 Task: 1.4.5  Create matrix report for objects
Action: Mouse moved to (23, 83)
Screenshot: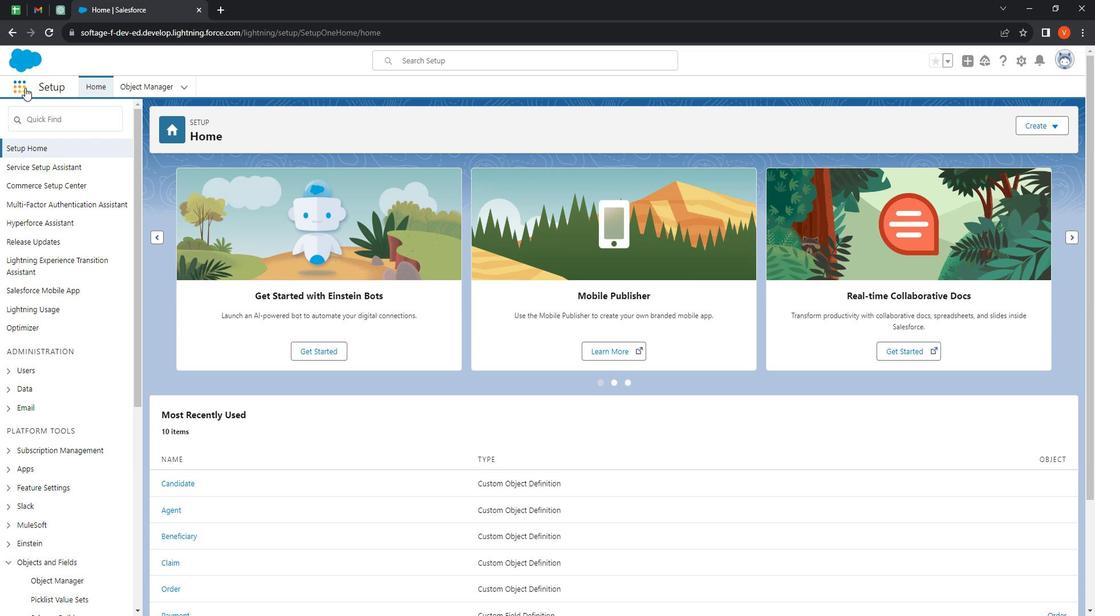 
Action: Mouse pressed left at (23, 83)
Screenshot: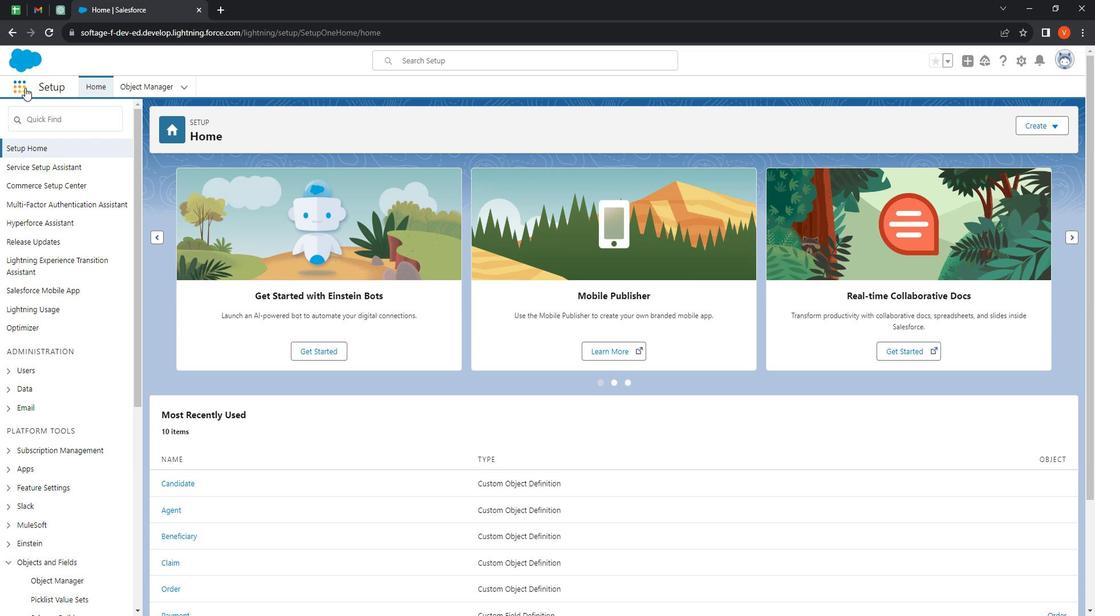
Action: Mouse moved to (32, 285)
Screenshot: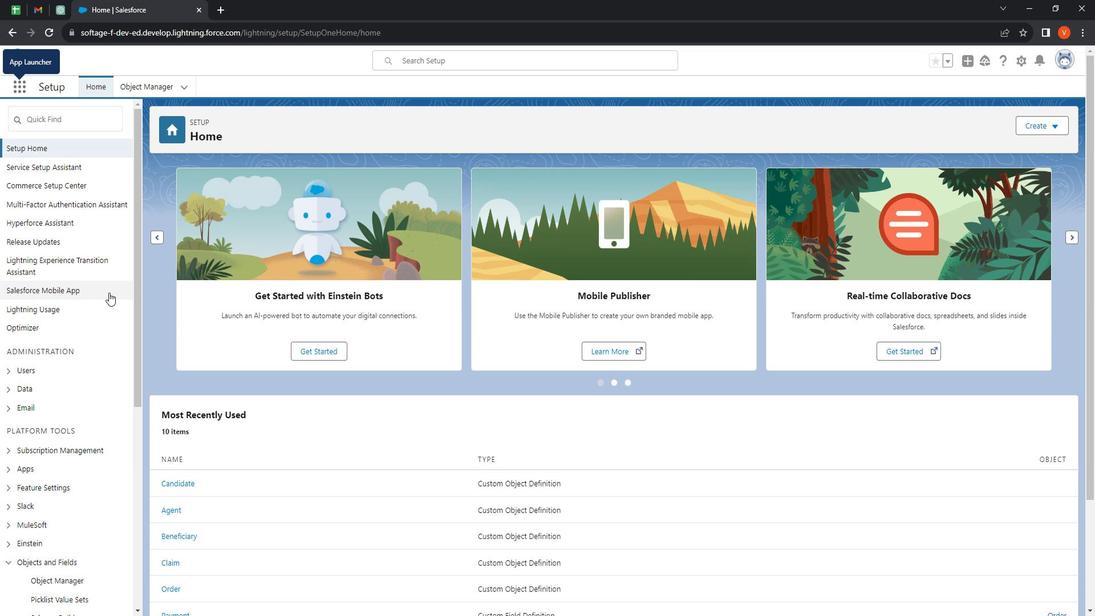 
Action: Mouse pressed left at (32, 285)
Screenshot: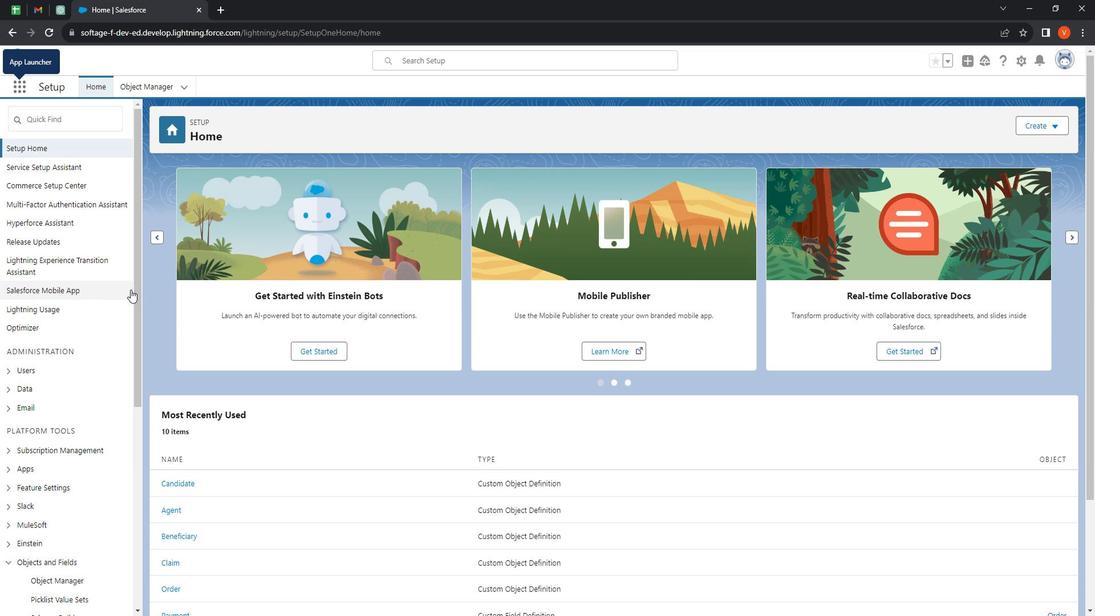 
Action: Mouse moved to (775, 417)
Screenshot: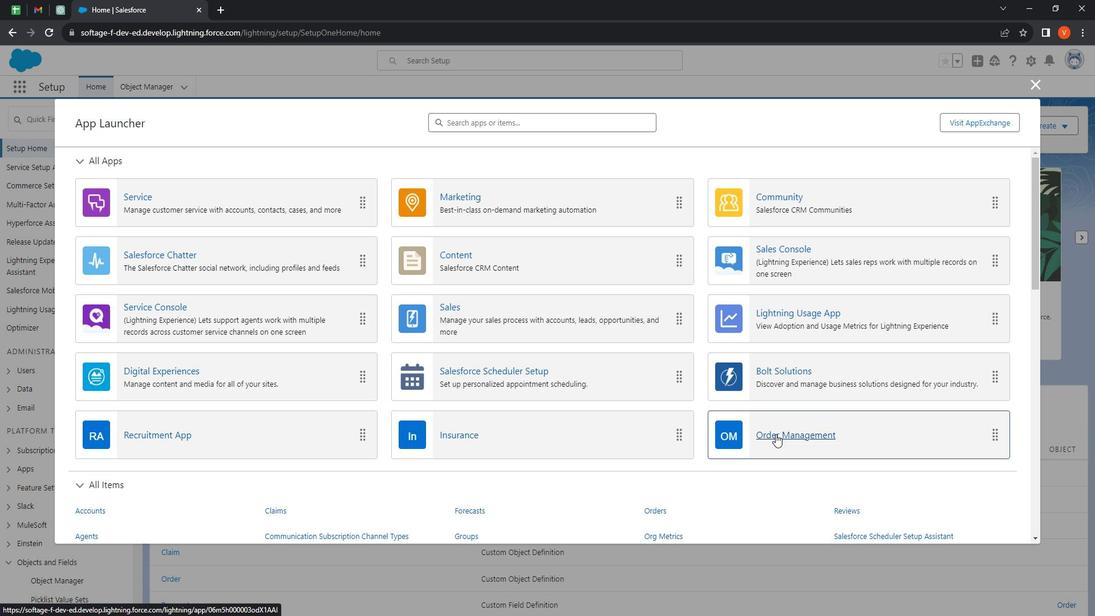 
Action: Mouse pressed left at (775, 417)
Screenshot: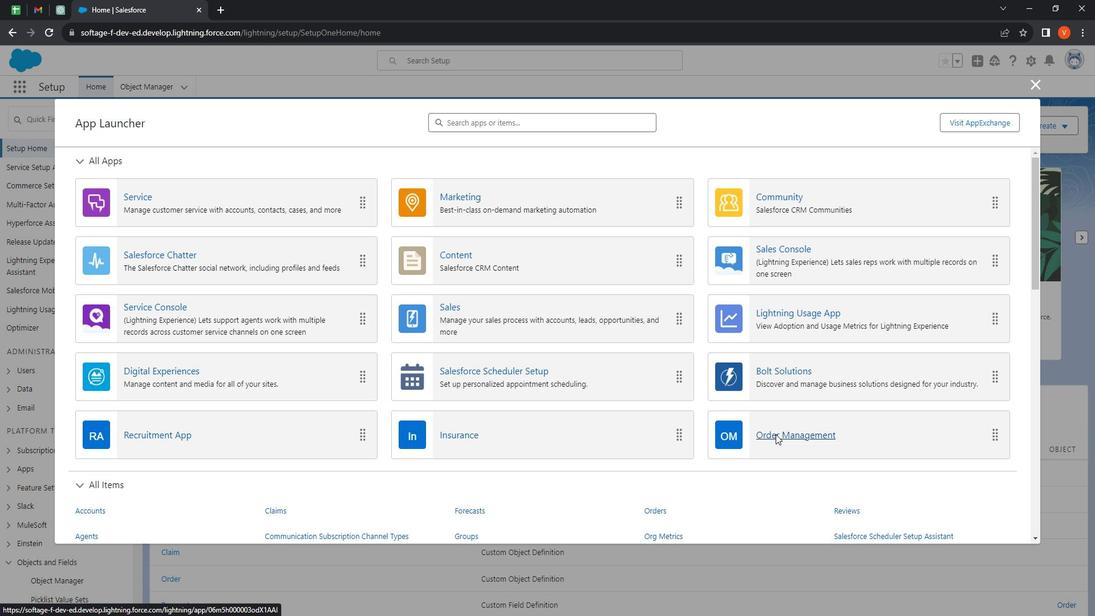 
Action: Mouse moved to (361, 82)
Screenshot: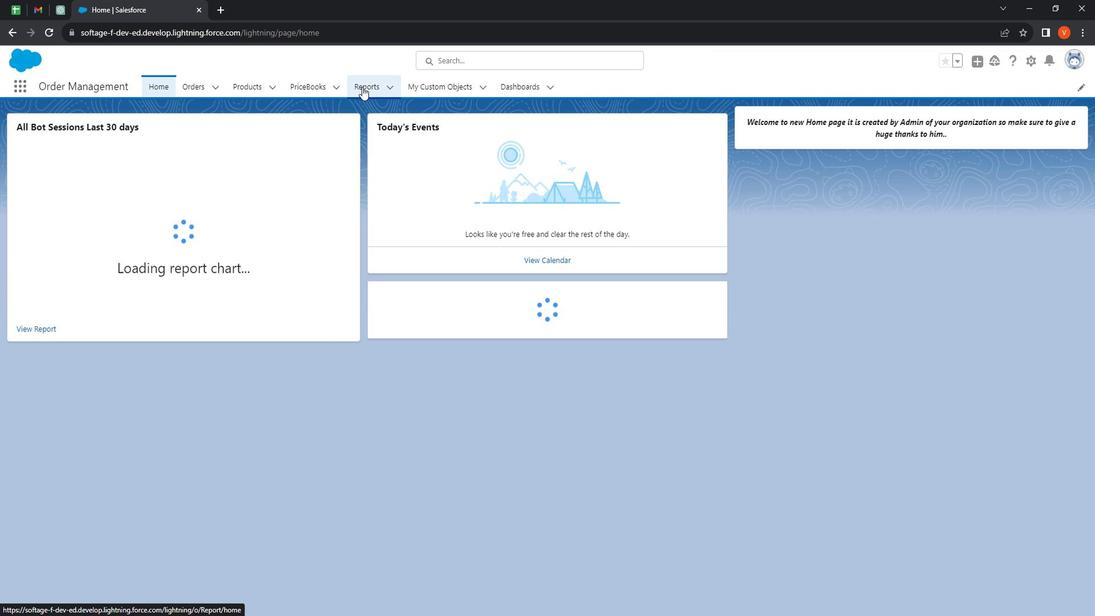 
Action: Mouse pressed left at (361, 82)
Screenshot: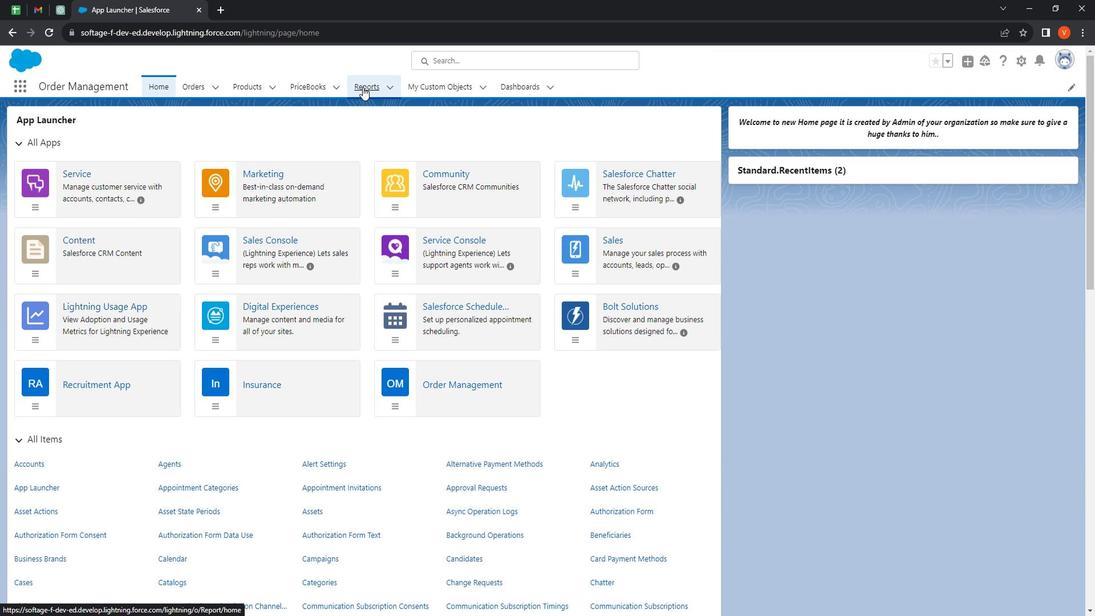 
Action: Mouse moved to (972, 123)
Screenshot: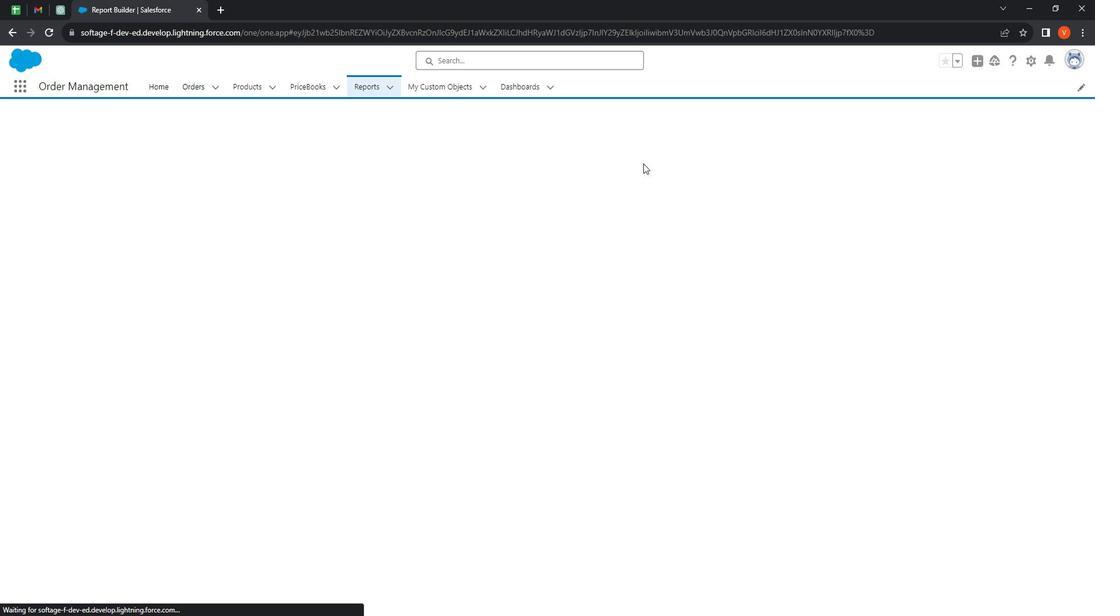 
Action: Mouse pressed left at (972, 123)
Screenshot: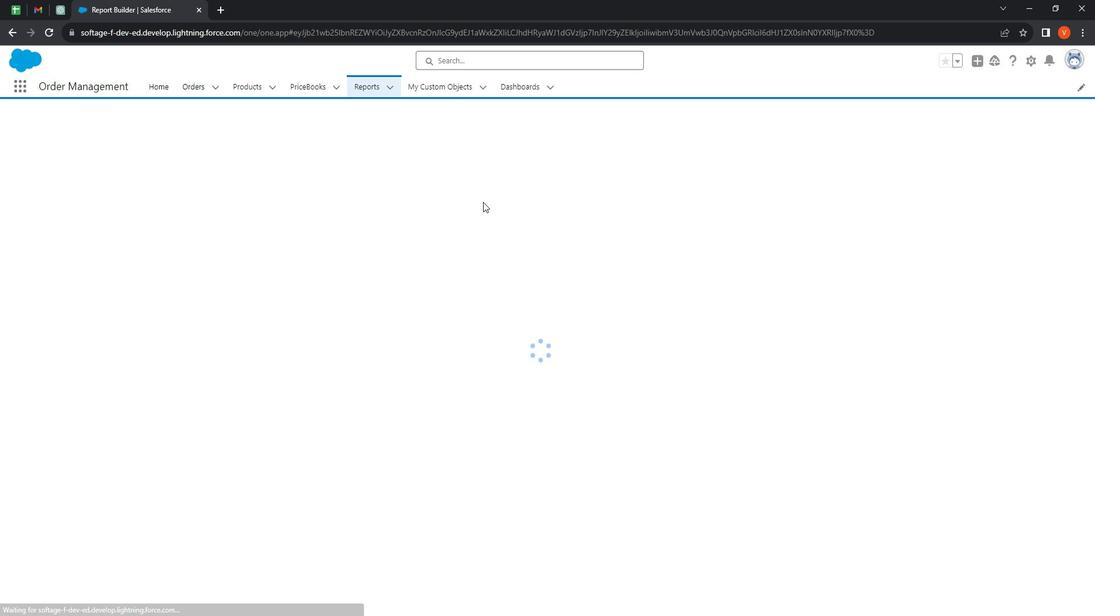 
Action: Mouse moved to (280, 210)
Screenshot: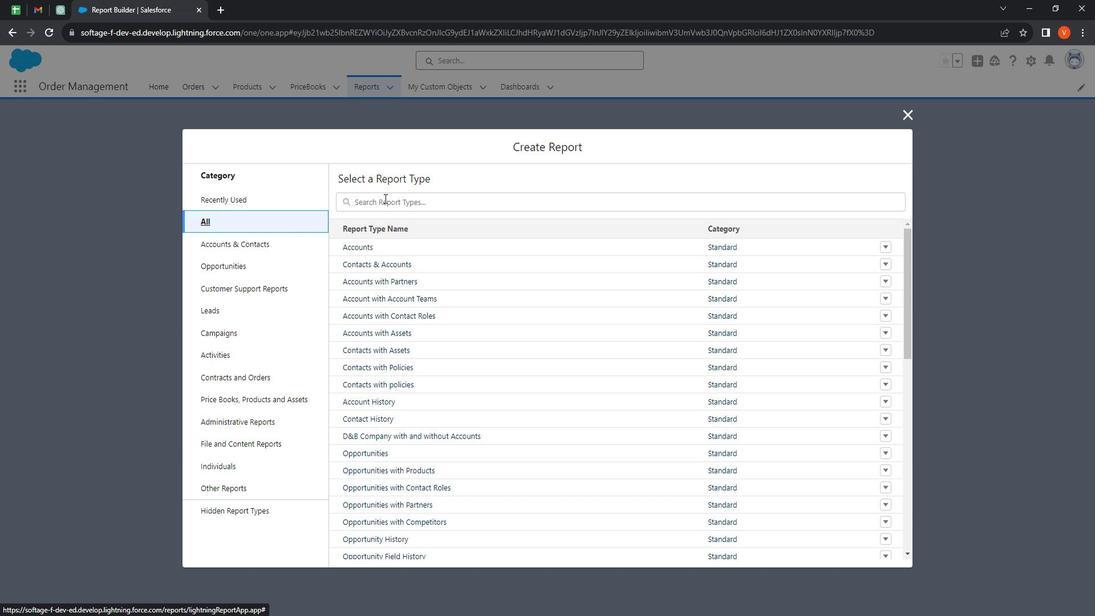 
Action: Mouse pressed left at (280, 210)
Screenshot: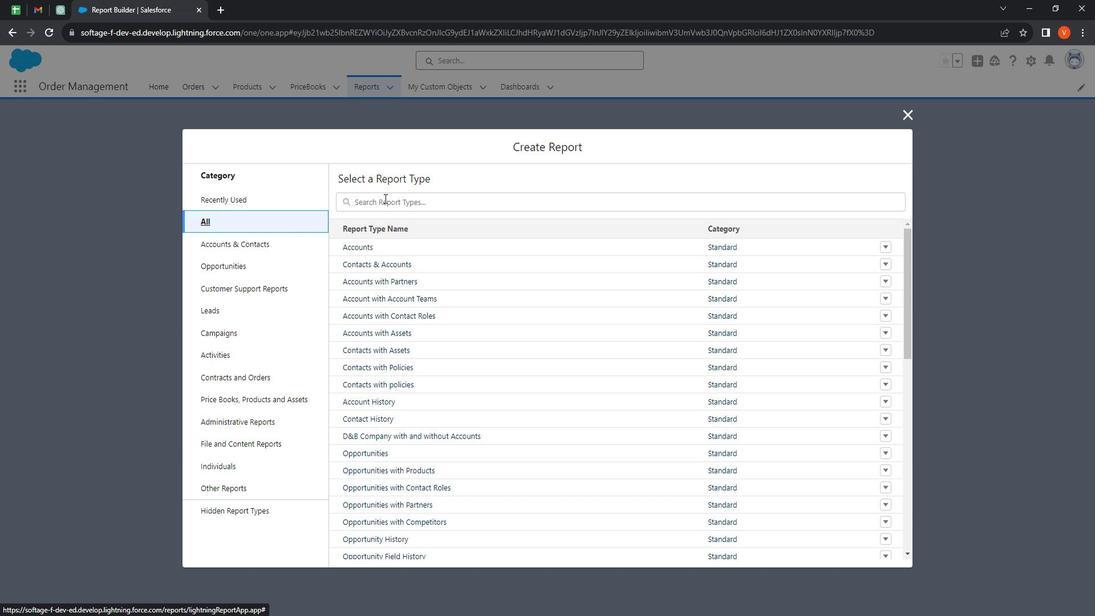 
Action: Mouse moved to (383, 190)
Screenshot: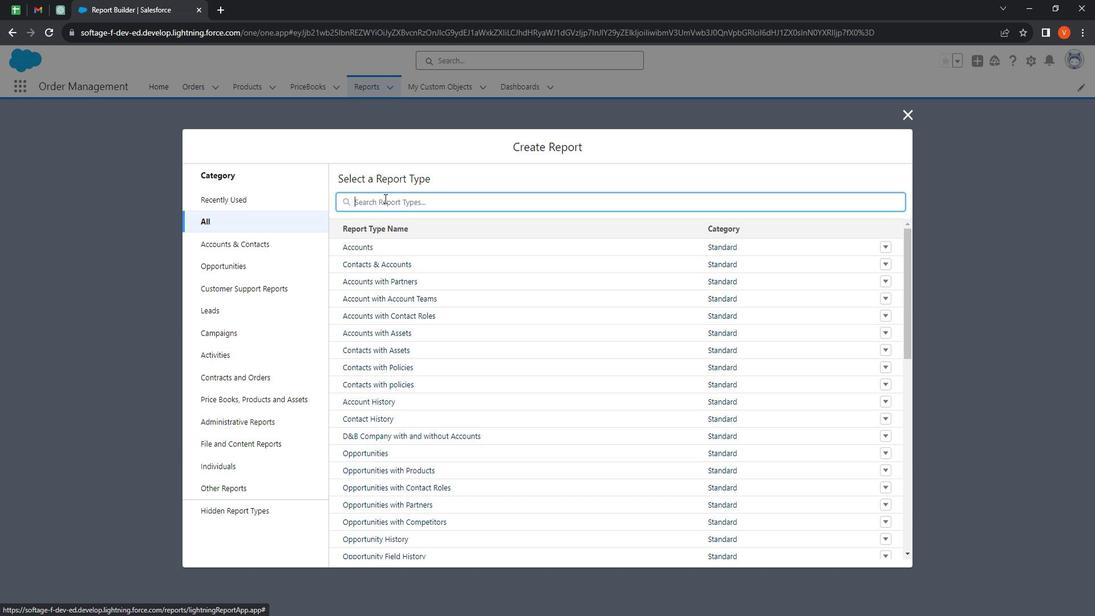 
Action: Mouse pressed left at (383, 190)
Screenshot: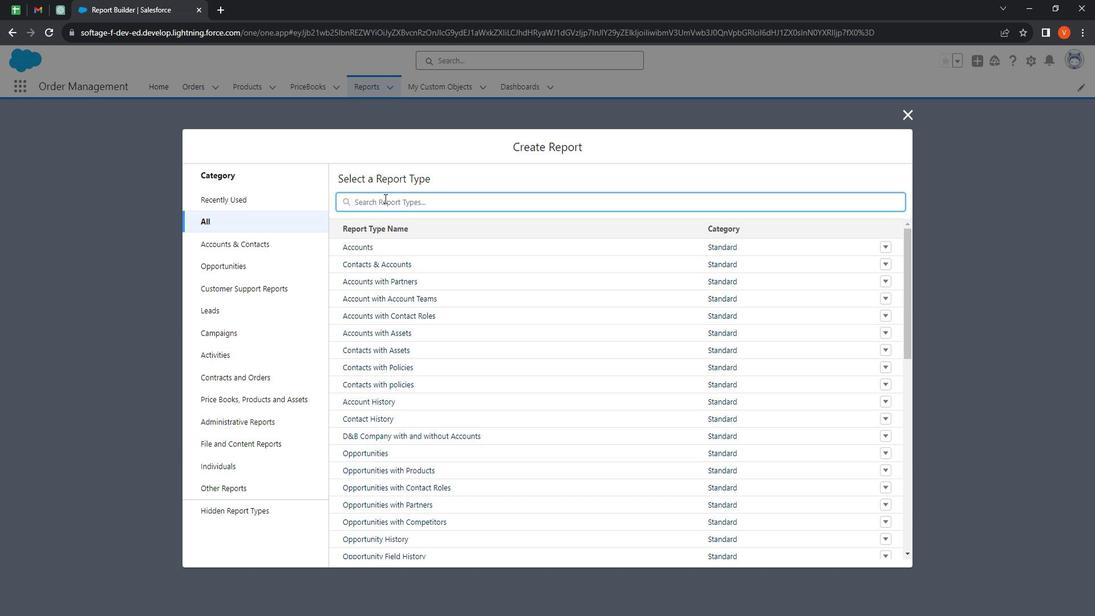 
Action: Key pressed order
Screenshot: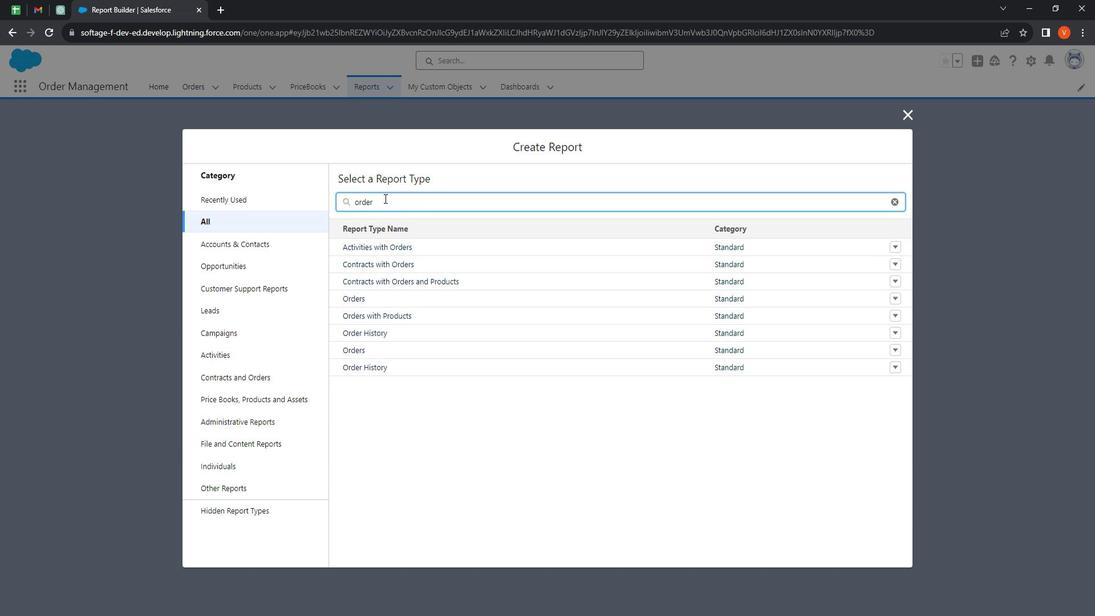 
Action: Mouse moved to (364, 287)
Screenshot: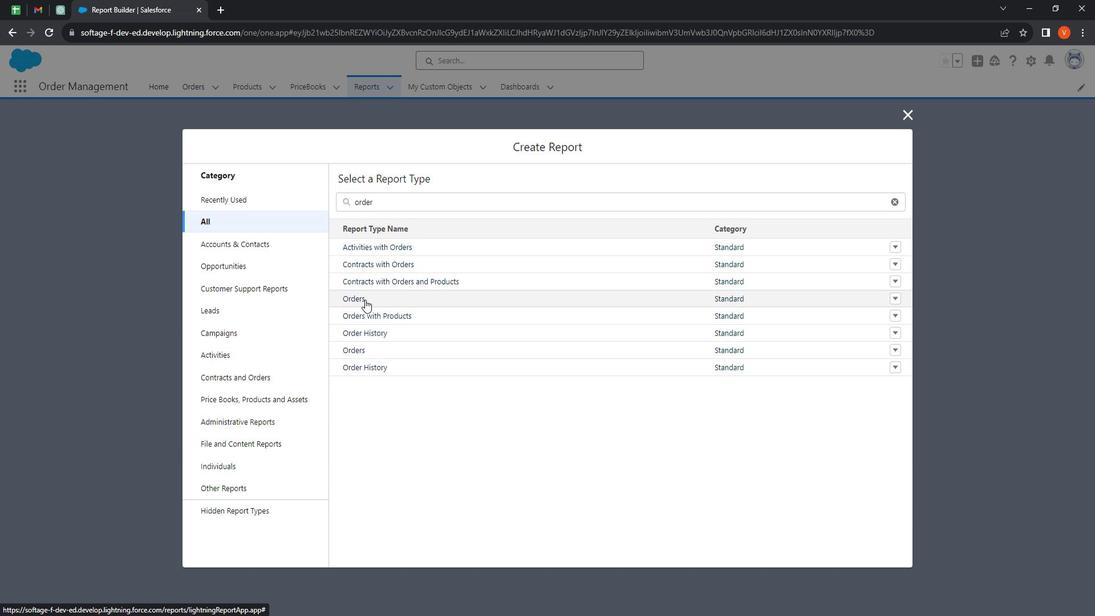 
Action: Mouse pressed left at (364, 287)
Screenshot: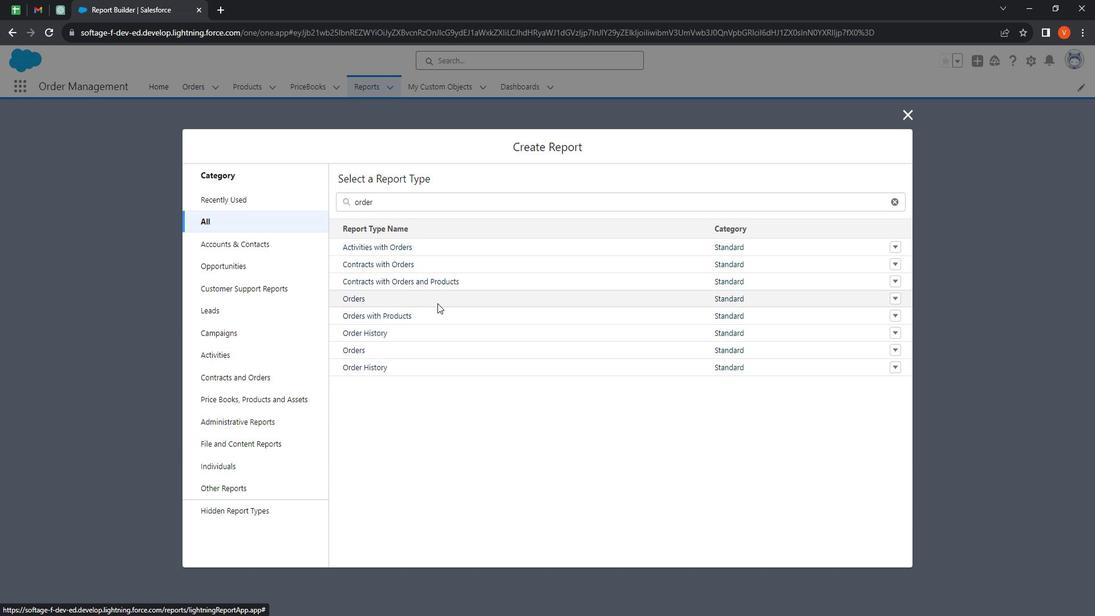 
Action: Mouse moved to (415, 336)
Screenshot: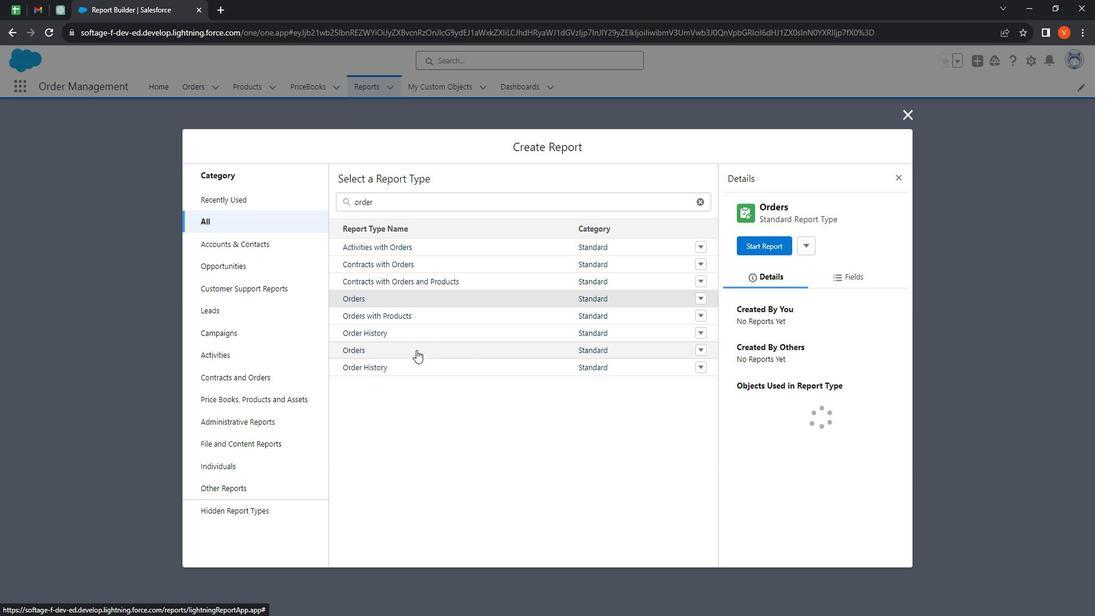 
Action: Mouse pressed left at (415, 336)
Screenshot: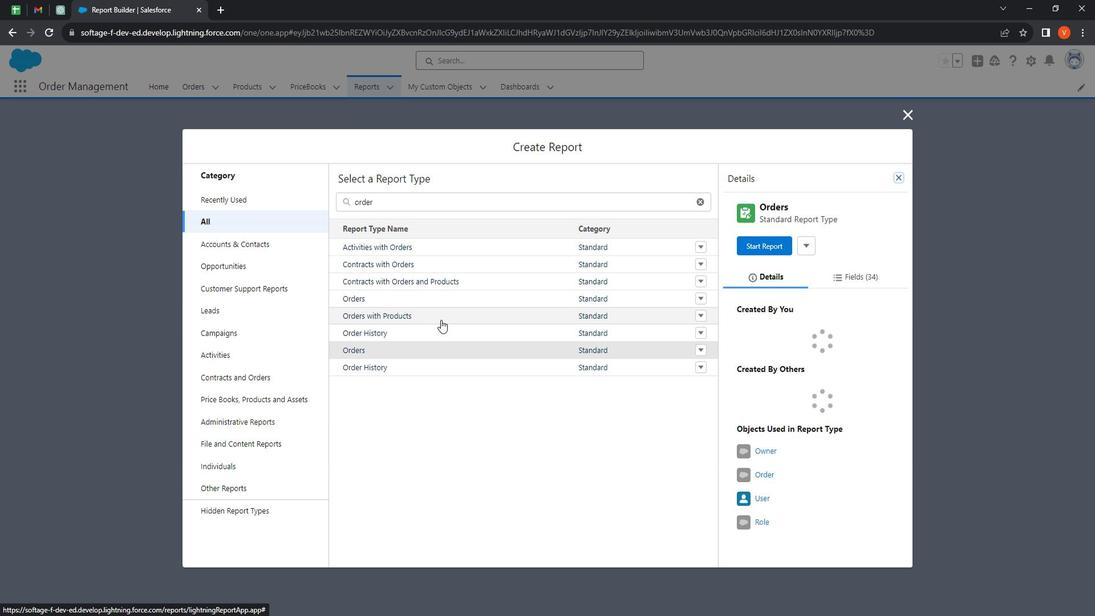 
Action: Mouse moved to (774, 238)
Screenshot: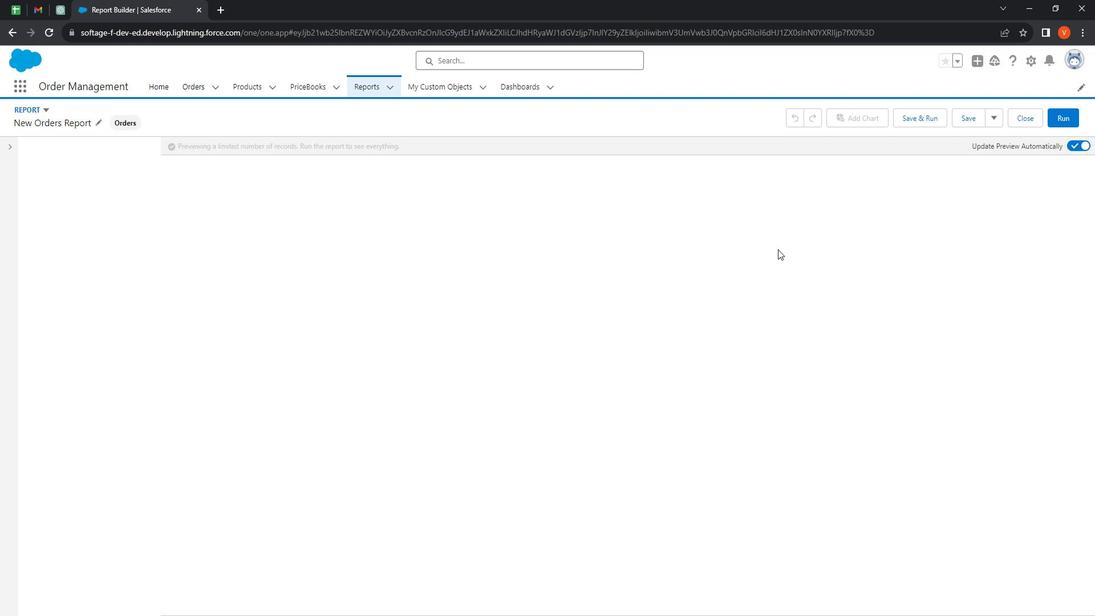 
Action: Mouse pressed left at (774, 238)
Screenshot: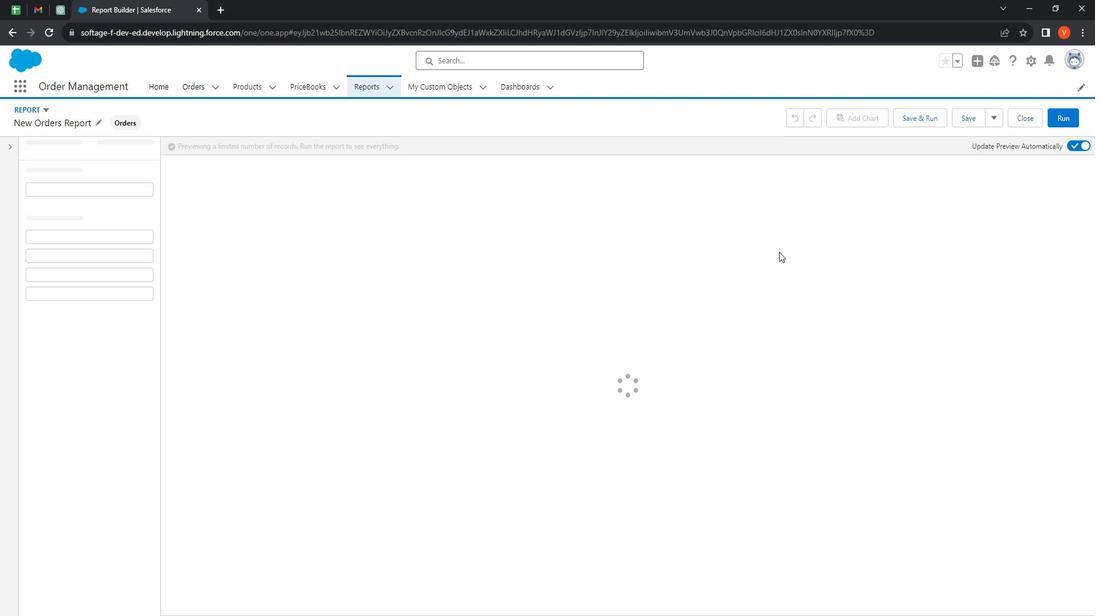 
Action: Mouse moved to (85, 200)
Screenshot: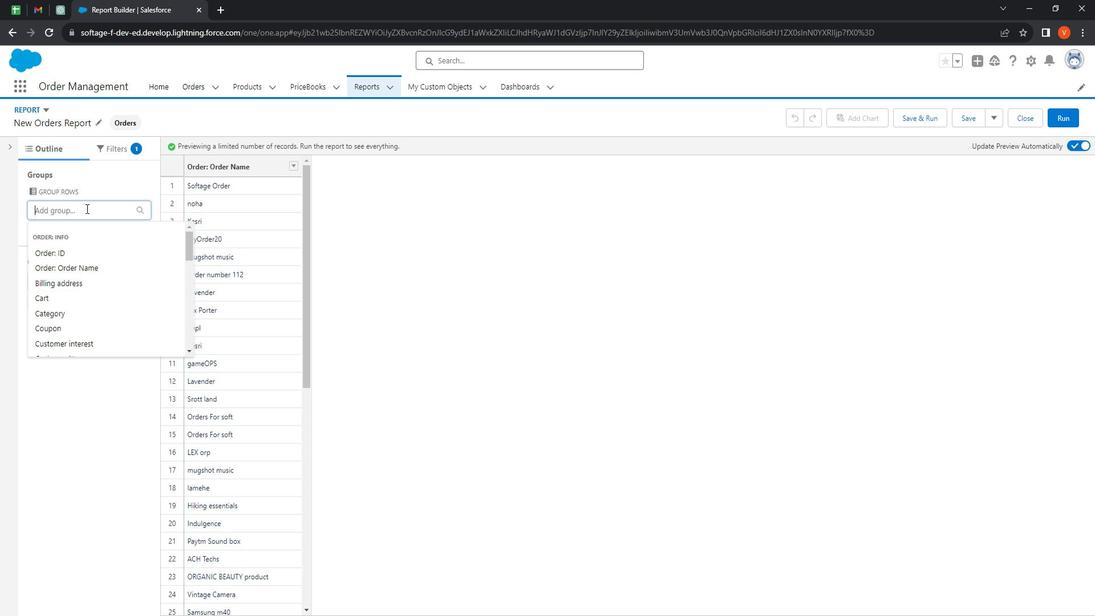 
Action: Mouse pressed left at (85, 200)
Screenshot: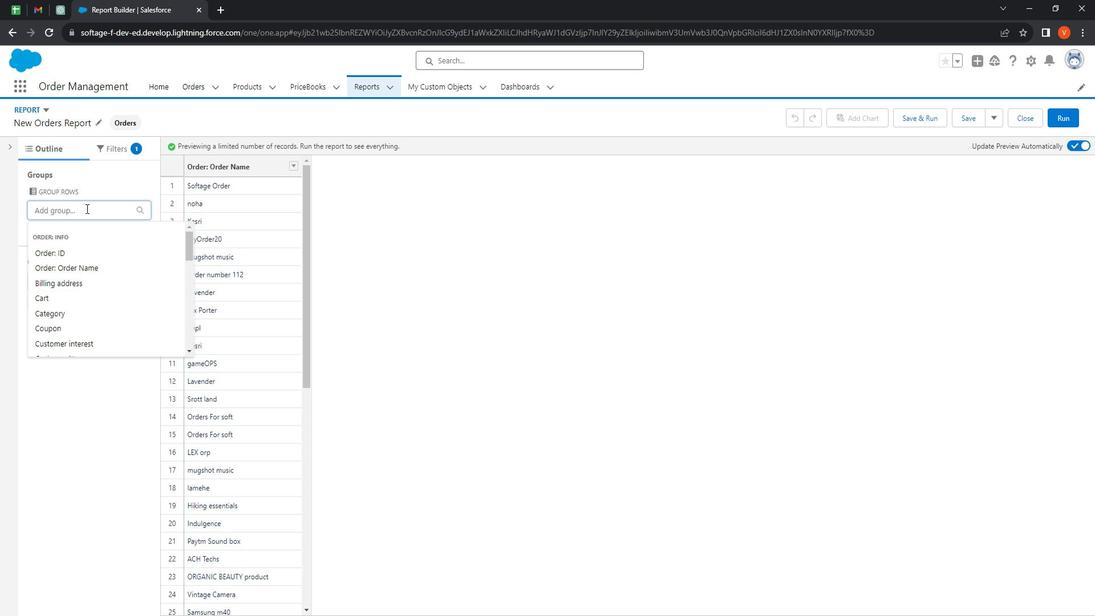 
Action: Mouse moved to (103, 309)
Screenshot: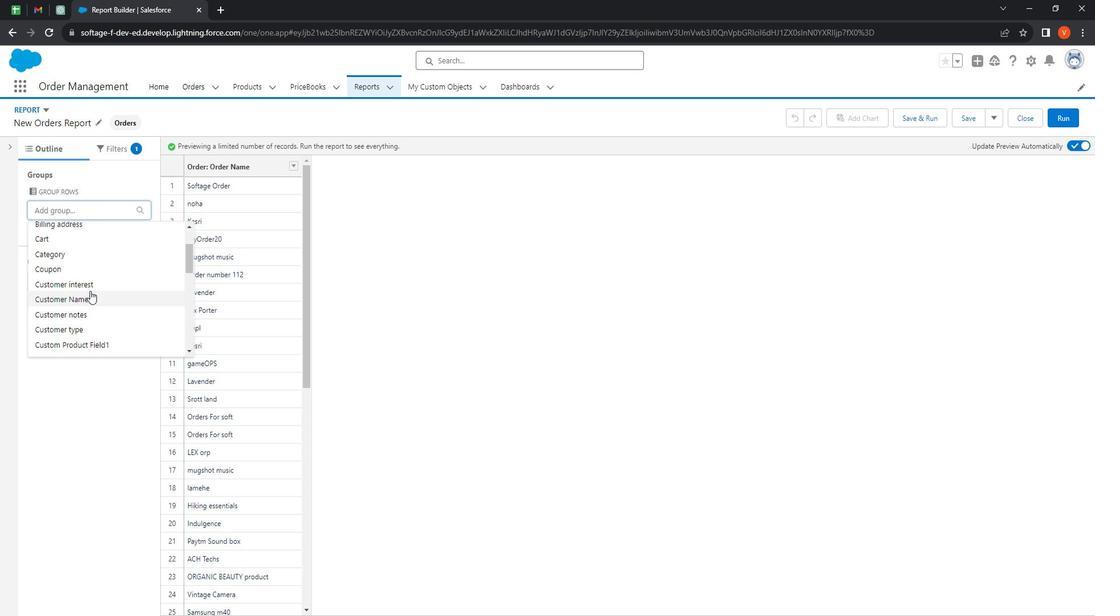 
Action: Mouse scrolled (103, 309) with delta (0, 0)
Screenshot: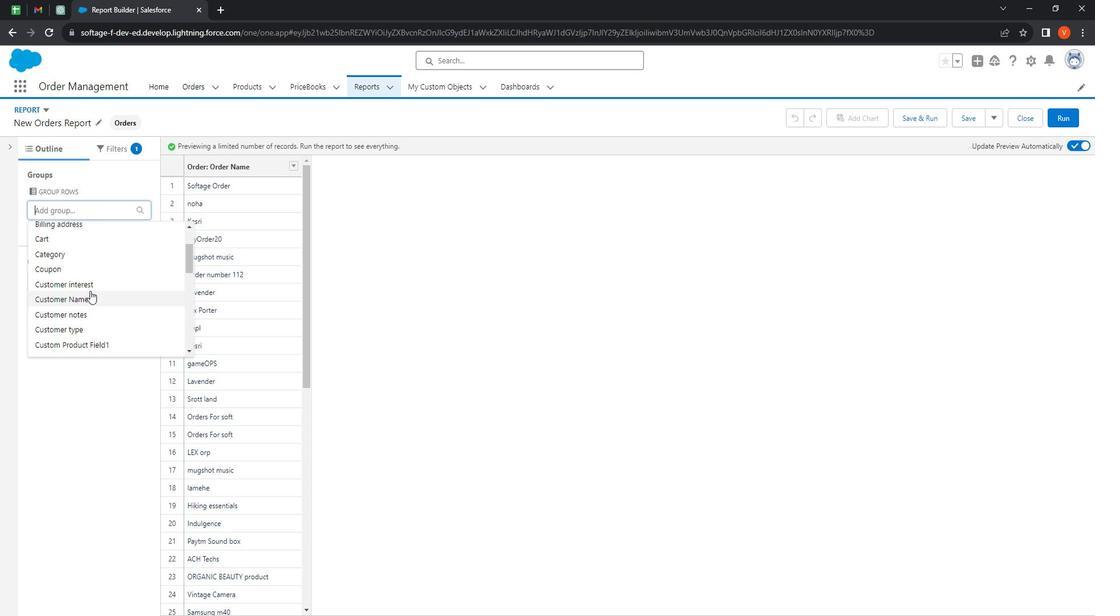 
Action: Mouse moved to (114, 289)
Screenshot: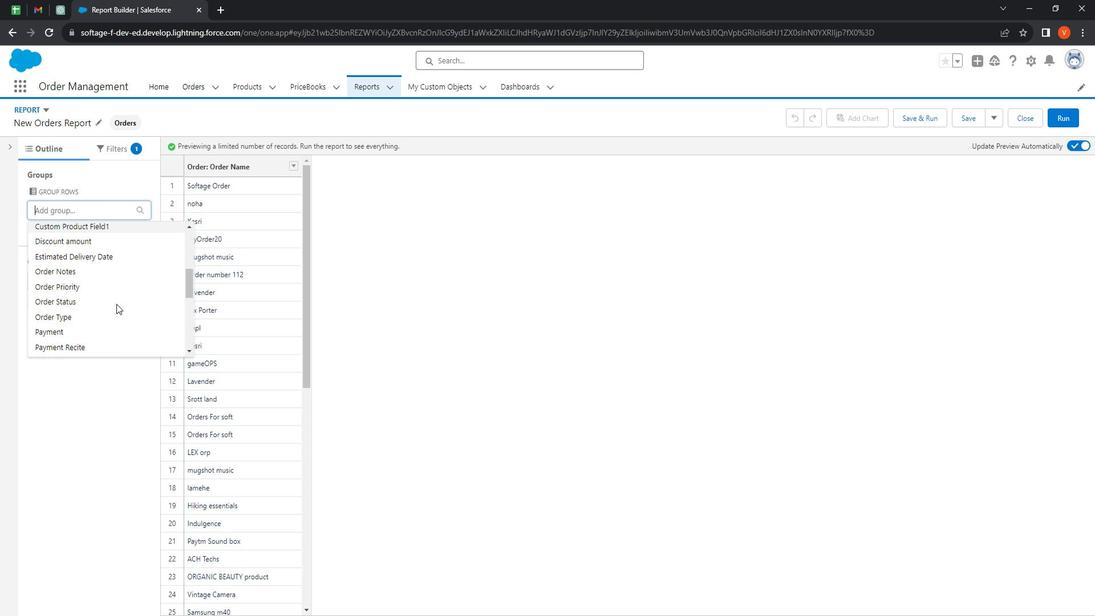 
Action: Mouse scrolled (114, 288) with delta (0, 0)
Screenshot: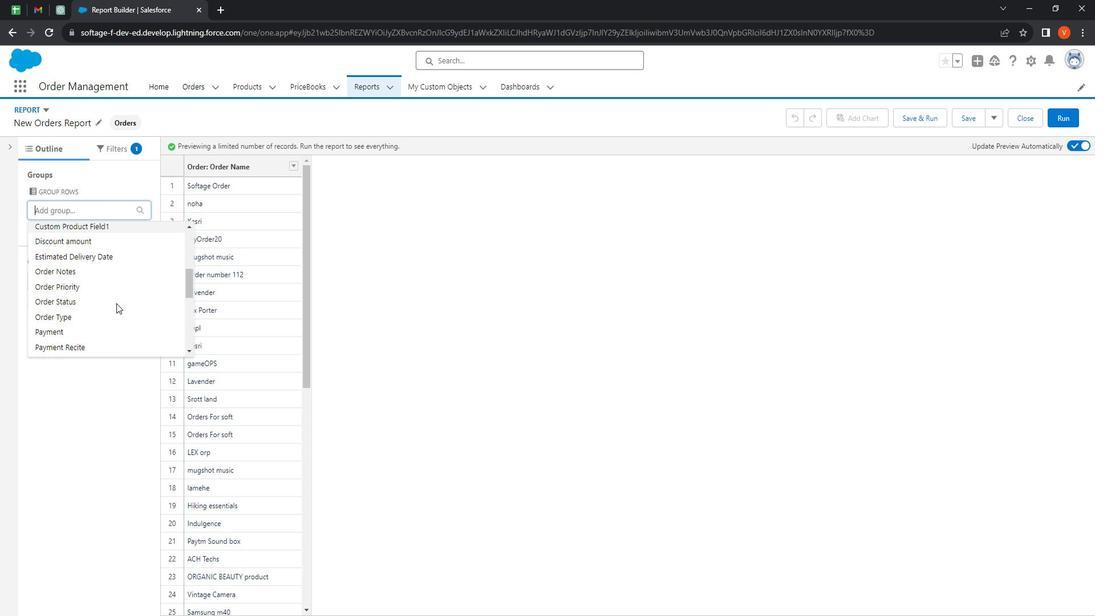 
Action: Mouse moved to (115, 291)
Screenshot: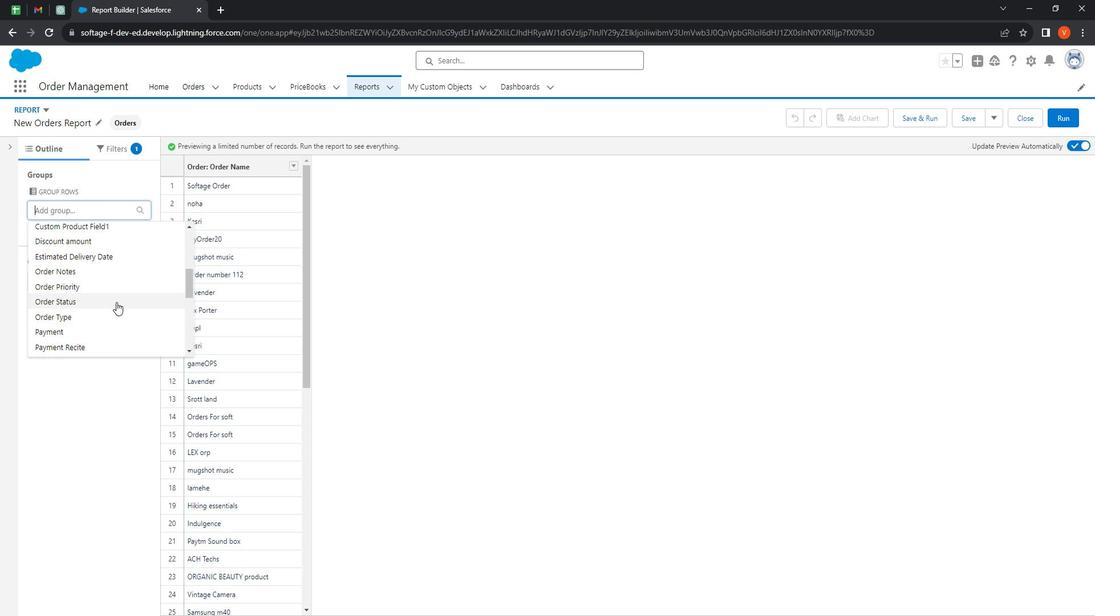 
Action: Mouse scrolled (115, 291) with delta (0, 0)
Screenshot: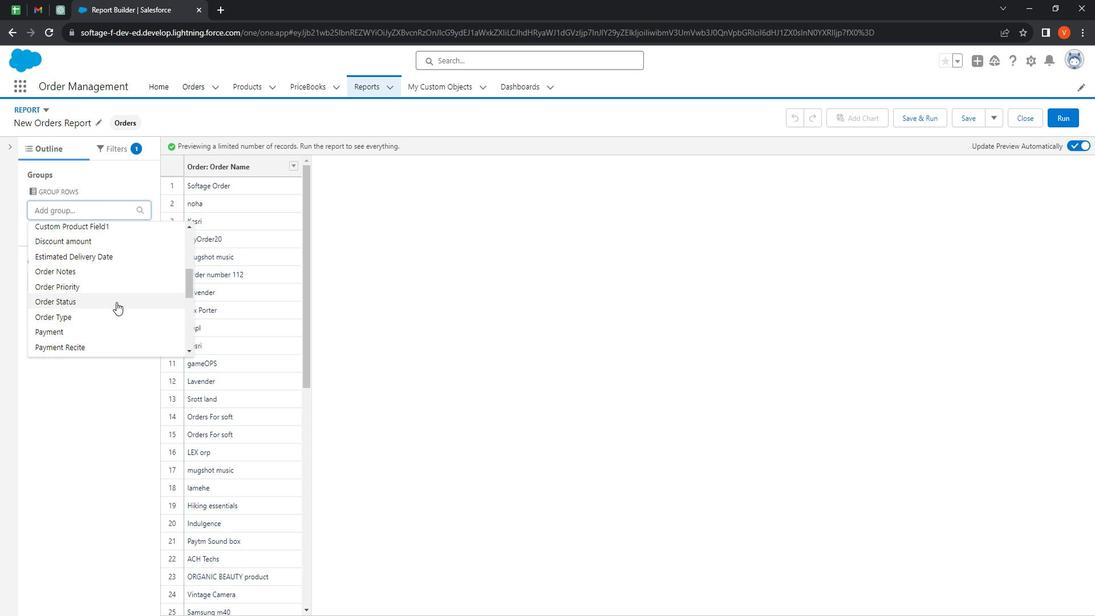
Action: Mouse moved to (115, 289)
Screenshot: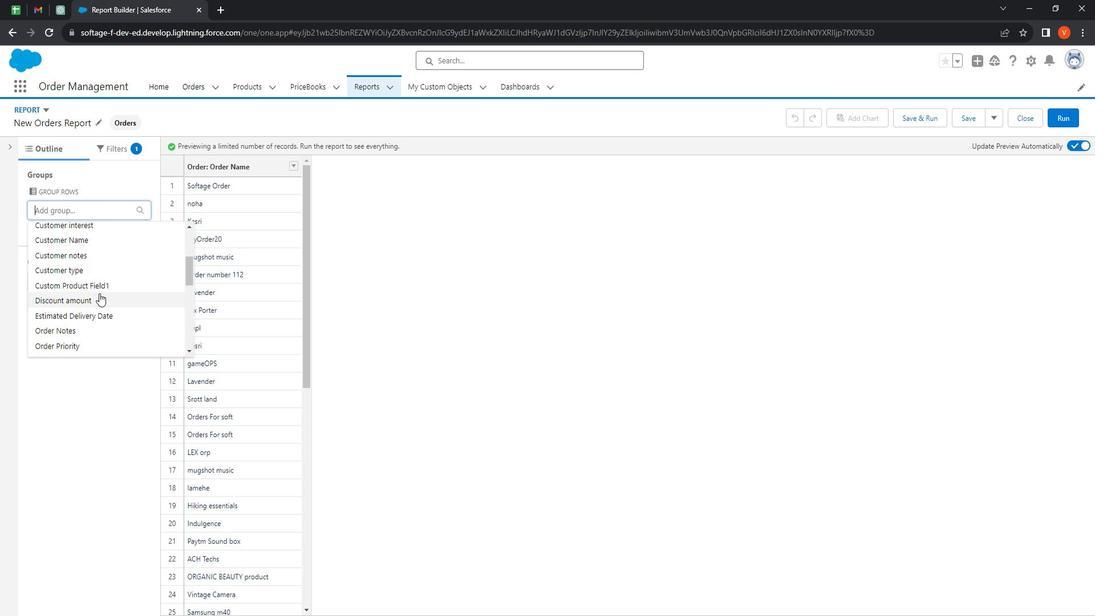 
Action: Mouse scrolled (115, 290) with delta (0, 0)
Screenshot: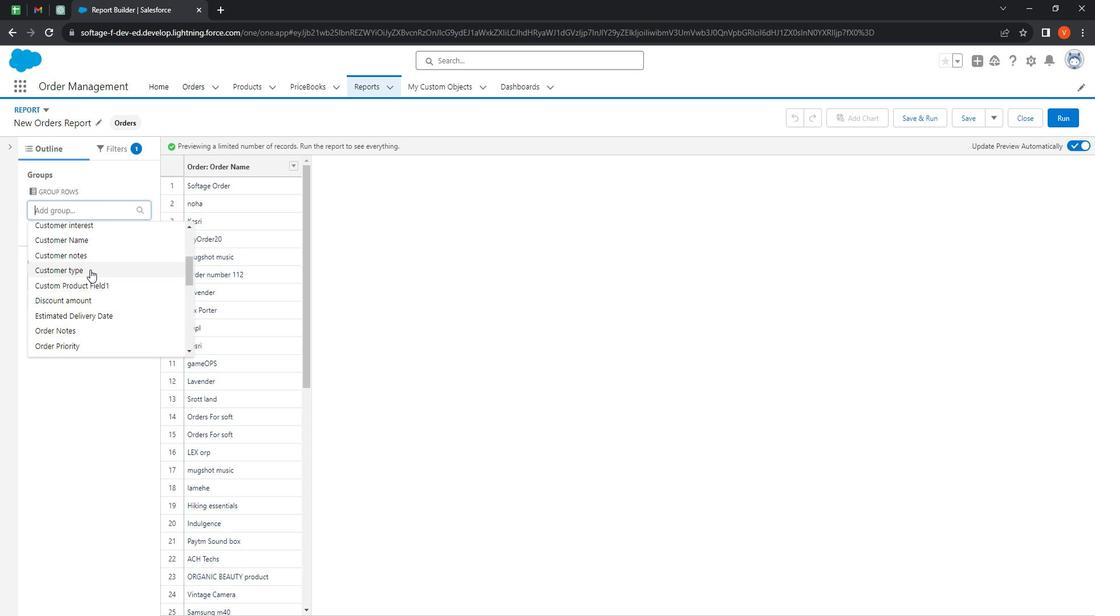 
Action: Mouse moved to (95, 254)
Screenshot: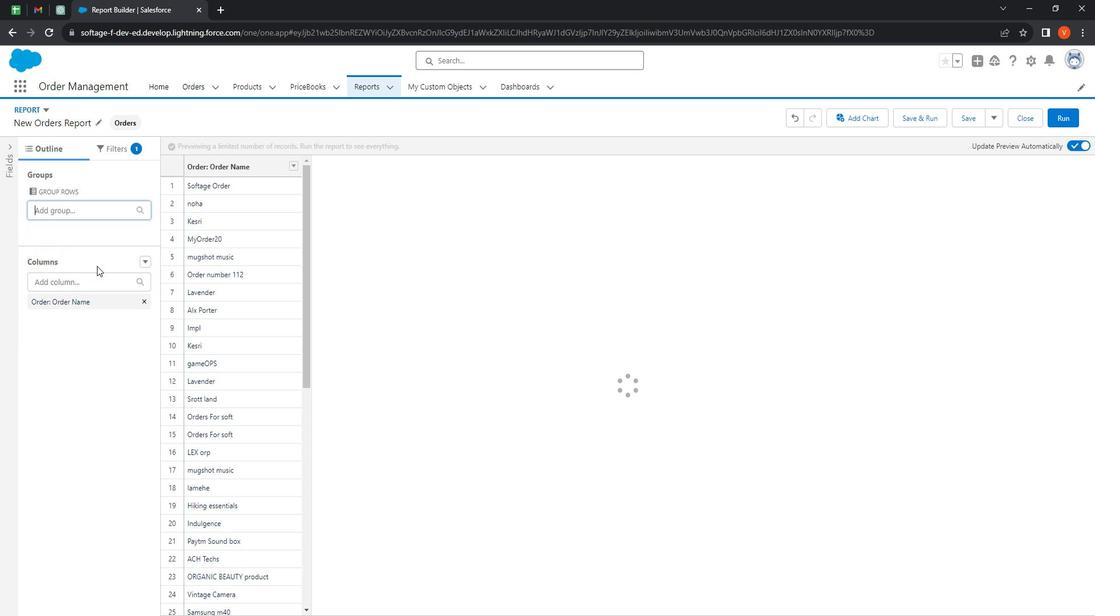 
Action: Mouse pressed left at (95, 254)
Screenshot: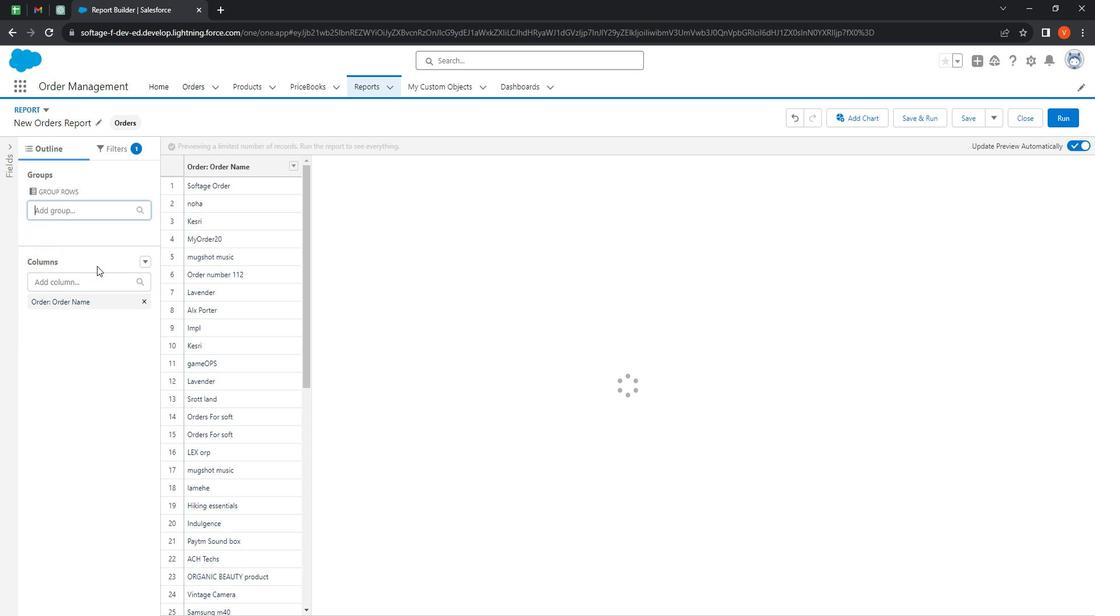 
Action: Mouse moved to (144, 220)
Screenshot: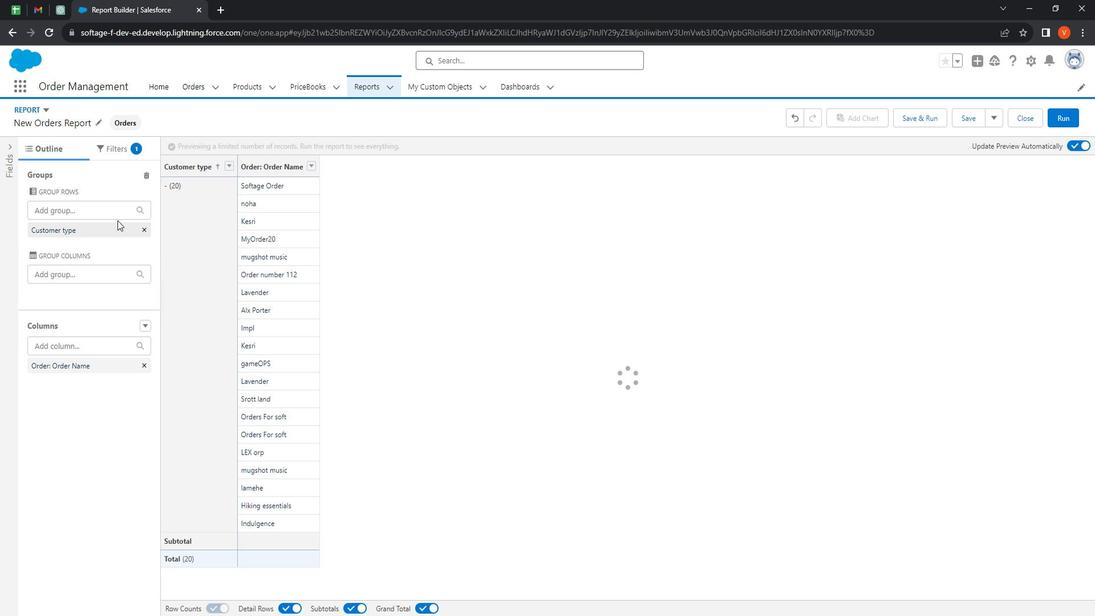 
Action: Mouse pressed left at (144, 220)
Screenshot: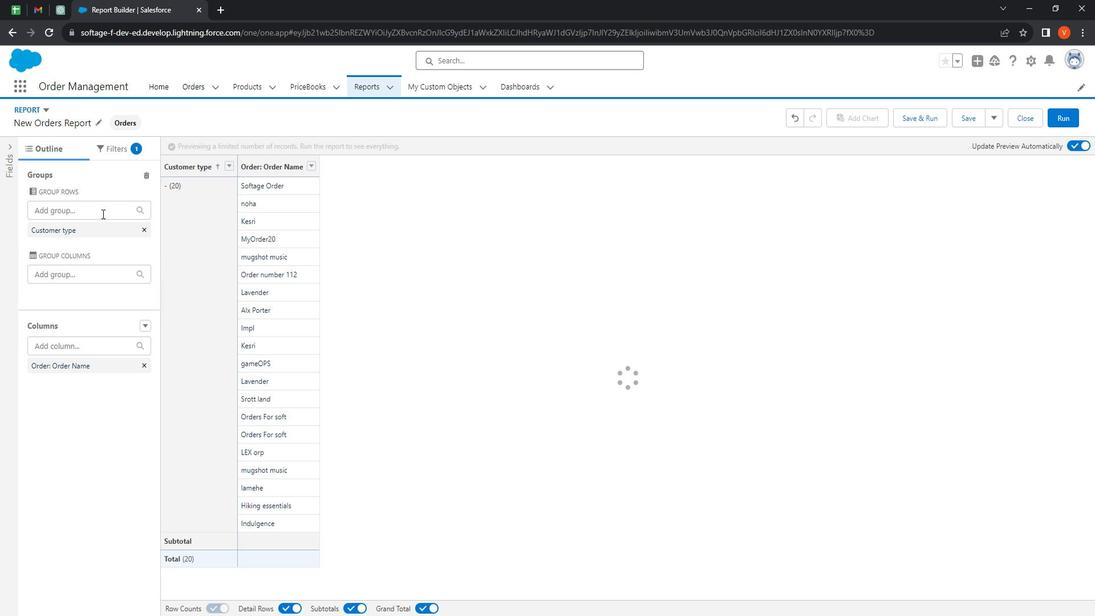 
Action: Mouse moved to (100, 204)
Screenshot: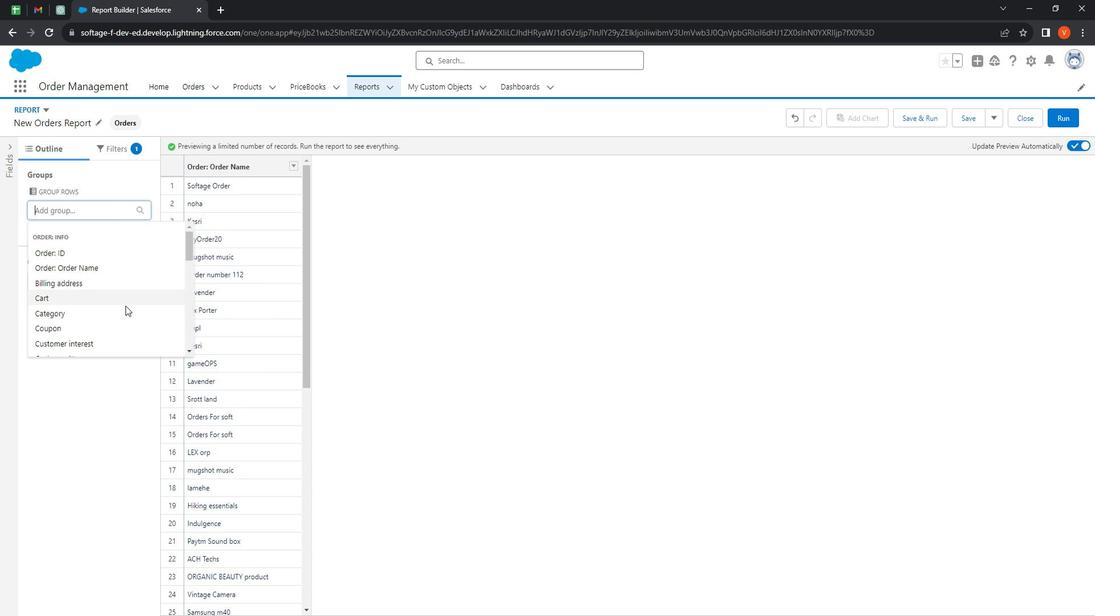 
Action: Mouse pressed left at (100, 204)
Screenshot: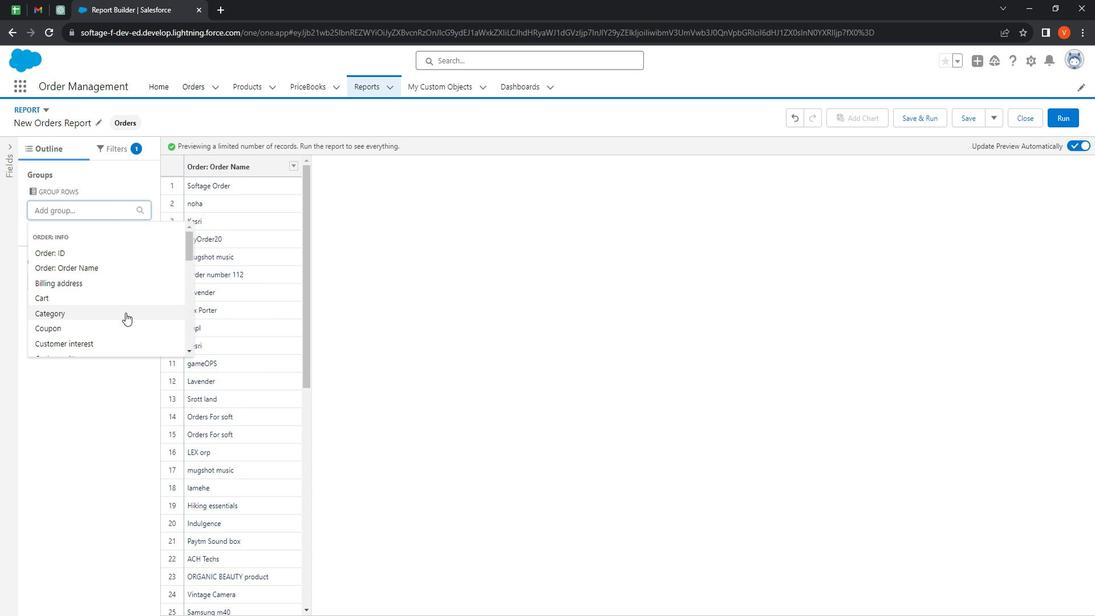 
Action: Mouse moved to (124, 300)
Screenshot: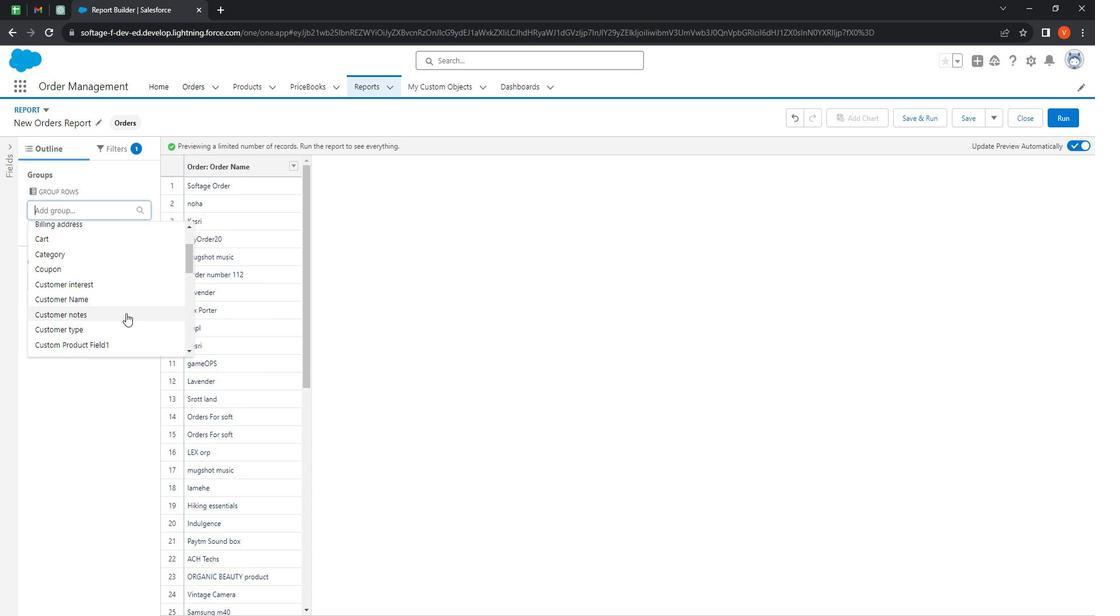 
Action: Mouse scrolled (124, 299) with delta (0, 0)
Screenshot: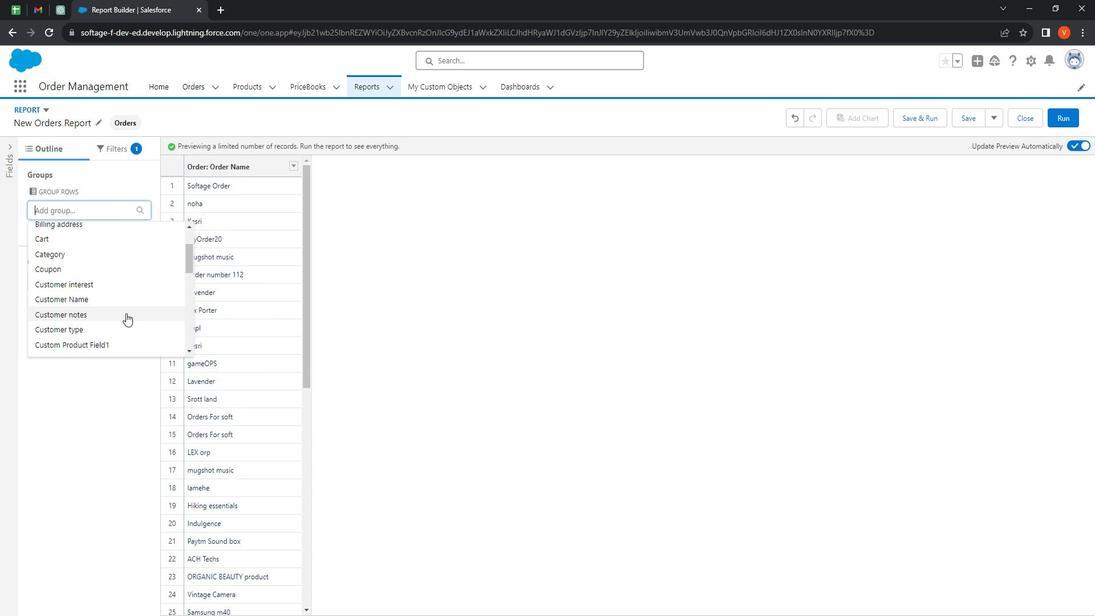 
Action: Mouse moved to (125, 300)
Screenshot: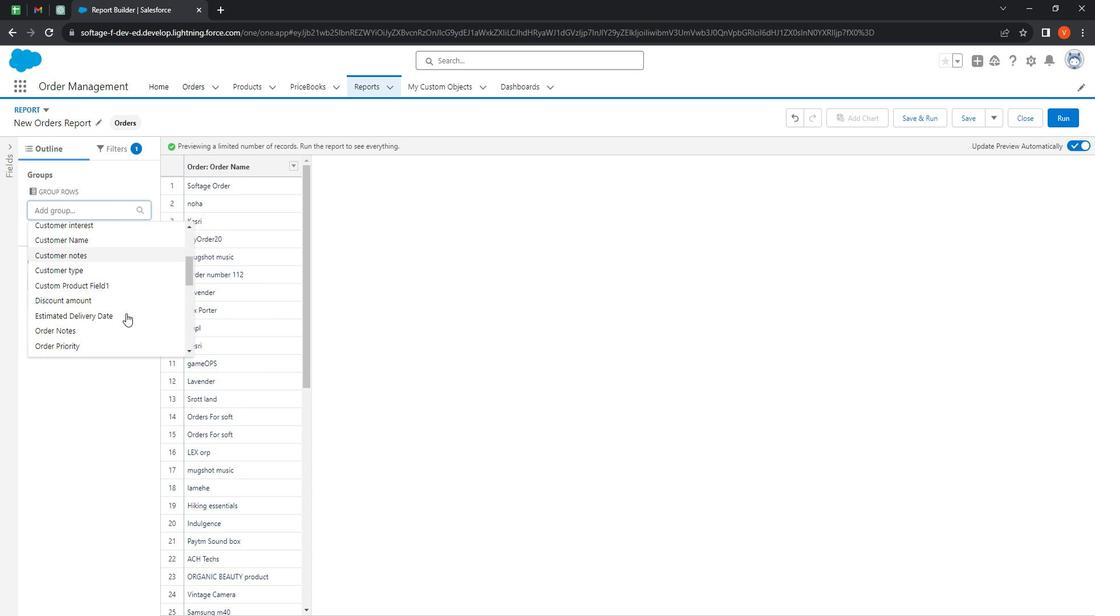 
Action: Mouse scrolled (125, 300) with delta (0, 0)
Screenshot: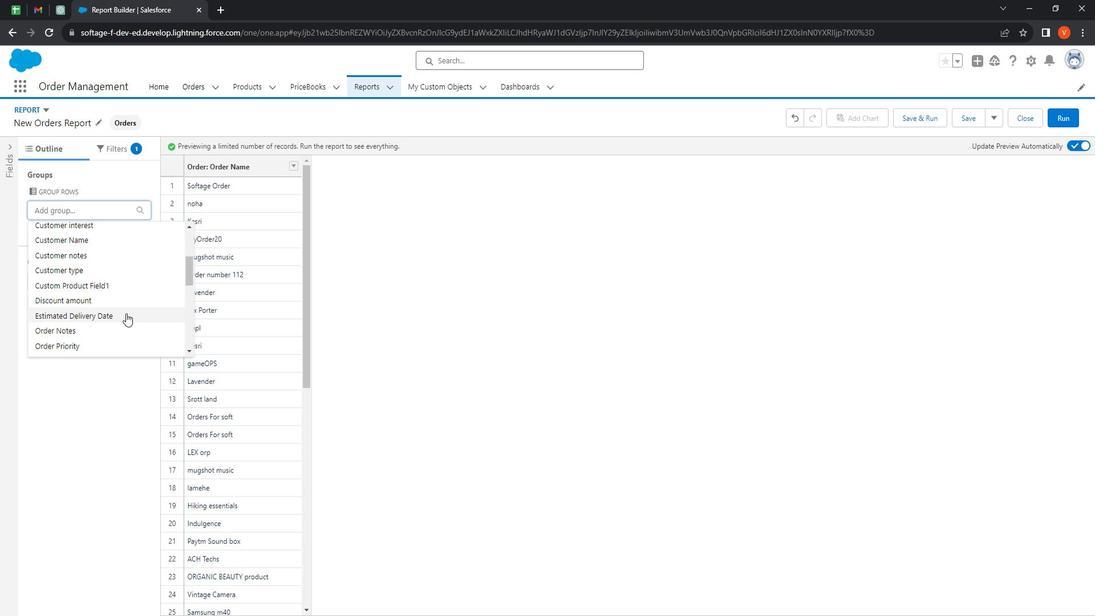 
Action: Mouse moved to (105, 289)
Screenshot: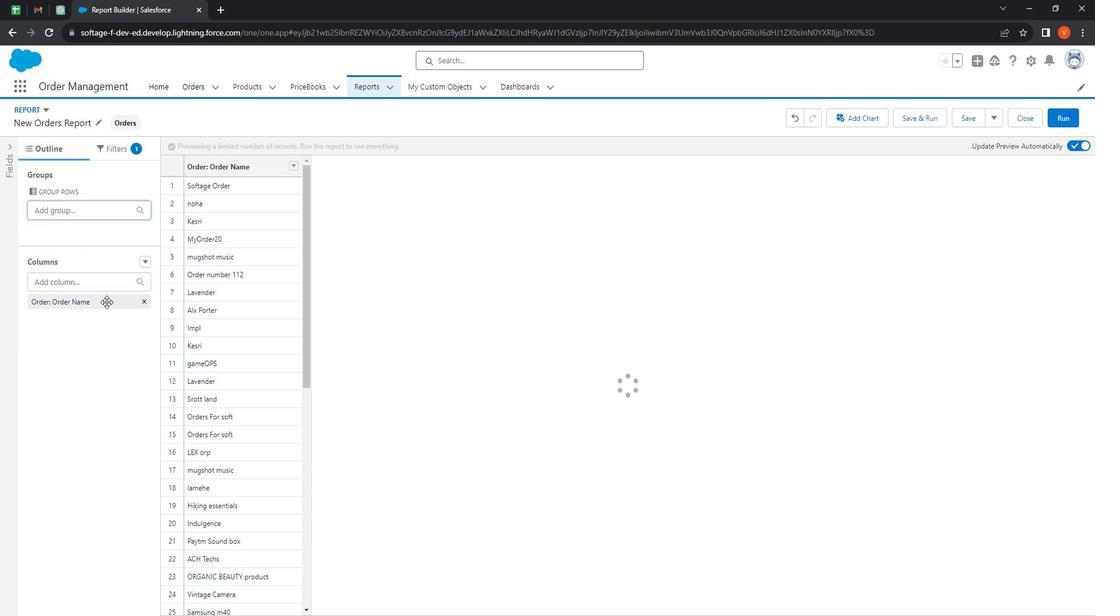 
Action: Mouse pressed left at (105, 289)
Screenshot: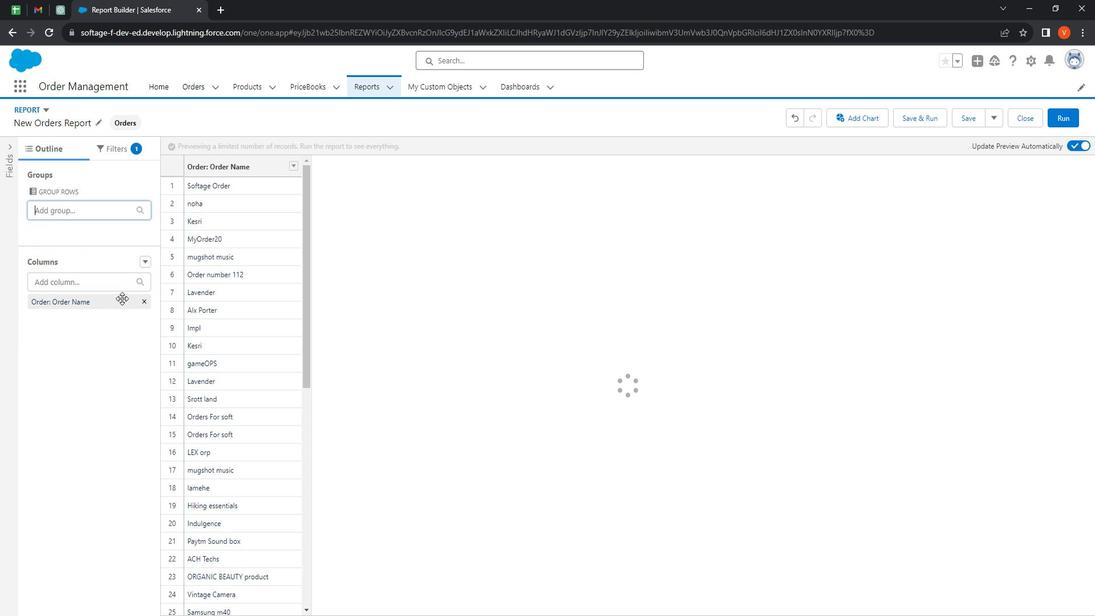 
Action: Mouse moved to (140, 222)
Screenshot: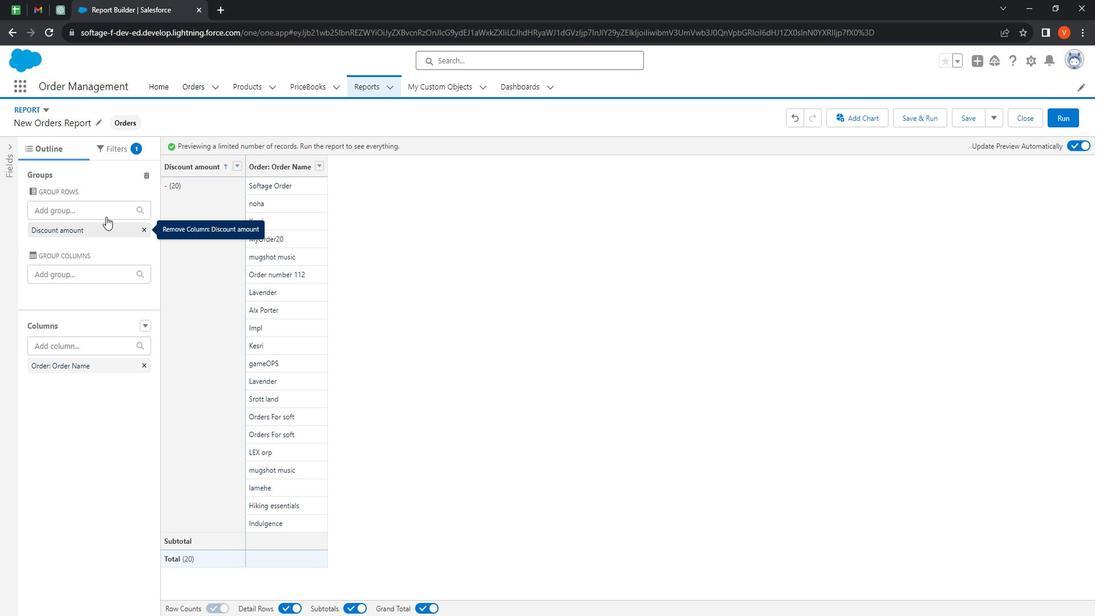 
Action: Mouse pressed left at (140, 222)
Screenshot: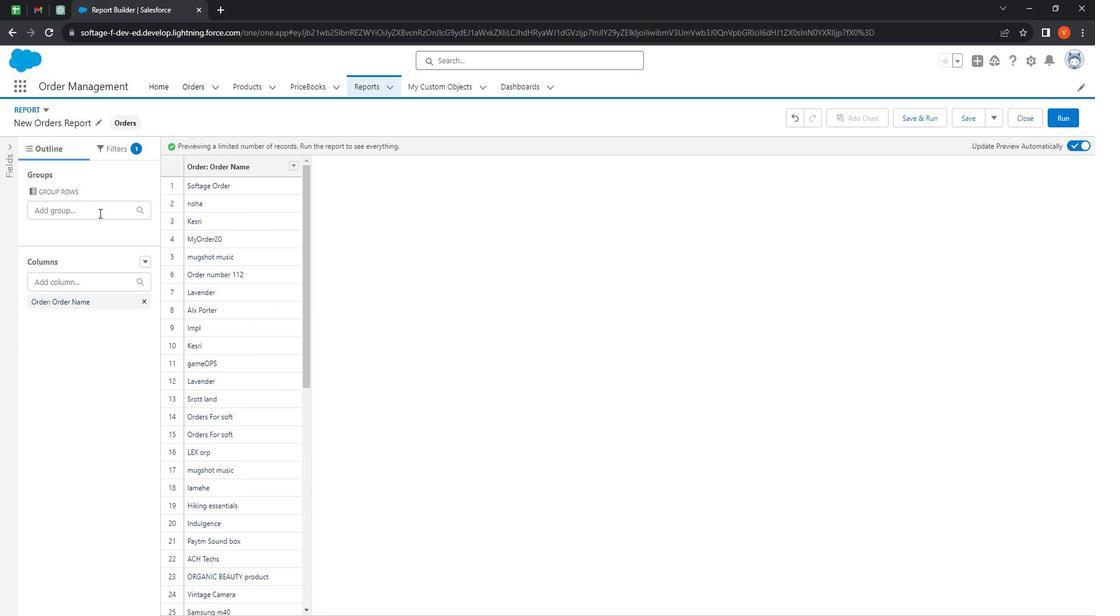 
Action: Mouse moved to (89, 203)
Screenshot: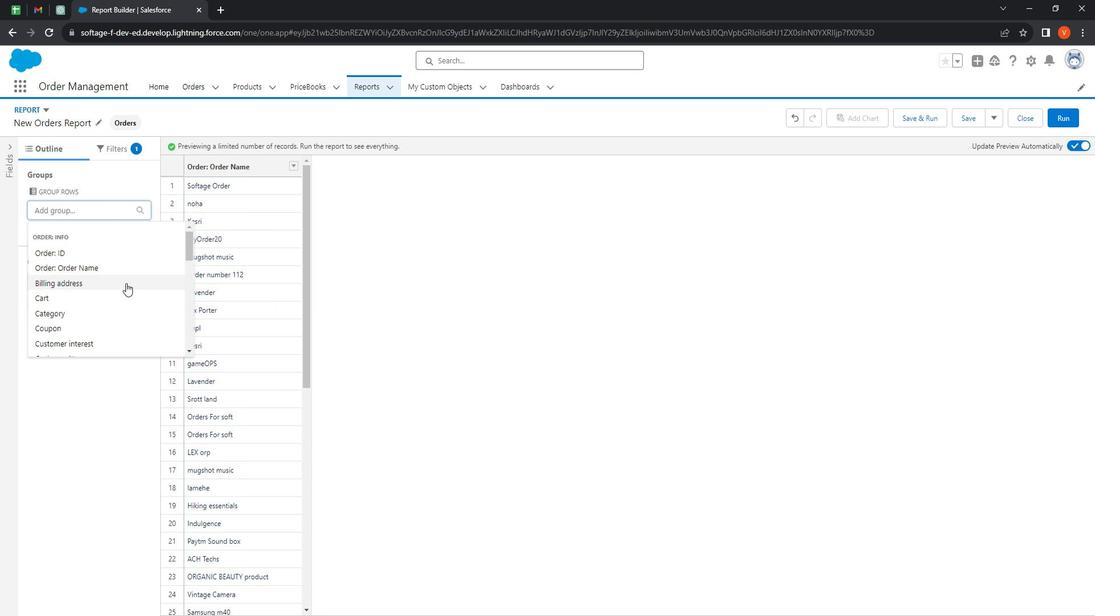 
Action: Mouse pressed left at (89, 203)
Screenshot: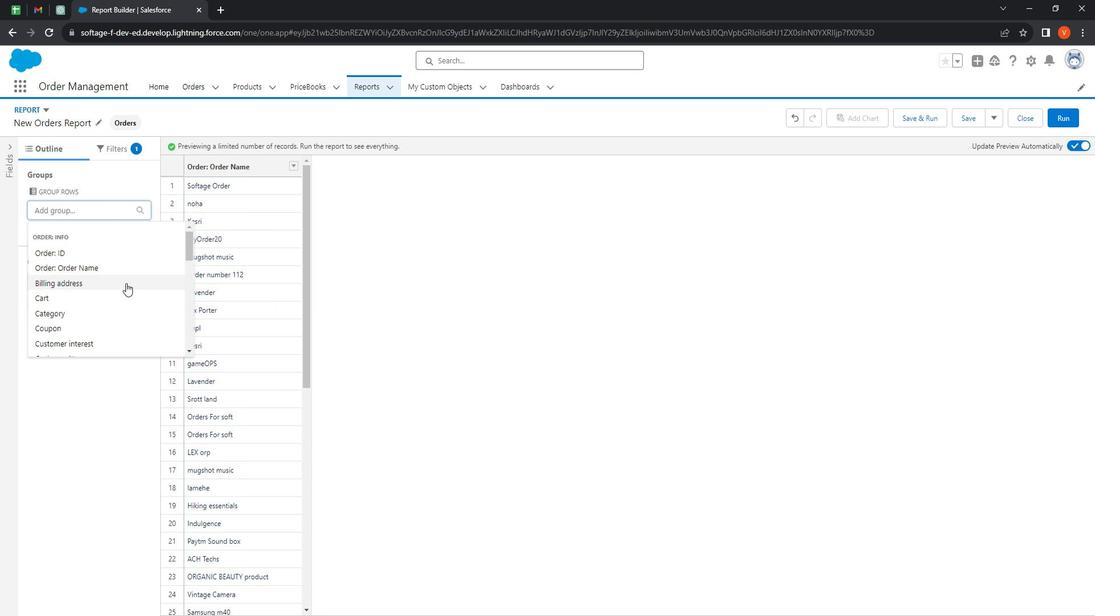 
Action: Mouse moved to (125, 275)
Screenshot: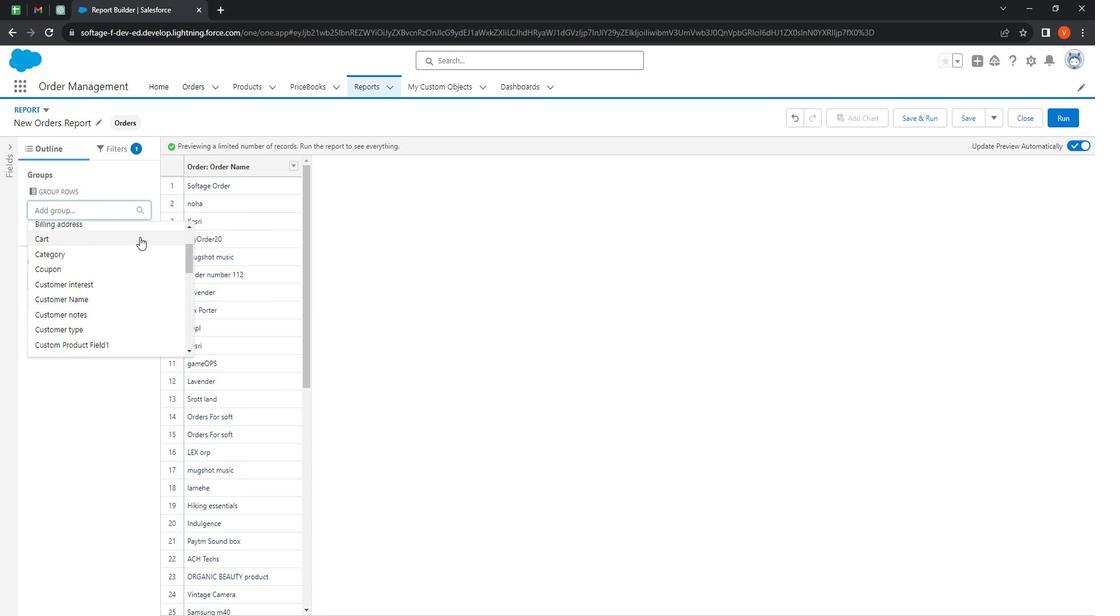 
Action: Mouse scrolled (125, 275) with delta (0, 0)
Screenshot: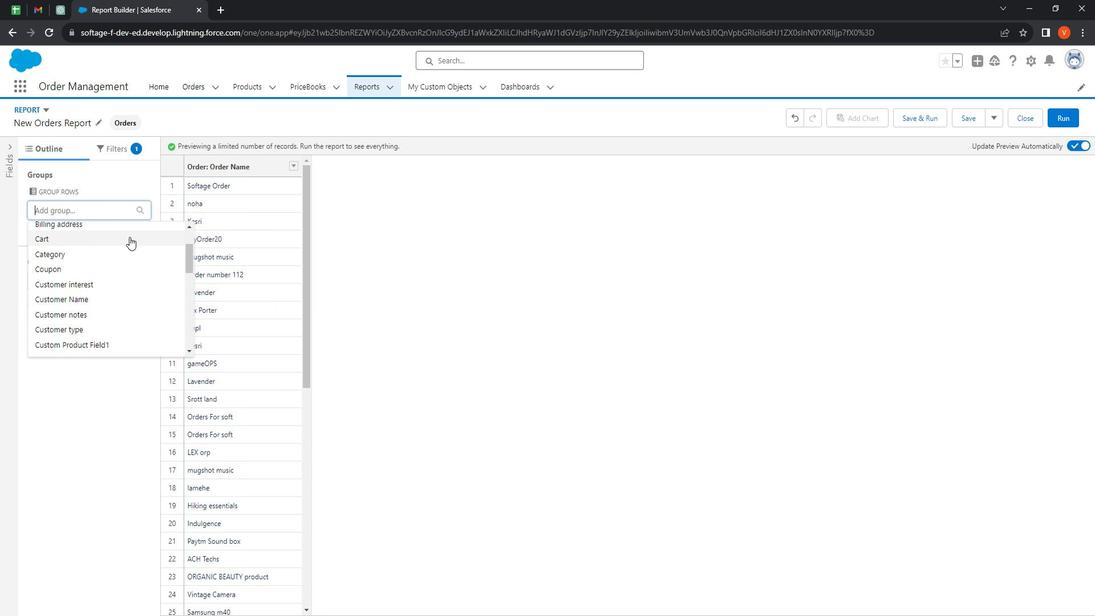 
Action: Mouse moved to (188, 247)
Screenshot: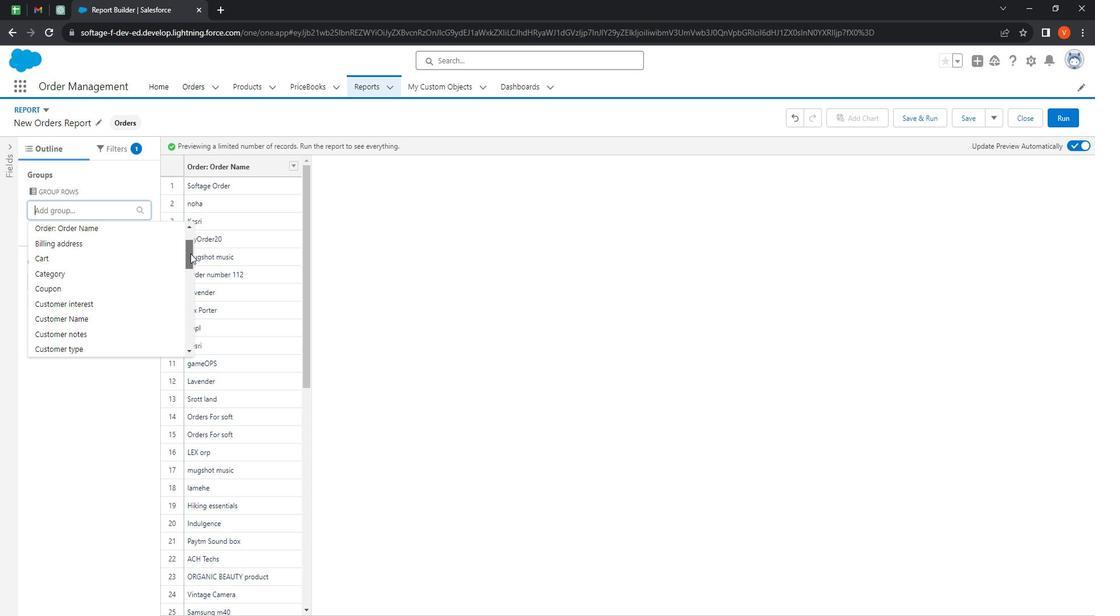 
Action: Mouse pressed left at (188, 247)
Screenshot: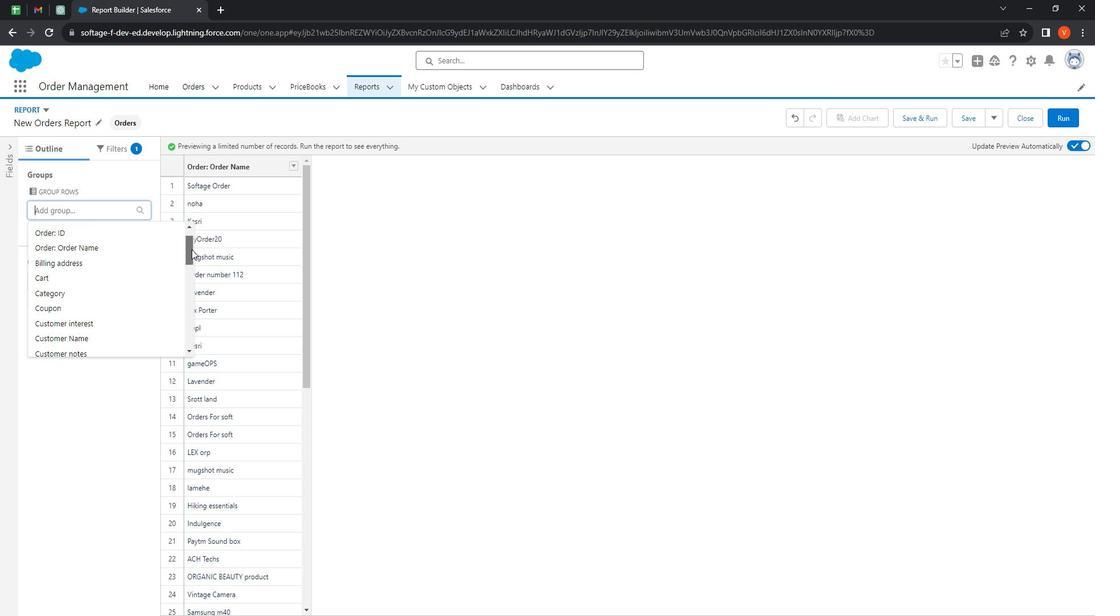 
Action: Mouse moved to (95, 228)
Screenshot: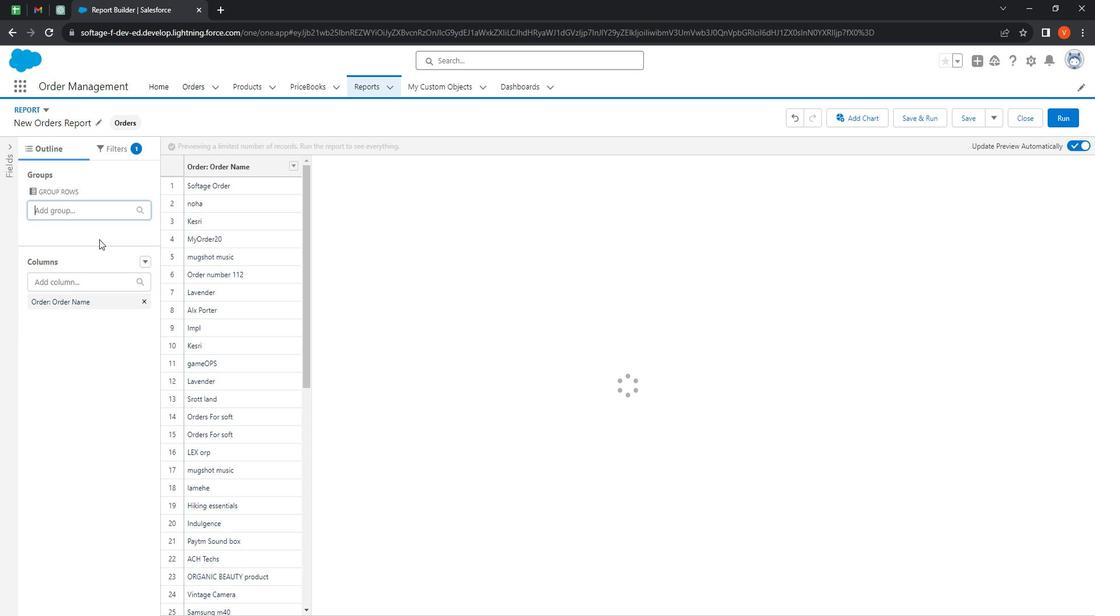 
Action: Mouse pressed left at (95, 228)
Screenshot: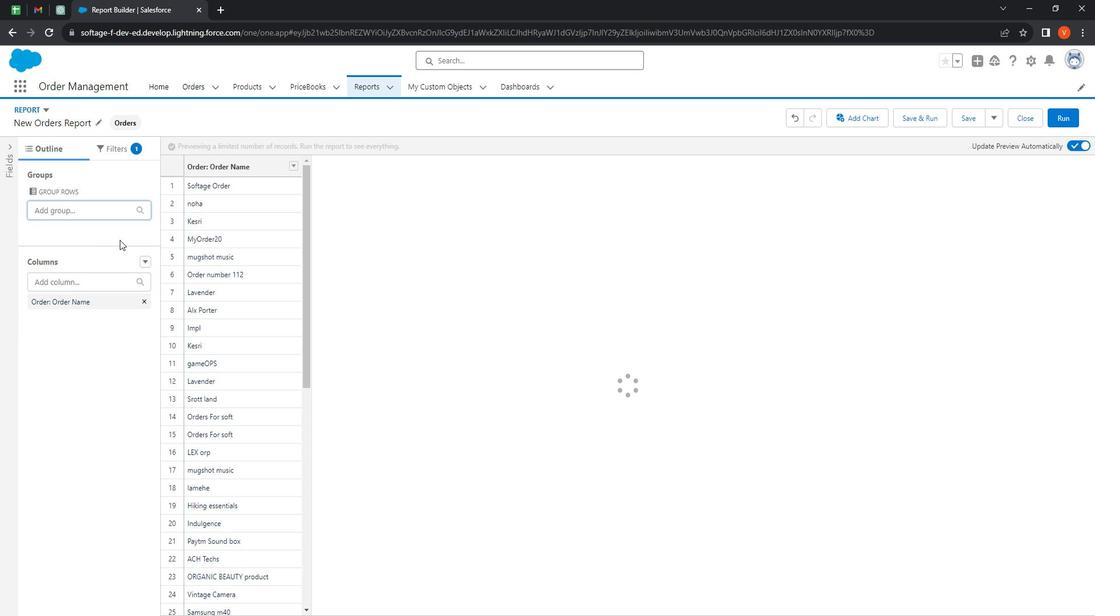 
Action: Mouse moved to (102, 260)
Screenshot: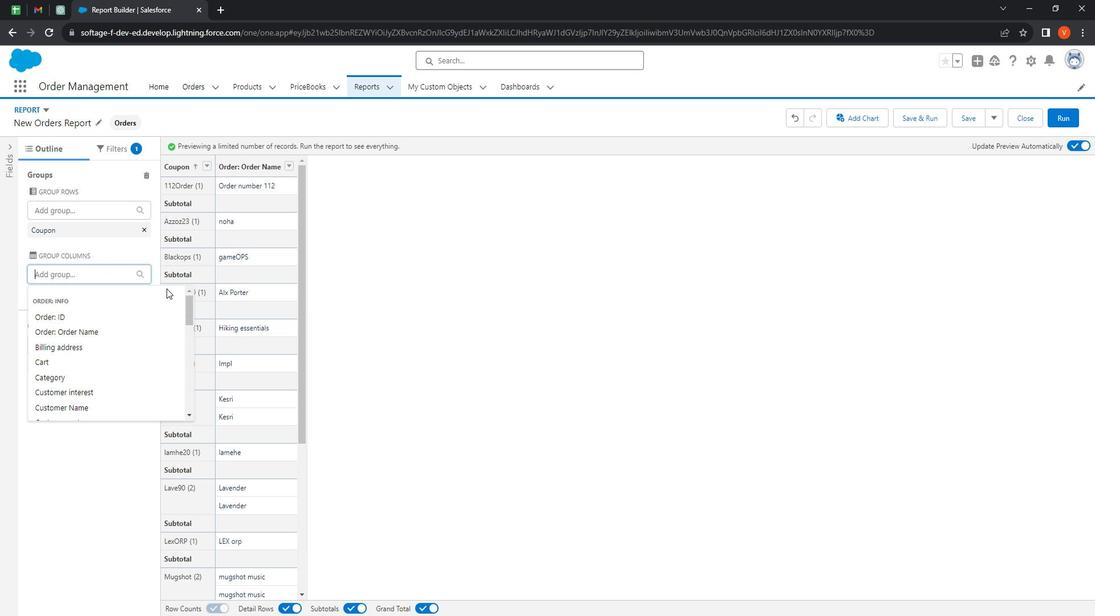 
Action: Mouse pressed left at (102, 260)
Screenshot: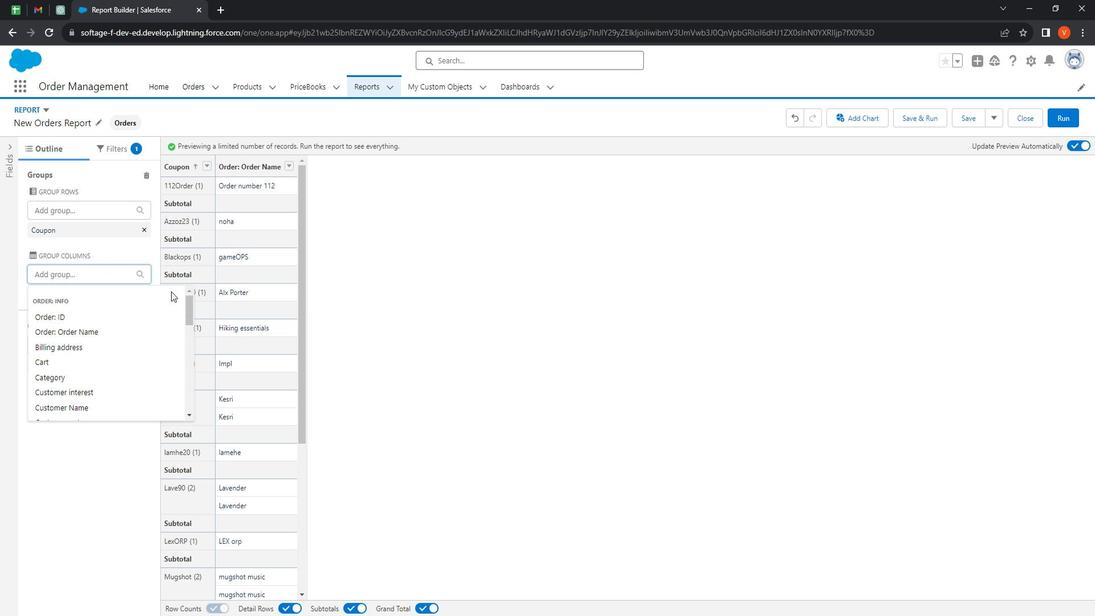
Action: Mouse moved to (189, 292)
Screenshot: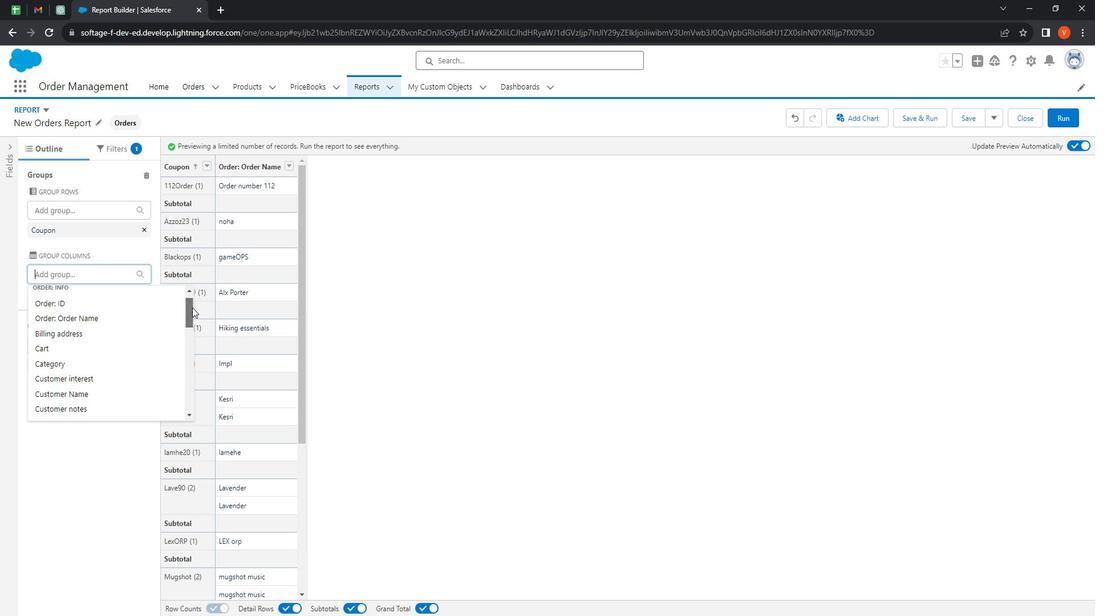 
Action: Mouse pressed left at (189, 292)
Screenshot: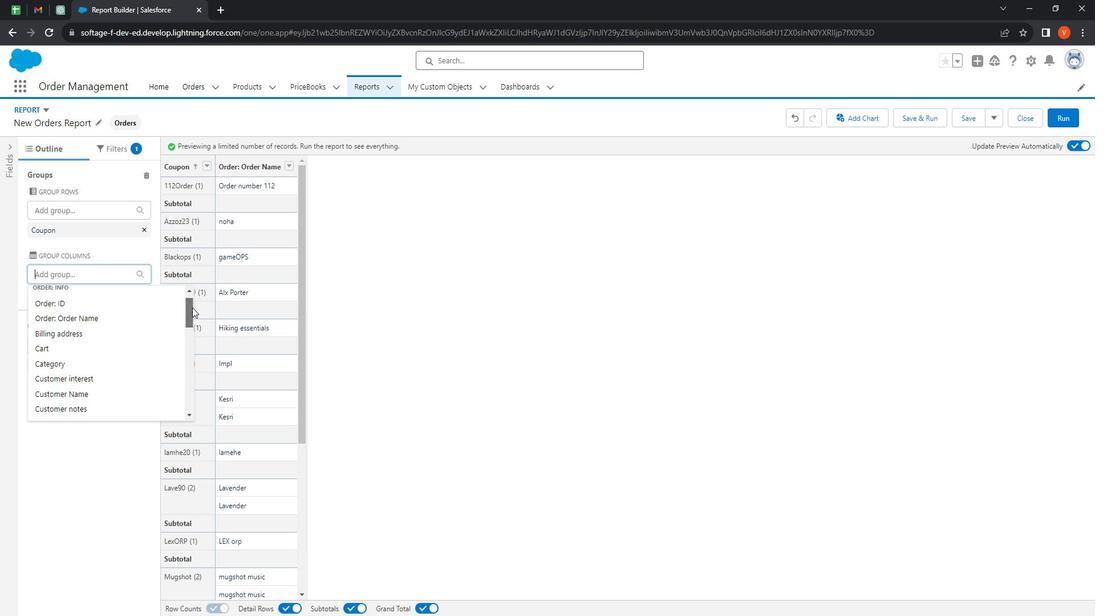 
Action: Mouse moved to (109, 351)
Screenshot: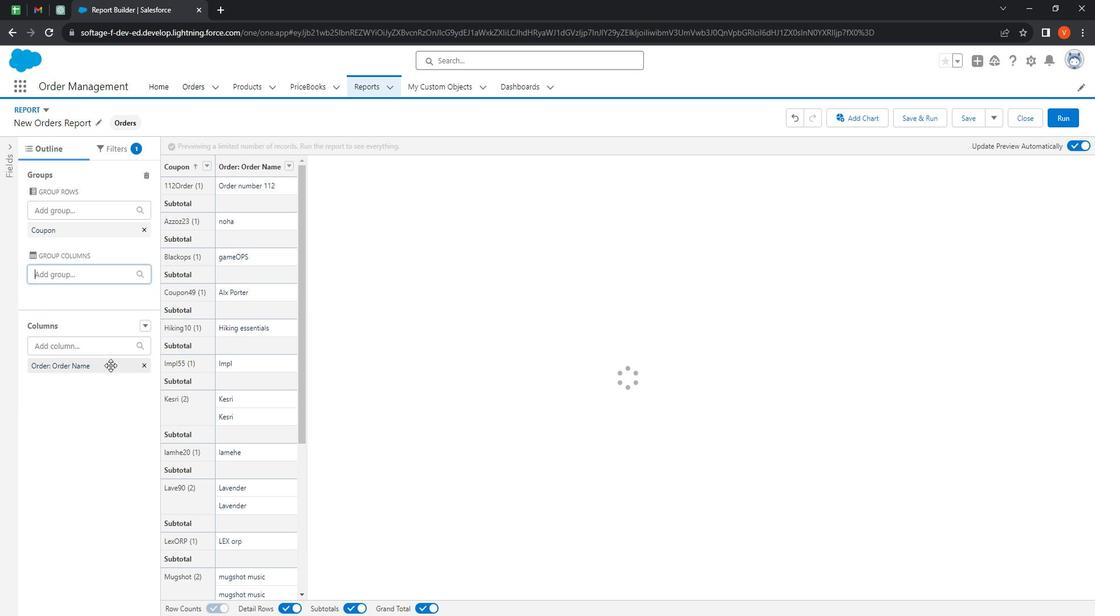 
Action: Mouse pressed left at (109, 351)
Screenshot: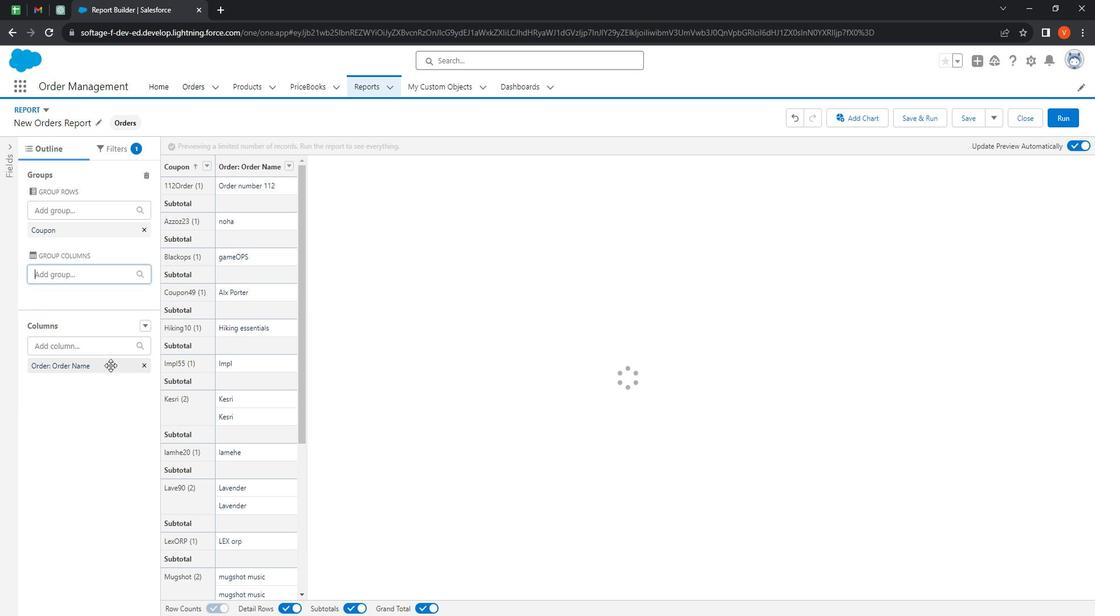 
Action: Mouse moved to (275, 273)
Screenshot: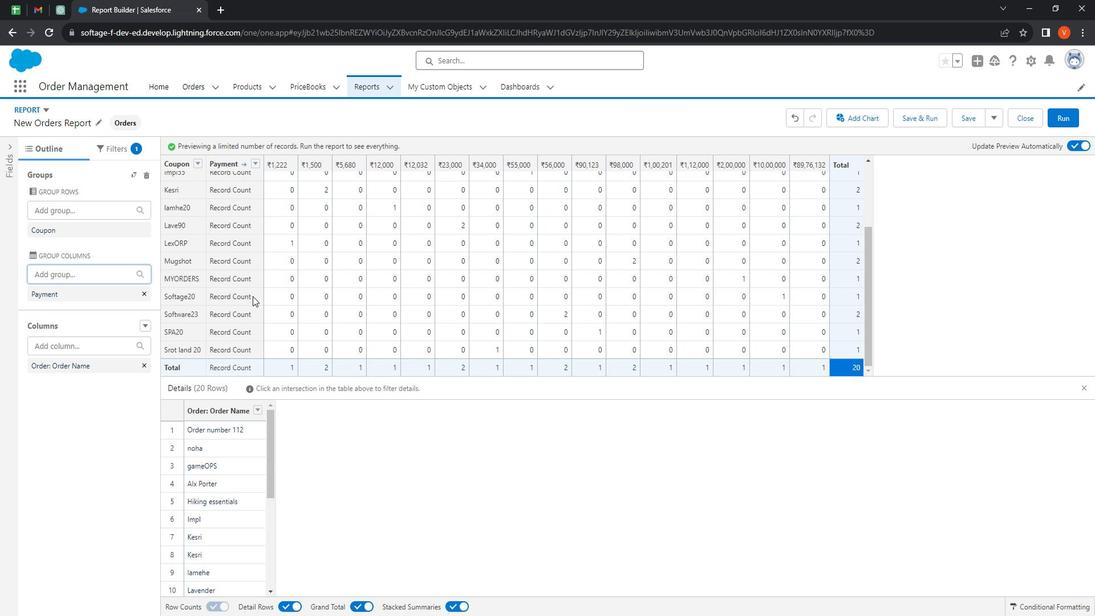
Action: Mouse scrolled (275, 272) with delta (0, 0)
Screenshot: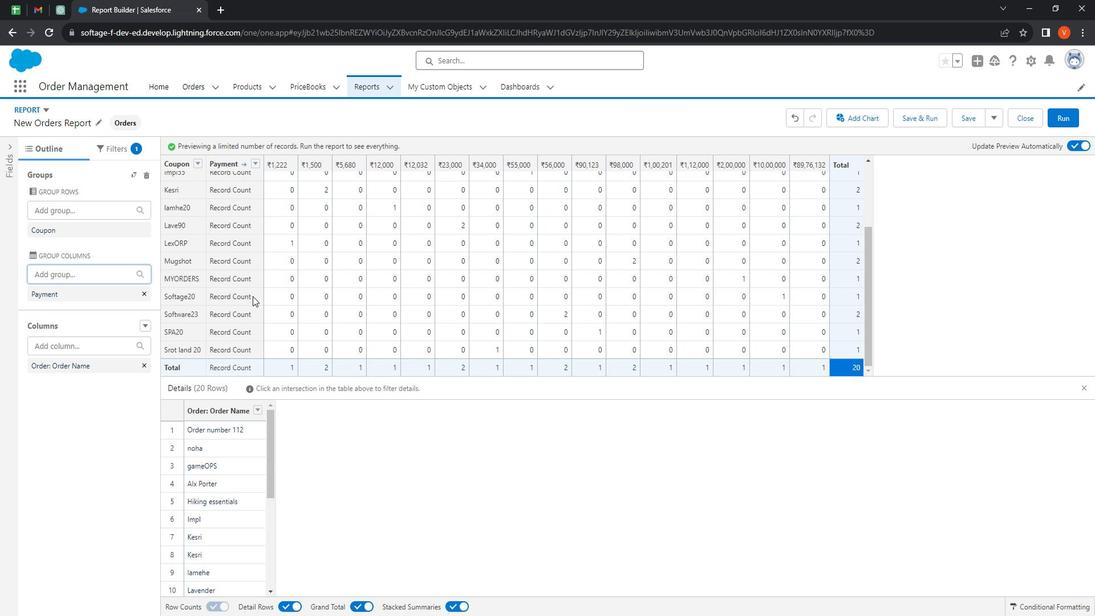 
Action: Mouse moved to (271, 273)
Screenshot: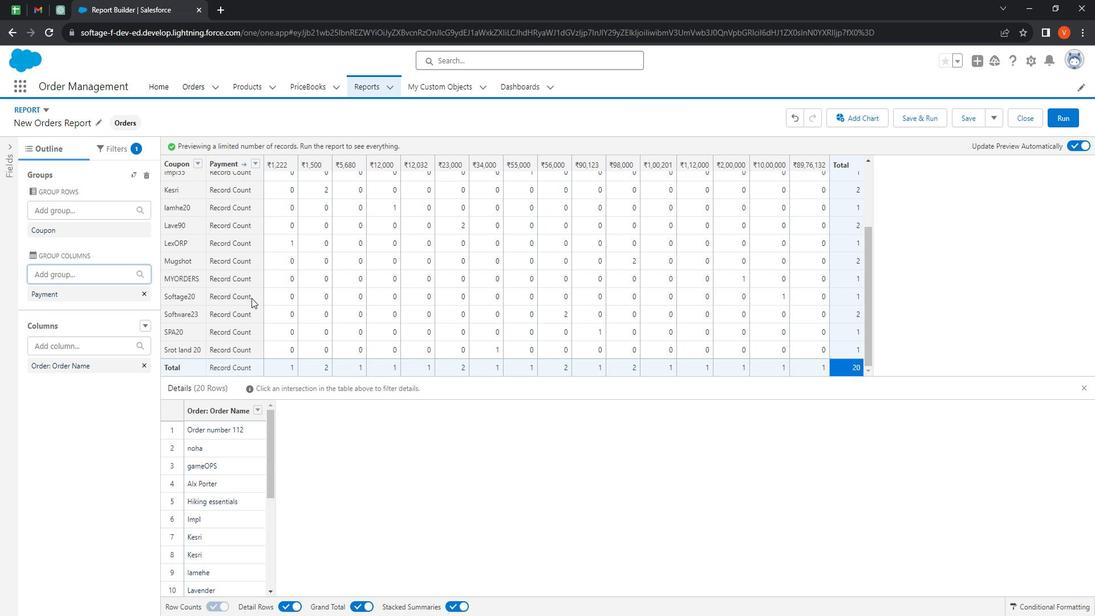 
Action: Mouse scrolled (271, 272) with delta (0, 0)
Screenshot: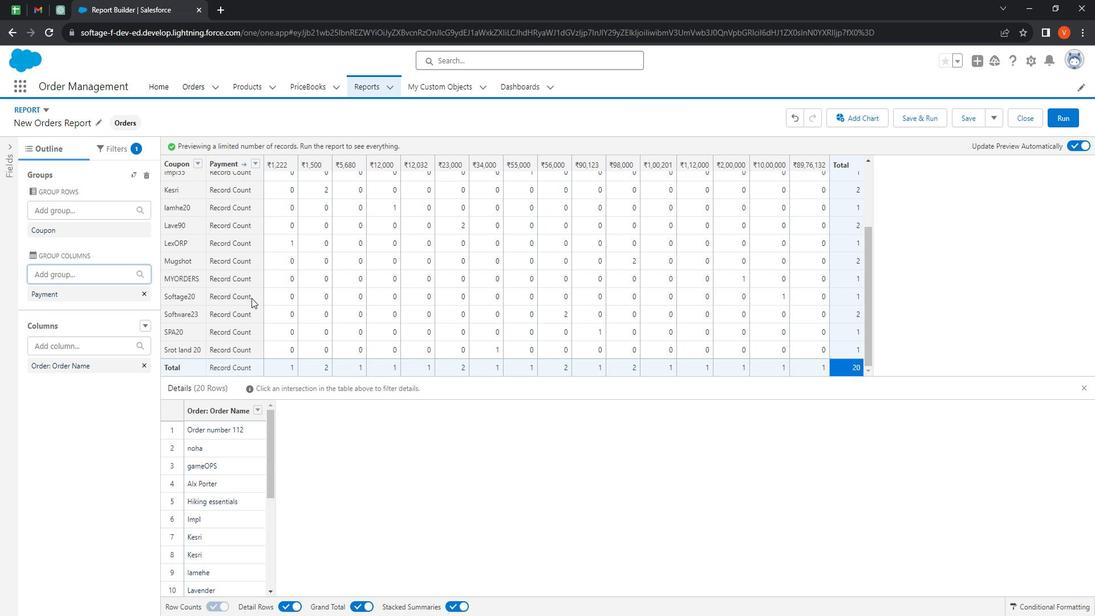 
Action: Mouse moved to (270, 273)
Screenshot: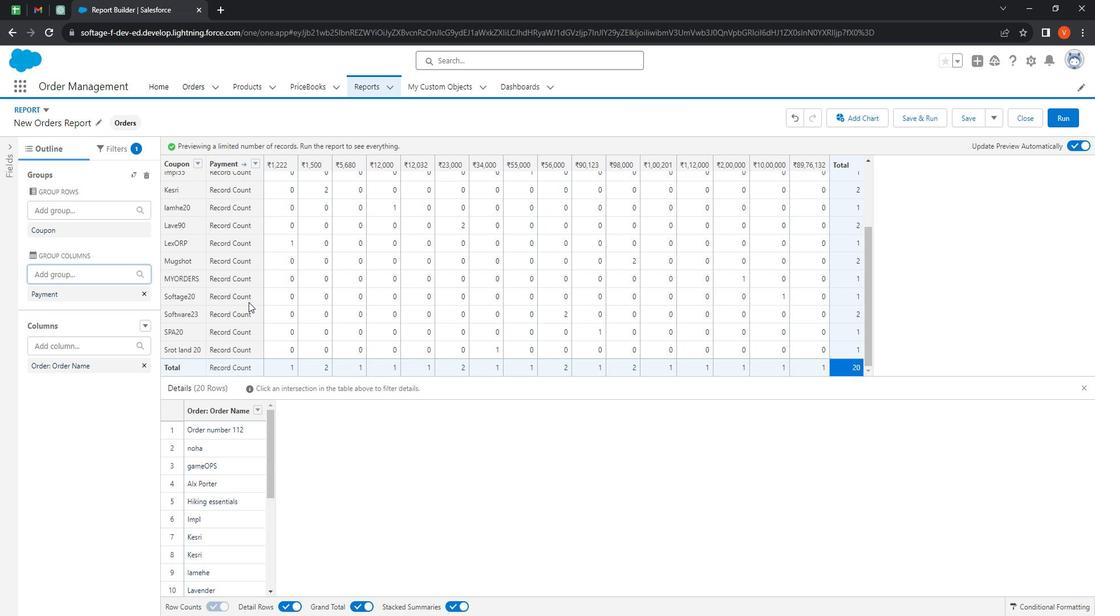 
Action: Mouse scrolled (270, 272) with delta (0, 0)
Screenshot: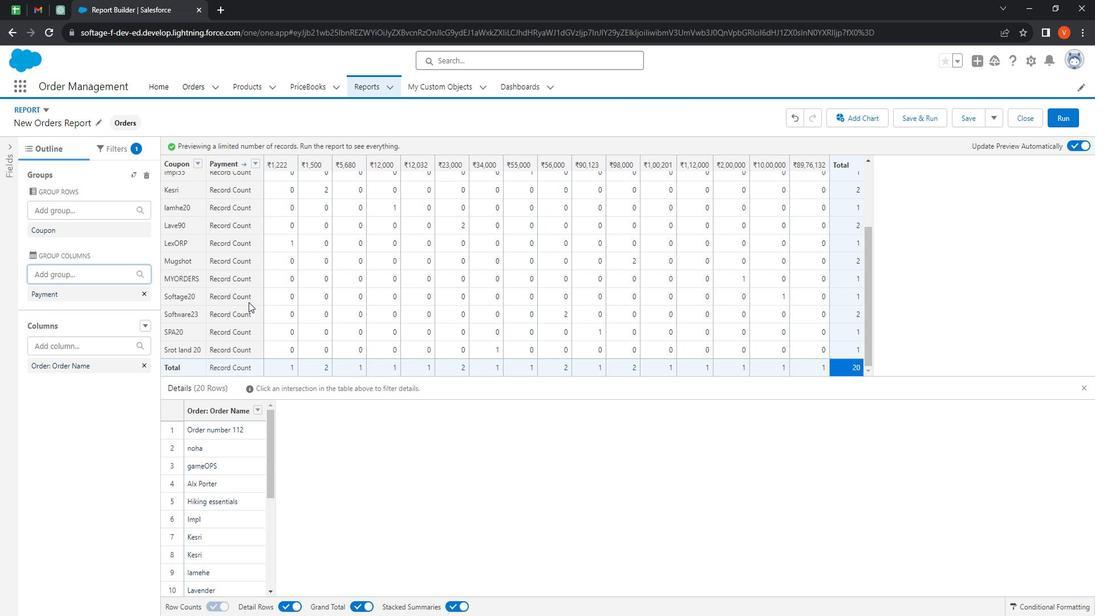 
Action: Mouse moved to (267, 271)
Screenshot: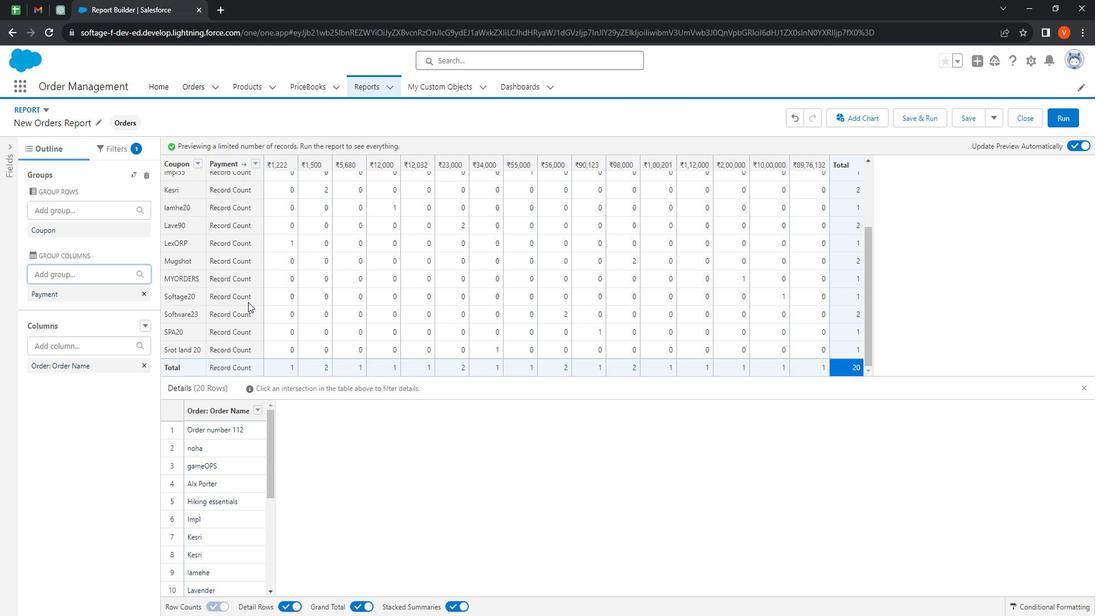 
Action: Mouse scrolled (267, 271) with delta (0, 0)
Screenshot: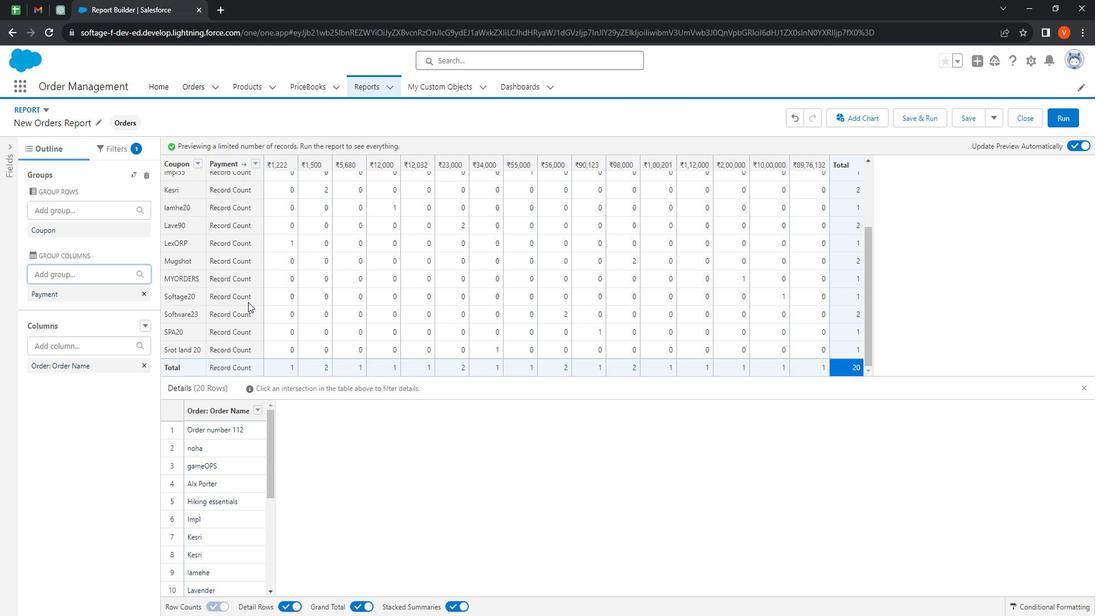 
Action: Mouse moved to (261, 270)
Screenshot: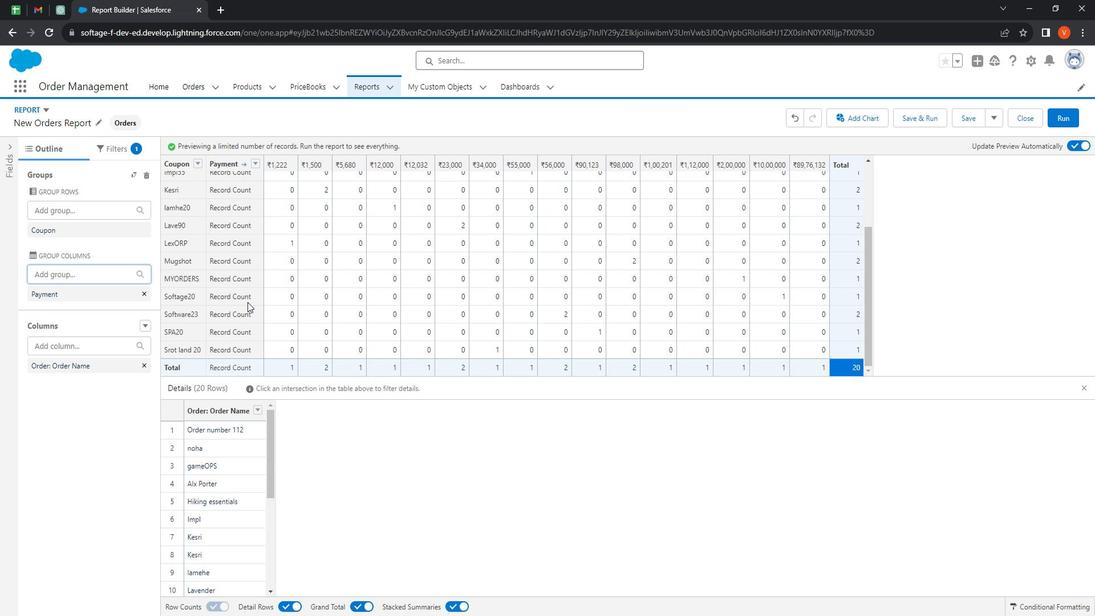 
Action: Mouse scrolled (261, 269) with delta (0, 0)
Screenshot: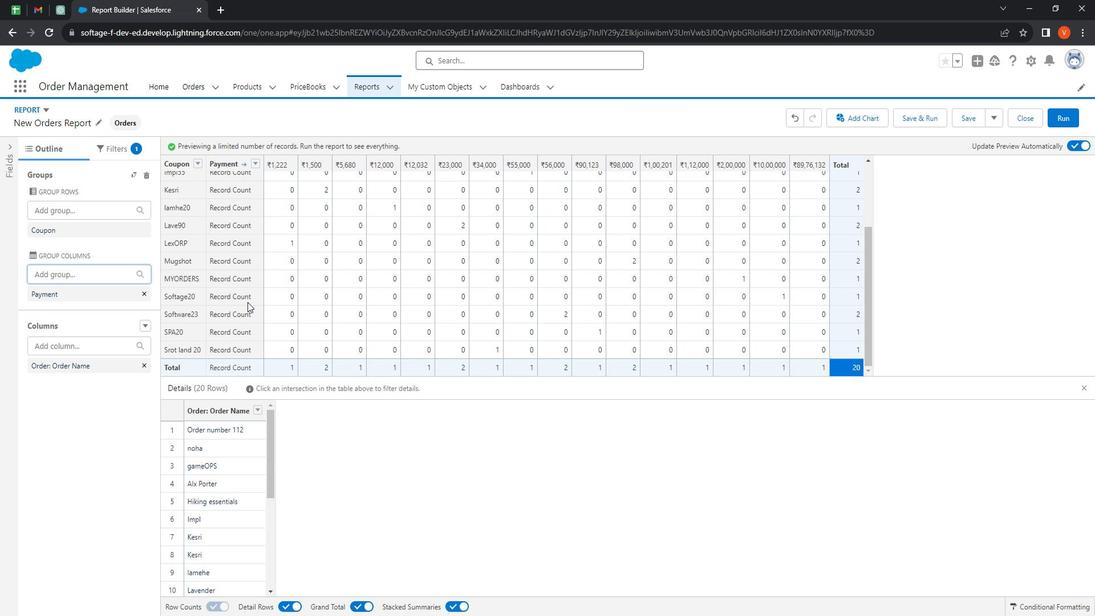 
Action: Mouse moved to (247, 289)
Screenshot: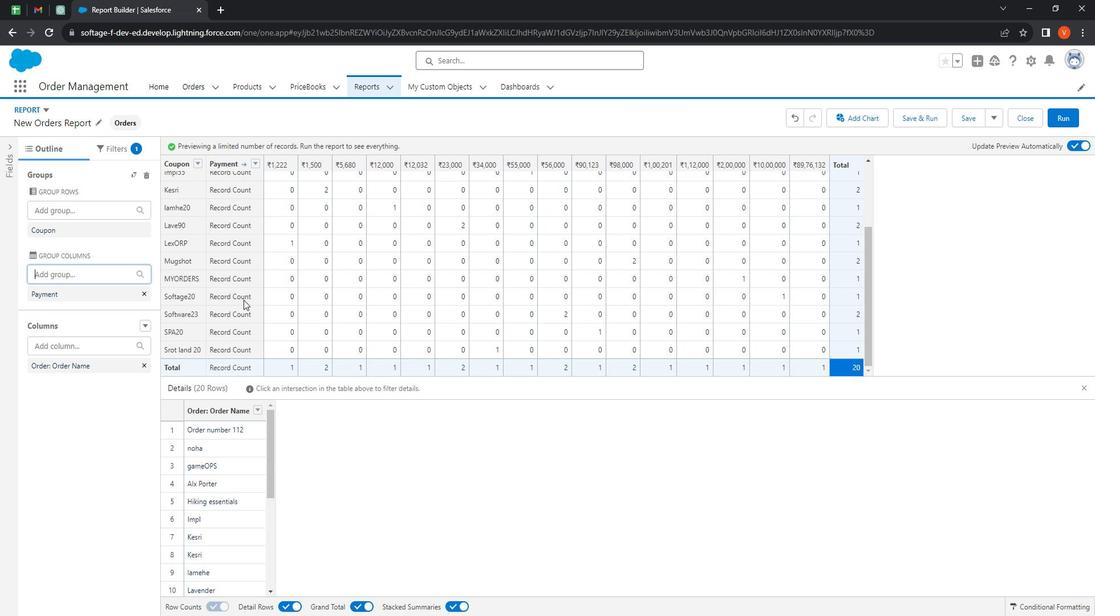 
Action: Mouse scrolled (247, 288) with delta (0, 0)
Screenshot: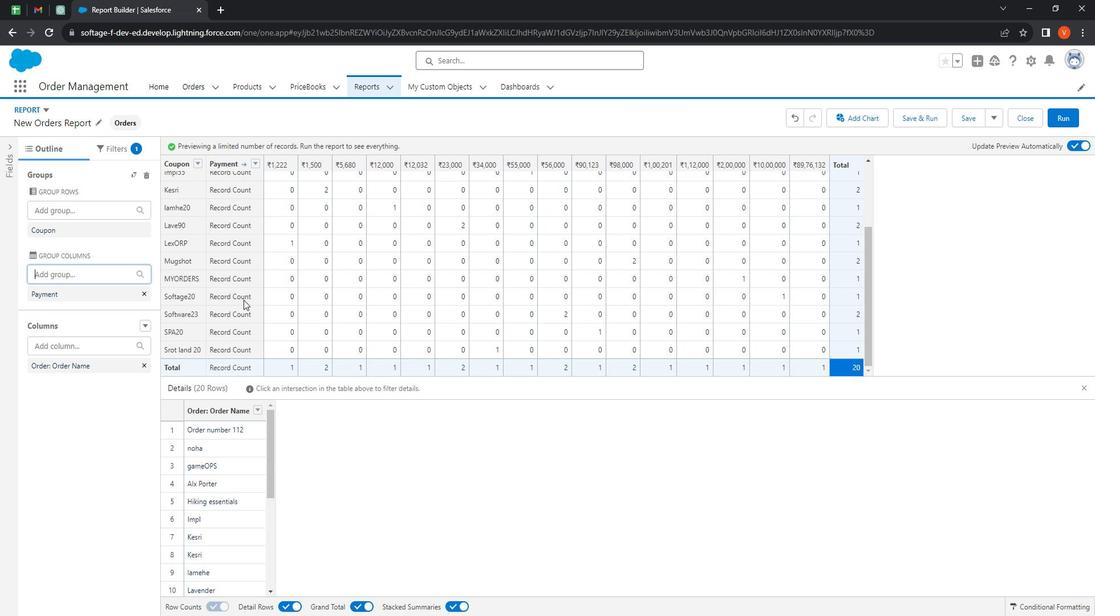 
Action: Mouse moved to (247, 289)
Screenshot: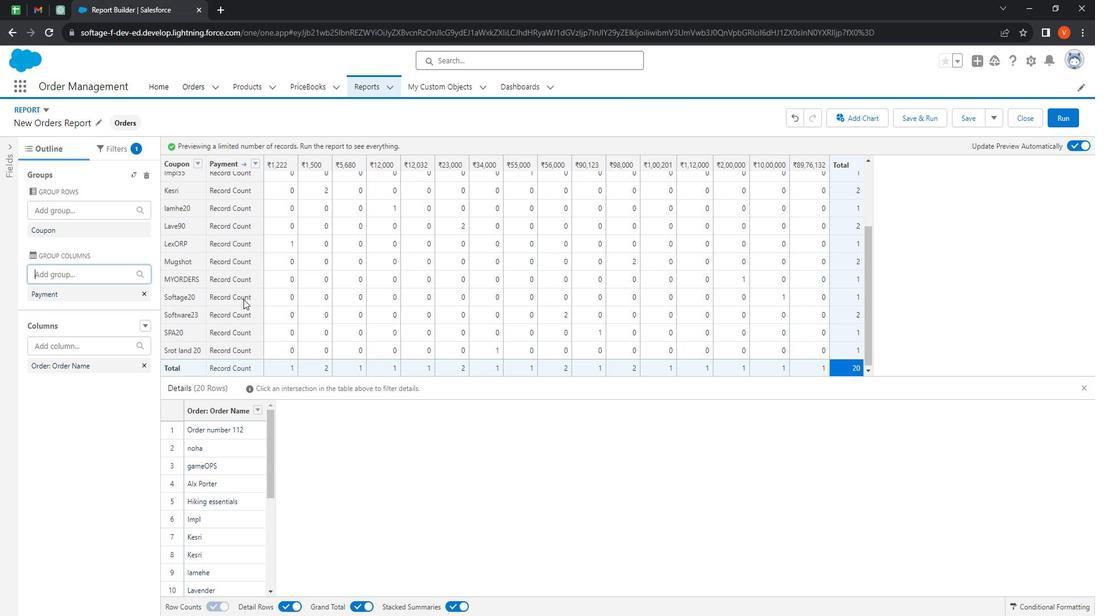 
Action: Mouse scrolled (247, 289) with delta (0, 0)
Screenshot: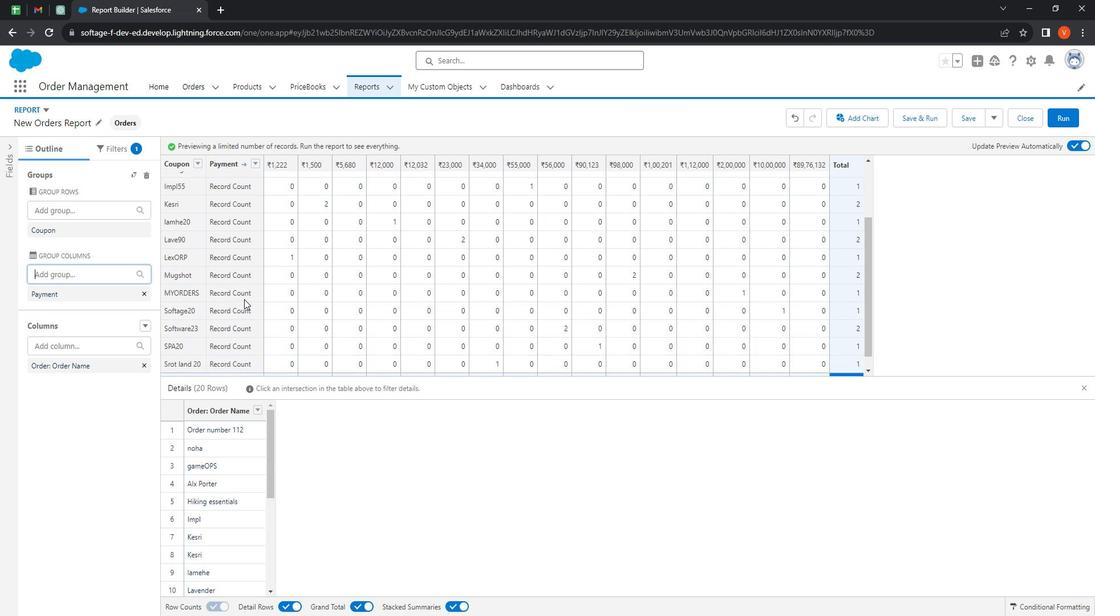 
Action: Mouse scrolled (247, 289) with delta (0, 0)
Screenshot: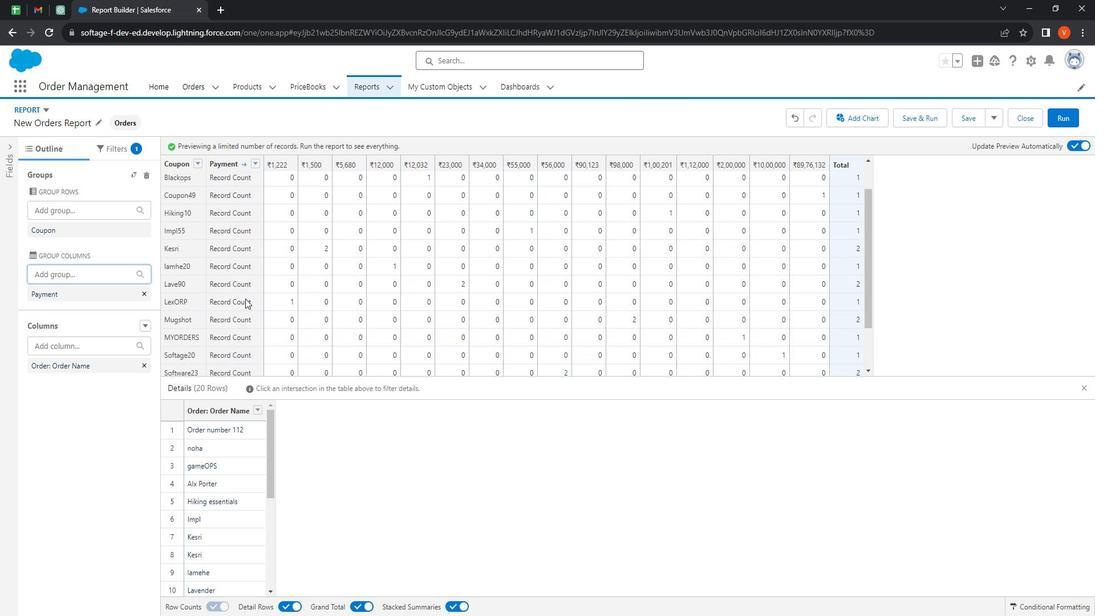 
Action: Mouse moved to (246, 289)
Screenshot: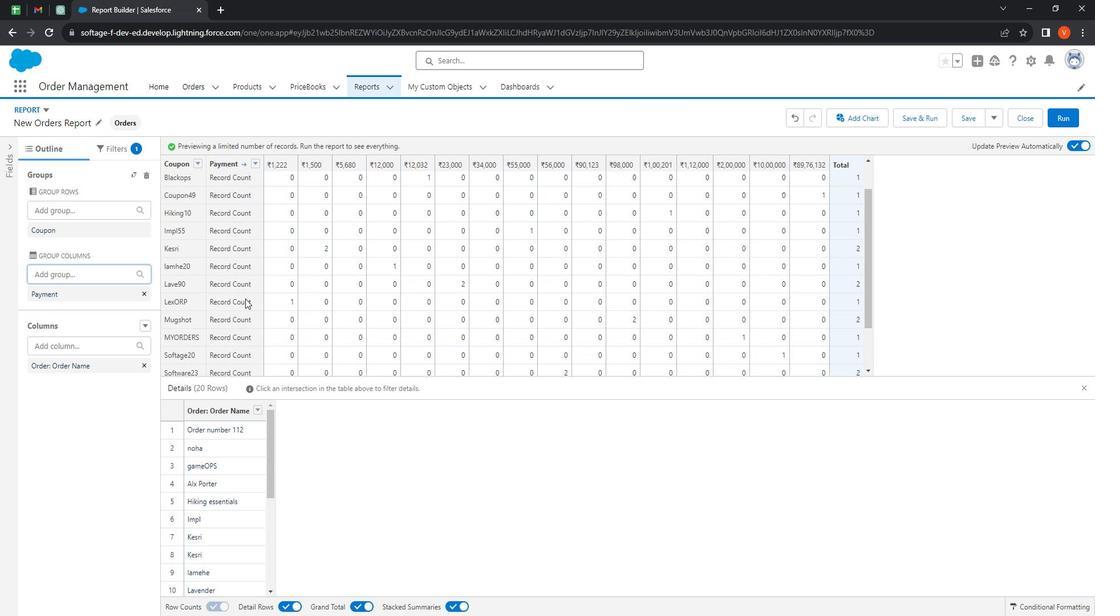 
Action: Mouse scrolled (246, 289) with delta (0, 0)
Screenshot: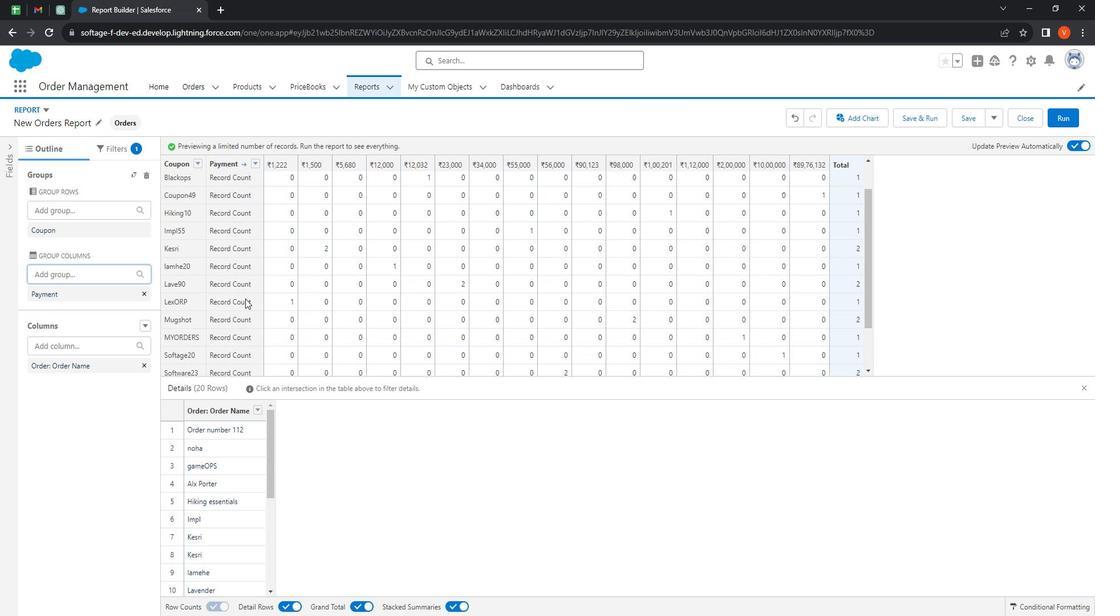
Action: Mouse moved to (244, 289)
Screenshot: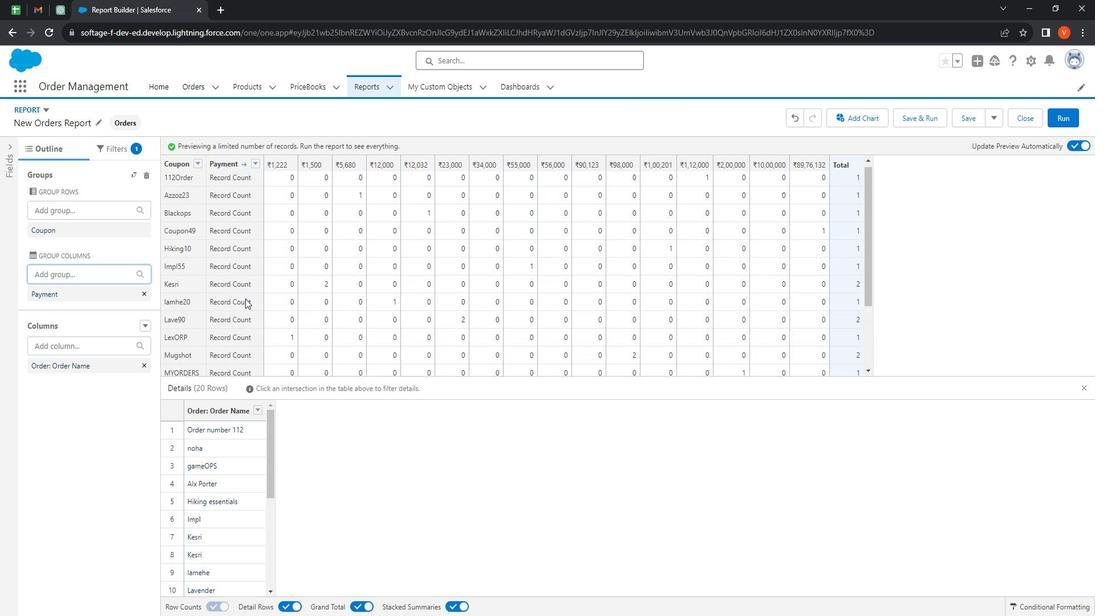 
Action: Mouse scrolled (244, 289) with delta (0, 0)
Screenshot: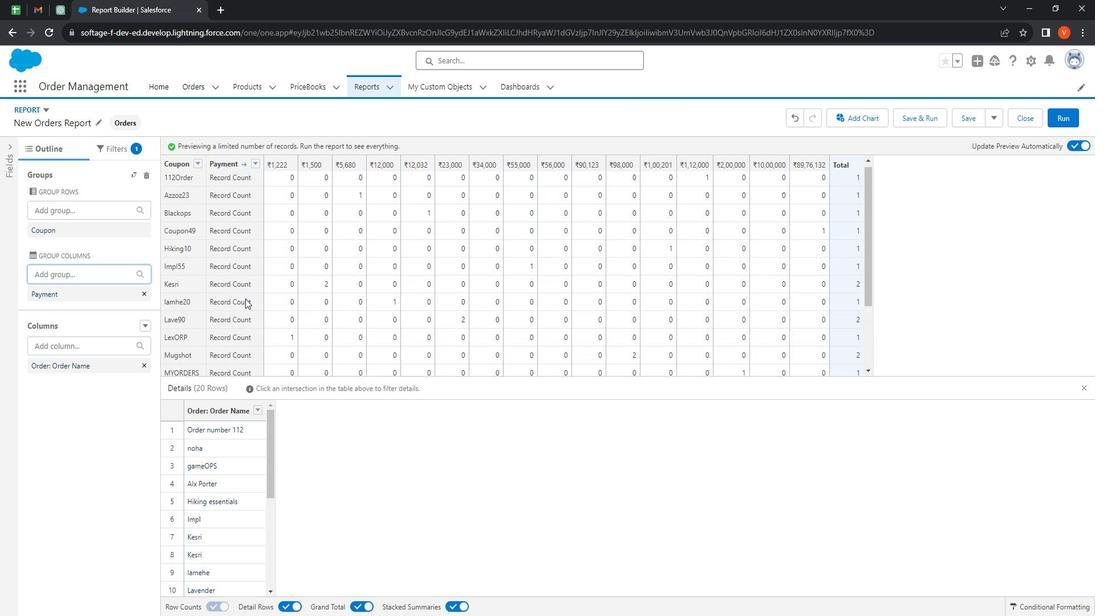 
Action: Mouse moved to (242, 287)
Screenshot: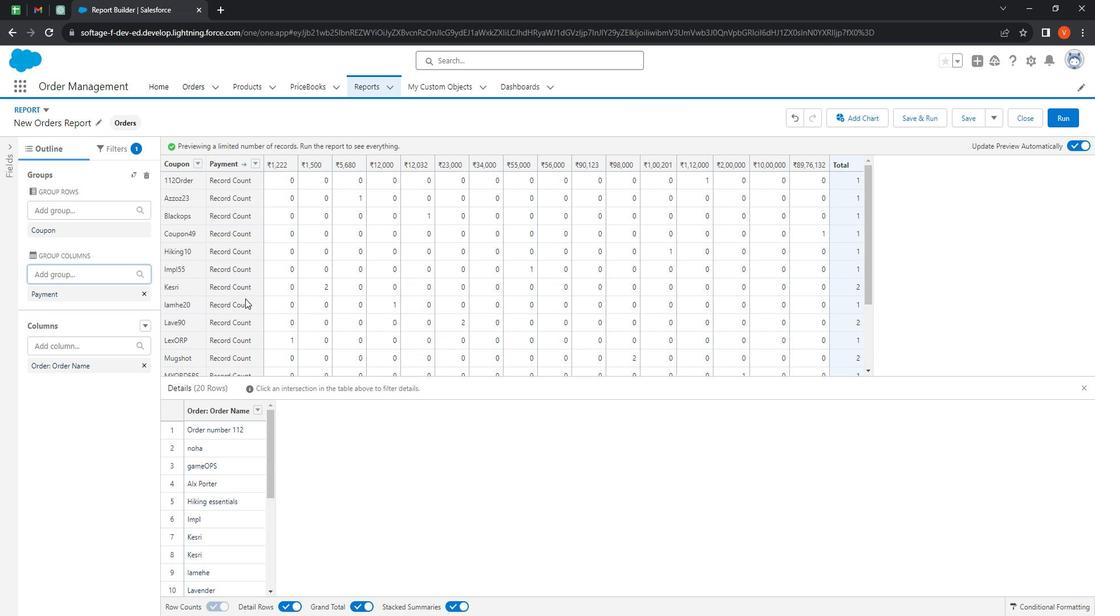
Action: Mouse scrolled (242, 288) with delta (0, 0)
Screenshot: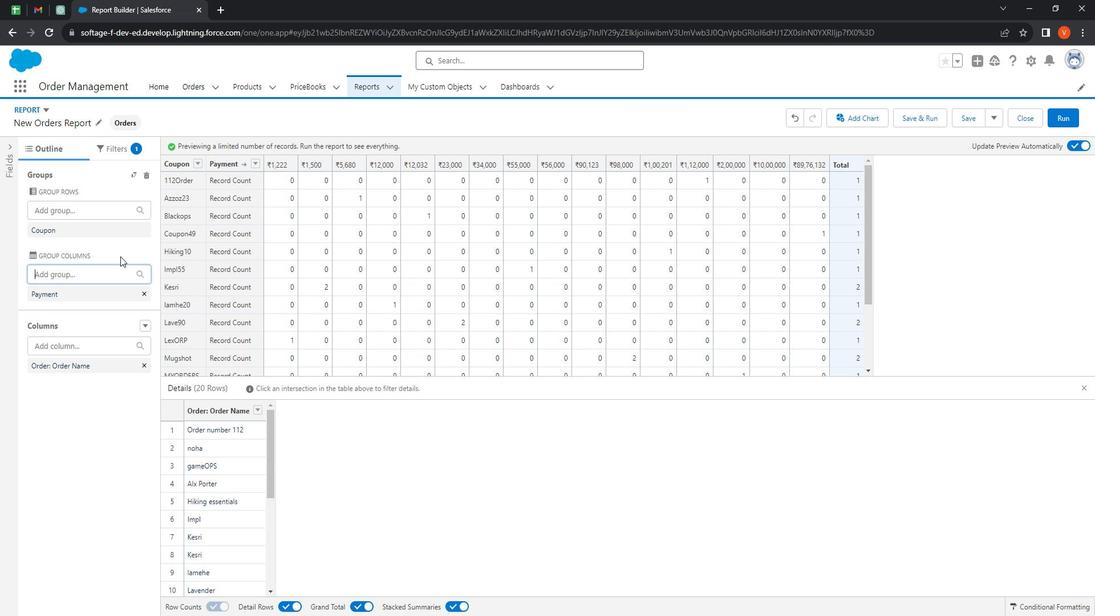 
Action: Mouse scrolled (242, 288) with delta (0, 0)
Screenshot: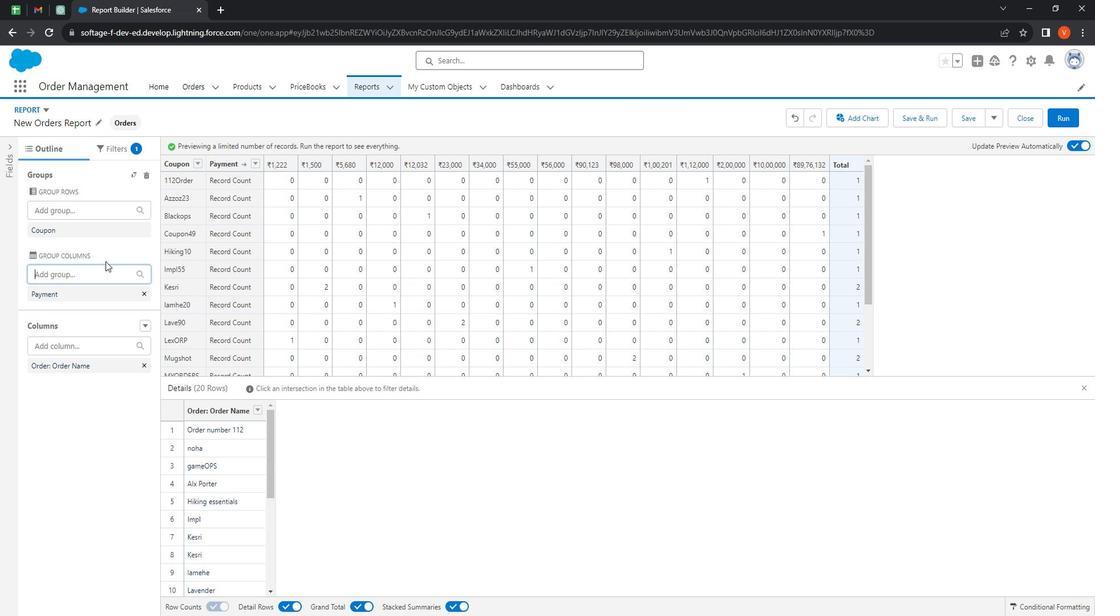 
Action: Mouse moved to (242, 287)
Screenshot: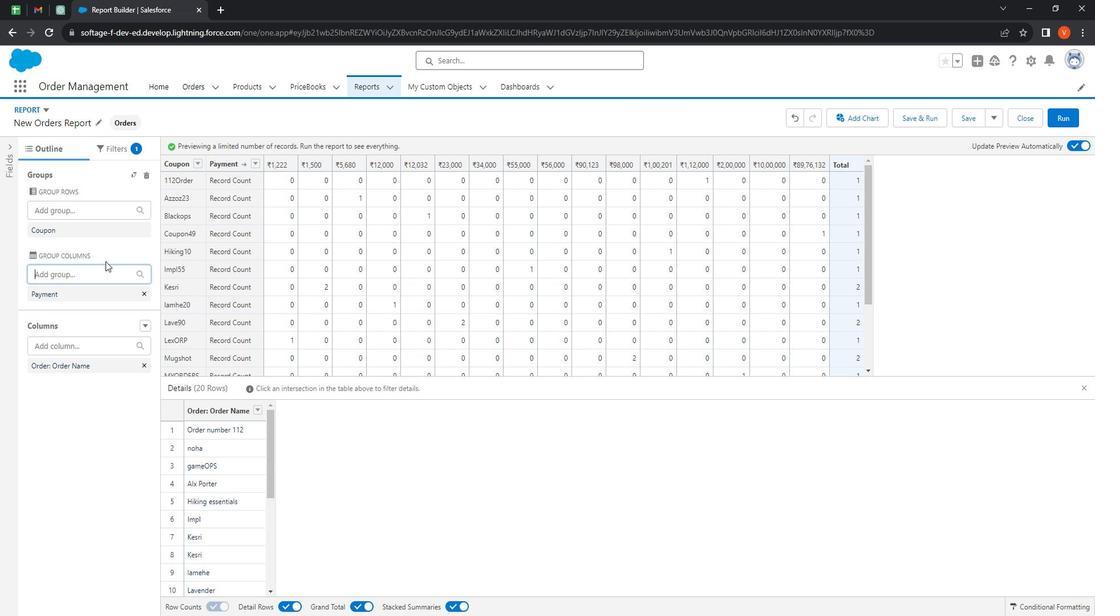
Action: Mouse scrolled (242, 287) with delta (0, 0)
Screenshot: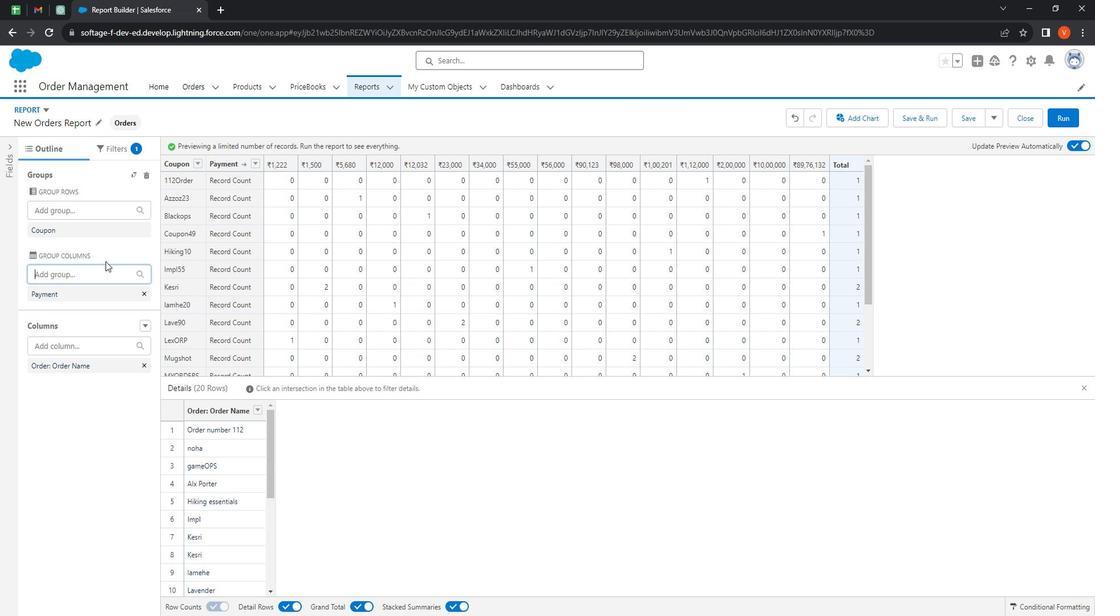 
Action: Mouse moved to (242, 287)
Screenshot: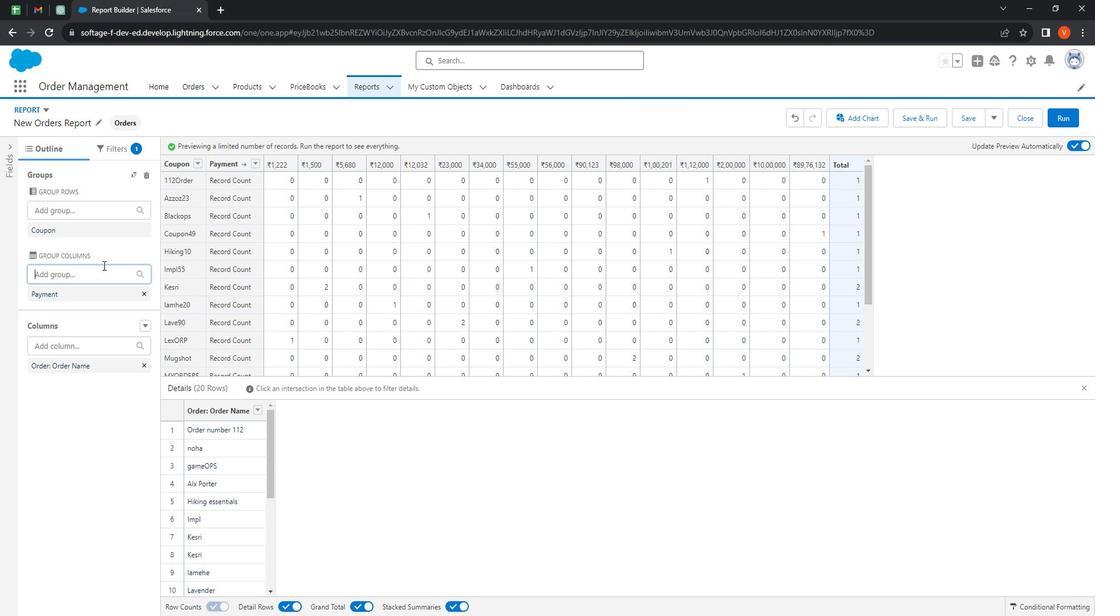 
Action: Mouse scrolled (242, 287) with delta (0, 0)
Screenshot: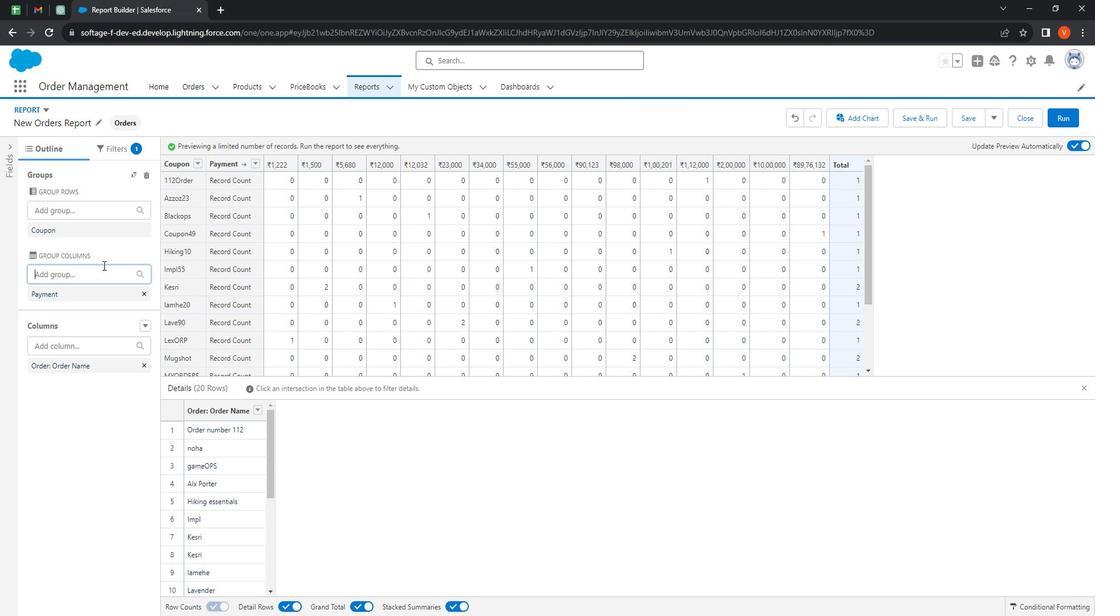 
Action: Mouse moved to (243, 287)
Screenshot: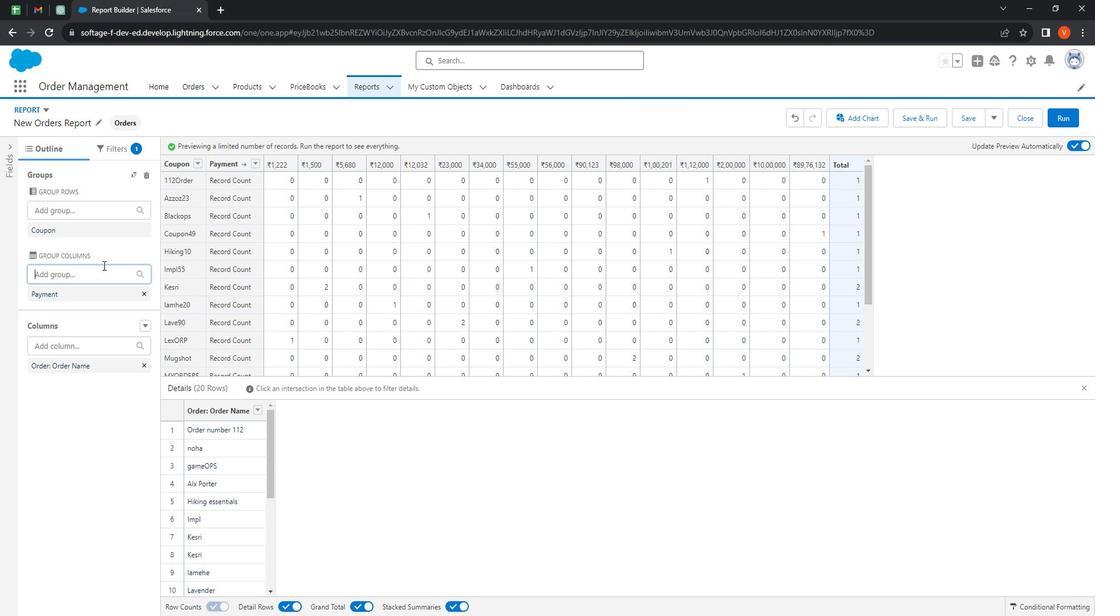 
Action: Mouse scrolled (243, 287) with delta (0, 0)
Screenshot: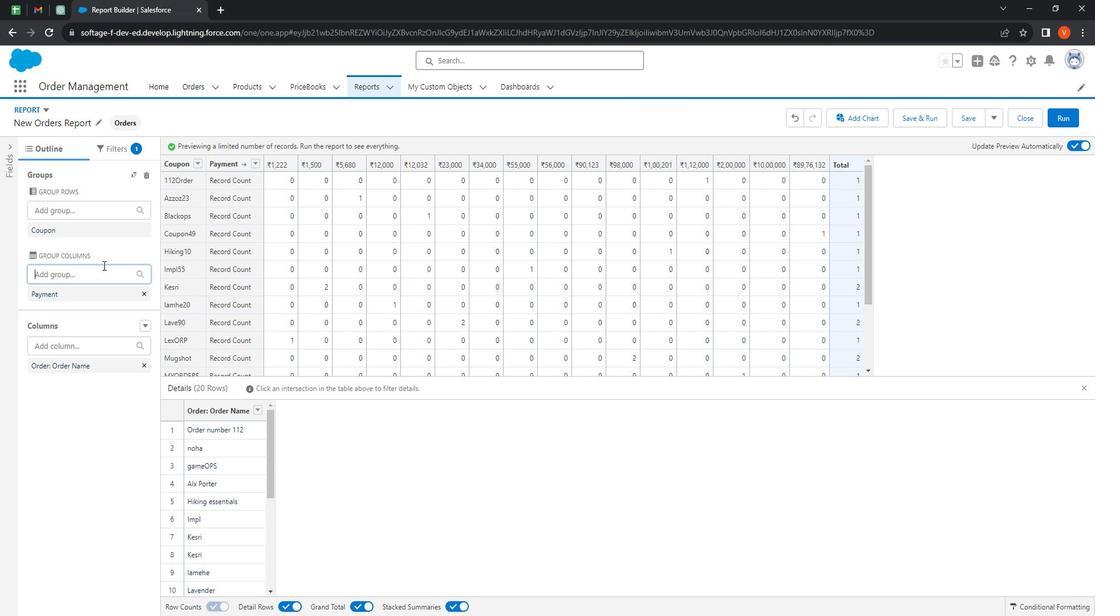 
Action: Mouse scrolled (243, 287) with delta (0, 0)
Screenshot: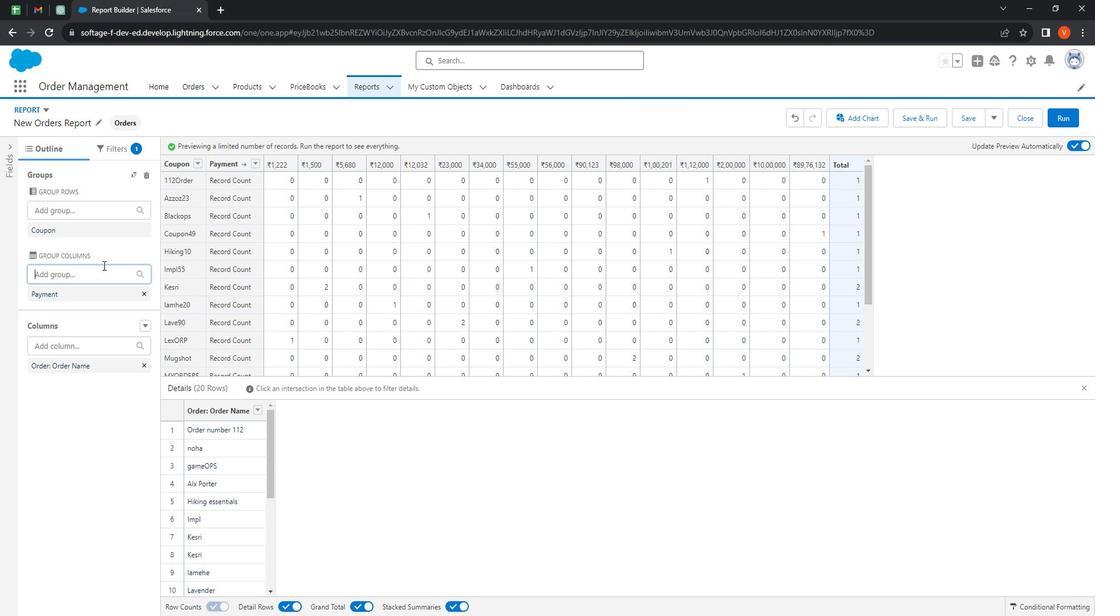 
Action: Mouse moved to (244, 286)
Screenshot: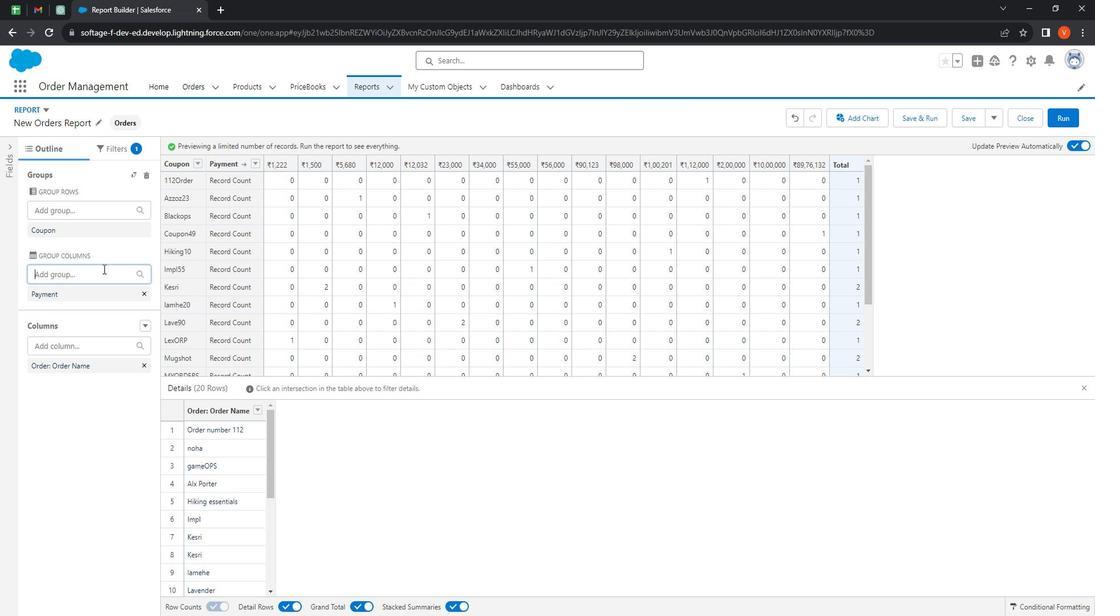 
Action: Mouse scrolled (244, 287) with delta (0, 0)
Screenshot: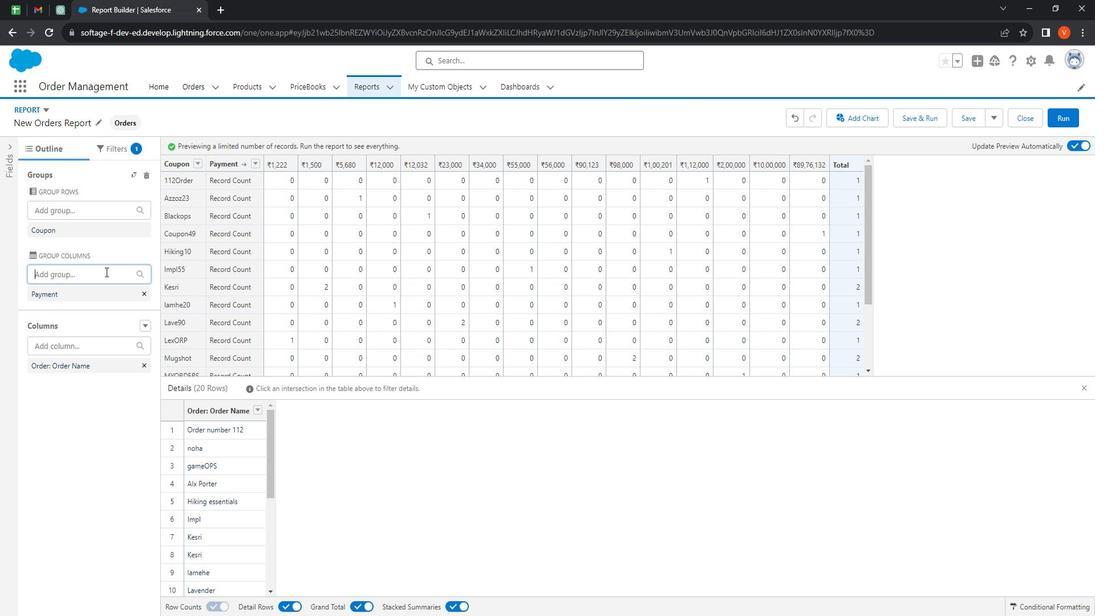 
Action: Mouse moved to (91, 263)
Screenshot: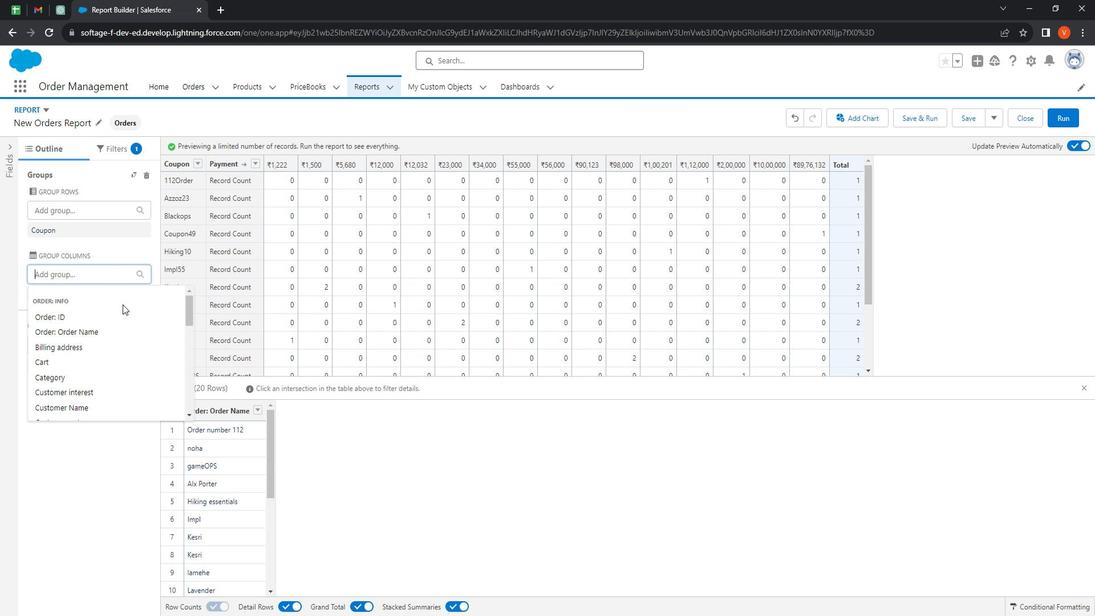 
Action: Mouse pressed left at (91, 263)
Screenshot: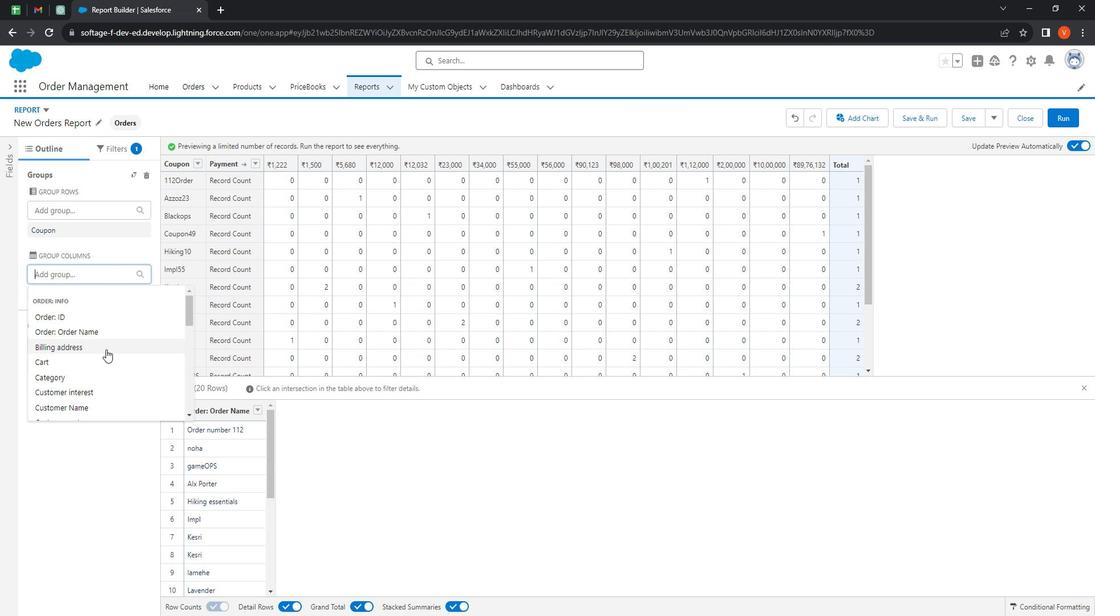 
Action: Mouse moved to (188, 296)
Screenshot: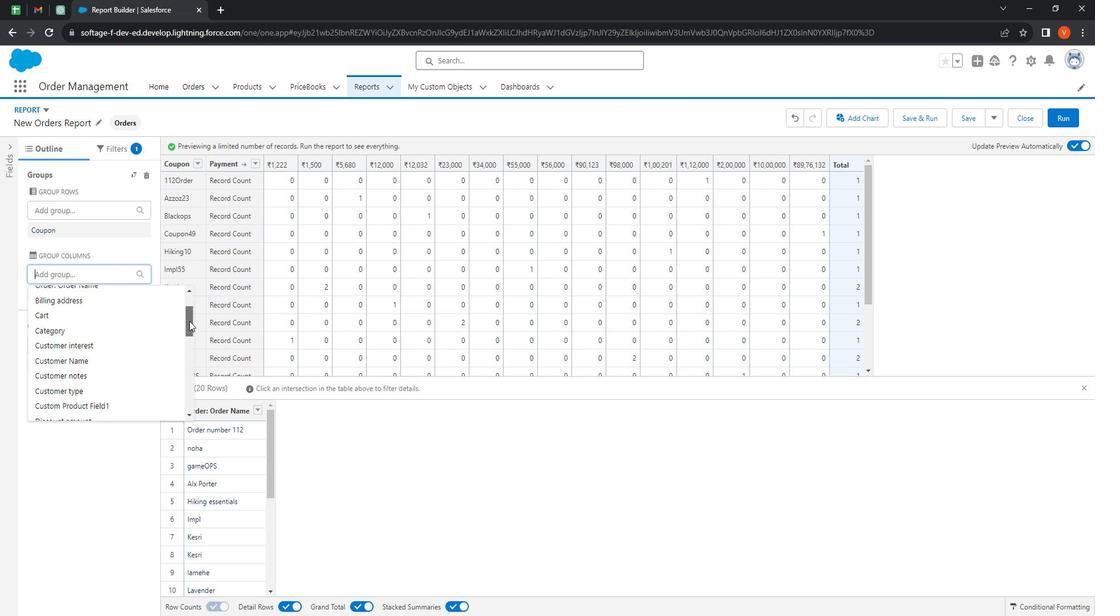 
Action: Mouse pressed left at (188, 296)
Screenshot: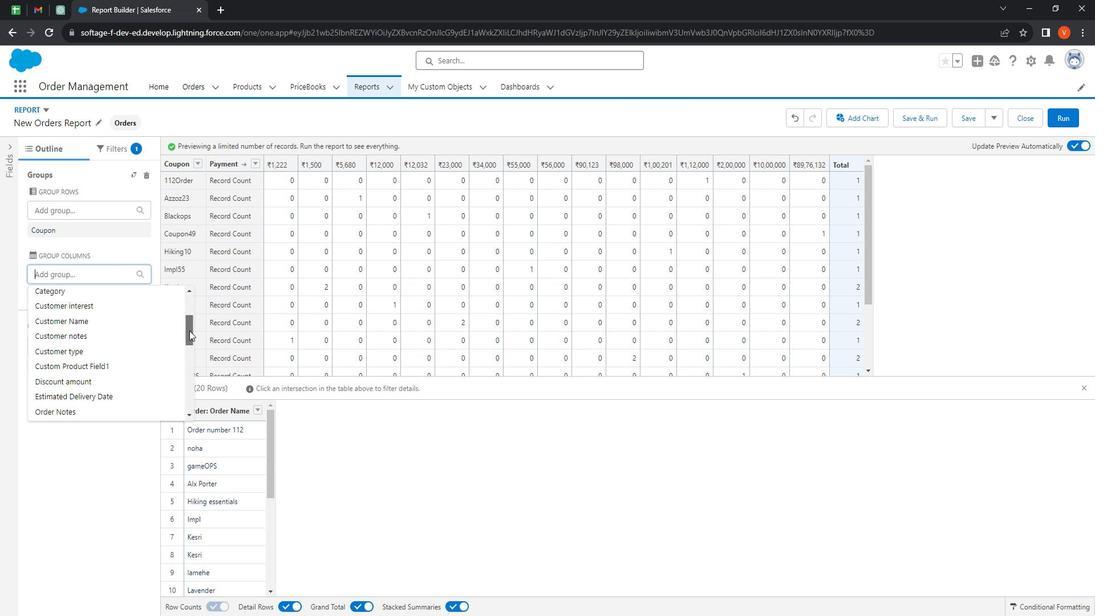 
Action: Mouse moved to (133, 424)
Screenshot: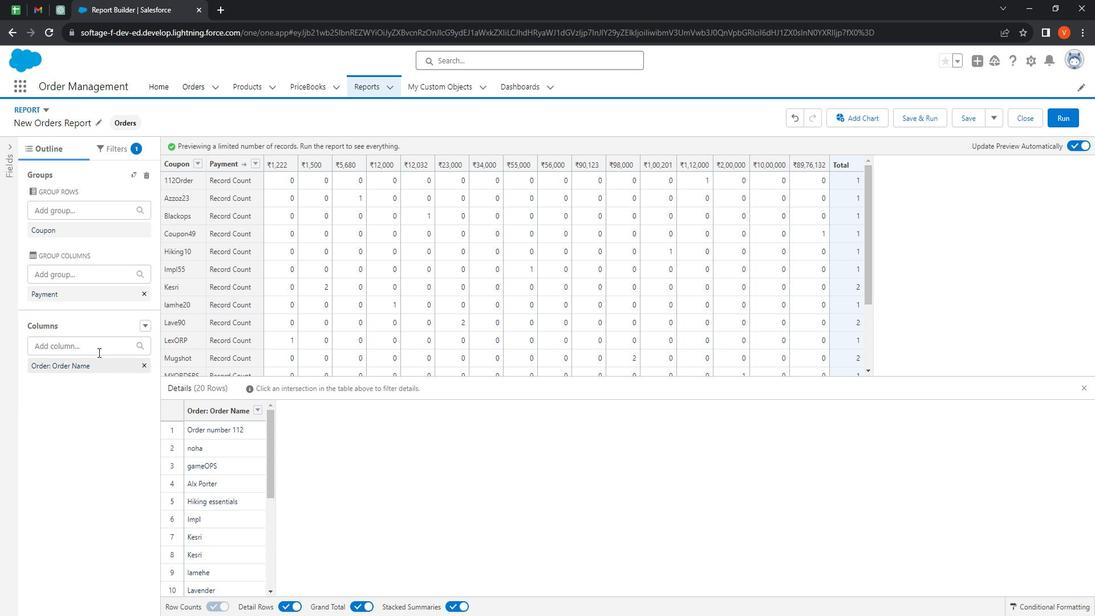
Action: Mouse pressed left at (133, 424)
Screenshot: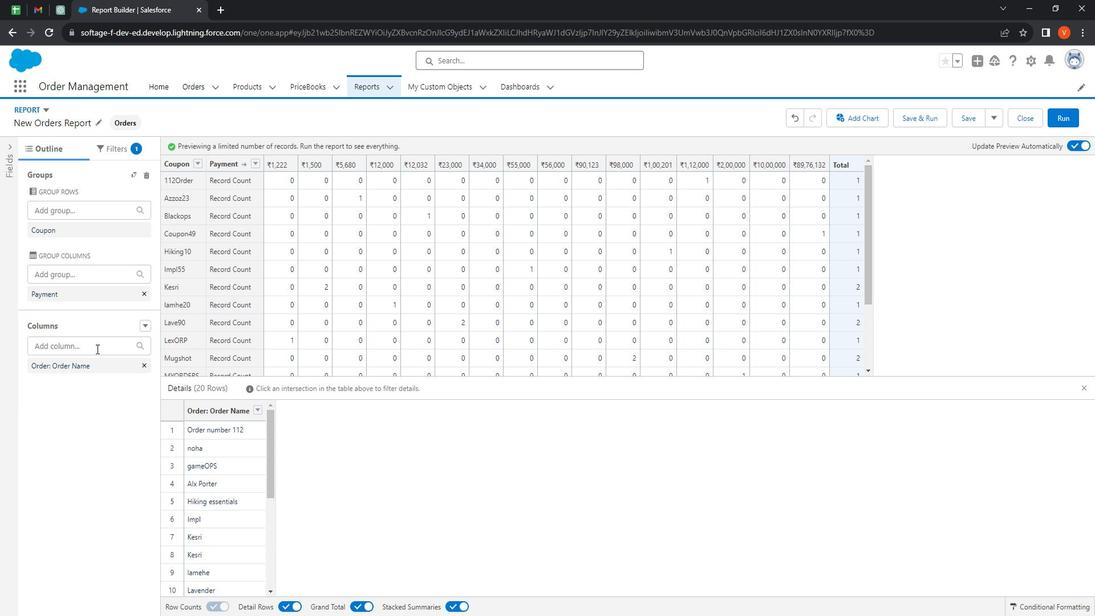 
Action: Mouse moved to (95, 335)
Screenshot: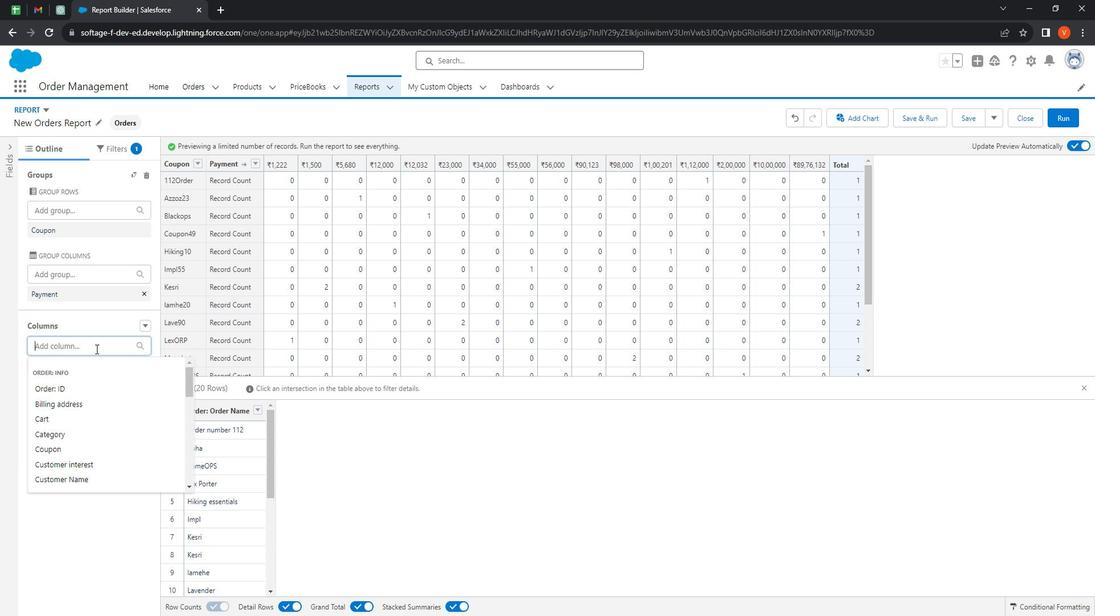 
Action: Mouse pressed left at (95, 335)
Screenshot: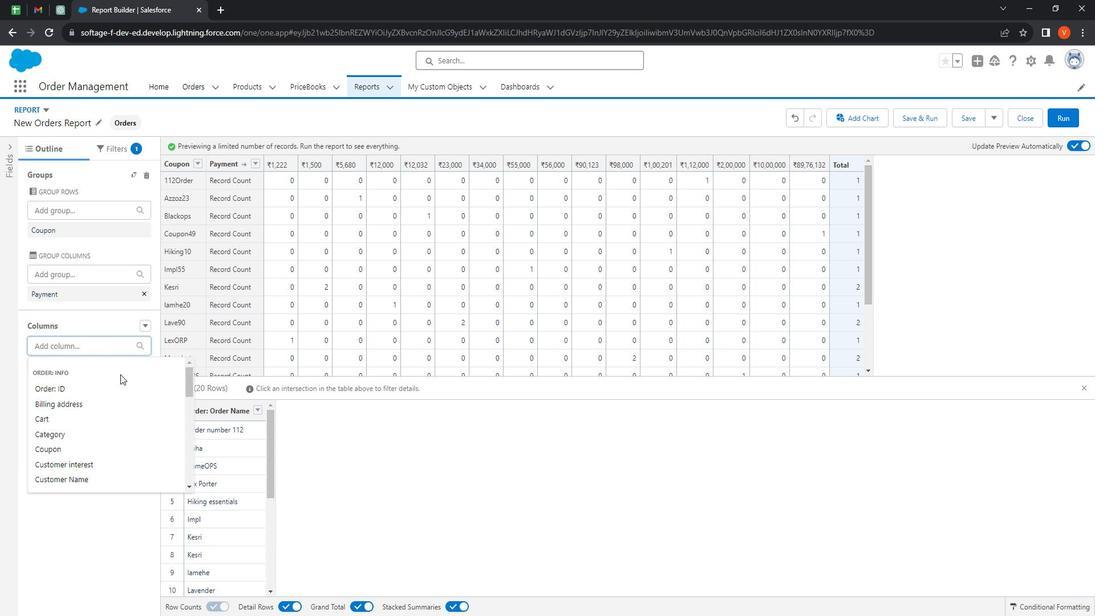 
Action: Mouse moved to (71, 403)
Screenshot: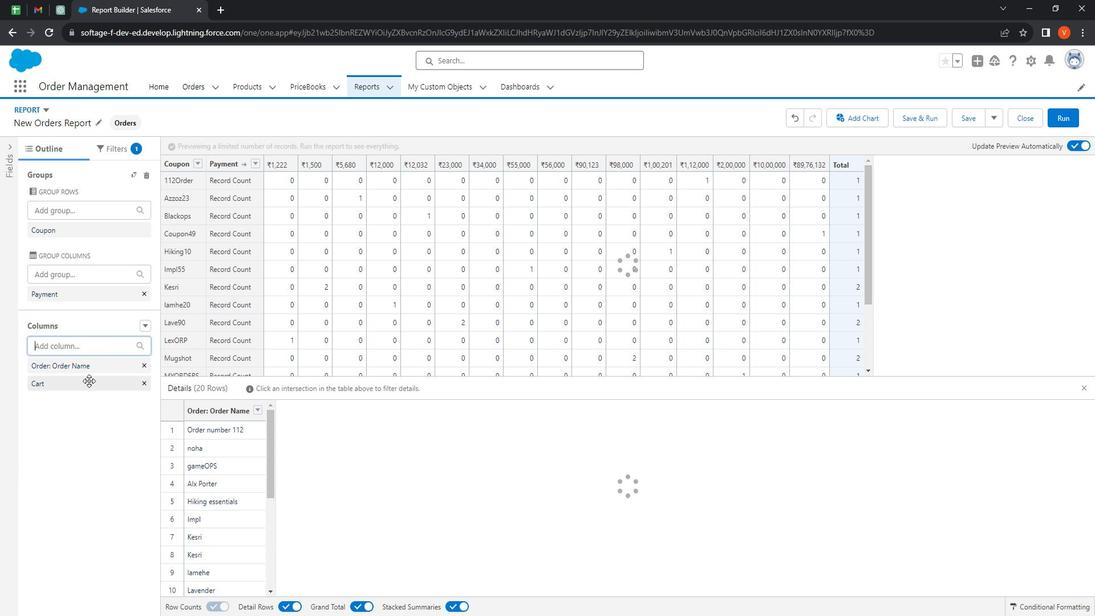
Action: Mouse pressed left at (71, 403)
Screenshot: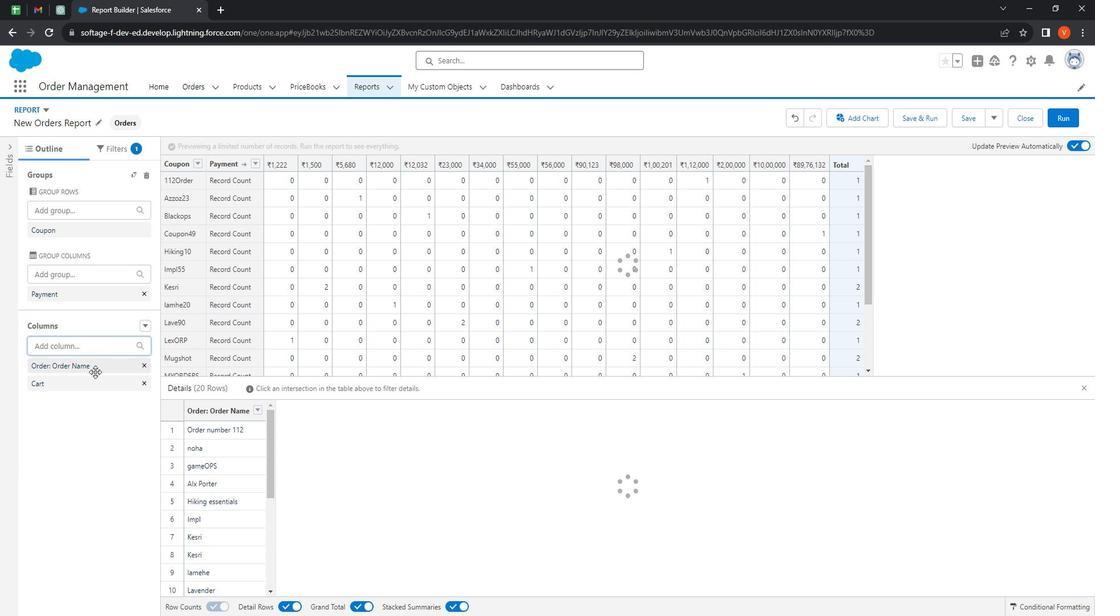 
Action: Mouse moved to (110, 333)
Screenshot: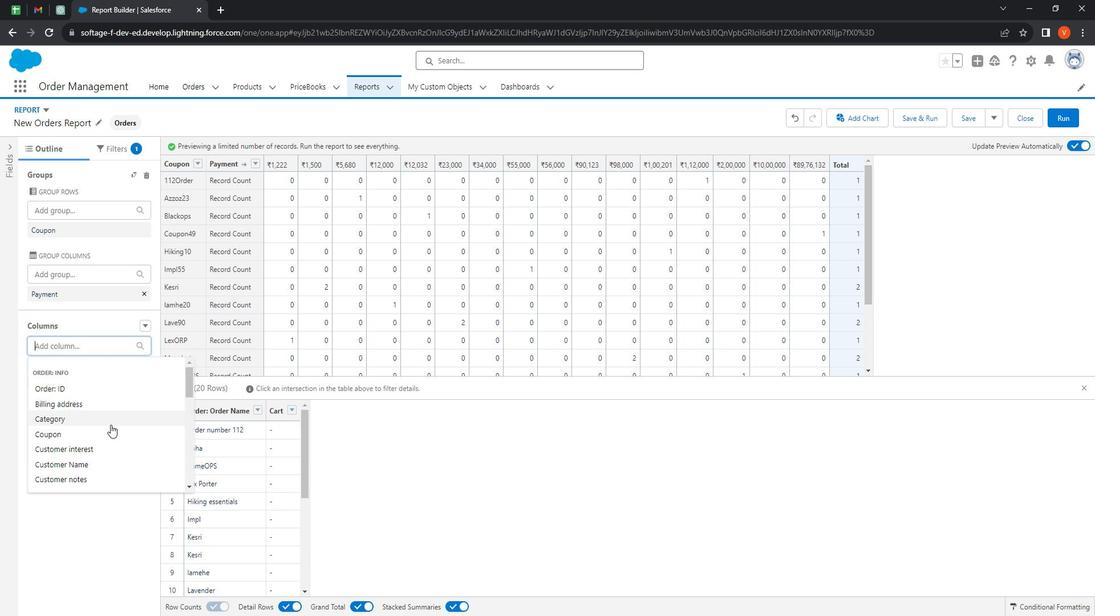 
Action: Mouse pressed left at (110, 333)
Screenshot: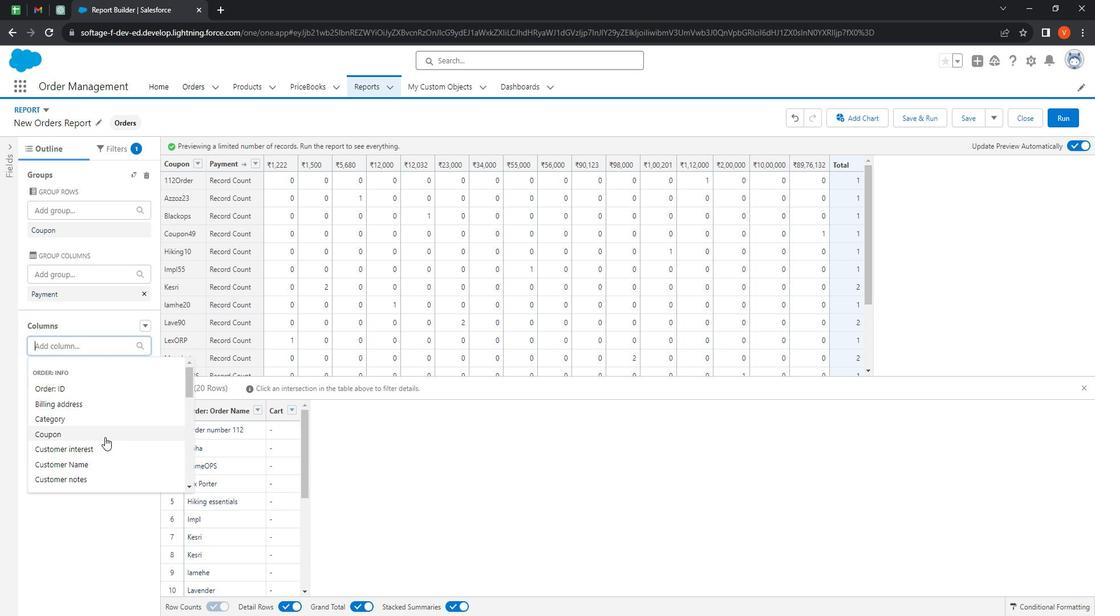 
Action: Mouse moved to (105, 430)
Screenshot: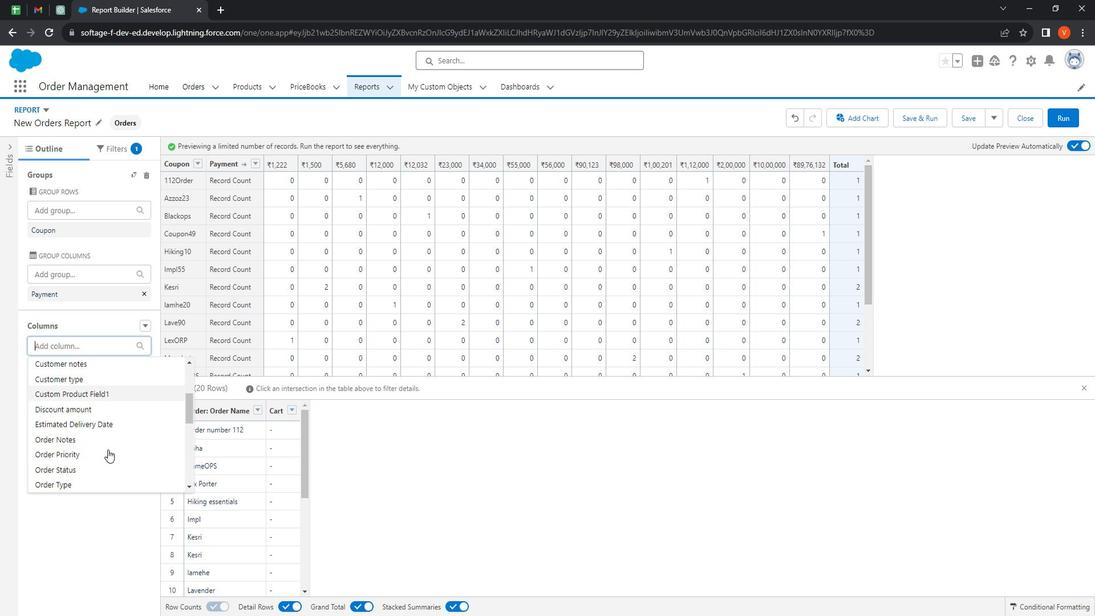 
Action: Mouse scrolled (105, 430) with delta (0, 0)
Screenshot: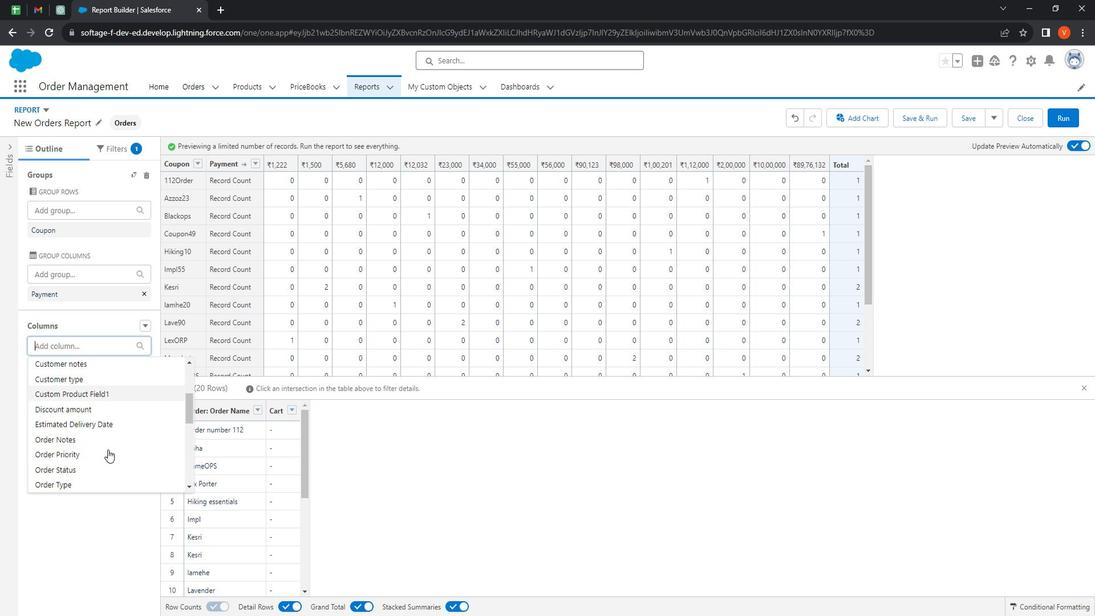 
Action: Mouse moved to (106, 432)
Screenshot: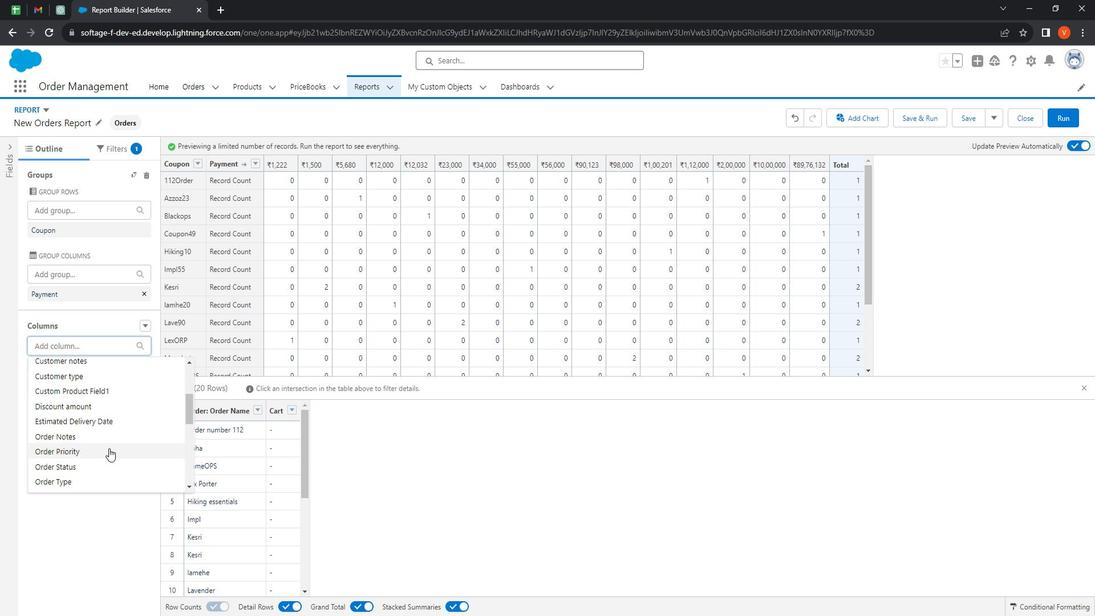 
Action: Mouse scrolled (106, 431) with delta (0, 0)
Screenshot: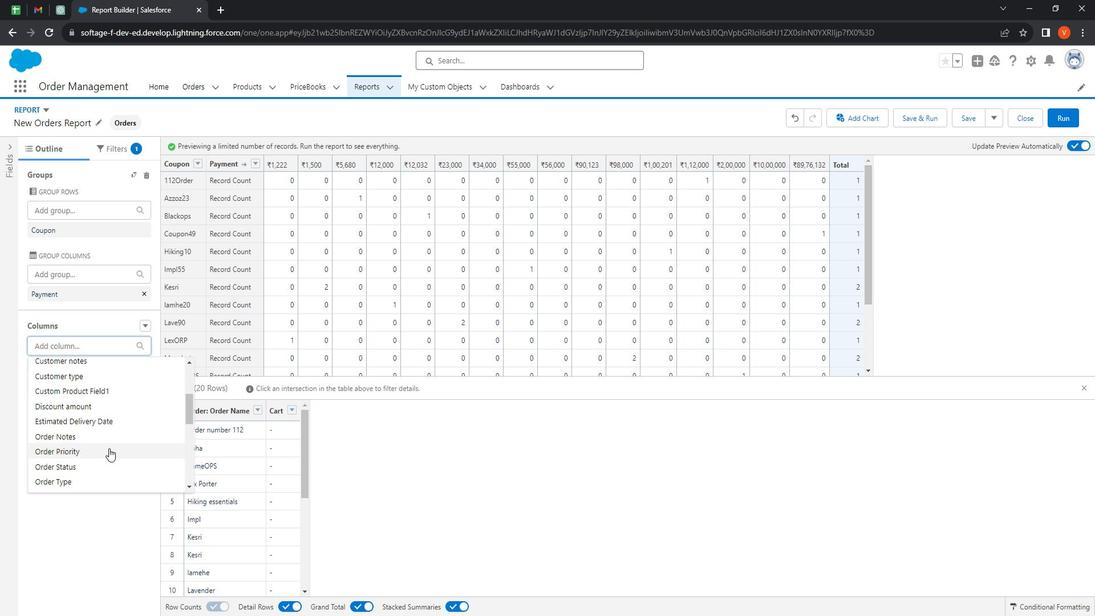 
Action: Mouse moved to (107, 430)
Screenshot: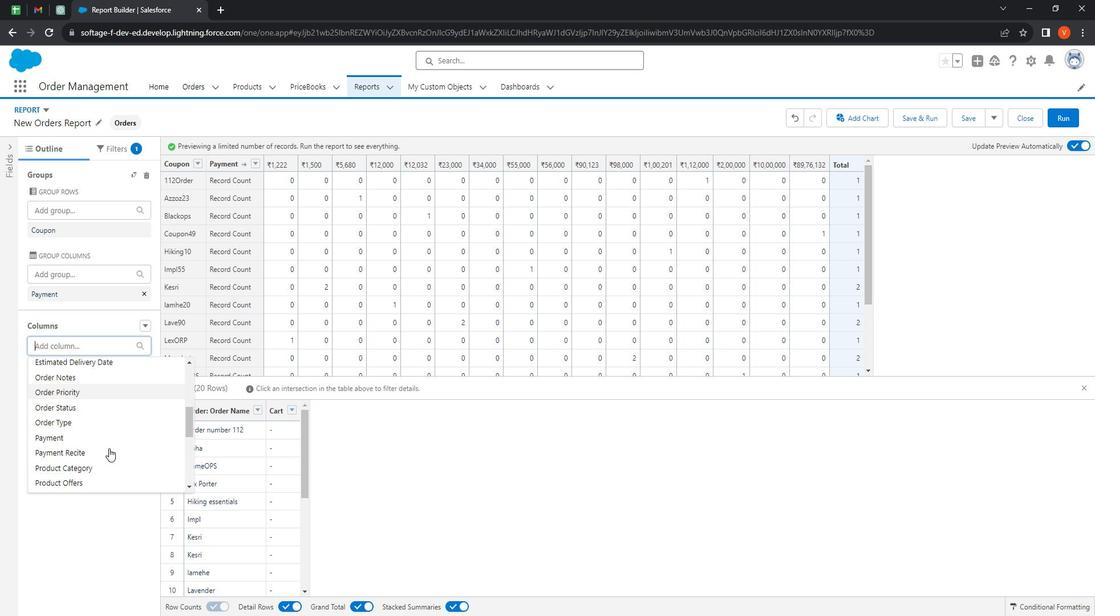 
Action: Mouse scrolled (107, 430) with delta (0, 0)
Screenshot: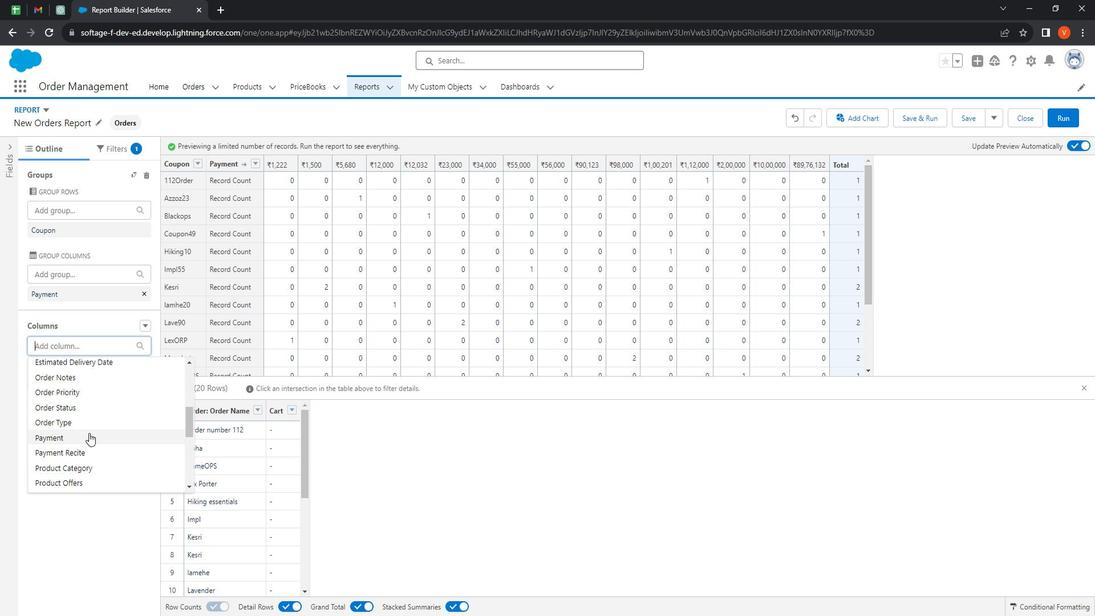 
Action: Mouse moved to (74, 408)
Screenshot: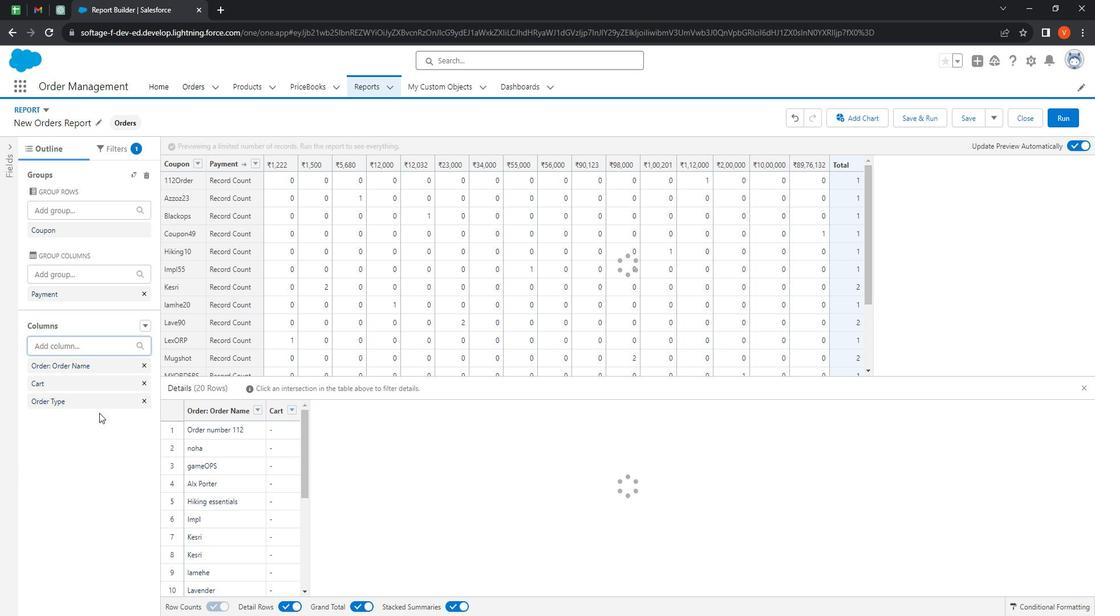 
Action: Mouse pressed left at (74, 408)
Screenshot: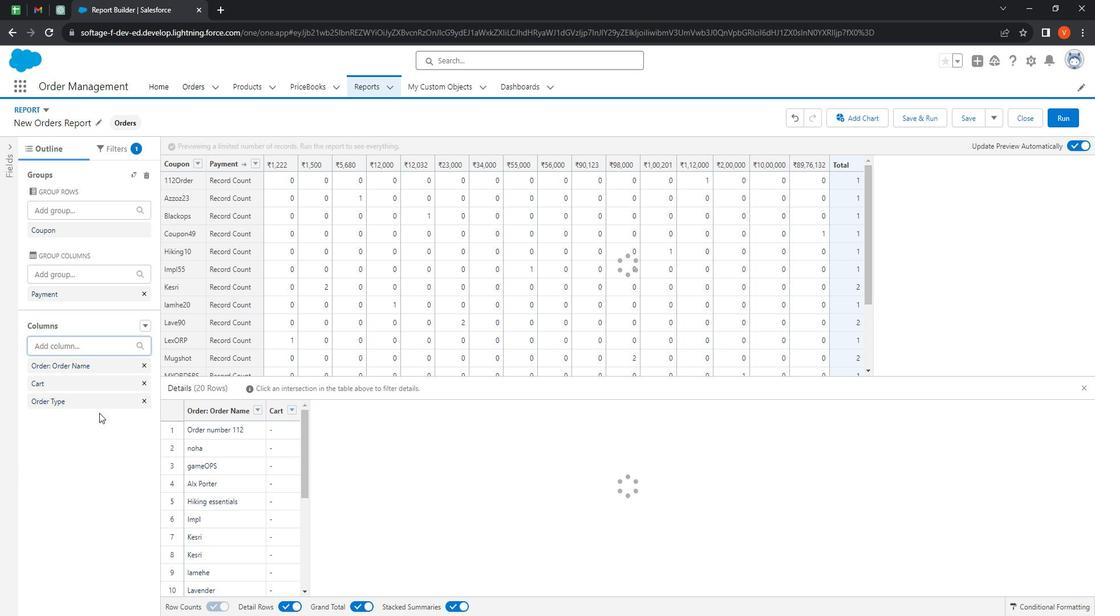 
Action: Mouse moved to (104, 334)
Screenshot: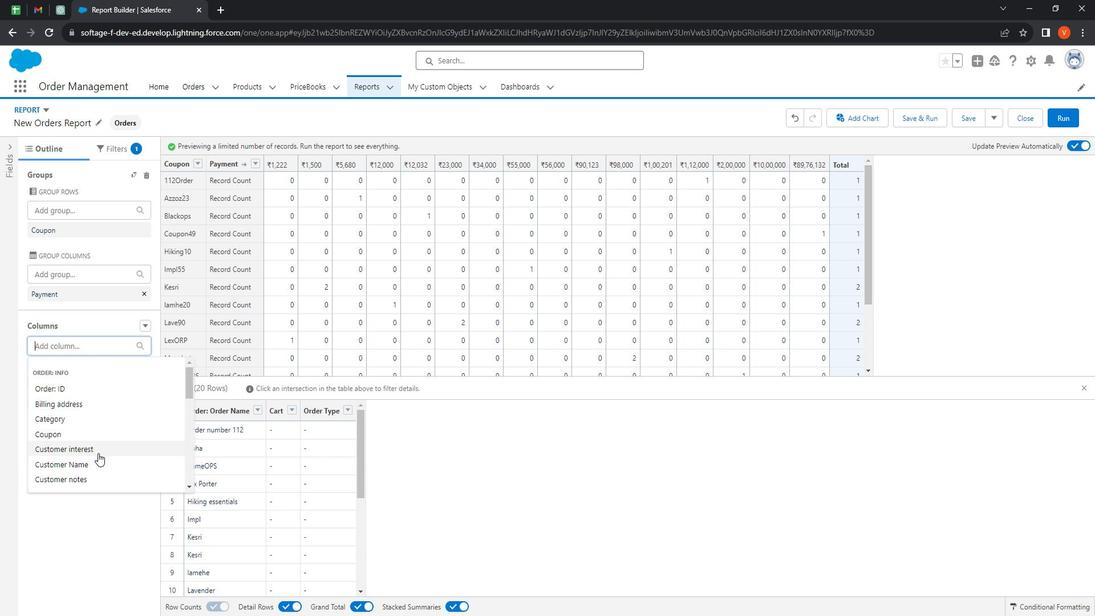 
Action: Mouse pressed left at (104, 334)
Screenshot: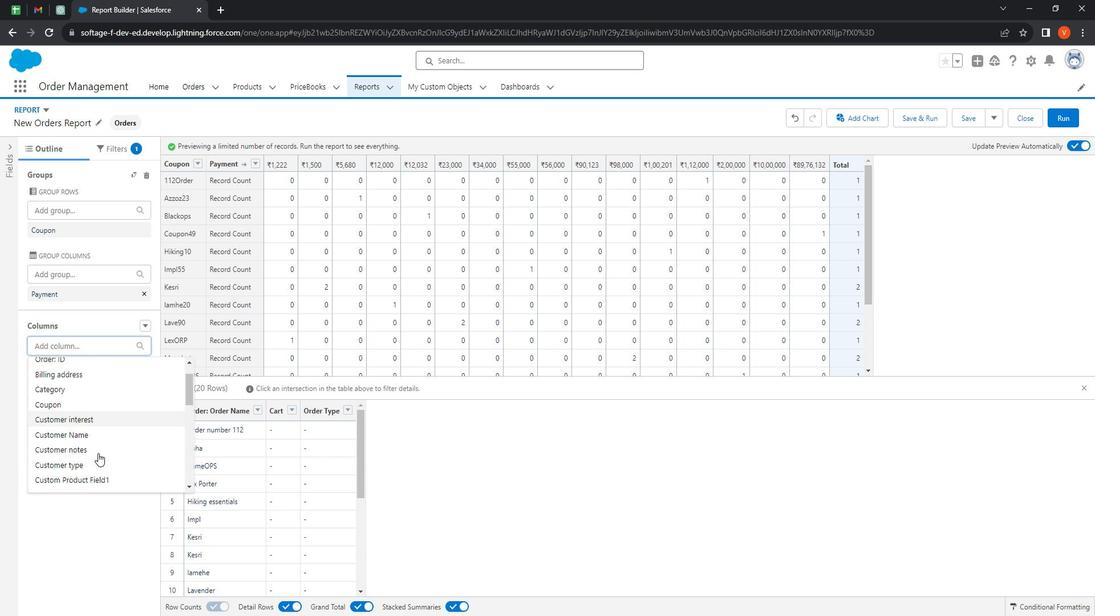 
Action: Mouse moved to (97, 435)
Screenshot: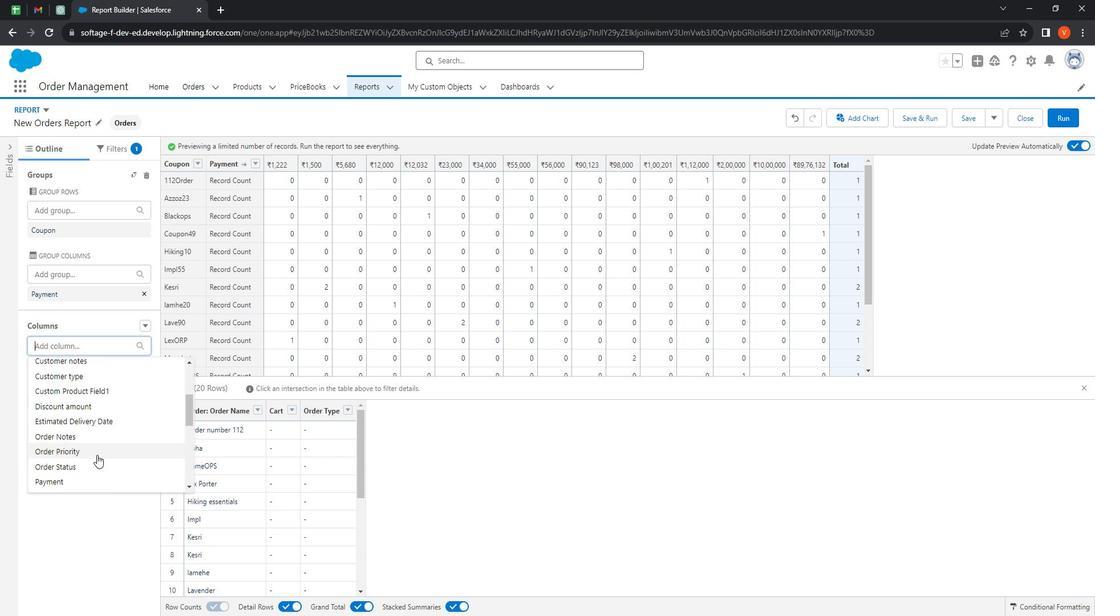 
Action: Mouse scrolled (97, 434) with delta (0, 0)
Screenshot: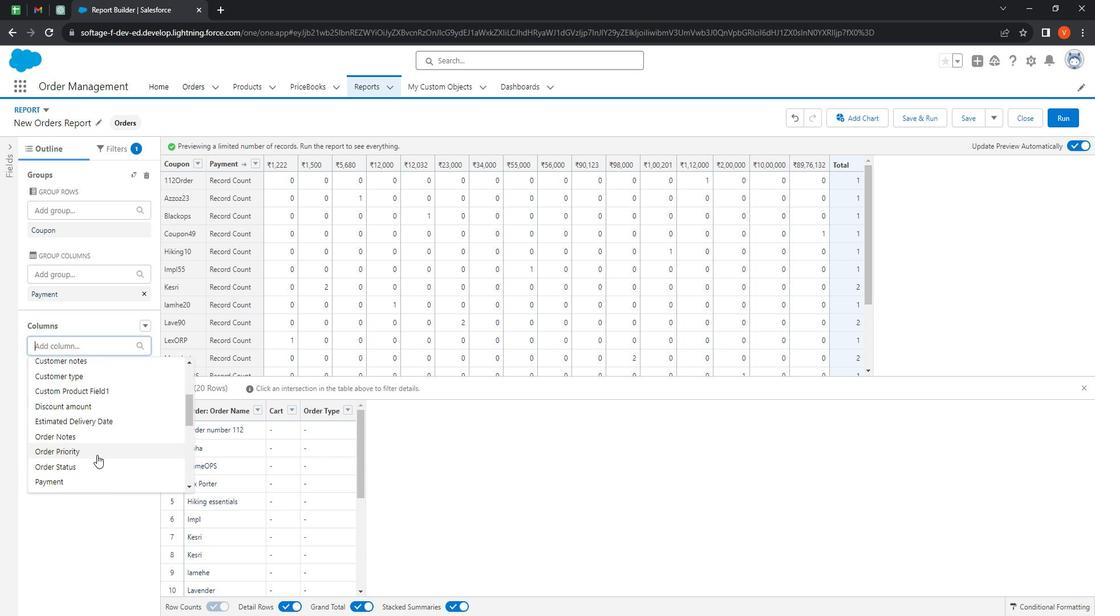 
Action: Mouse scrolled (97, 434) with delta (0, 0)
Screenshot: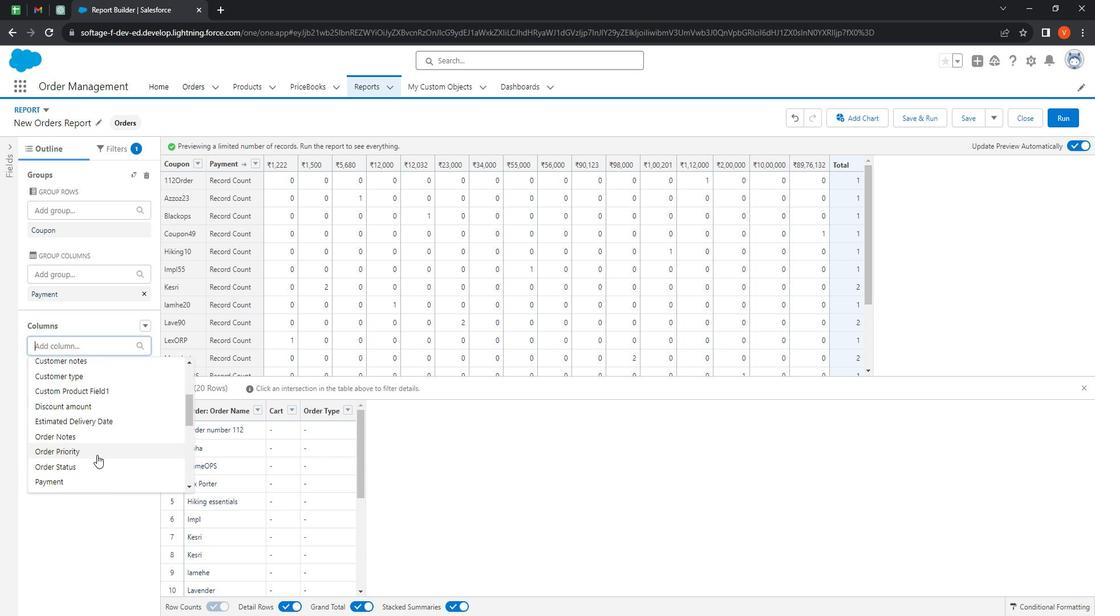 
Action: Mouse moved to (85, 461)
Screenshot: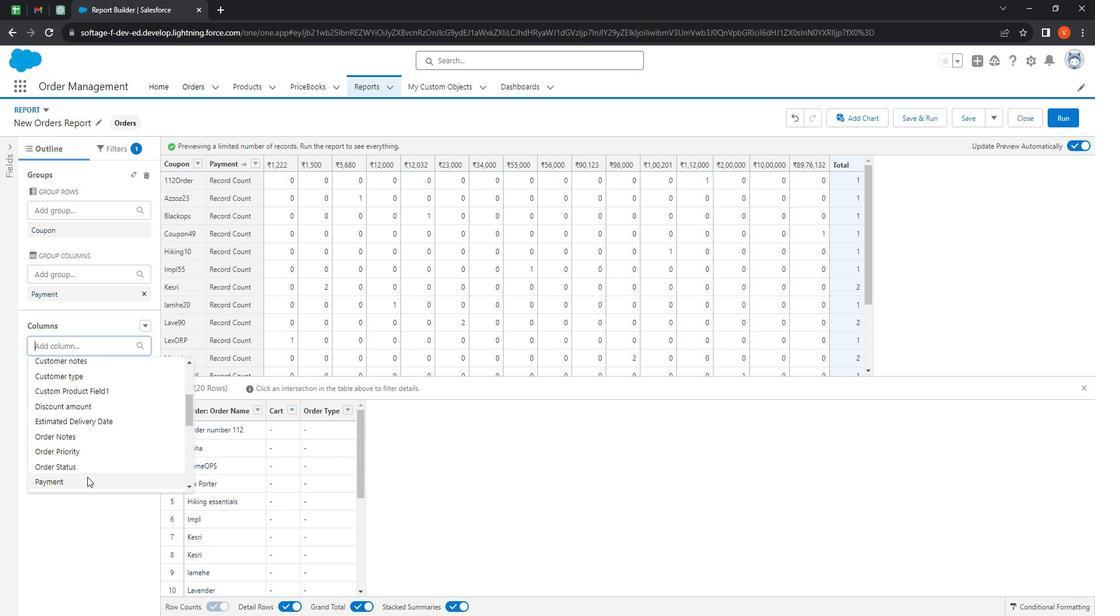 
Action: Mouse pressed left at (85, 461)
Screenshot: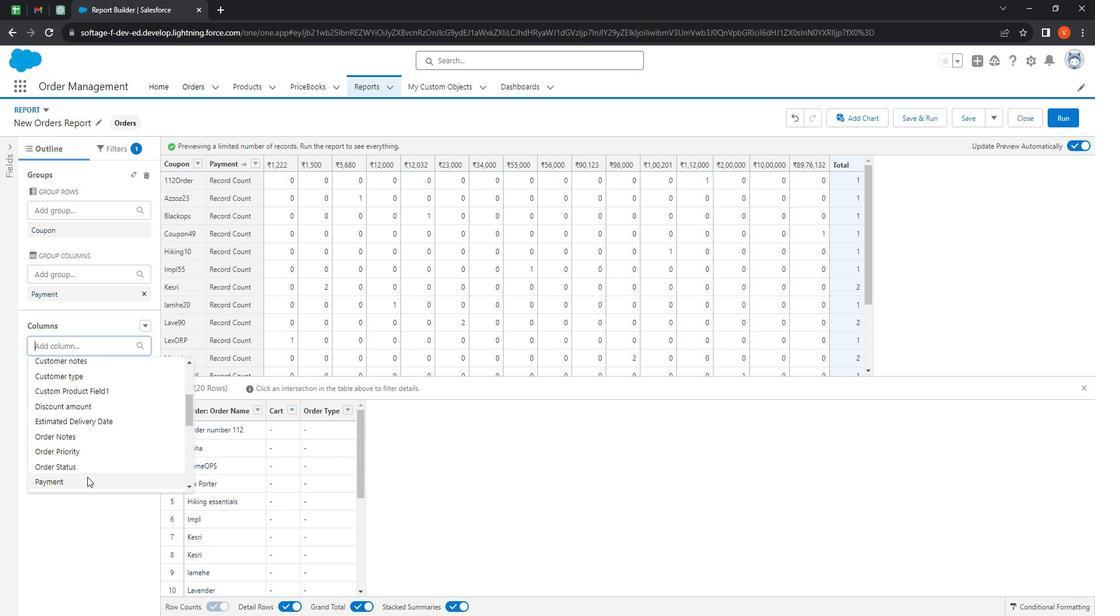
Action: Mouse moved to (85, 267)
Screenshot: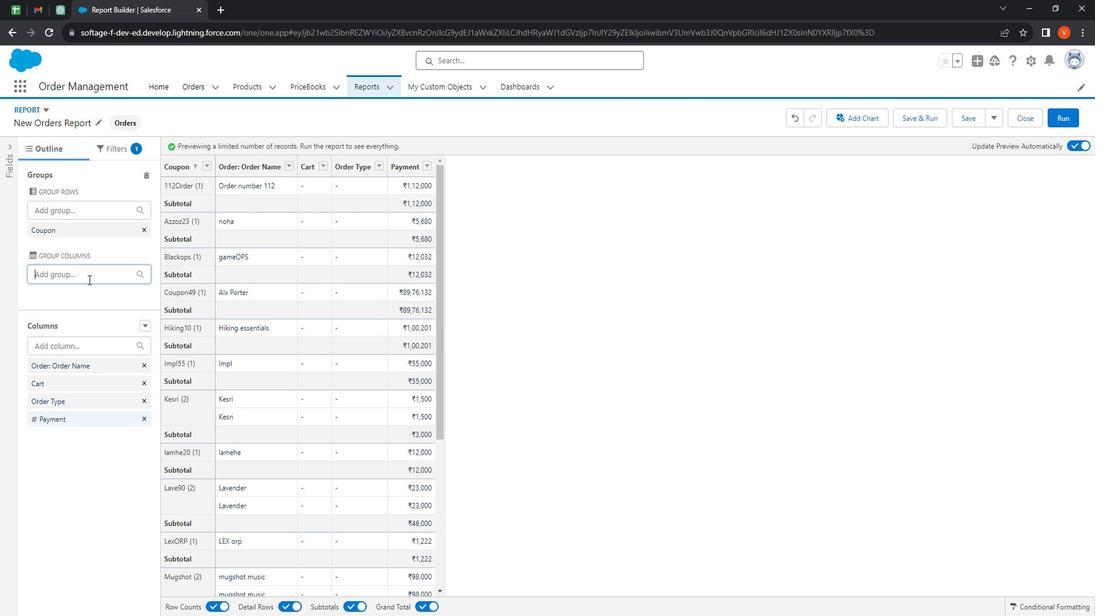 
Action: Mouse pressed left at (85, 267)
Screenshot: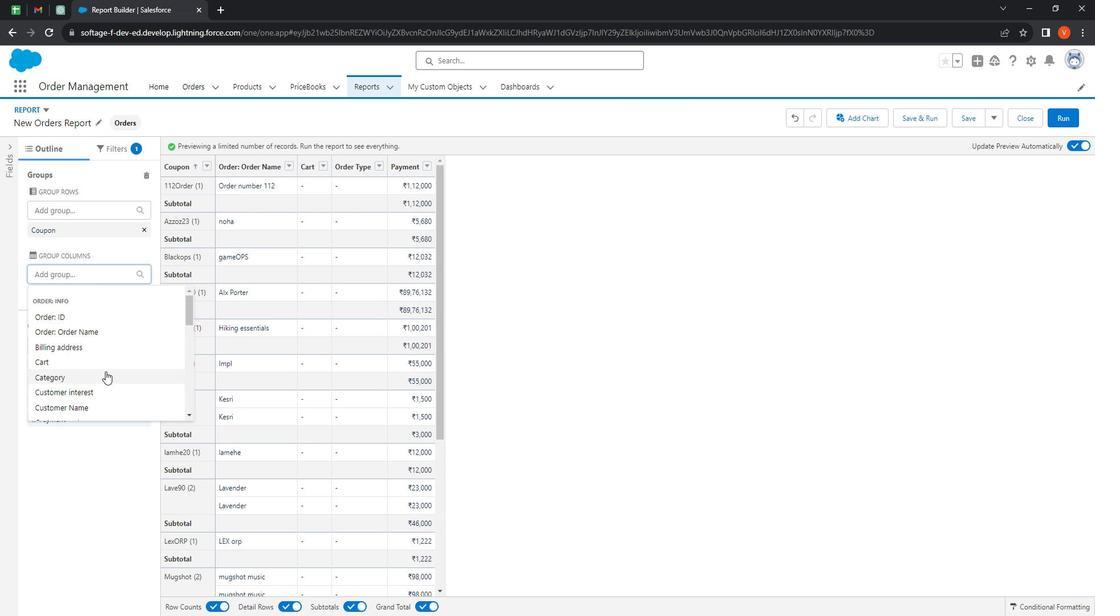 
Action: Mouse moved to (103, 360)
Screenshot: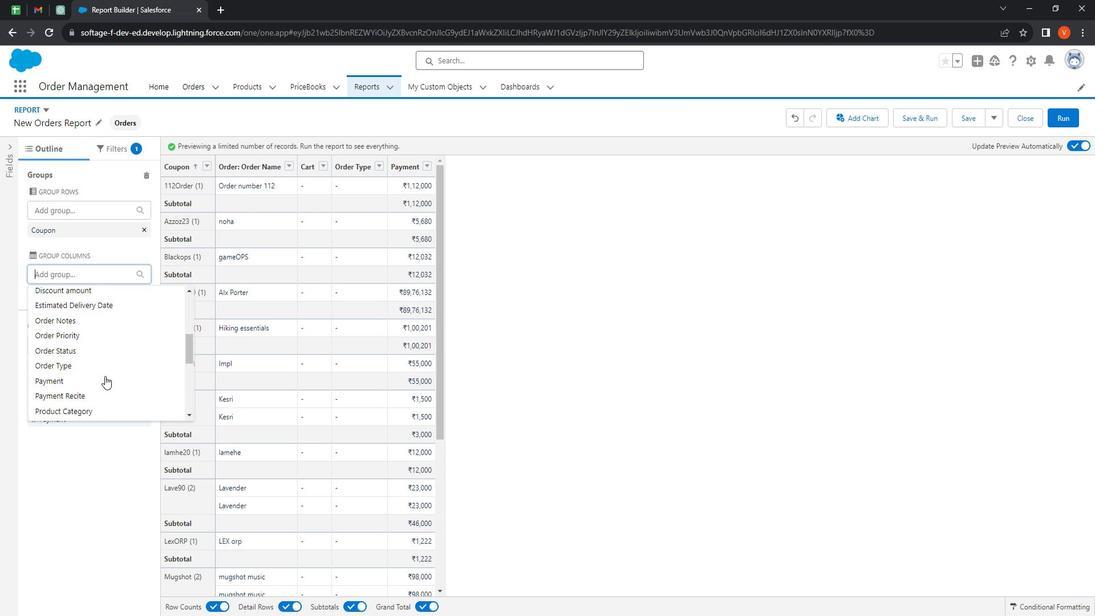 
Action: Mouse scrolled (103, 360) with delta (0, 0)
Screenshot: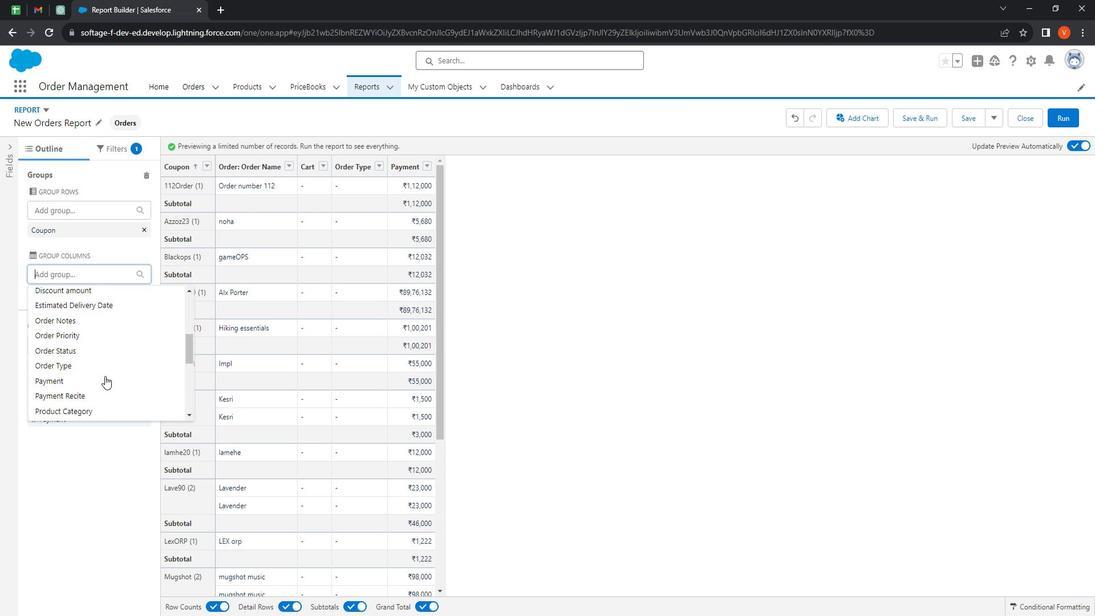 
Action: Mouse moved to (103, 361)
Screenshot: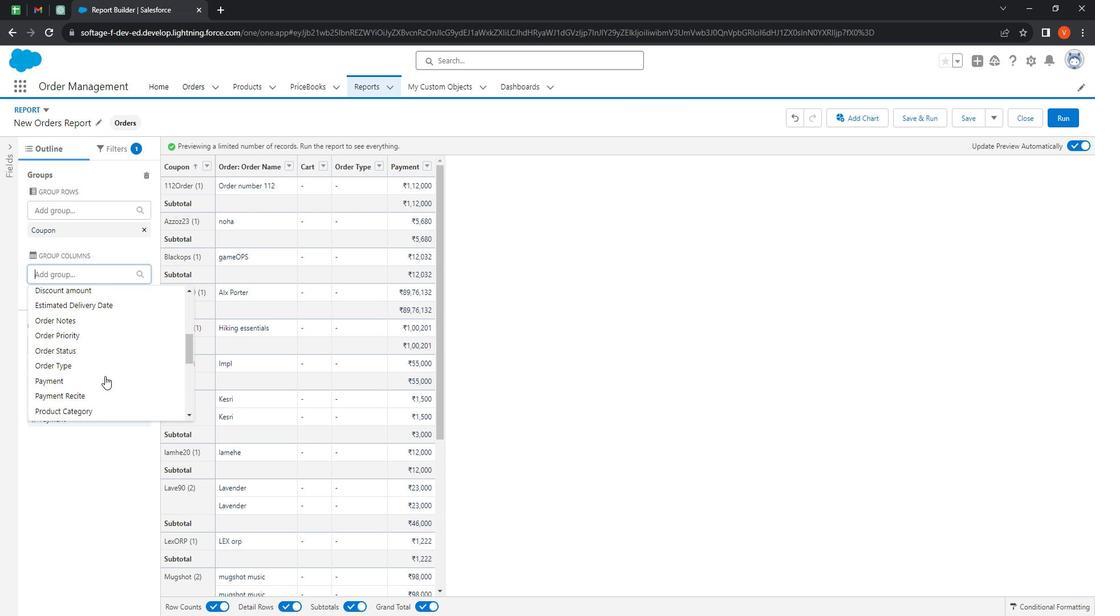 
Action: Mouse scrolled (103, 360) with delta (0, 0)
Screenshot: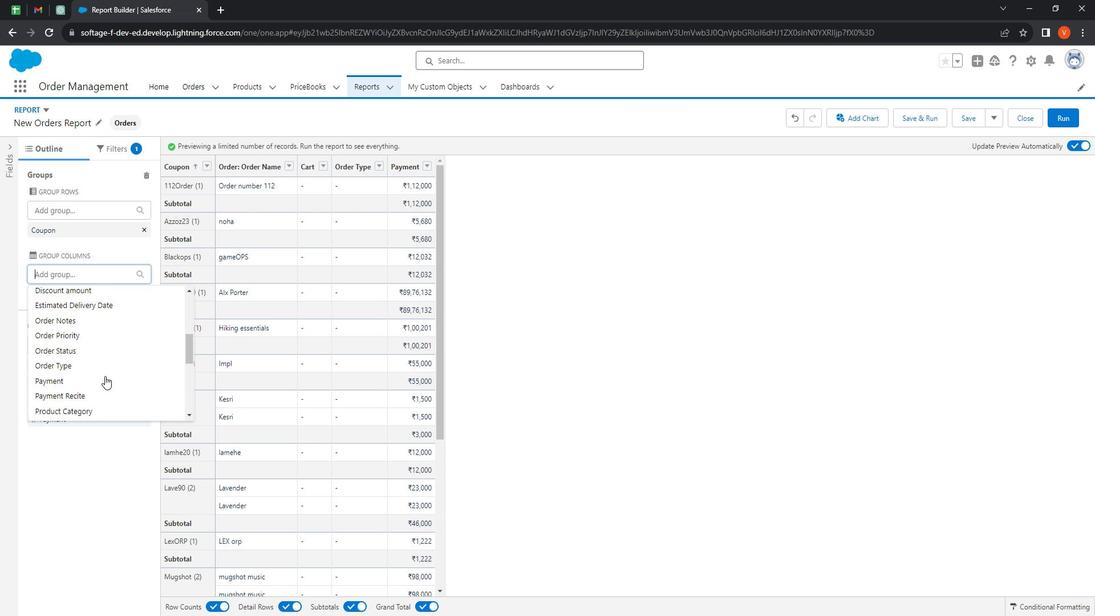 
Action: Mouse scrolled (103, 360) with delta (0, 0)
Screenshot: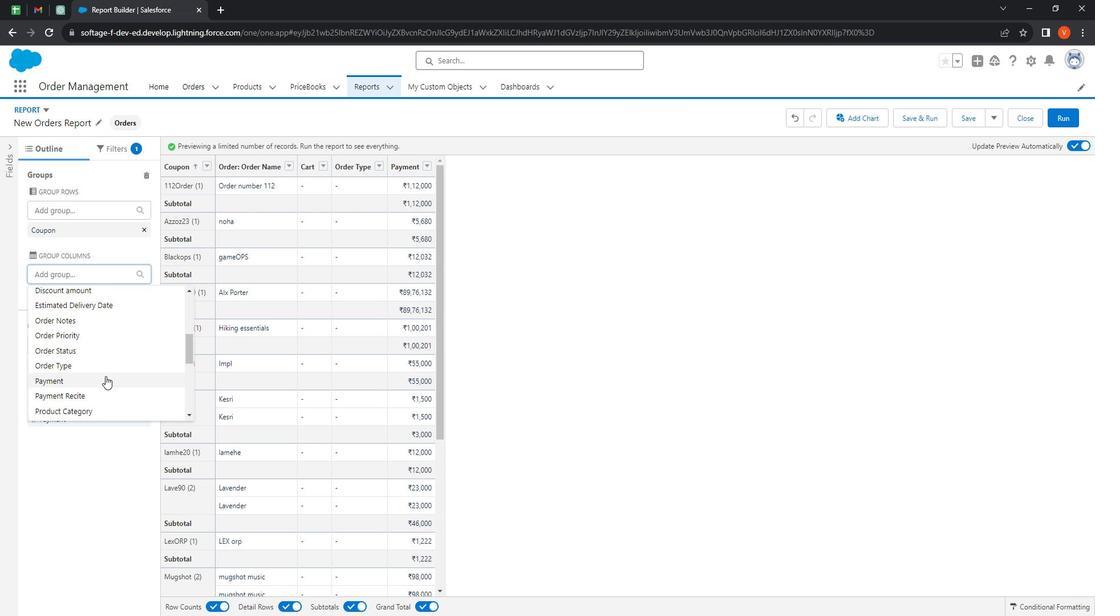 
Action: Mouse moved to (105, 362)
Screenshot: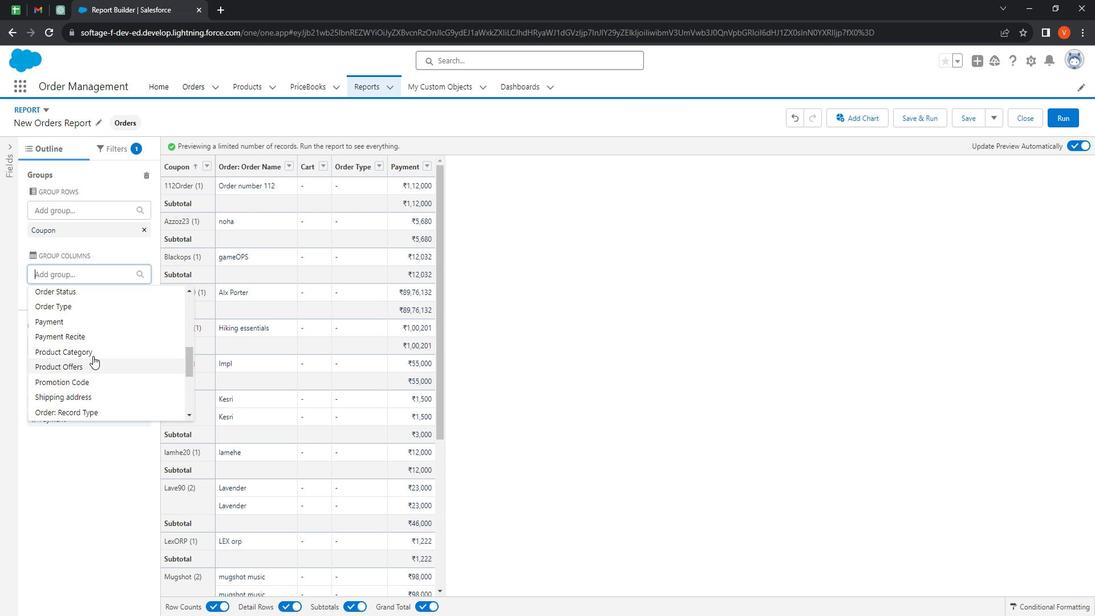 
Action: Mouse scrolled (105, 361) with delta (0, 0)
Screenshot: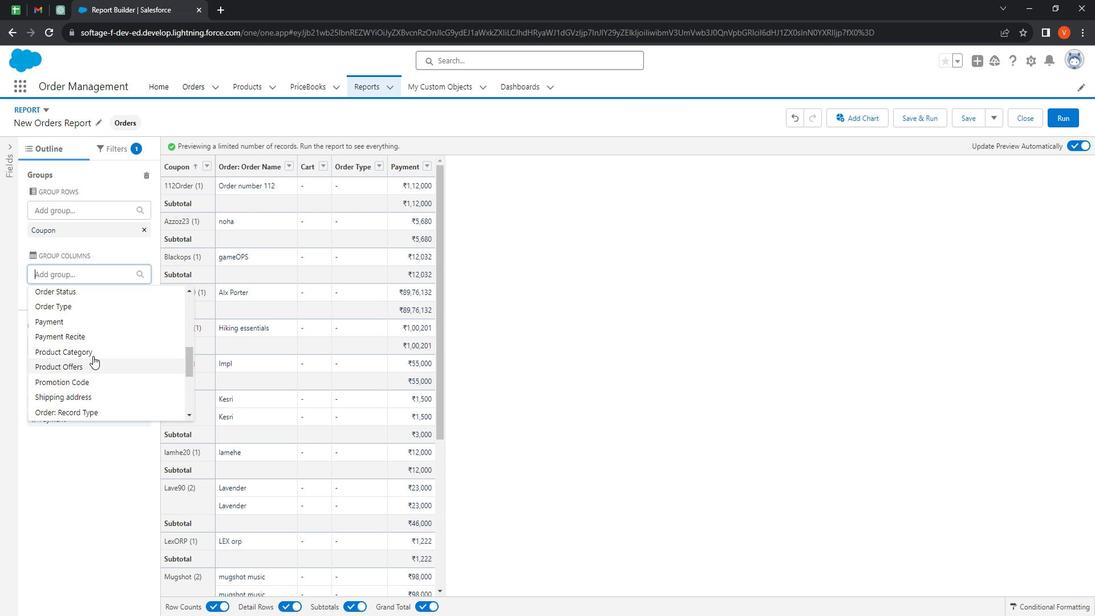 
Action: Mouse moved to (110, 335)
Screenshot: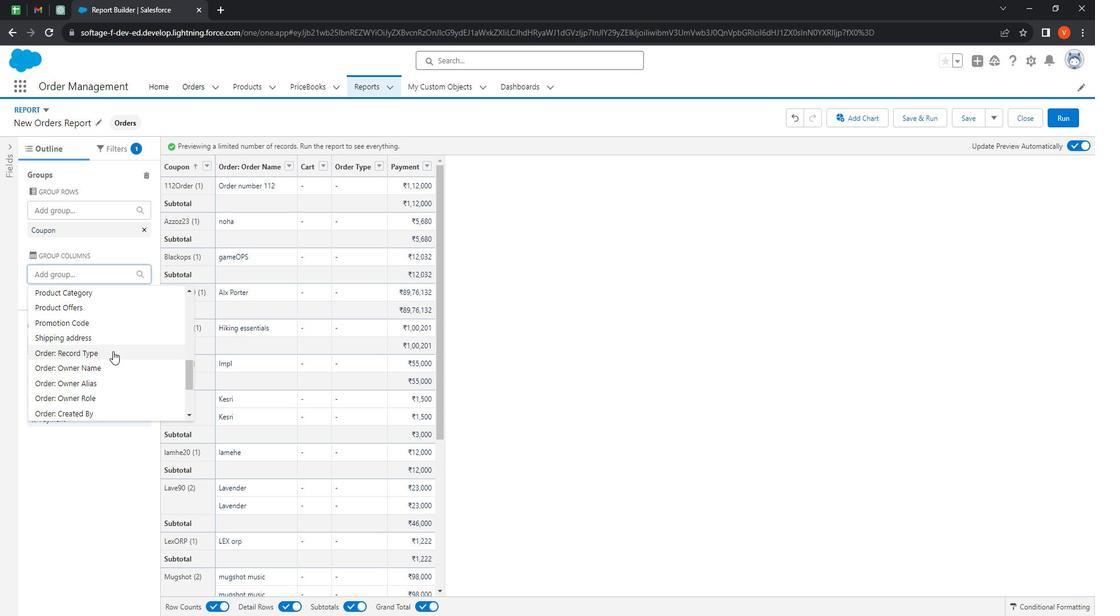 
Action: Mouse scrolled (110, 334) with delta (0, 0)
Screenshot: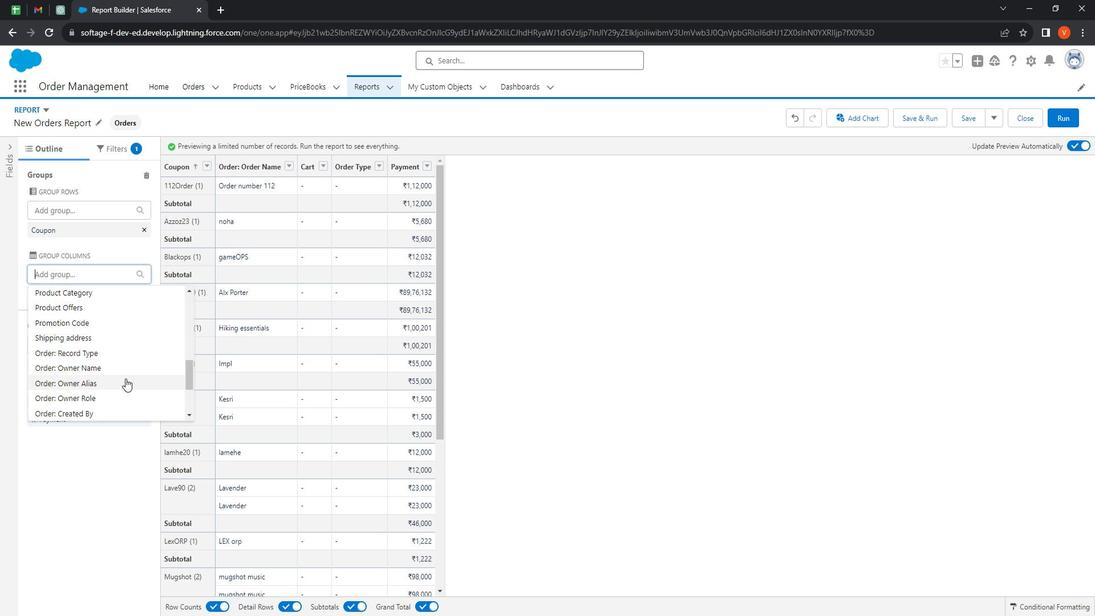 
Action: Mouse moved to (95, 326)
Screenshot: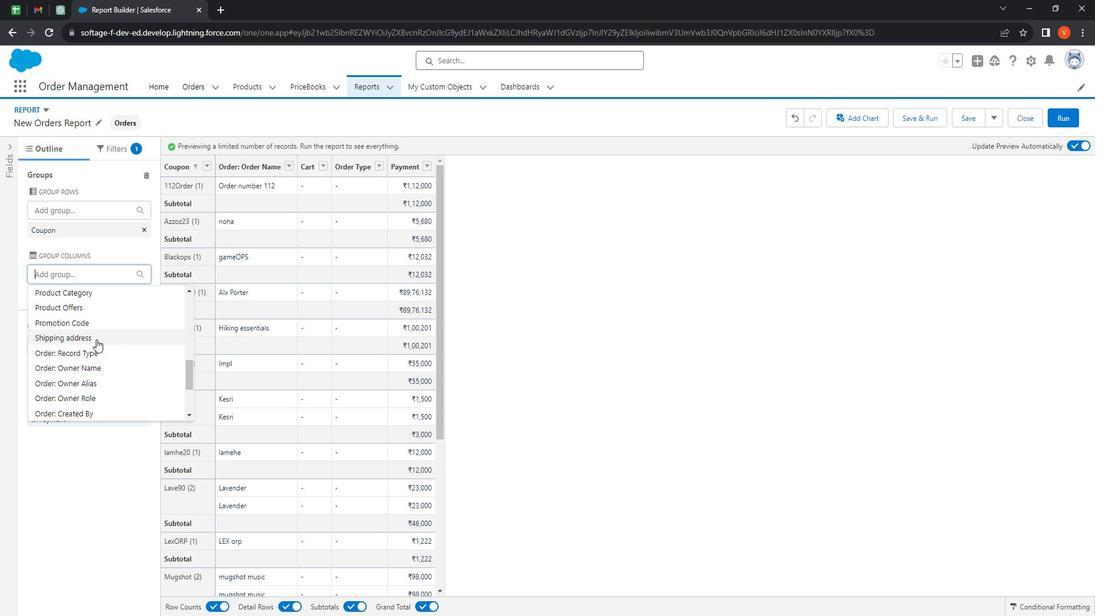 
Action: Mouse pressed left at (95, 326)
Screenshot: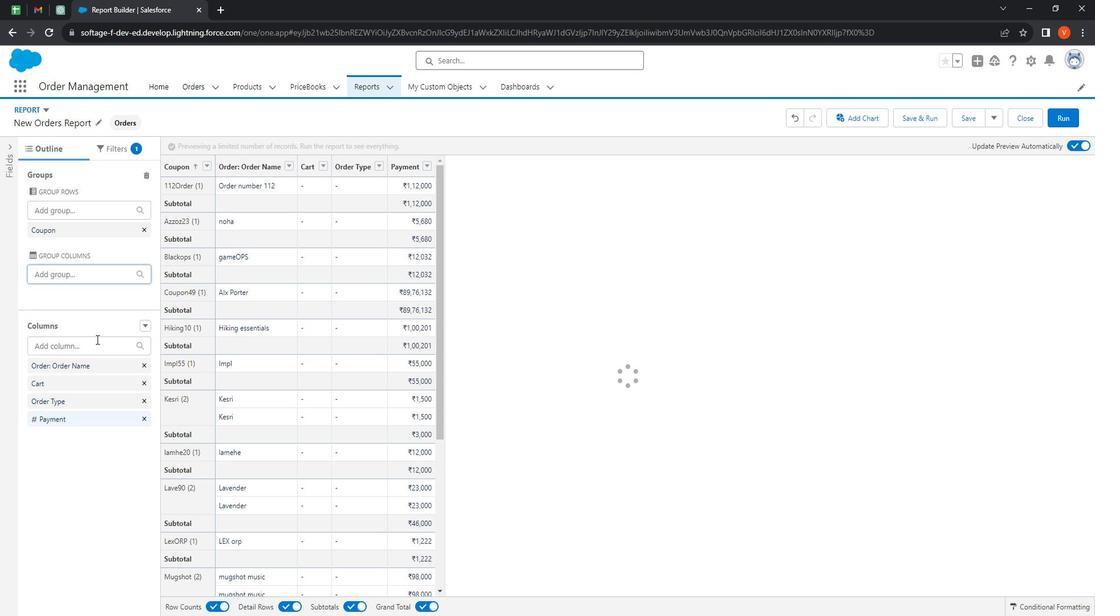 
Action: Mouse moved to (260, 267)
Screenshot: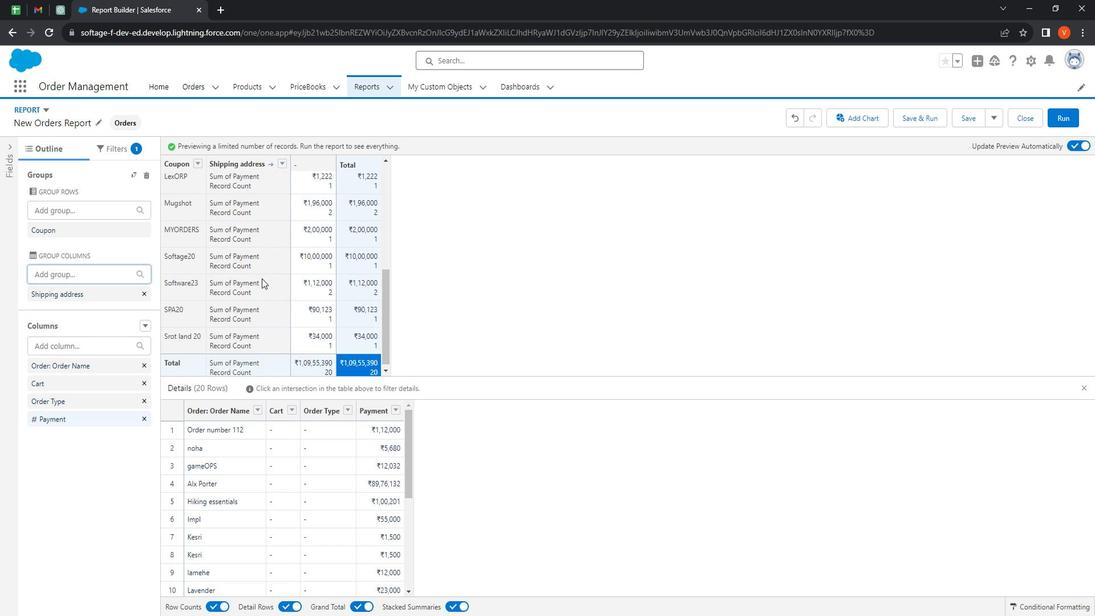 
Action: Mouse scrolled (260, 266) with delta (0, 0)
Screenshot: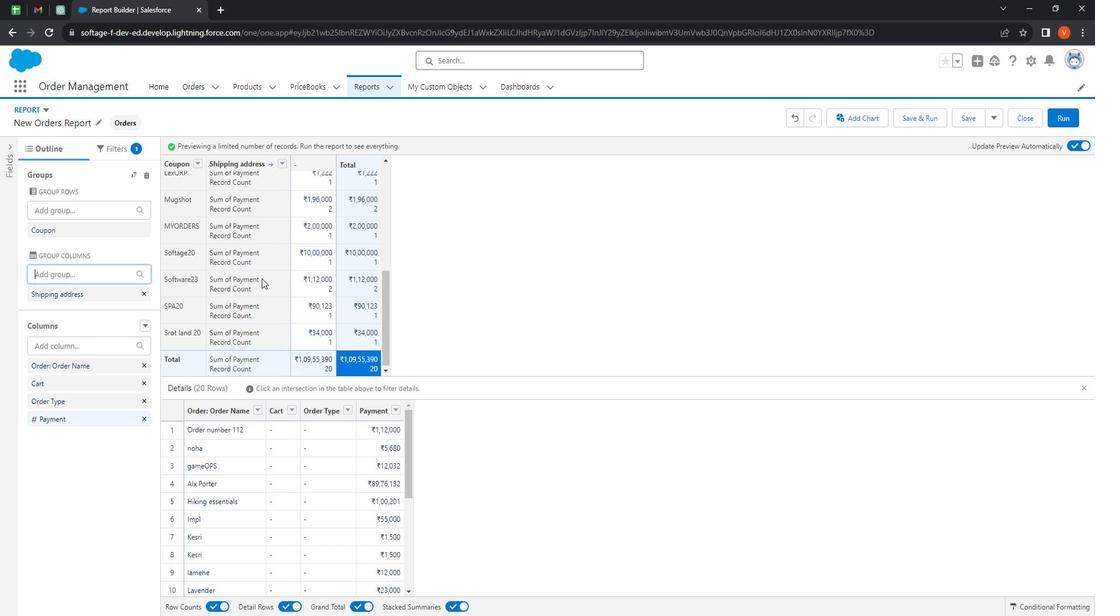 
Action: Mouse scrolled (260, 266) with delta (0, 0)
Screenshot: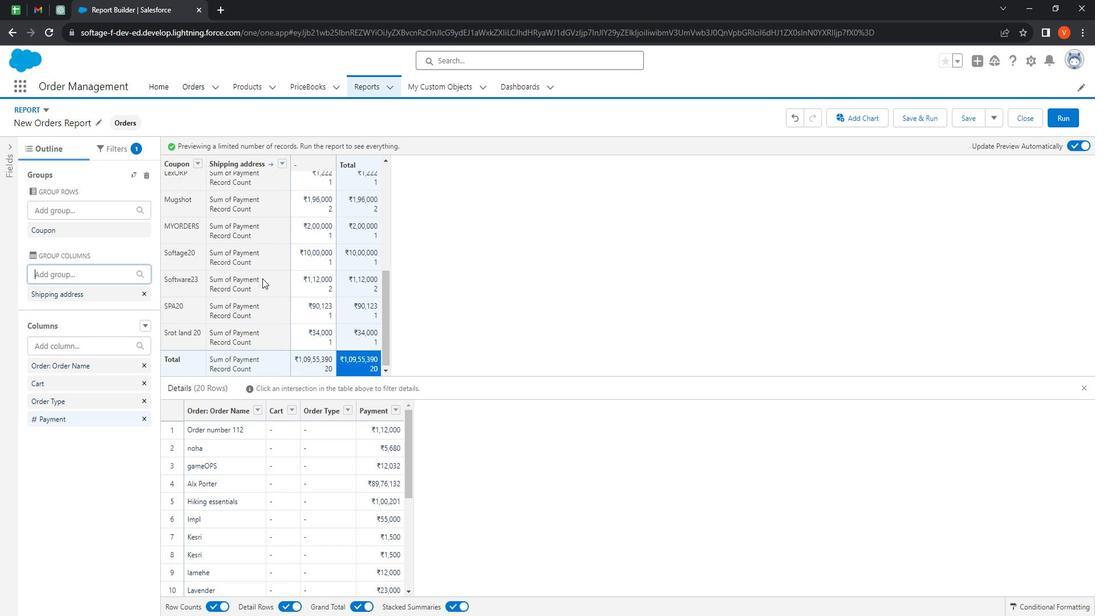 
Action: Mouse moved to (260, 267)
Screenshot: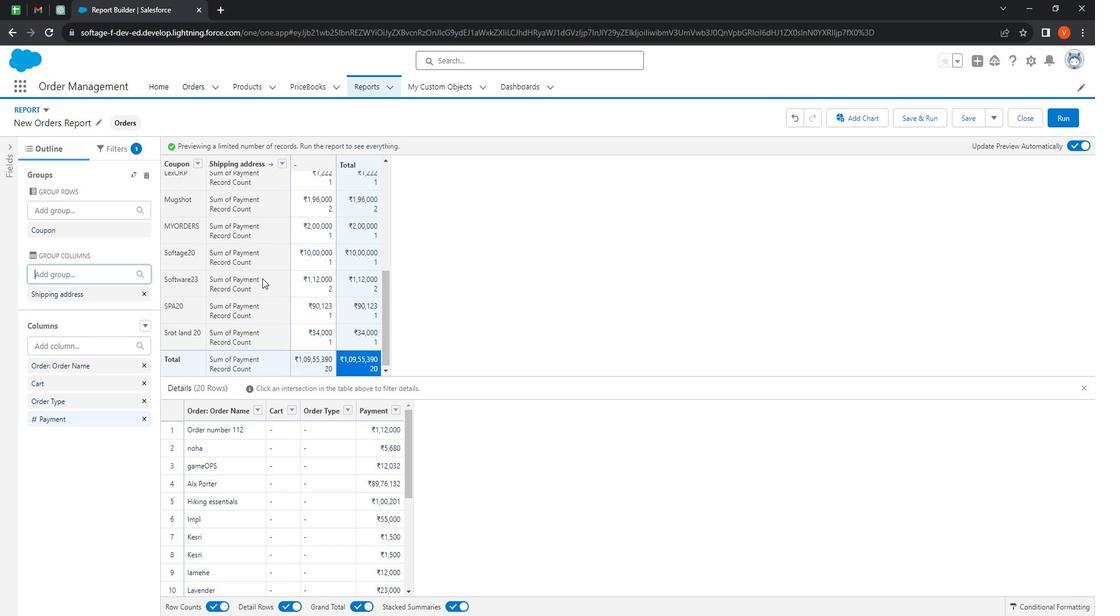 
Action: Mouse scrolled (260, 266) with delta (0, 0)
Screenshot: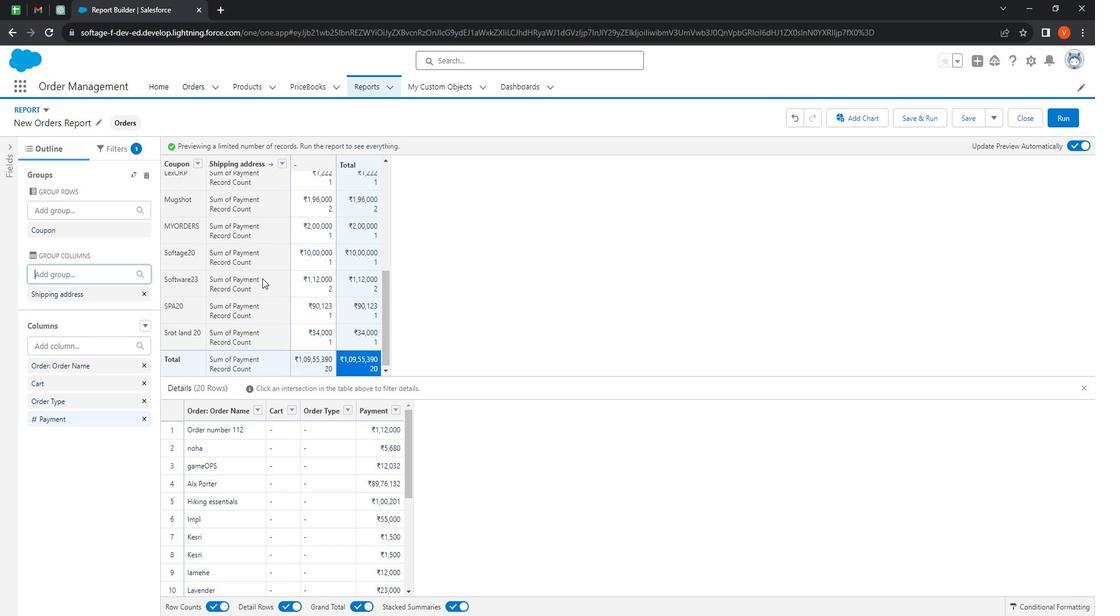 
Action: Mouse scrolled (260, 266) with delta (0, 0)
Screenshot: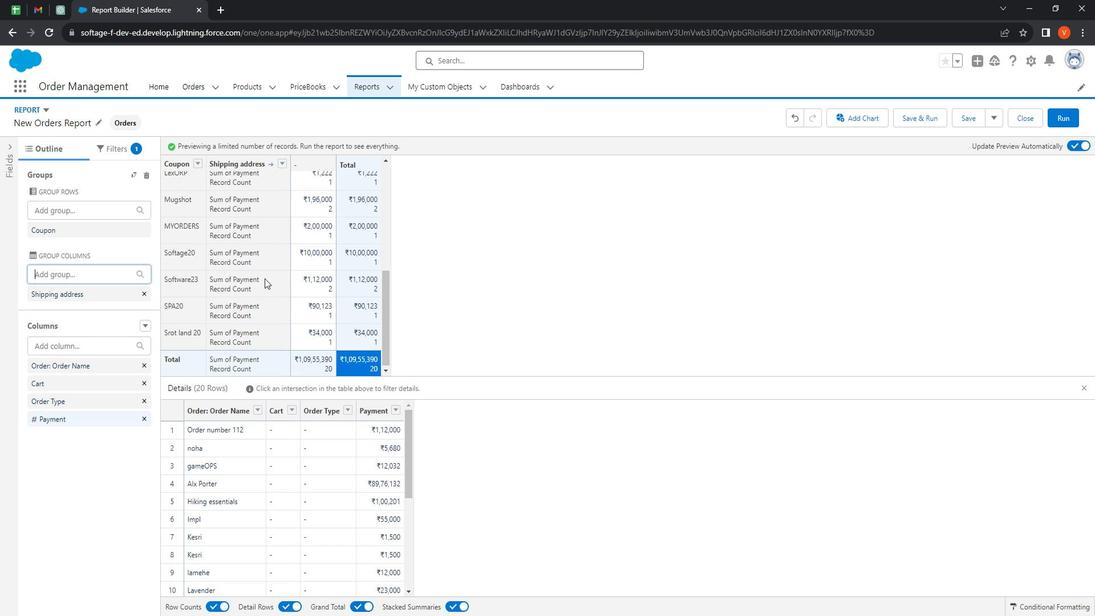 
Action: Mouse scrolled (260, 266) with delta (0, 0)
Screenshot: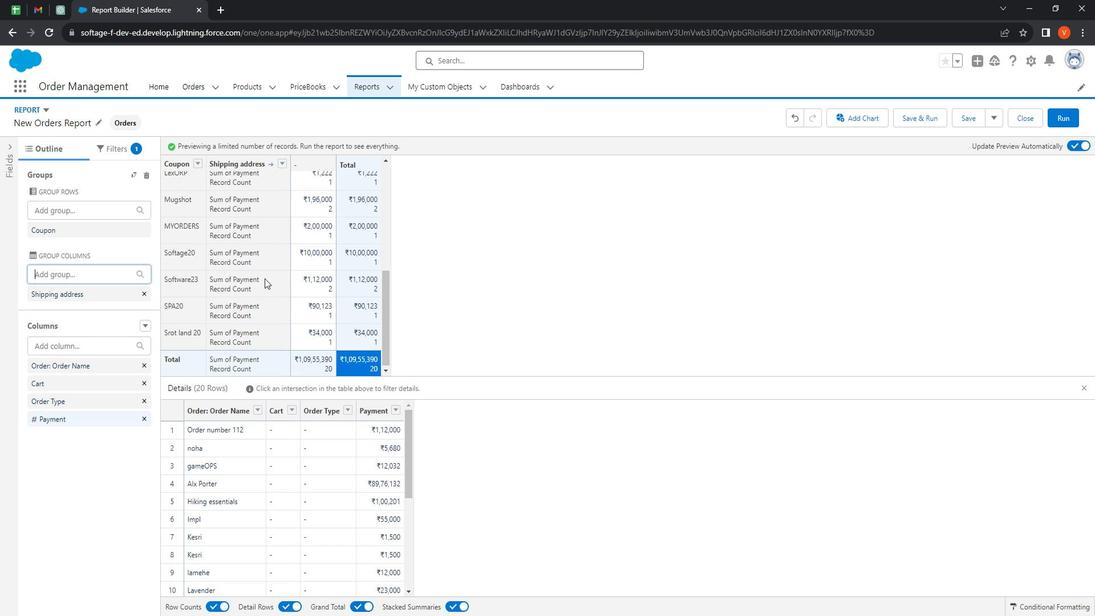 
Action: Mouse moved to (978, 113)
Screenshot: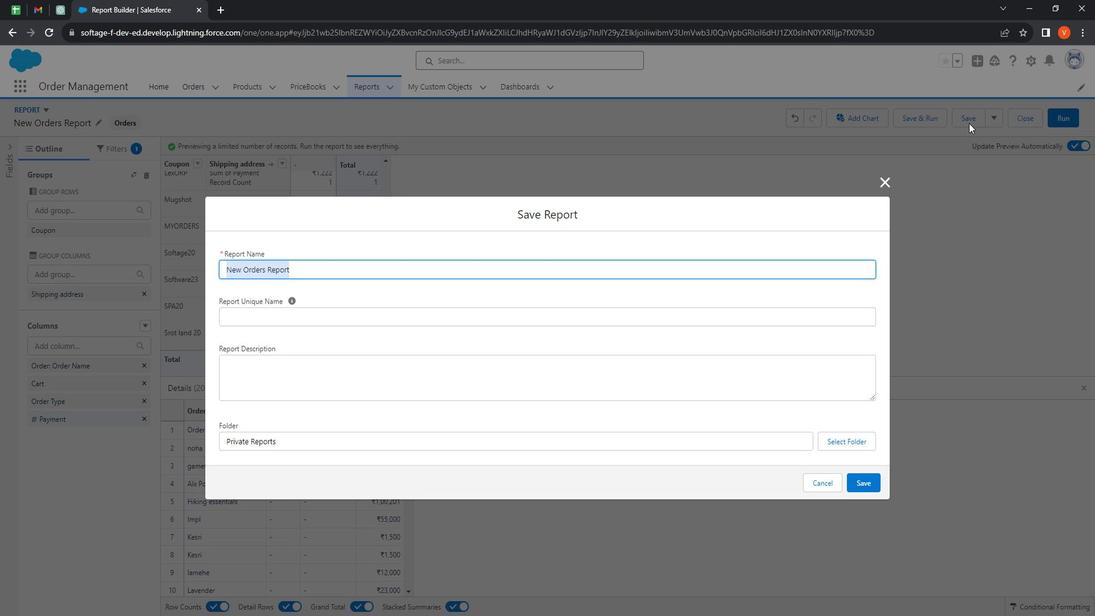 
Action: Mouse pressed left at (978, 113)
Screenshot: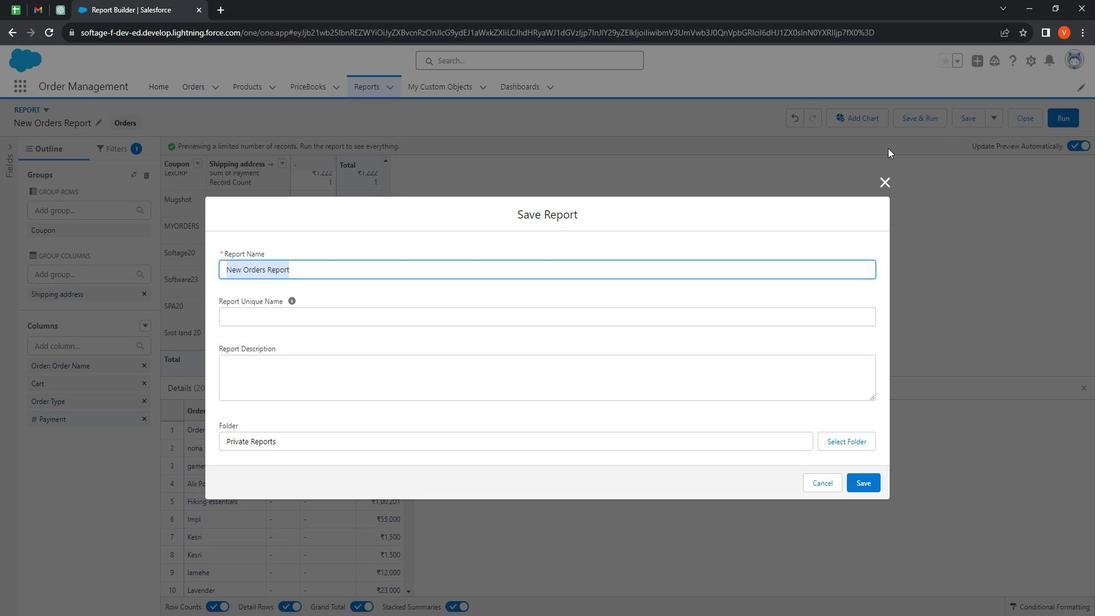 
Action: Mouse moved to (544, 222)
Screenshot: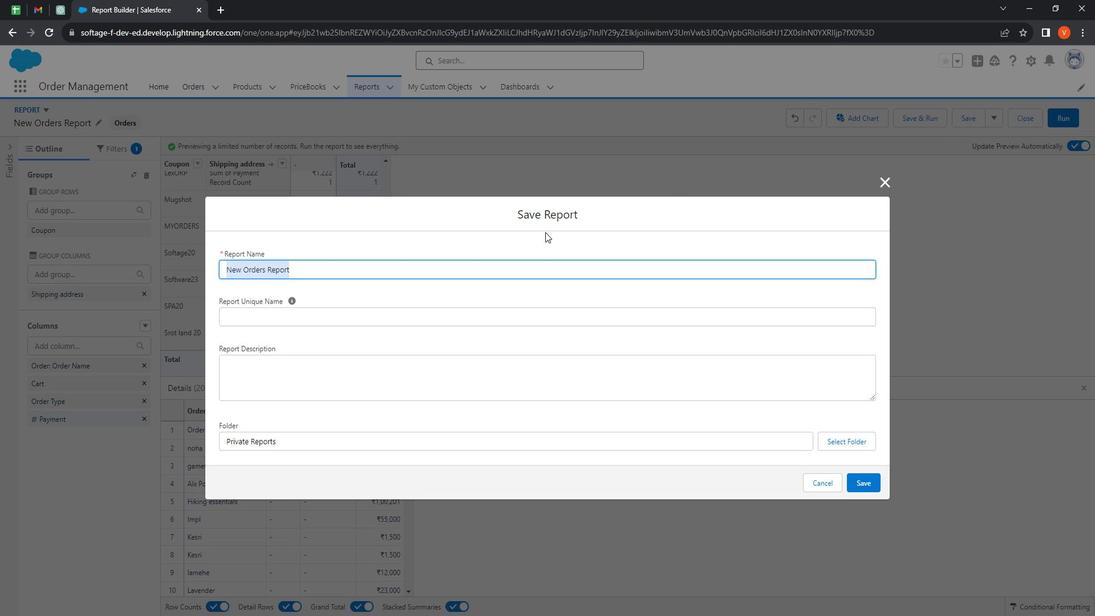 
Action: Key pressed <Key.shift>Matrix<Key.space><Key.shift>Report<Key.space>for<Key.space>order<Key.space>object<Key.space><Key.shift>Groupde<Key.space><Key.backspace><Key.backspace><Key.backspace><Key.space>by<Key.space>cp<Key.backspace>oupon<Key.space>and<Key.space><Key.backspace><Key.backspace><Key.backspace><Key.backspace><Key.backspace><Key.backspace><Key.backspace><Key.backspace><Key.backspace><Key.backspace>
Screenshot: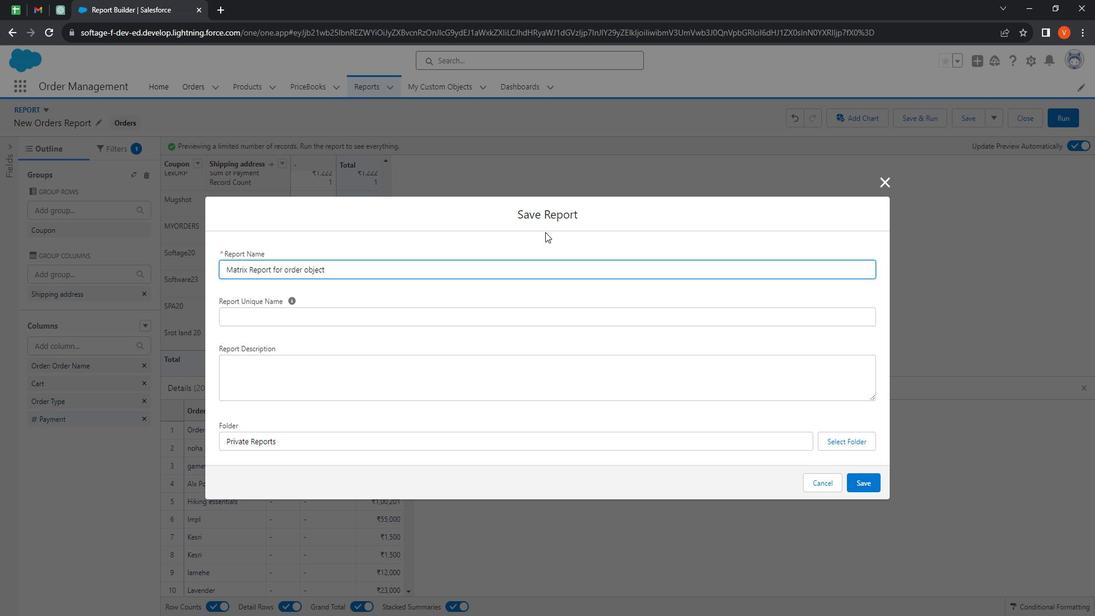 
Action: Mouse moved to (279, 362)
Screenshot: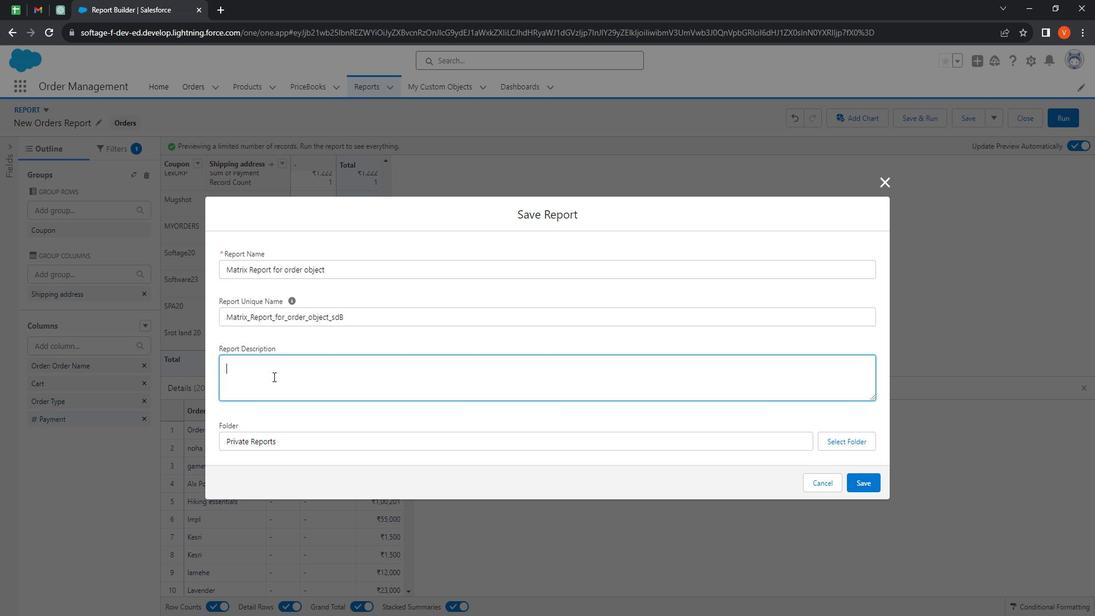 
Action: Mouse pressed left at (279, 362)
Screenshot: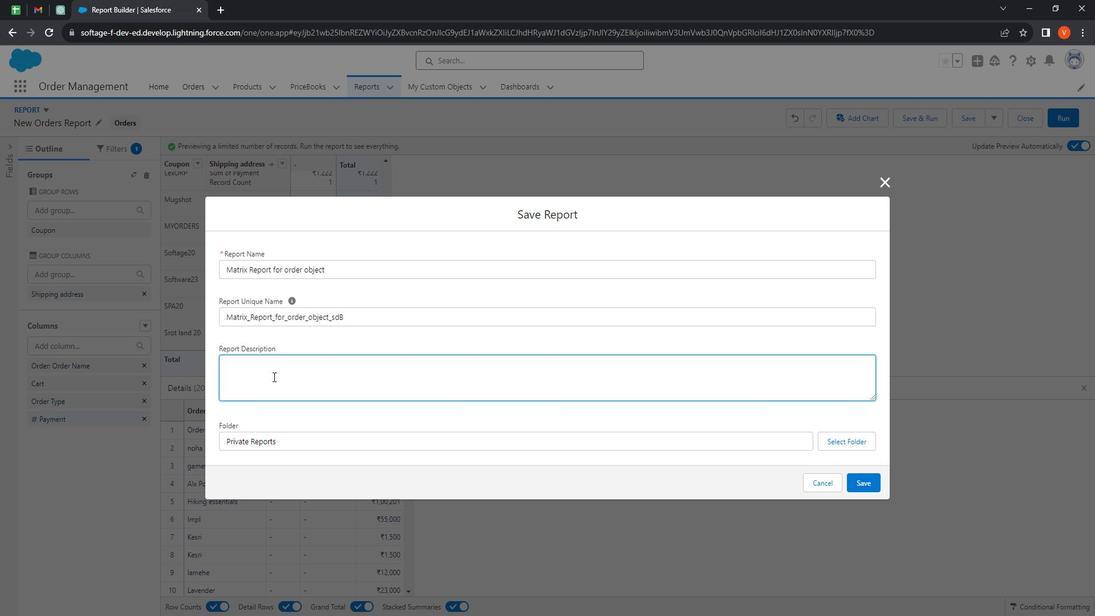 
Action: Mouse moved to (272, 361)
Screenshot: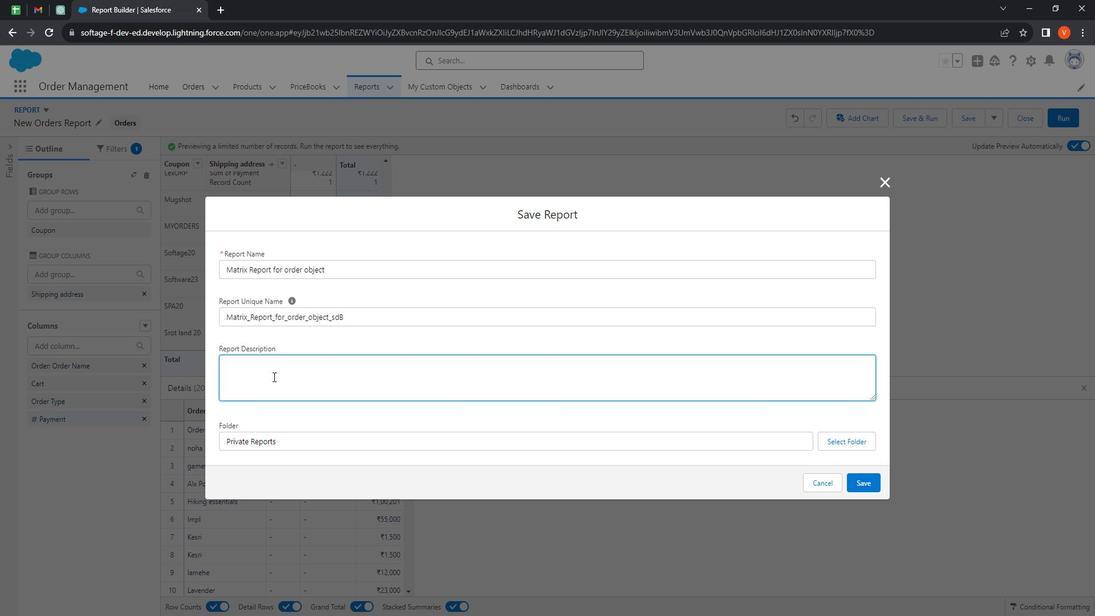 
Action: Key pressed <Key.shift><Key.shift><Key.shift><Key.shift><Key.shift><Key.shift>This<Key.space>is<Key.space>matrix<Key.space>report<Key.space>wi<Key.backspace>hich<Key.space>is<Key.space>groupde<Key.space><Key.backspace><Key.backspace><Key.backspace><Key.space>by<Key.space><Key.shift>Coupon<Key.space>and<Key.space>shipping<Key.space>address<Key.space>user<Key.backspace><Key.space><Key.space>matrix<Key.space>report<Key.space>to<Key.space>compare<Key.space>two<Key.space>fields<Key.space>with<Key.space>recordsss<Key.backspace><Key.backspace><Key.space>.<Key.space>thanks<Key.space>for<Key.space>reading<Key.space>description.
Screenshot: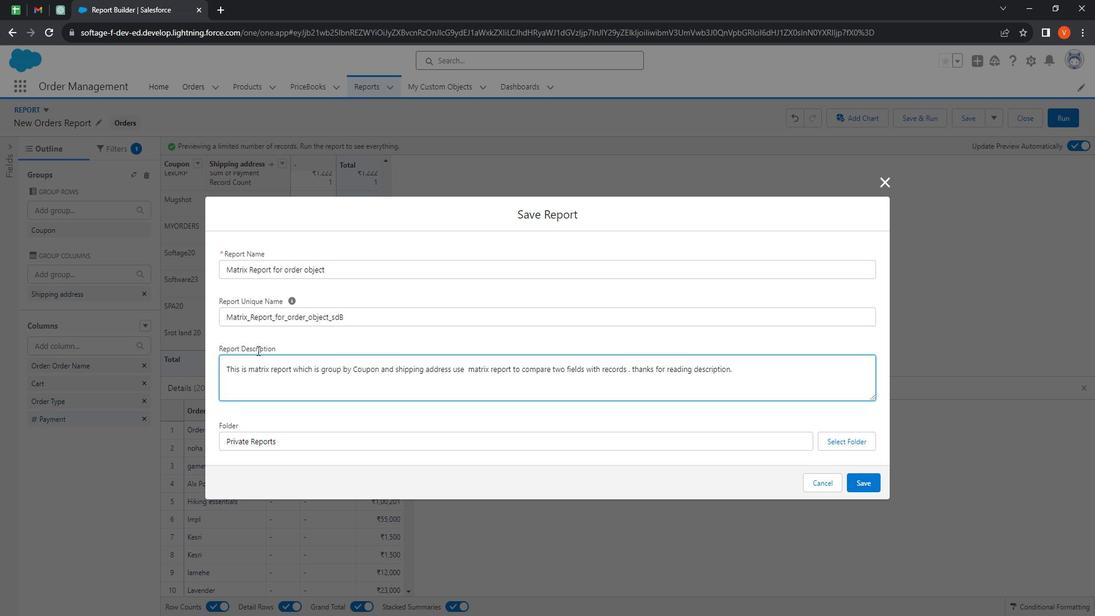 
Action: Mouse moved to (863, 421)
Screenshot: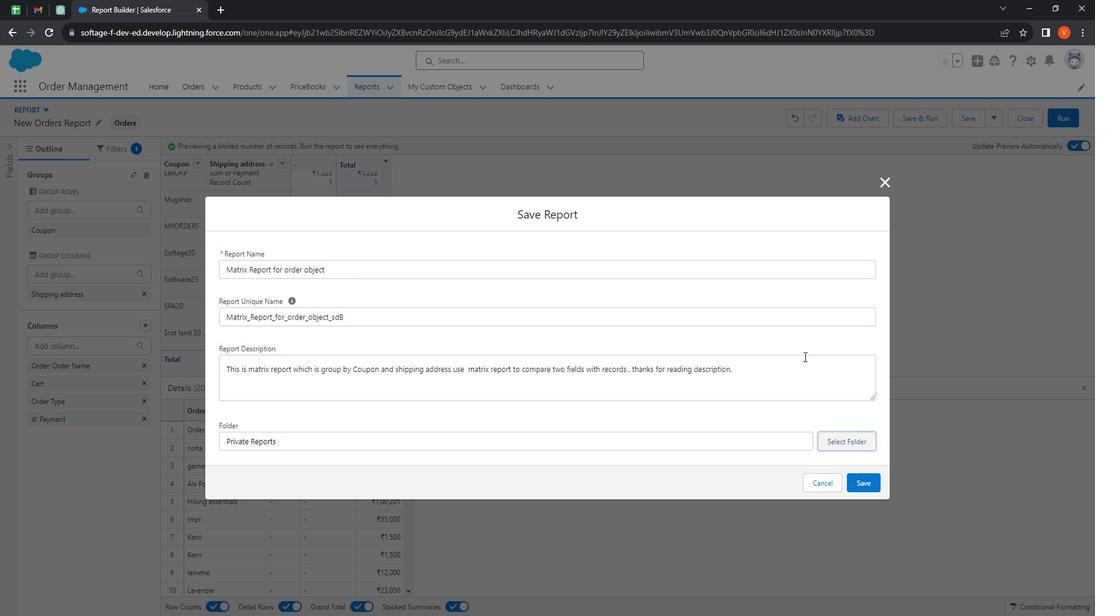 
Action: Mouse pressed left at (863, 421)
Screenshot: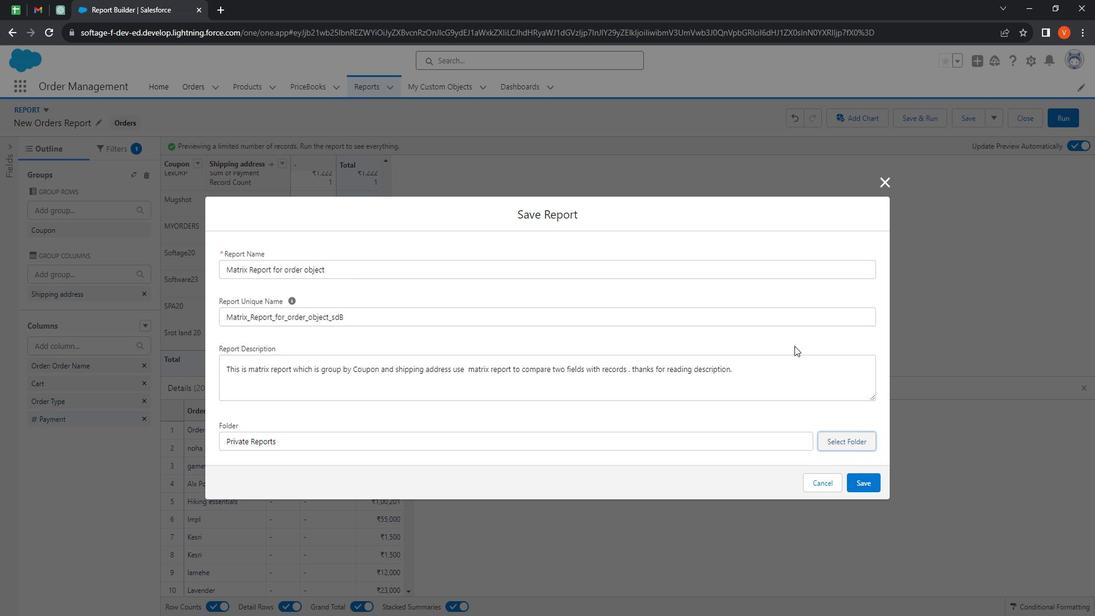 
Action: Mouse moved to (450, 203)
Screenshot: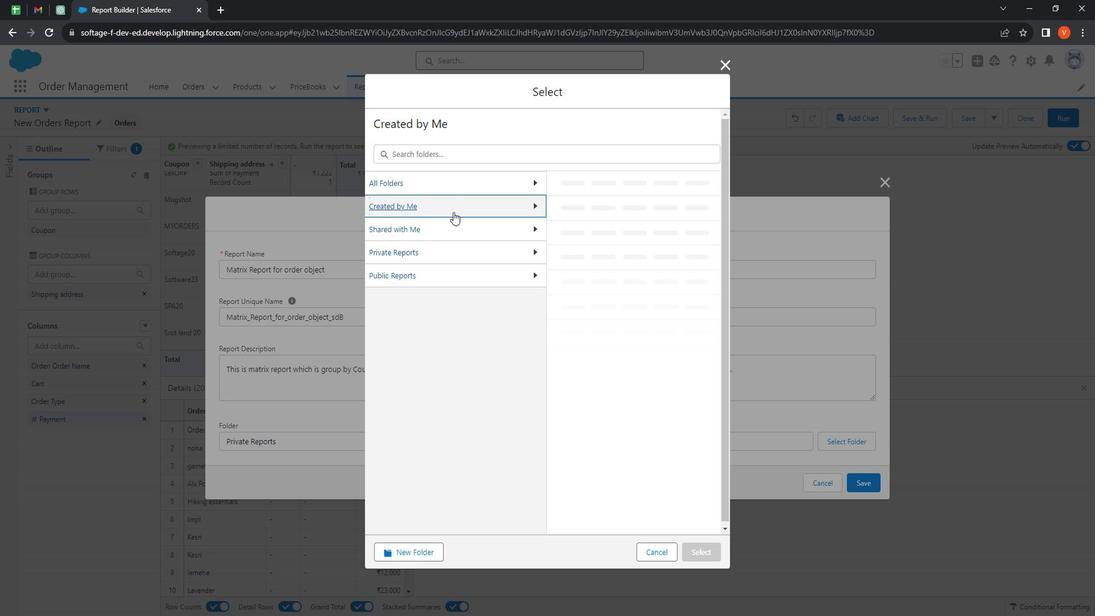 
Action: Mouse pressed left at (450, 203)
Screenshot: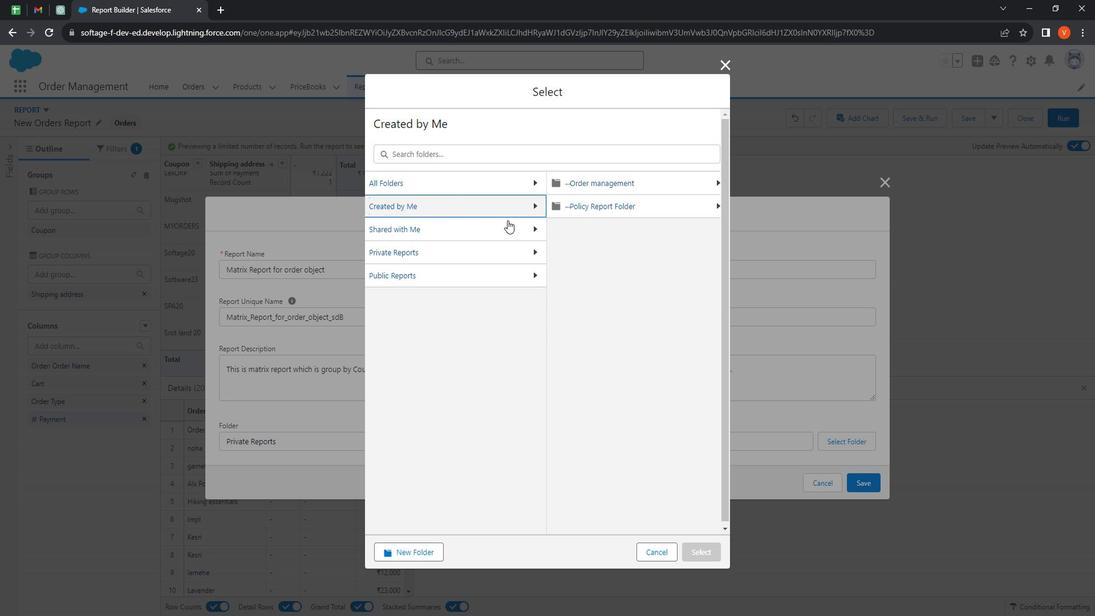 
Action: Mouse moved to (645, 179)
Screenshot: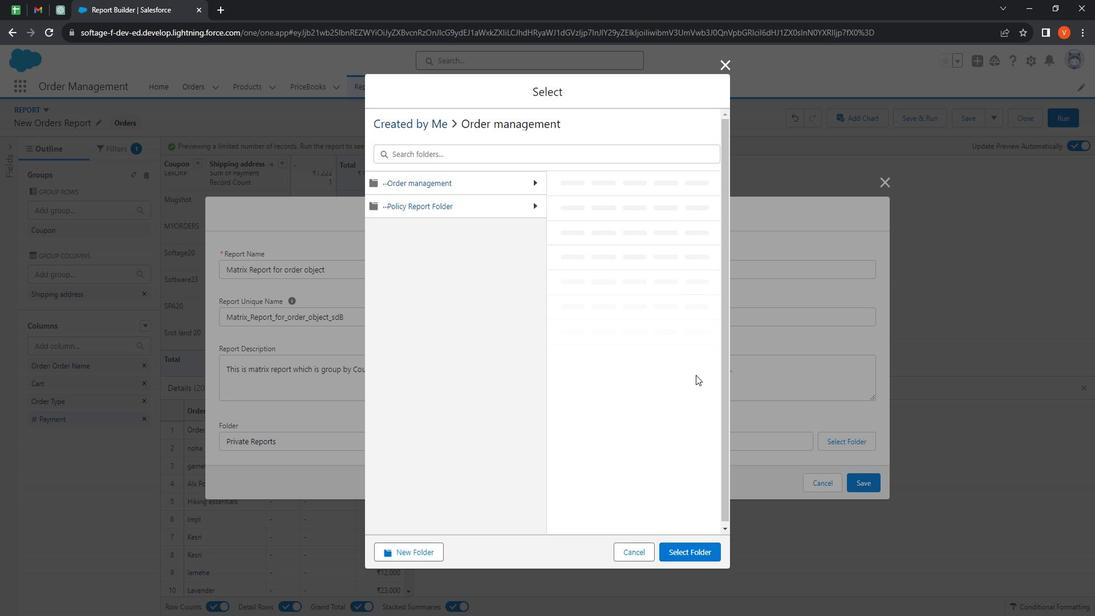 
Action: Mouse pressed left at (645, 179)
Screenshot: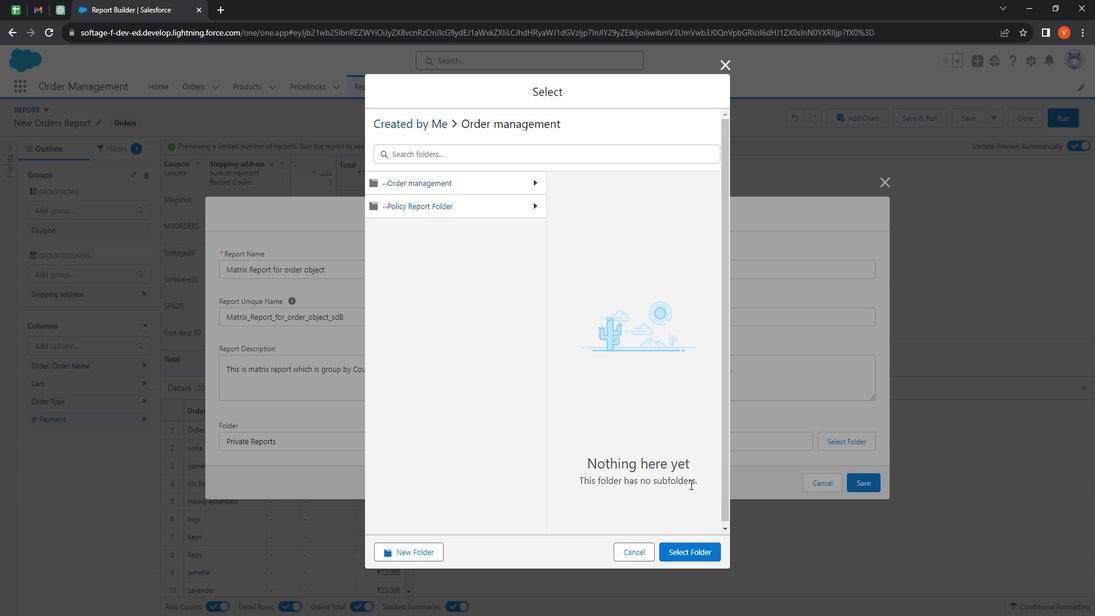 
Action: Mouse moved to (694, 527)
Screenshot: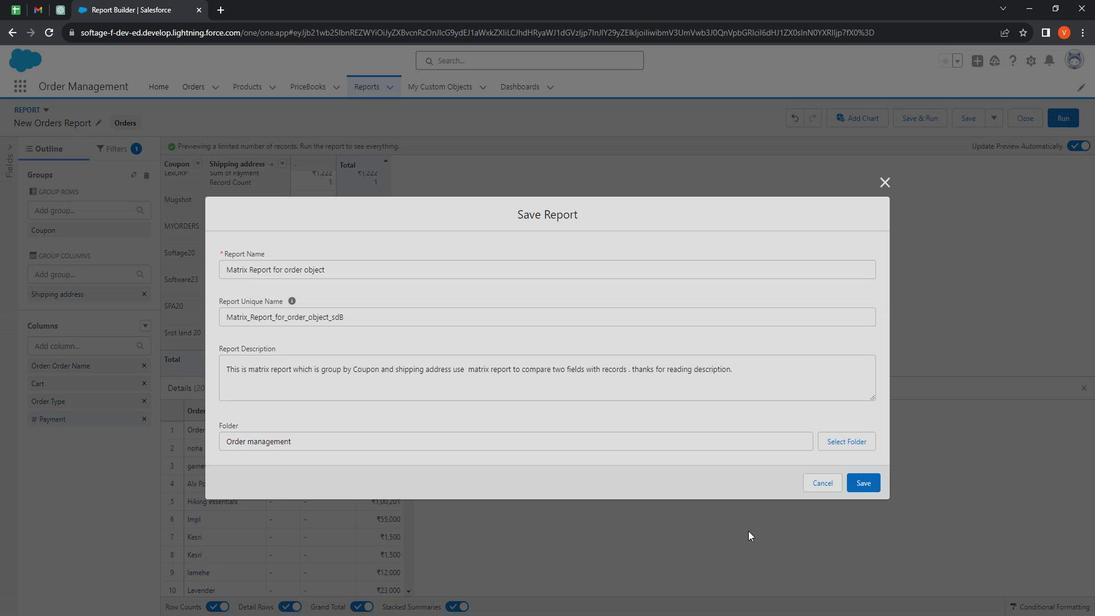 
Action: Mouse pressed left at (694, 527)
Screenshot: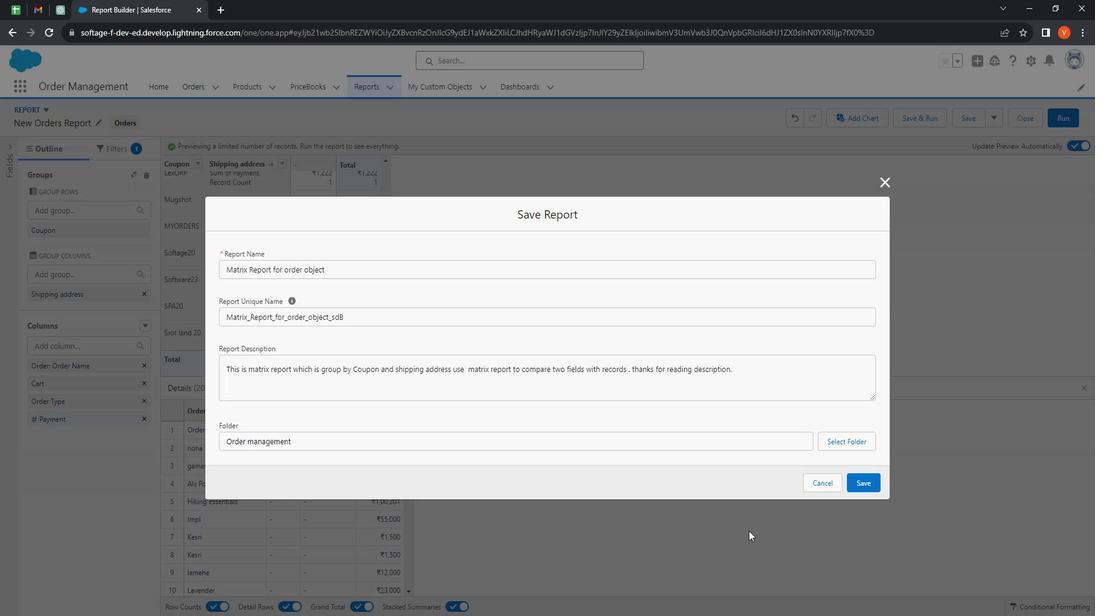 
Action: Mouse moved to (855, 464)
Screenshot: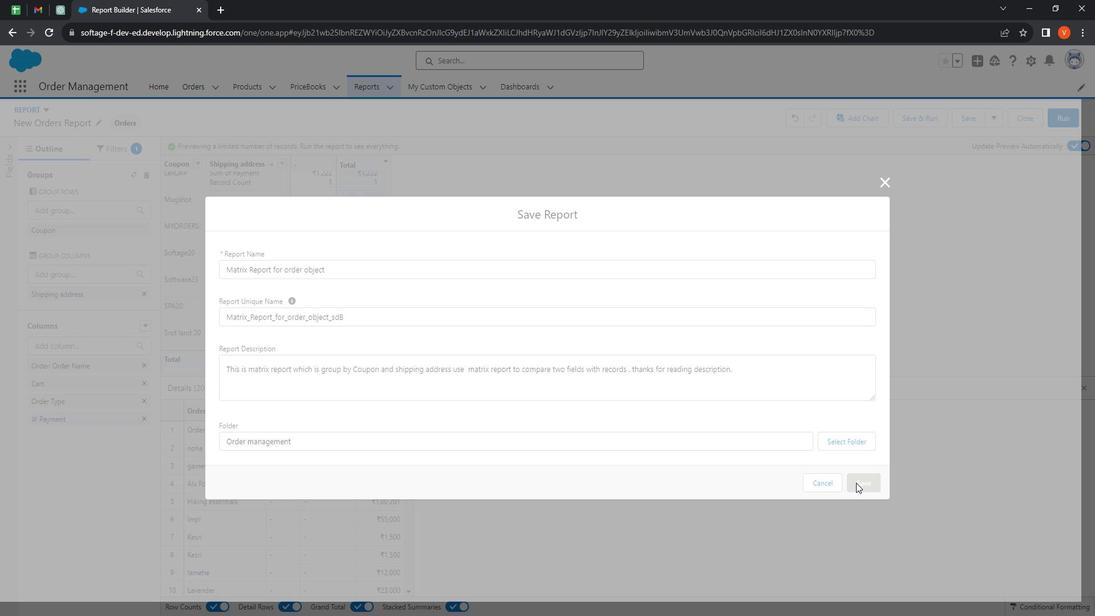 
Action: Mouse pressed left at (855, 464)
Screenshot: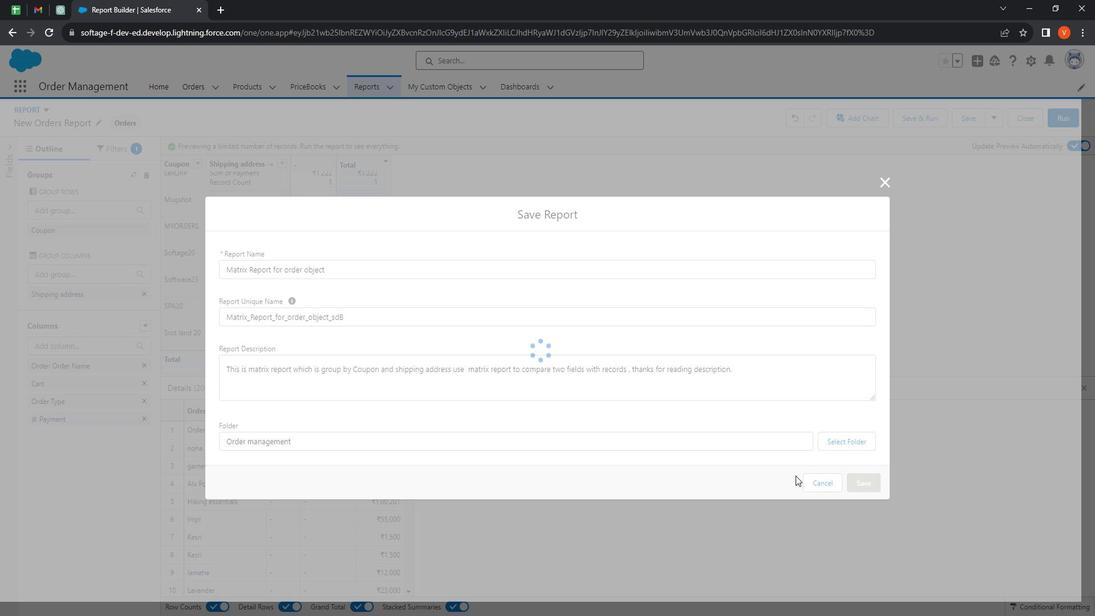 
Action: Mouse moved to (665, 111)
Screenshot: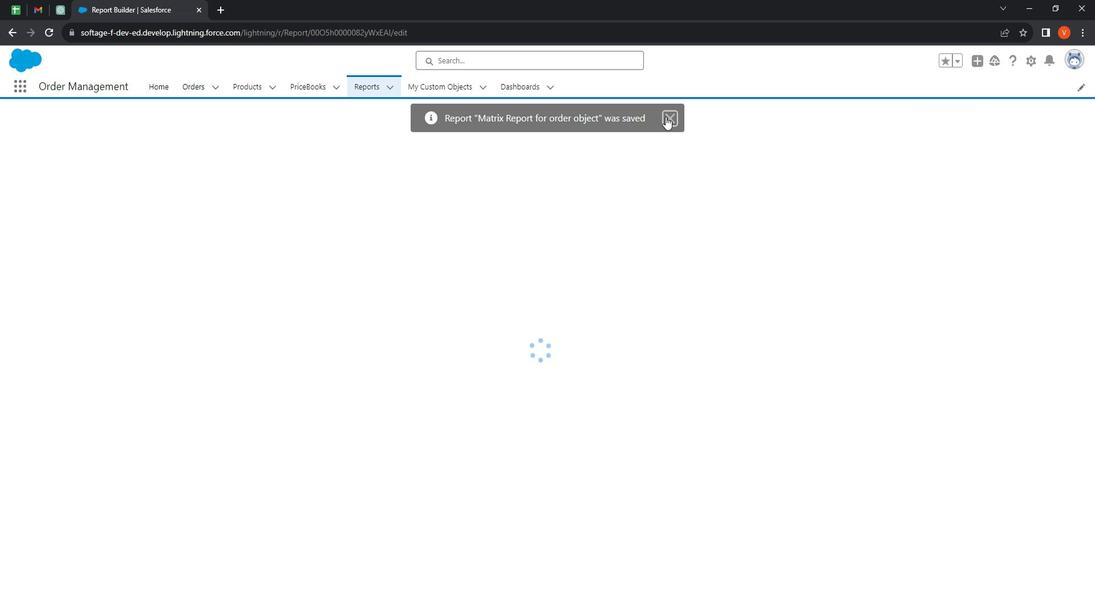 
Action: Mouse pressed left at (665, 111)
Screenshot: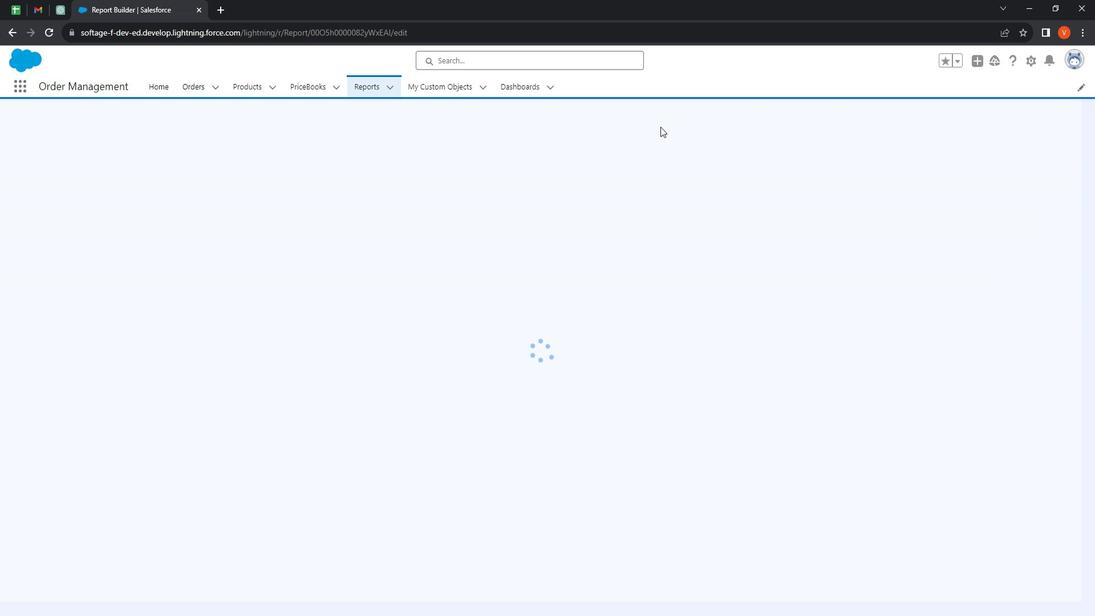
Action: Mouse moved to (1058, 111)
Screenshot: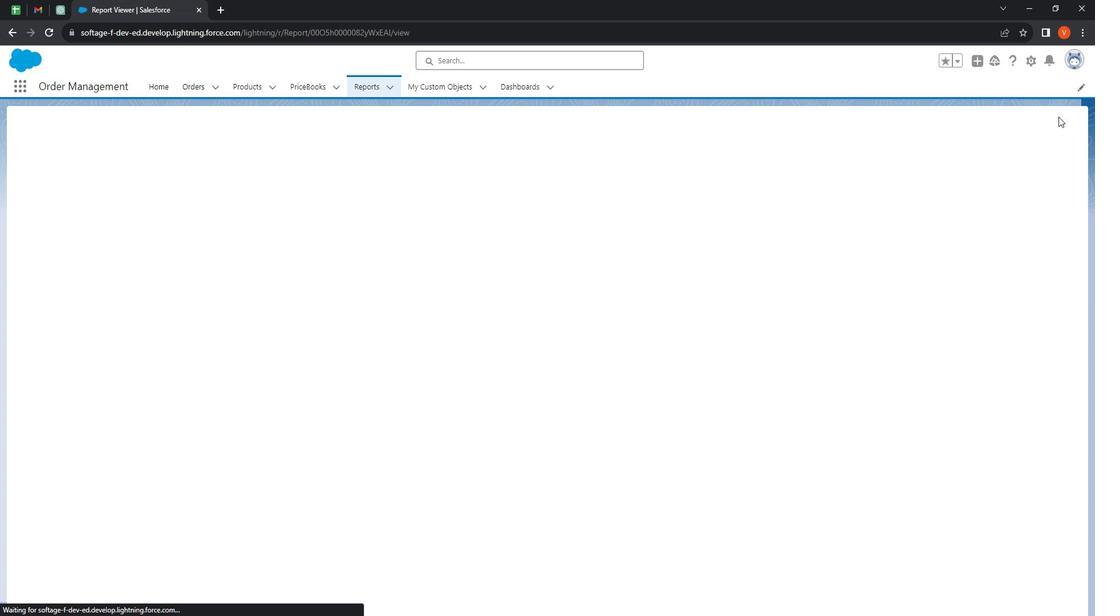 
Action: Mouse pressed left at (1058, 111)
Screenshot: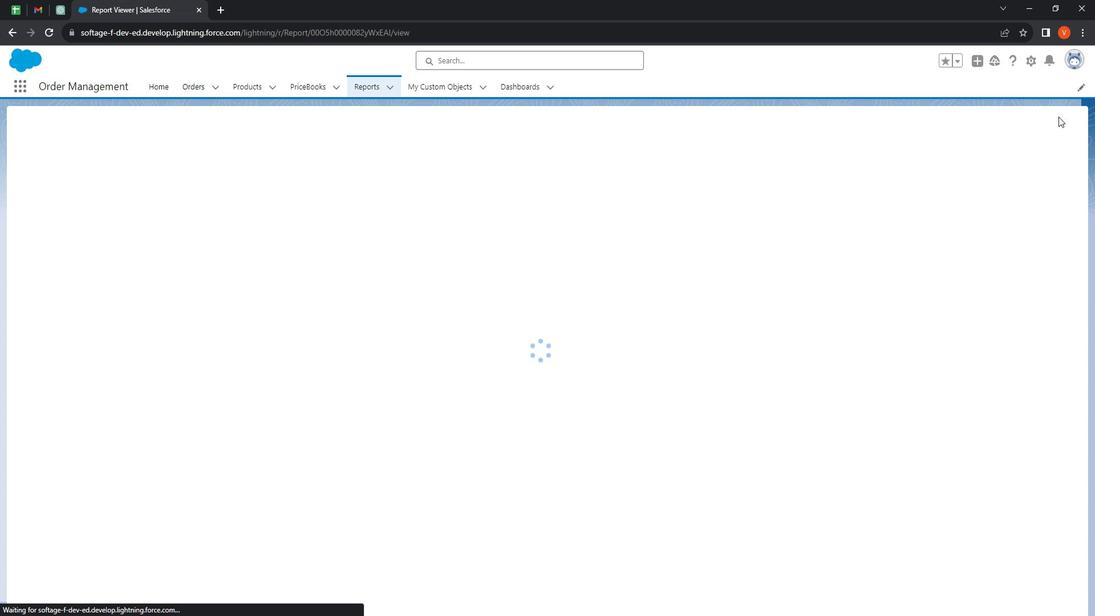 
Action: Mouse moved to (211, 270)
Screenshot: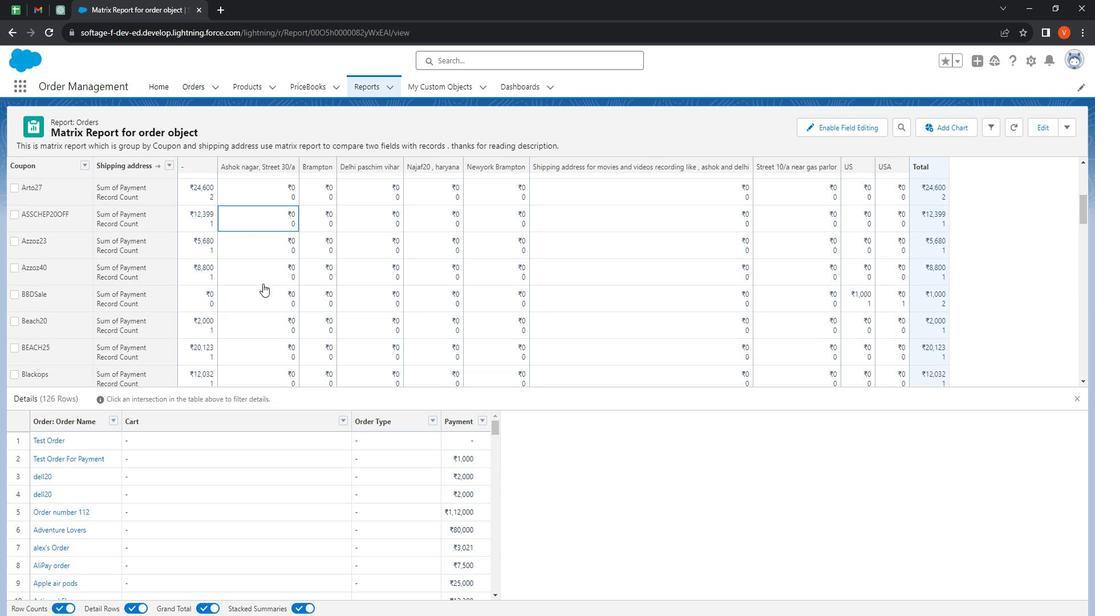 
Action: Mouse scrolled (211, 269) with delta (0, 0)
Screenshot: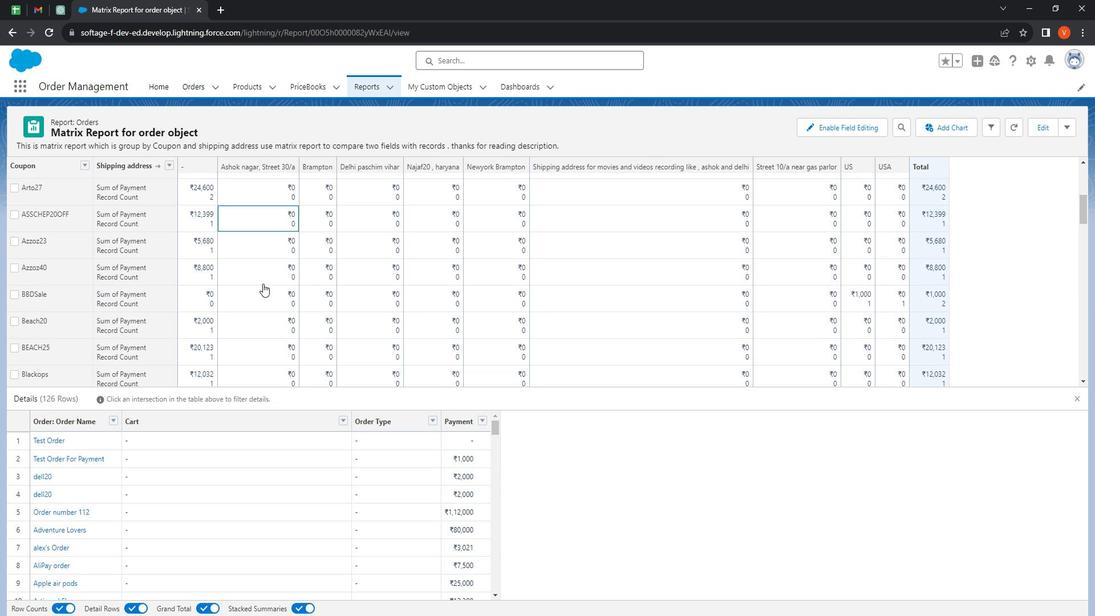 
Action: Mouse moved to (211, 270)
Screenshot: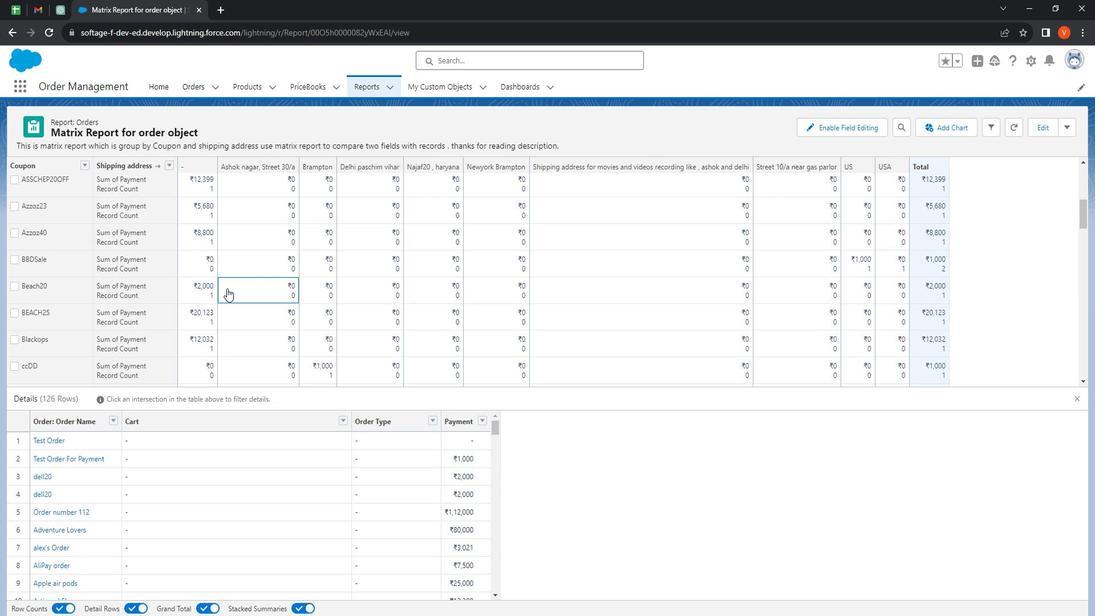 
Action: Mouse scrolled (211, 270) with delta (0, 0)
Screenshot: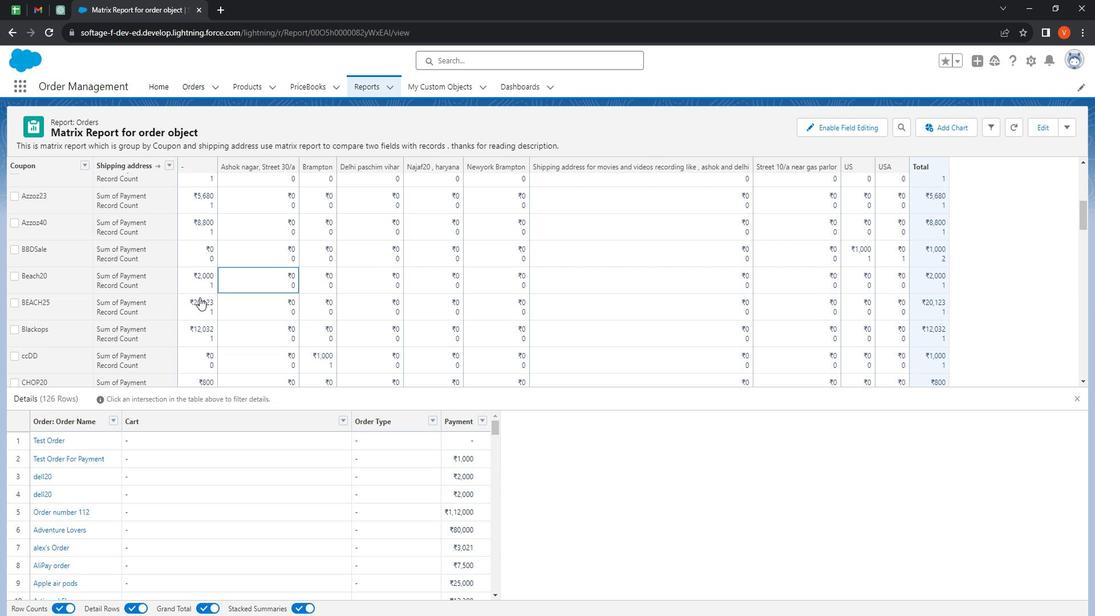 
Action: Mouse moved to (269, 270)
Screenshot: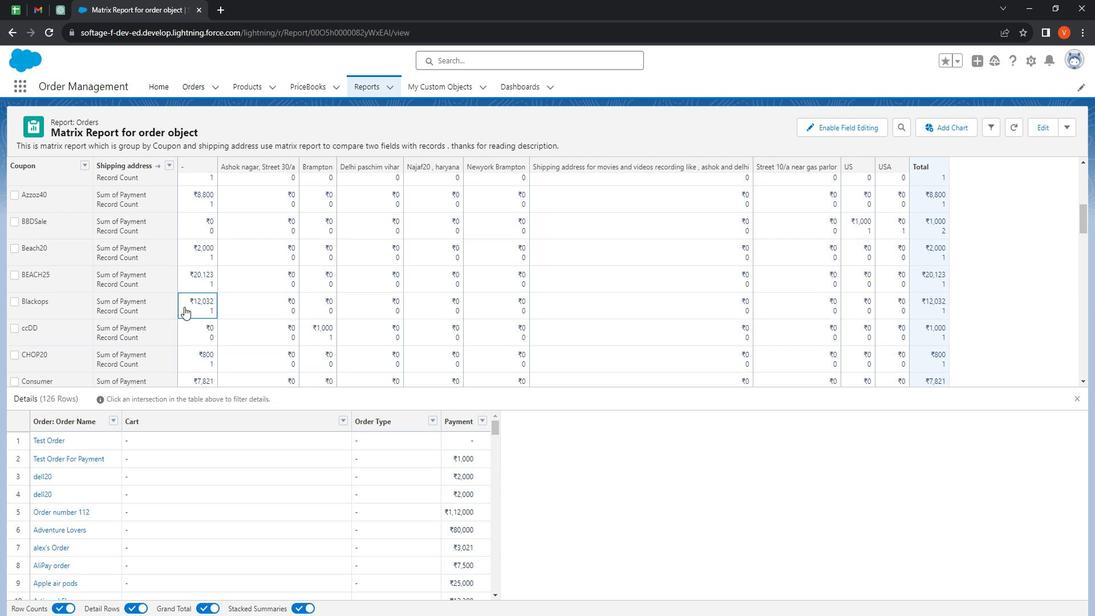 
Action: Mouse scrolled (269, 269) with delta (0, 0)
Screenshot: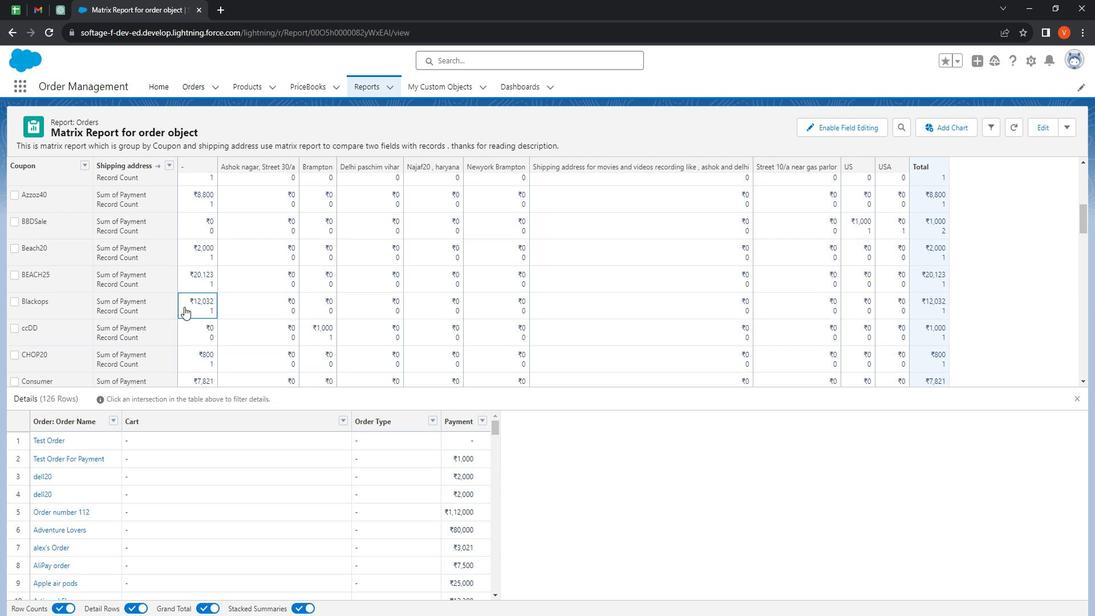
Action: Mouse moved to (277, 270)
Screenshot: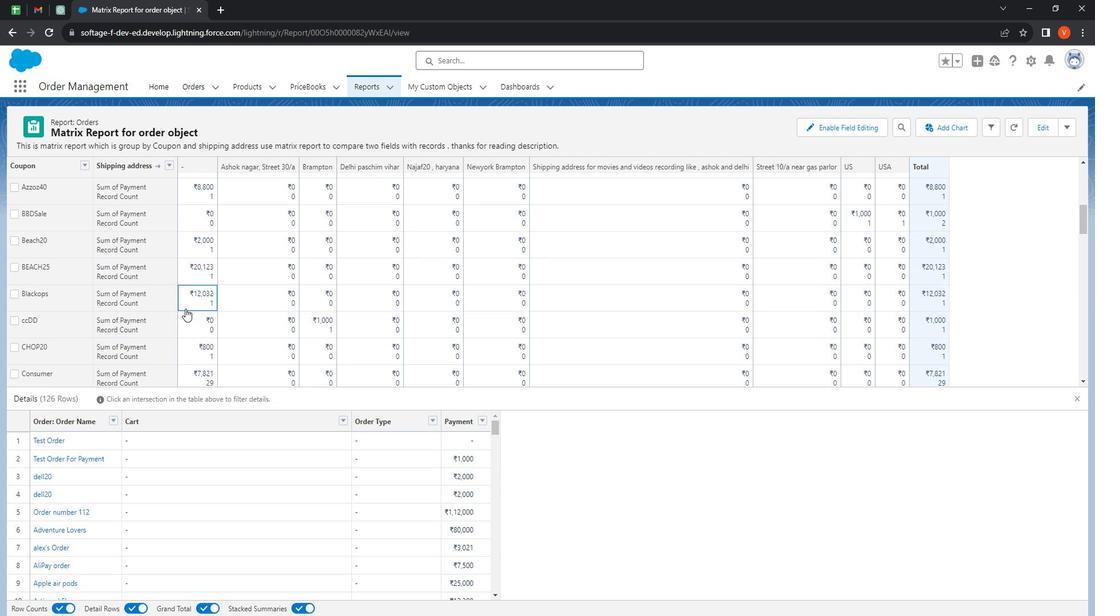 
Action: Mouse scrolled (277, 269) with delta (0, 0)
Screenshot: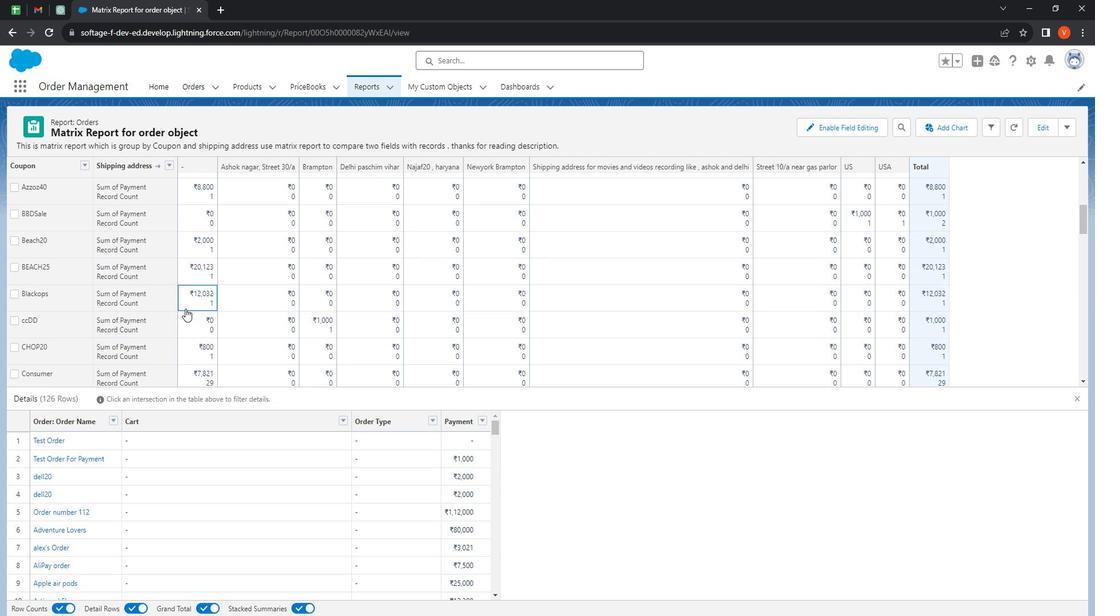 
Action: Mouse scrolled (277, 269) with delta (0, 0)
Screenshot: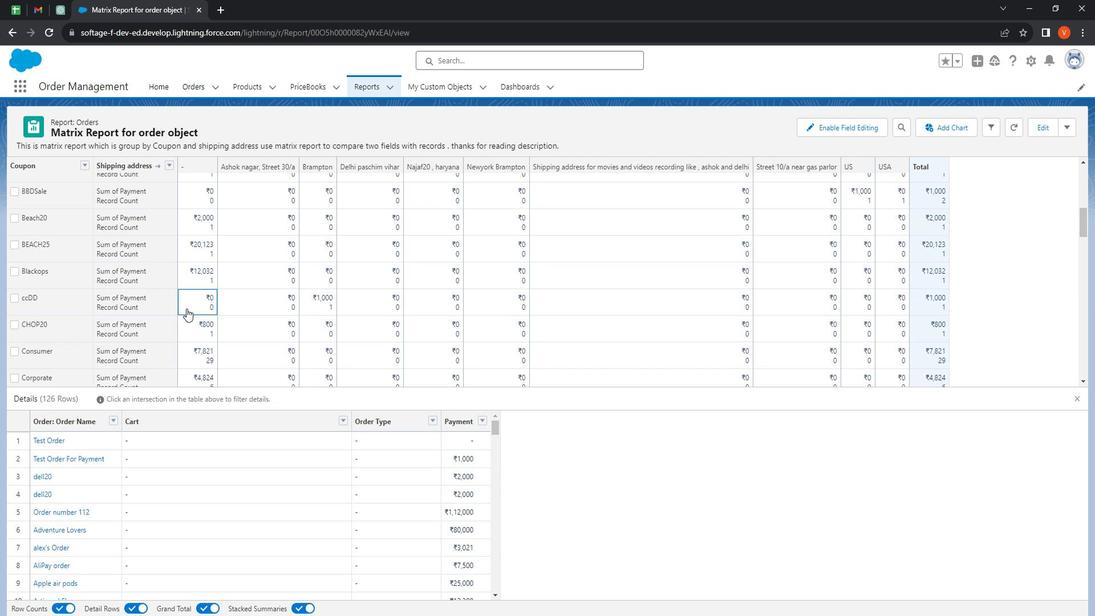 
Action: Mouse moved to (183, 295)
Screenshot: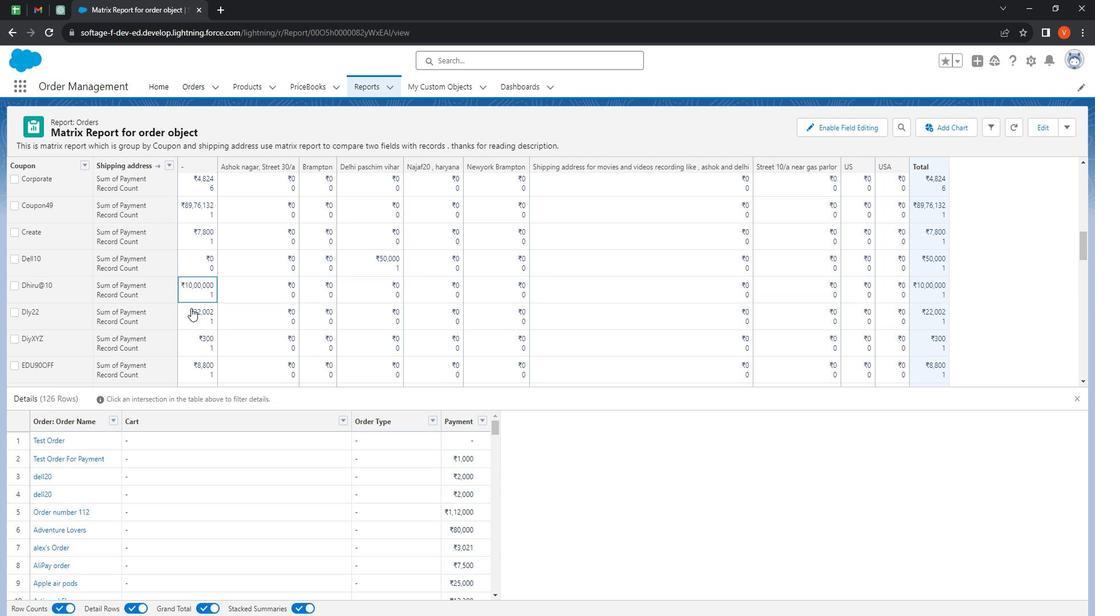 
Action: Mouse scrolled (183, 294) with delta (0, 0)
Screenshot: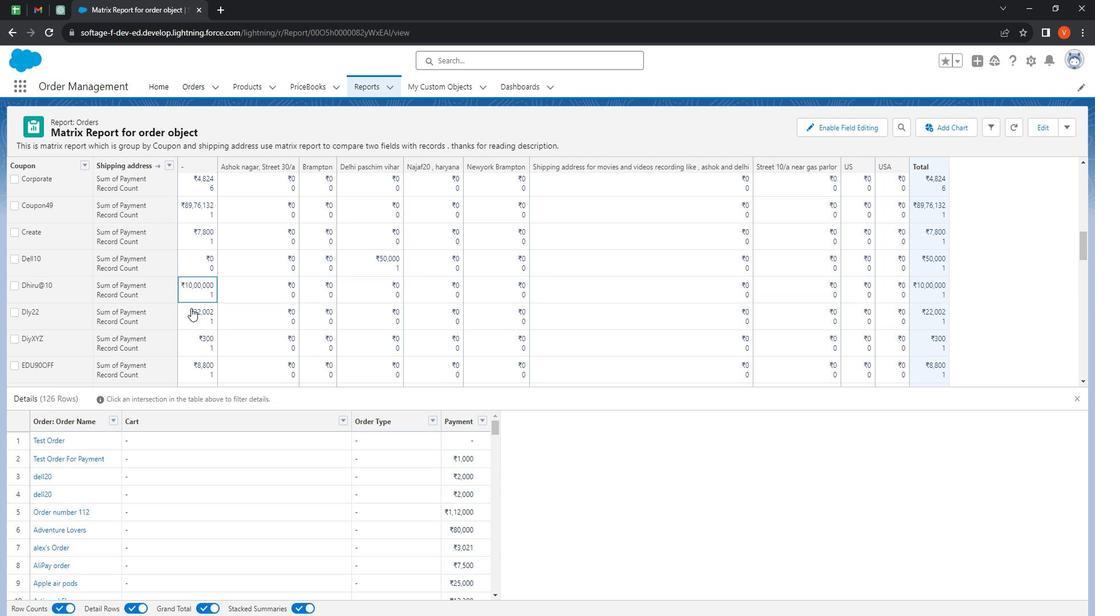
Action: Mouse moved to (184, 296)
Screenshot: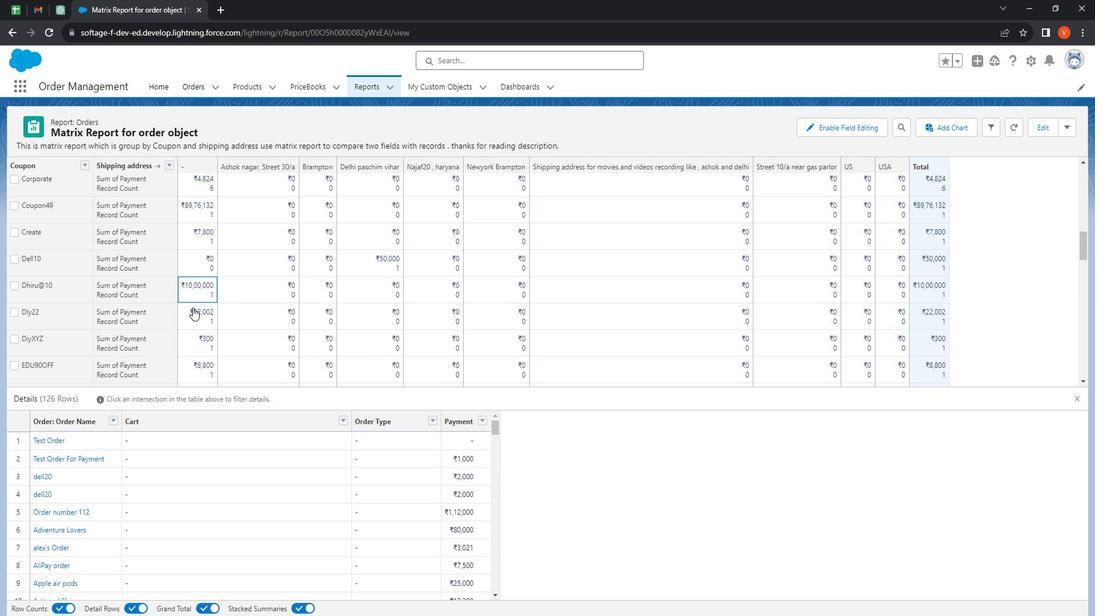 
Action: Mouse scrolled (184, 295) with delta (0, 0)
Screenshot: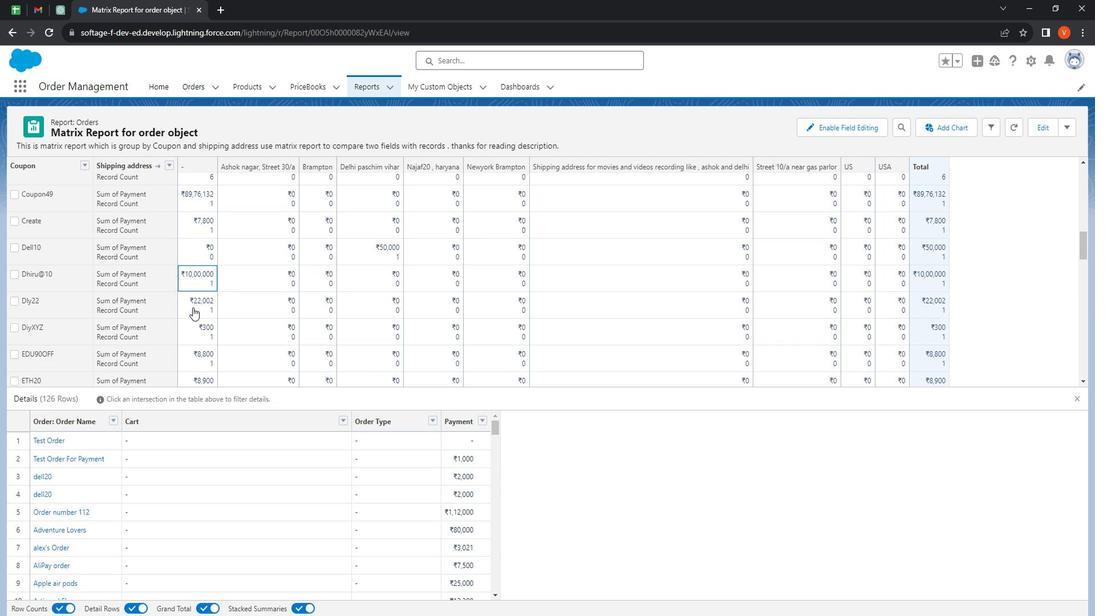 
Action: Mouse moved to (186, 296)
Screenshot: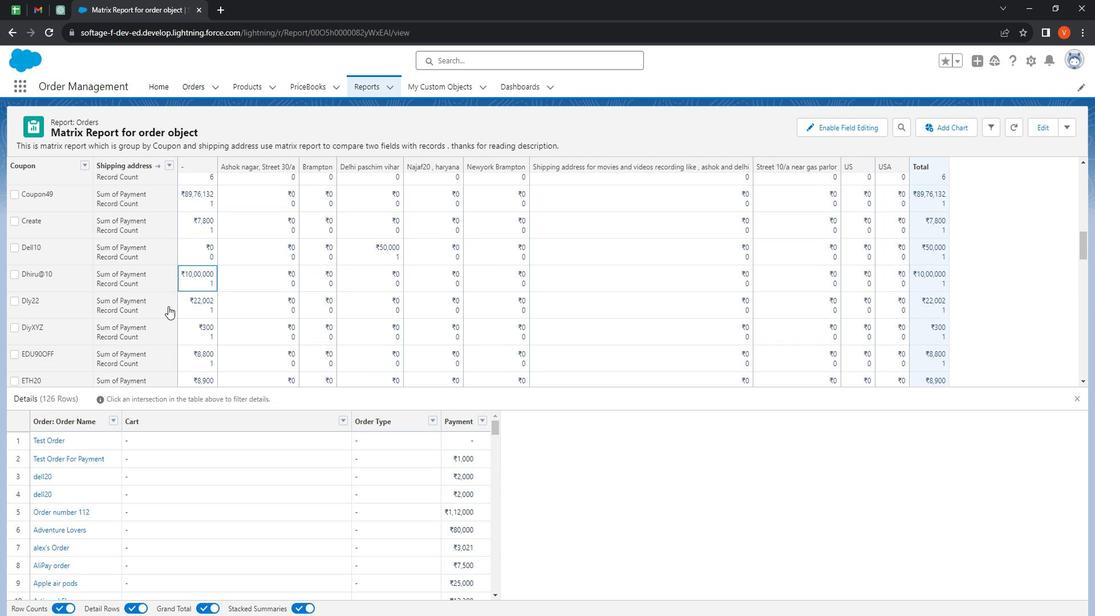 
Action: Mouse scrolled (186, 295) with delta (0, 0)
Screenshot: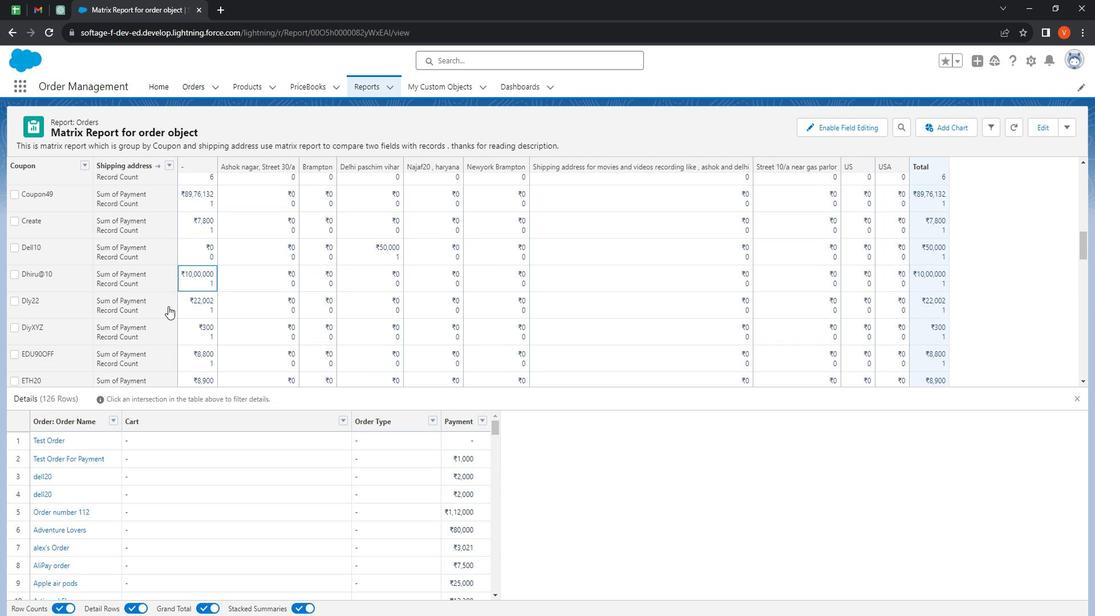 
Action: Mouse moved to (187, 296)
Screenshot: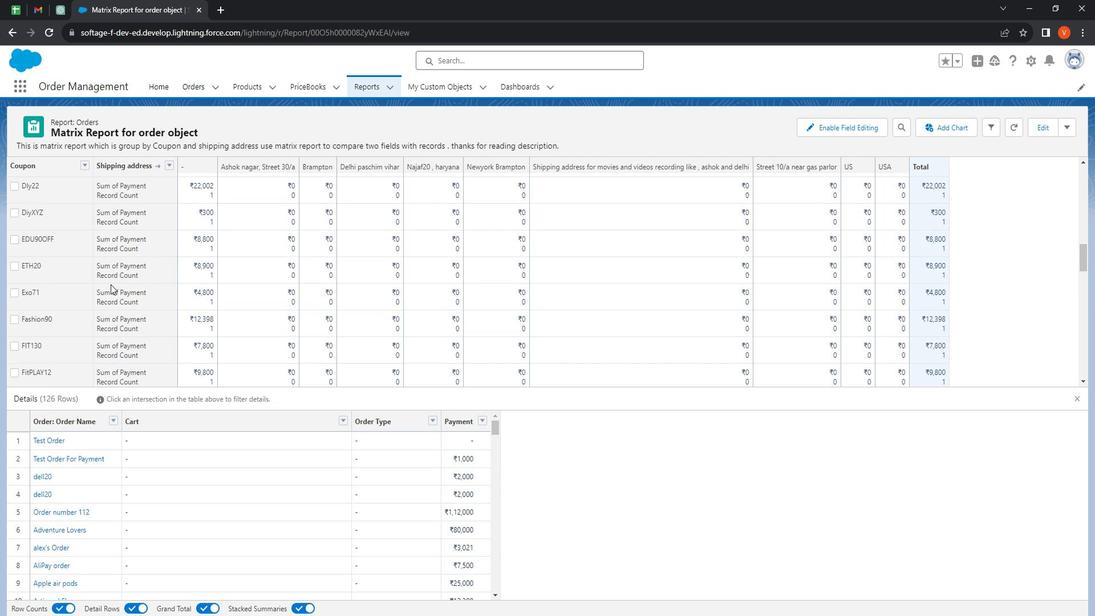 
Action: Mouse scrolled (187, 295) with delta (0, 0)
Screenshot: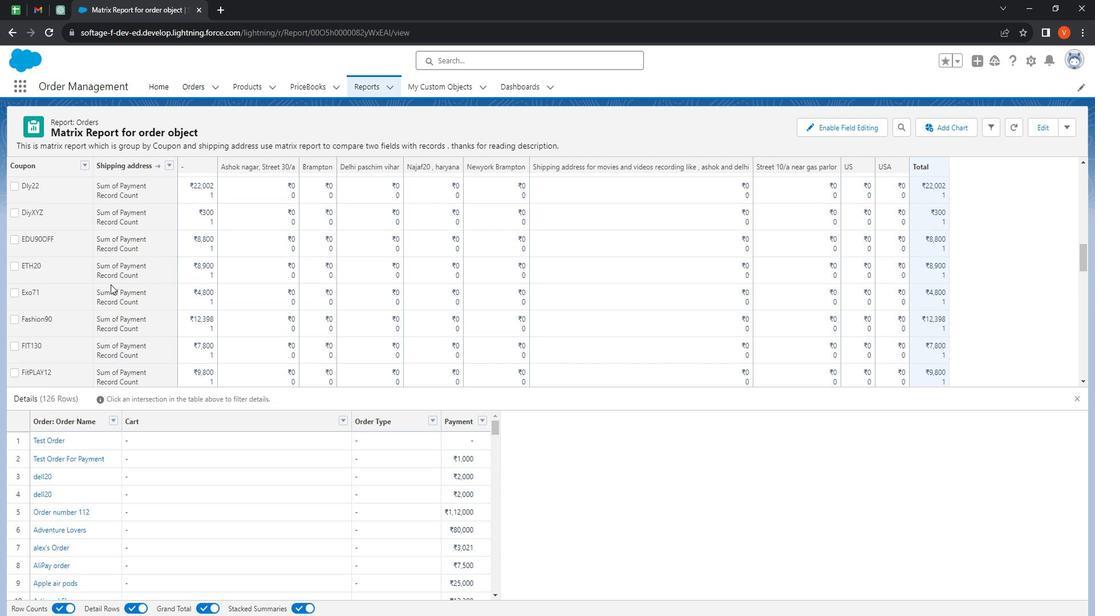 
Action: Mouse moved to (188, 295)
Screenshot: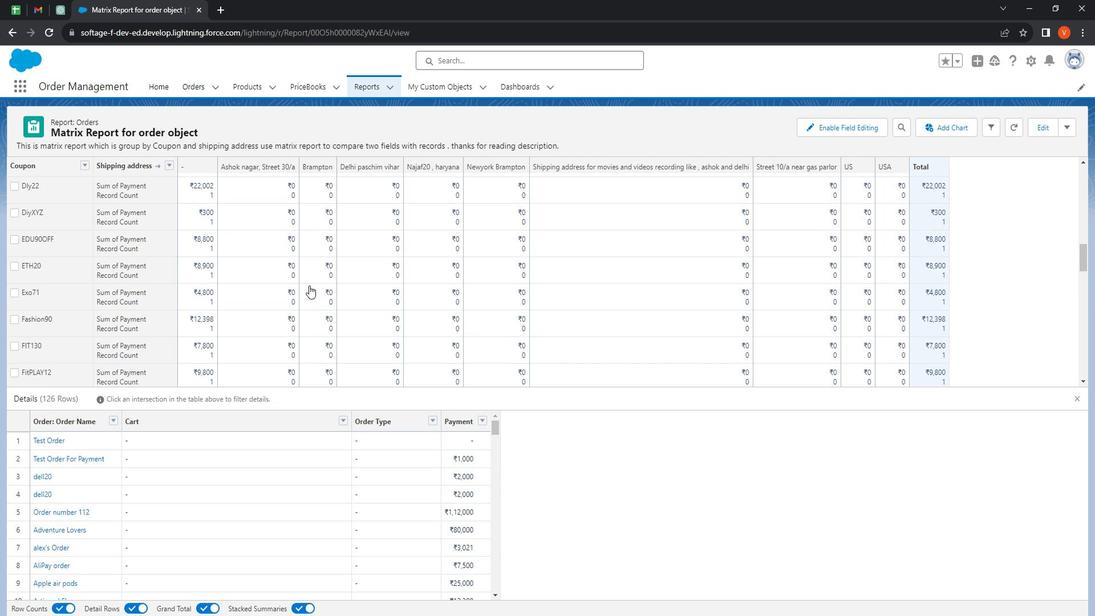 
Action: Mouse scrolled (188, 295) with delta (0, 0)
Screenshot: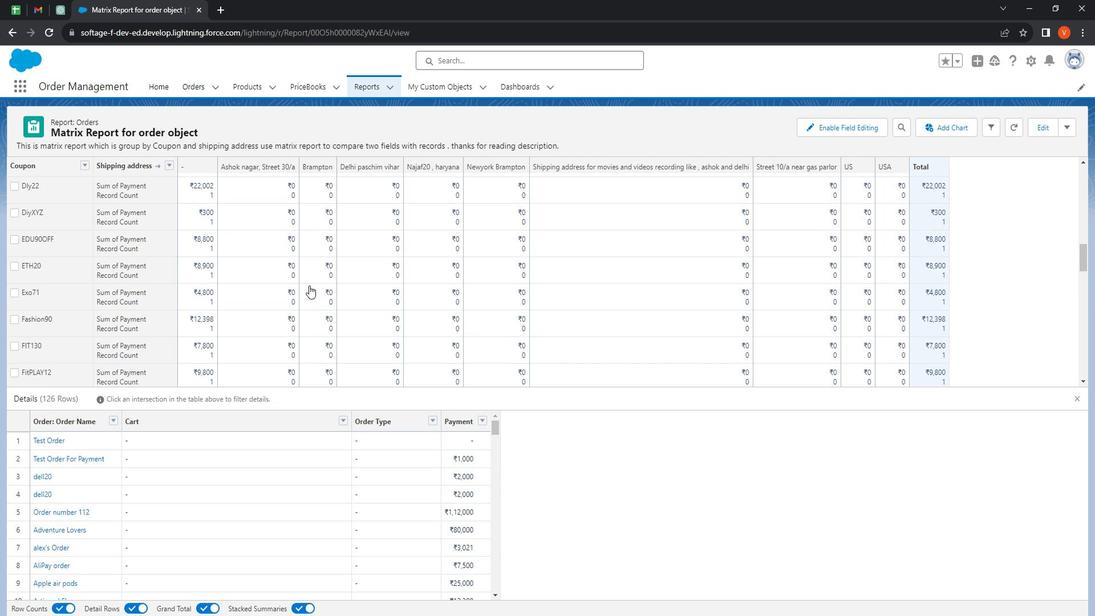 
Action: Mouse moved to (189, 295)
Screenshot: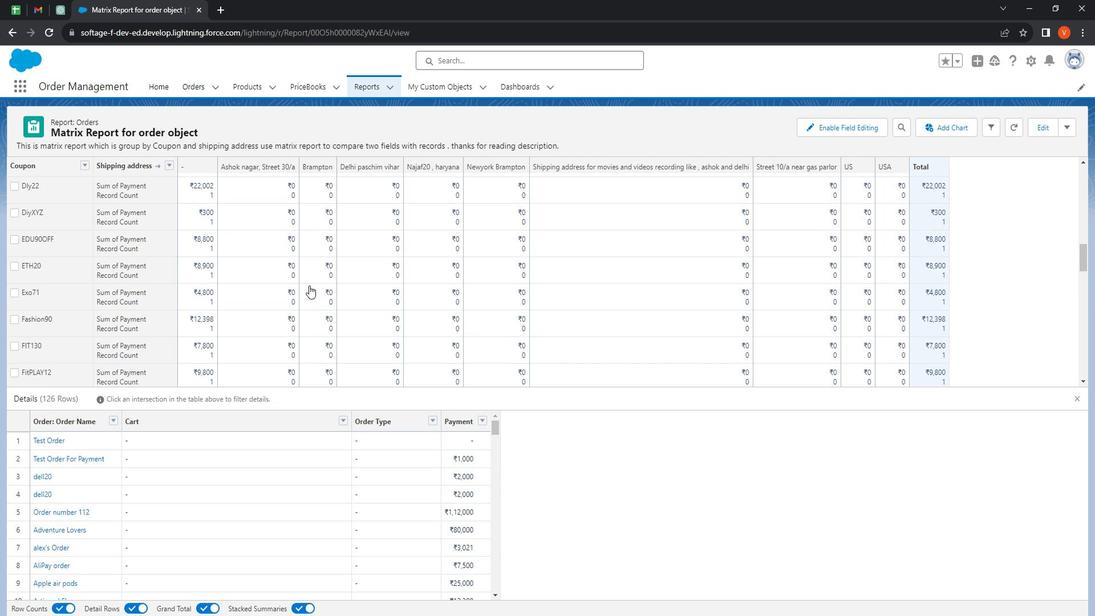 
Action: Mouse scrolled (189, 295) with delta (0, 0)
Screenshot: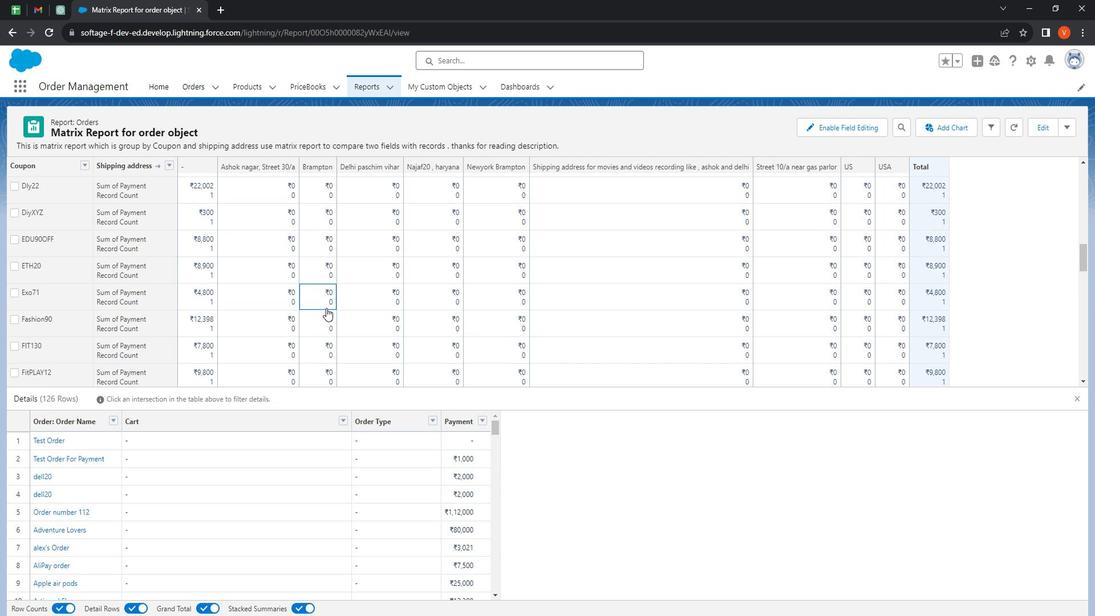 
Action: Mouse moved to (250, 292)
Screenshot: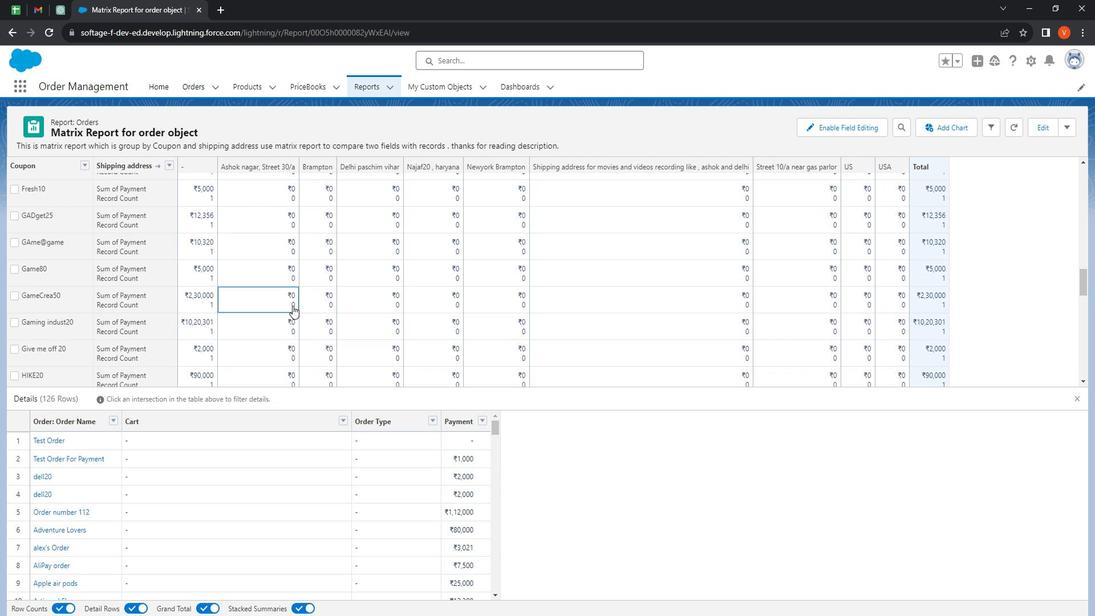 
Action: Mouse scrolled (250, 292) with delta (0, 0)
Screenshot: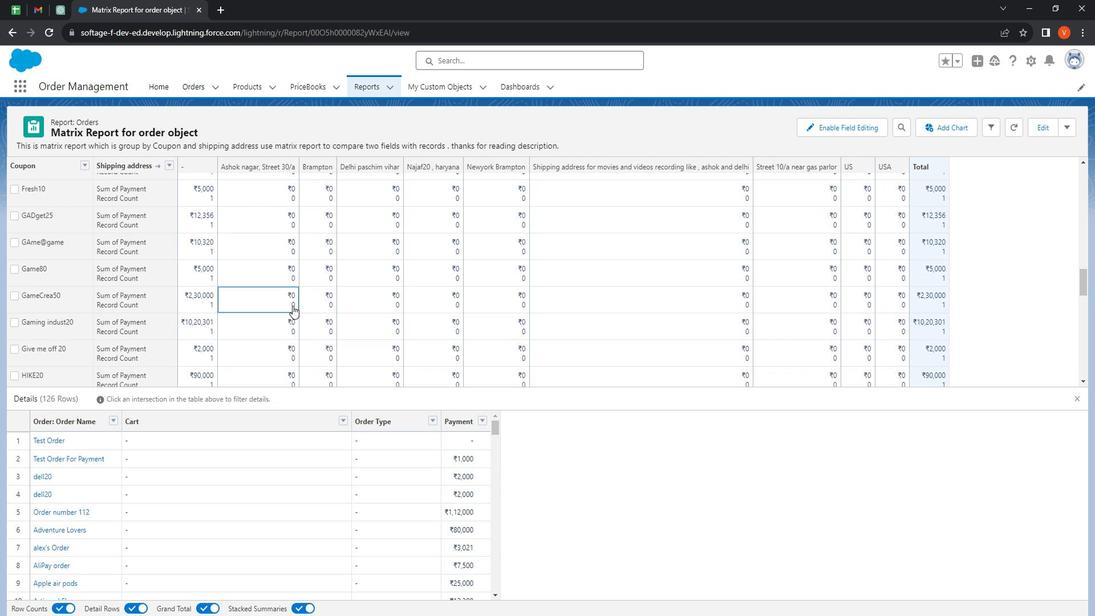
Action: Mouse moved to (271, 287)
Screenshot: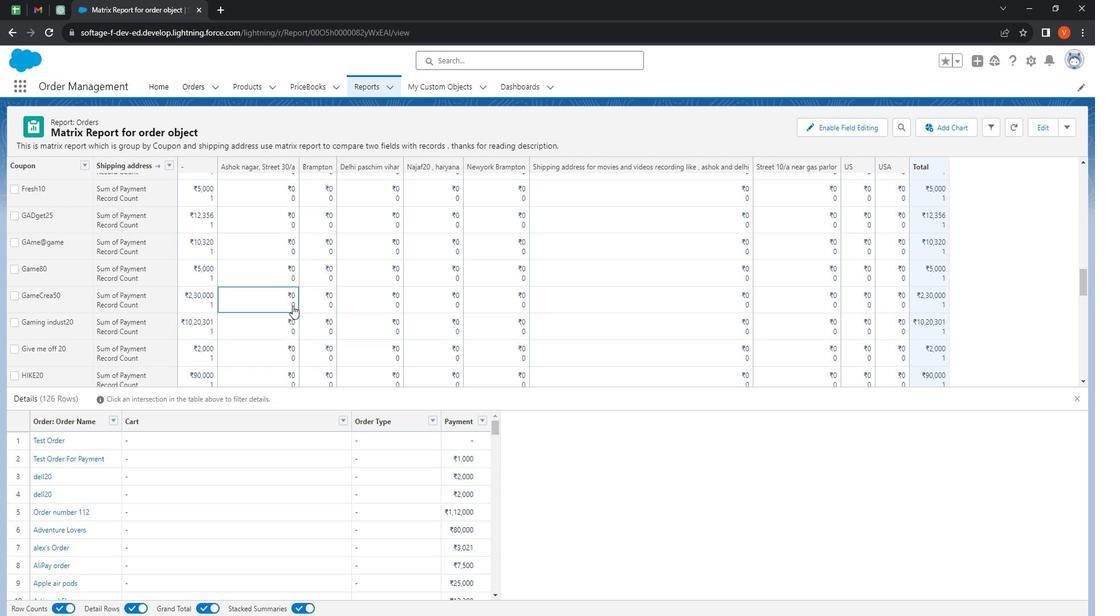 
Action: Mouse scrolled (271, 287) with delta (0, 0)
Screenshot: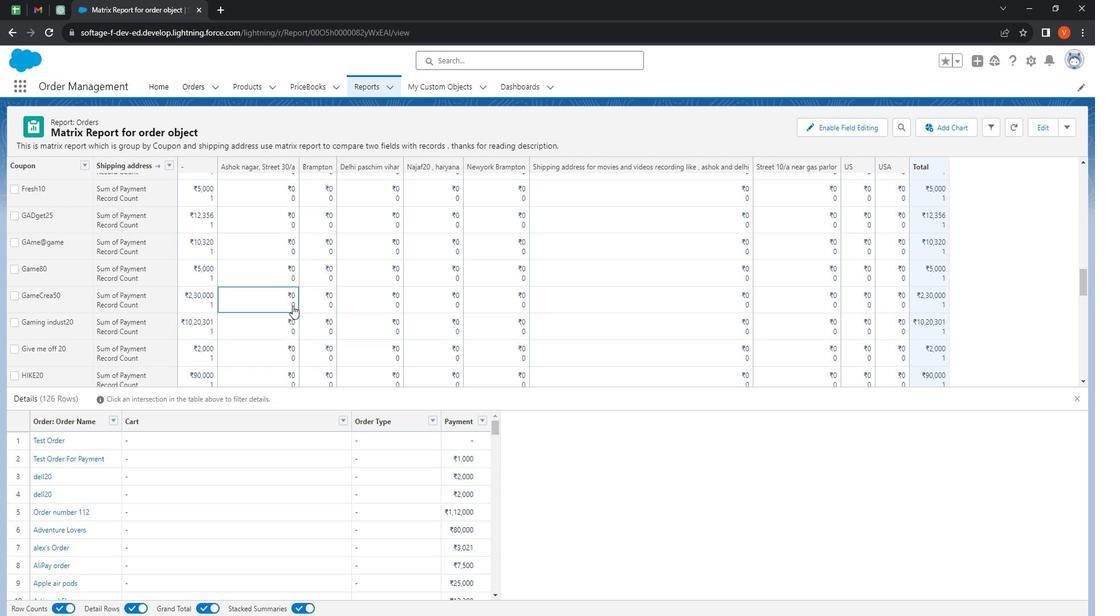 
Action: Mouse moved to (276, 284)
Screenshot: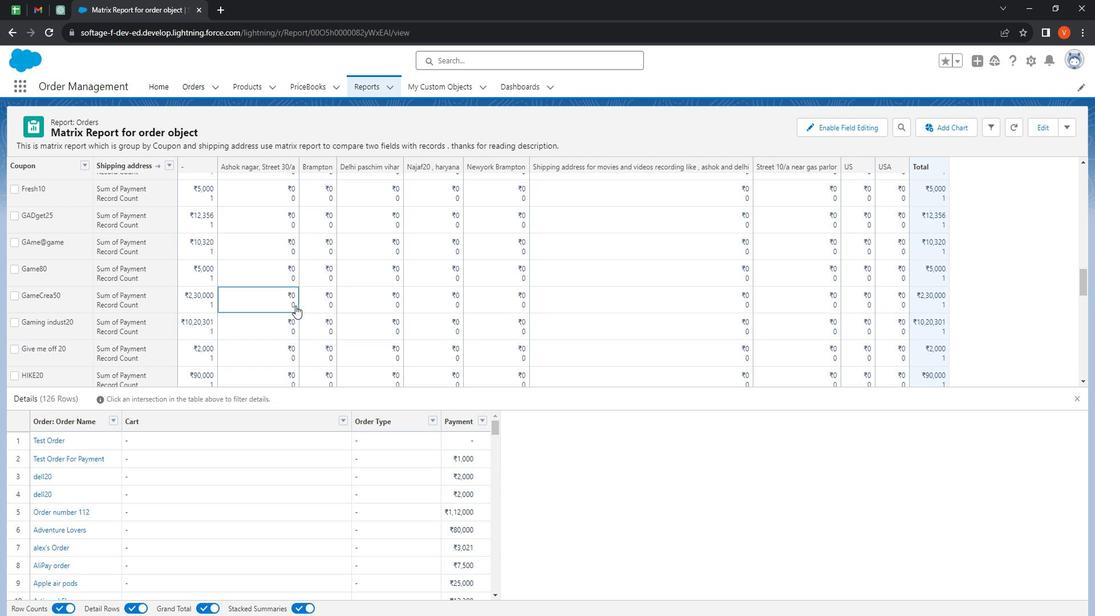 
Action: Mouse scrolled (276, 284) with delta (0, 0)
Screenshot: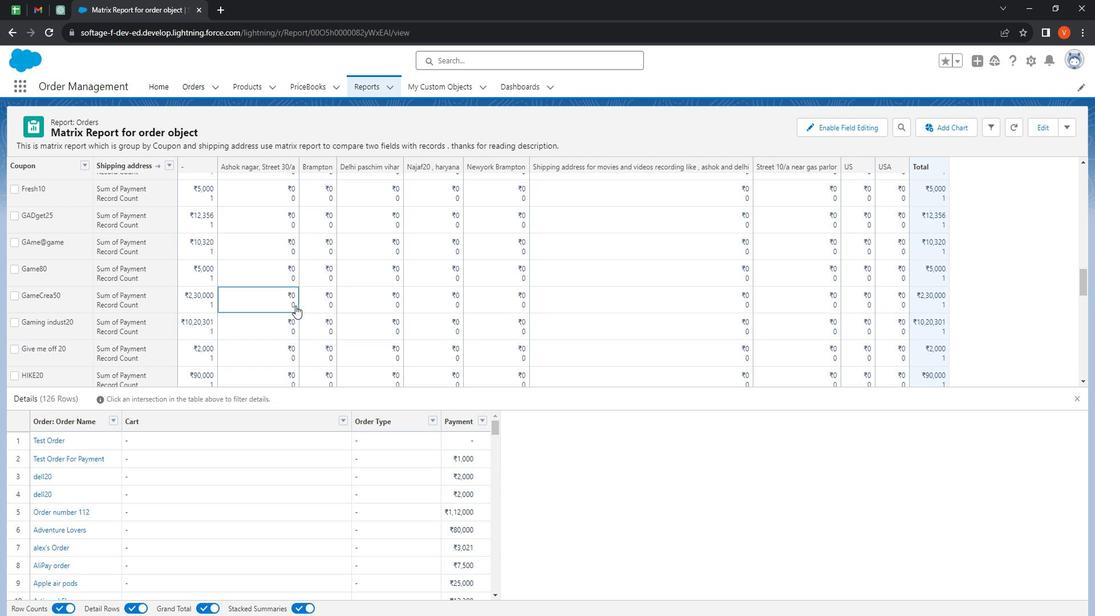 
Action: Mouse moved to (288, 293)
Screenshot: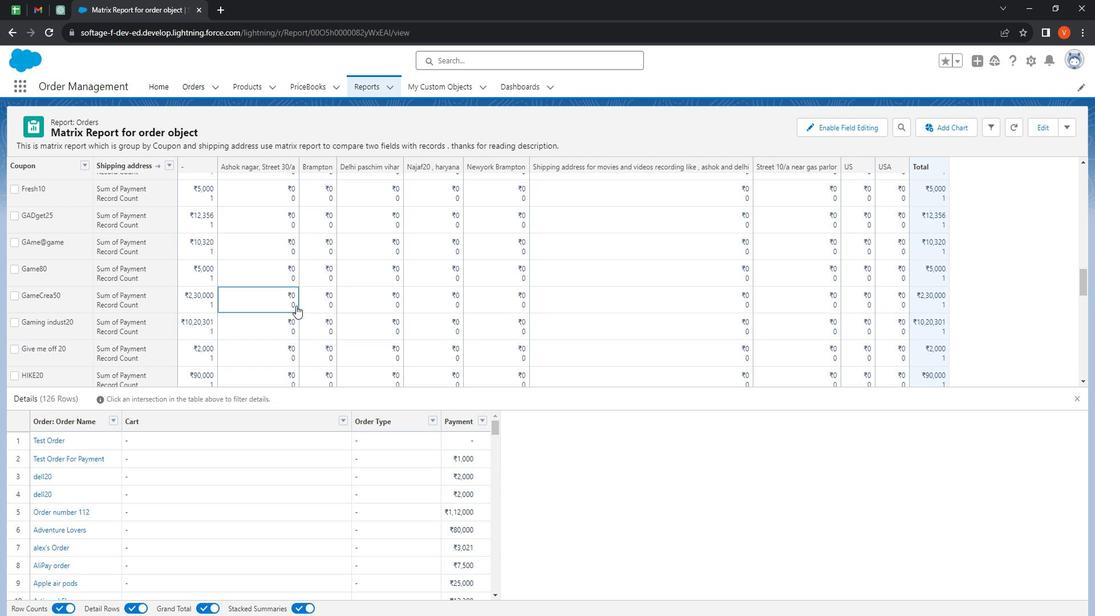 
Action: Mouse scrolled (288, 292) with delta (0, 0)
Screenshot: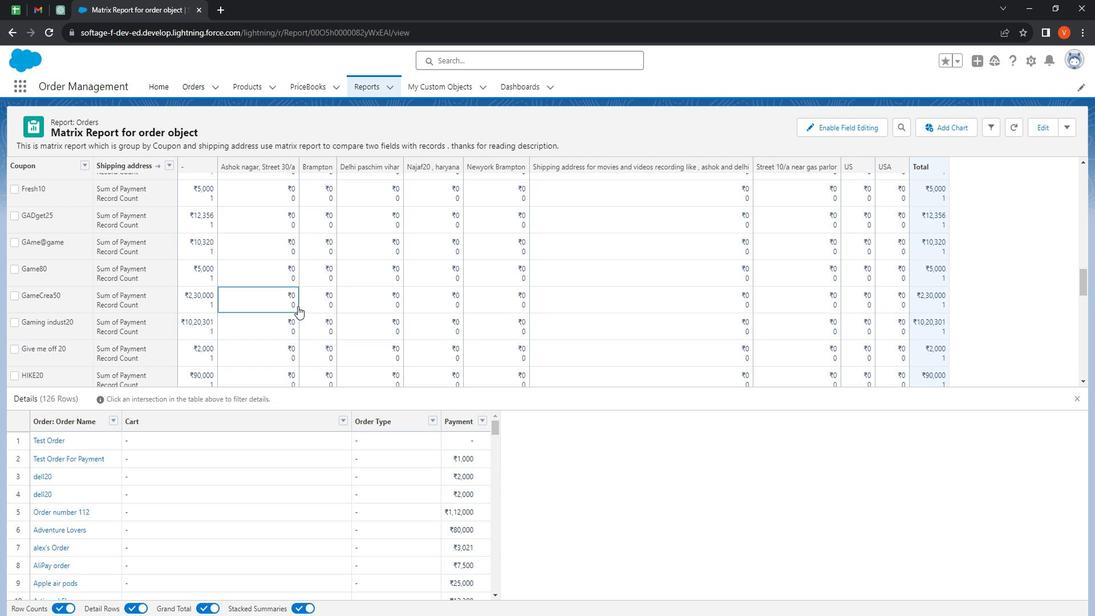 
Action: Mouse moved to (295, 293)
Screenshot: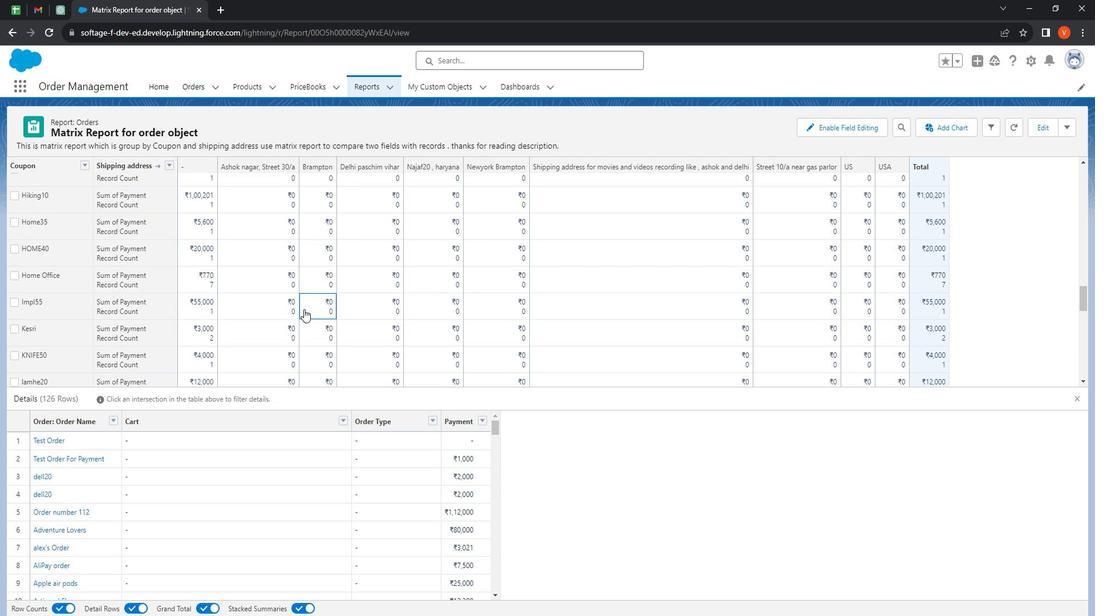 
Action: Mouse scrolled (295, 292) with delta (0, 0)
Screenshot: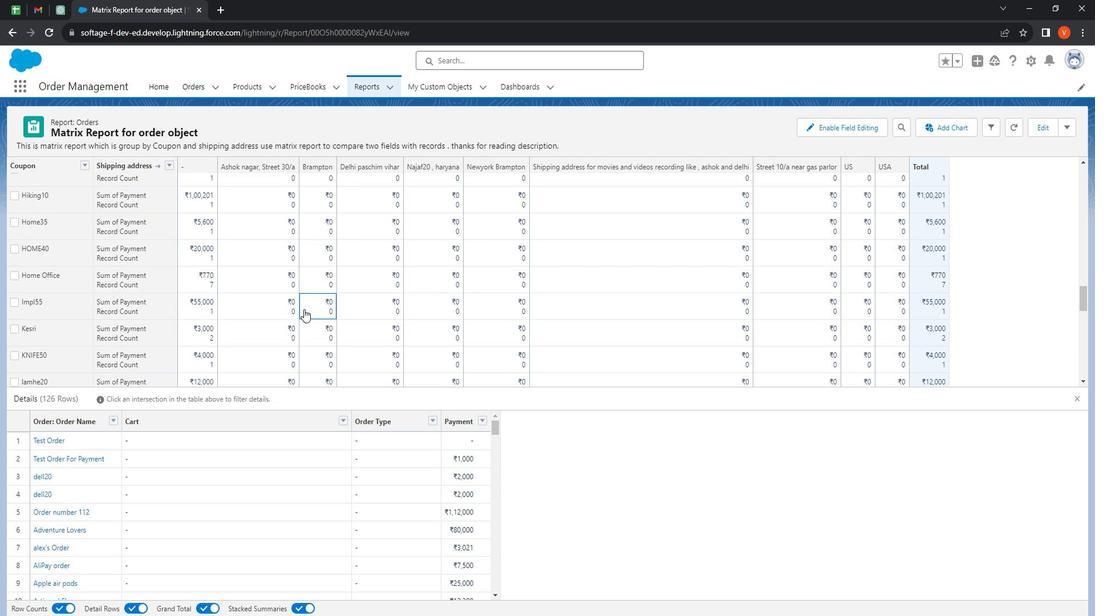 
Action: Mouse moved to (297, 293)
Screenshot: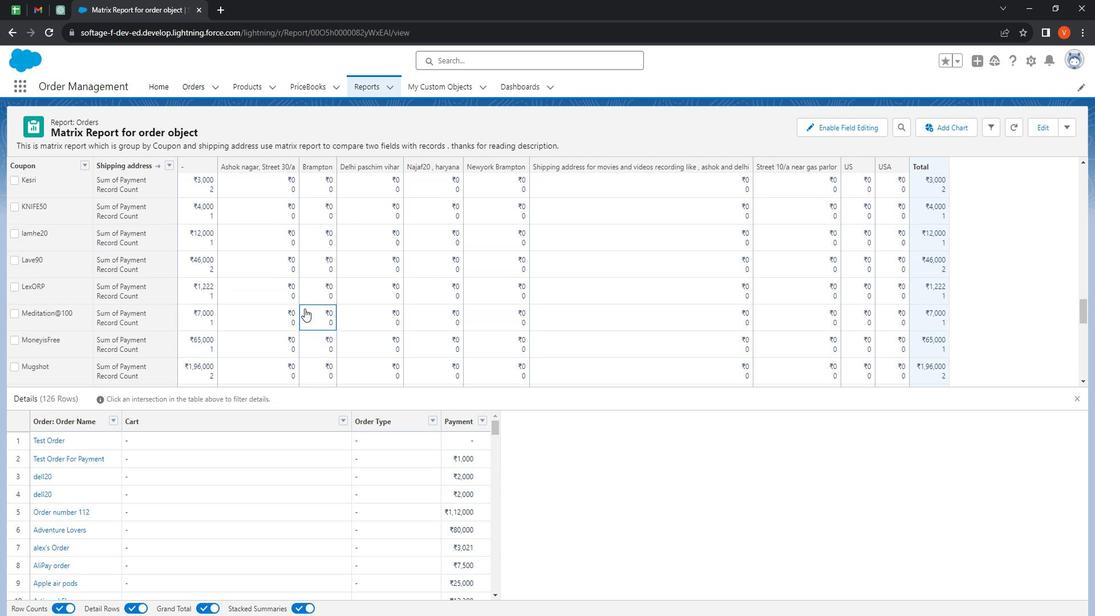 
Action: Mouse scrolled (297, 293) with delta (0, 0)
Screenshot: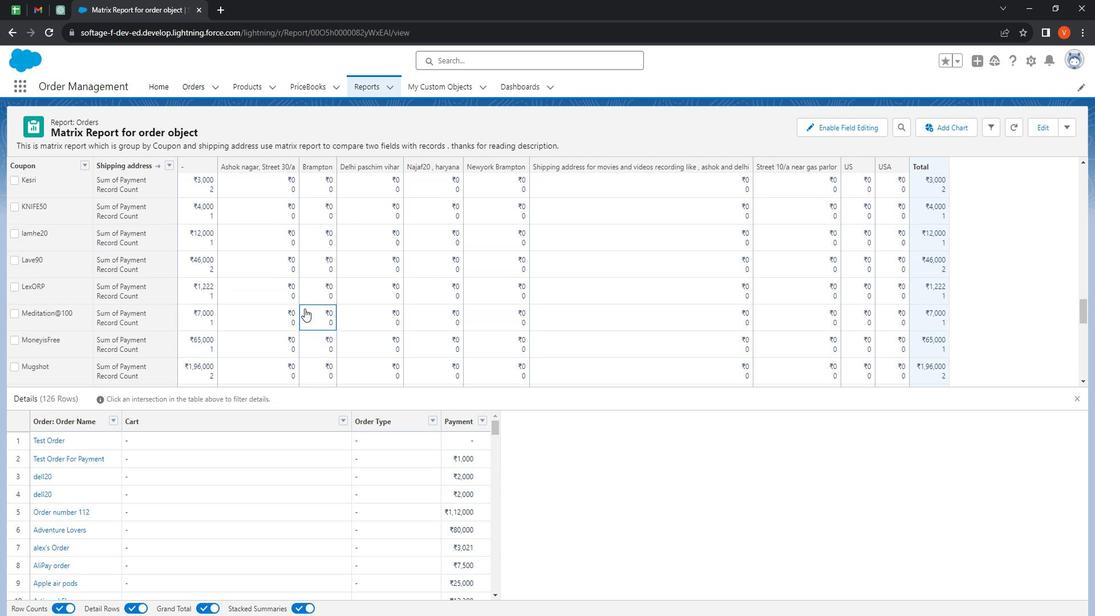 
Action: Mouse moved to (298, 295)
Screenshot: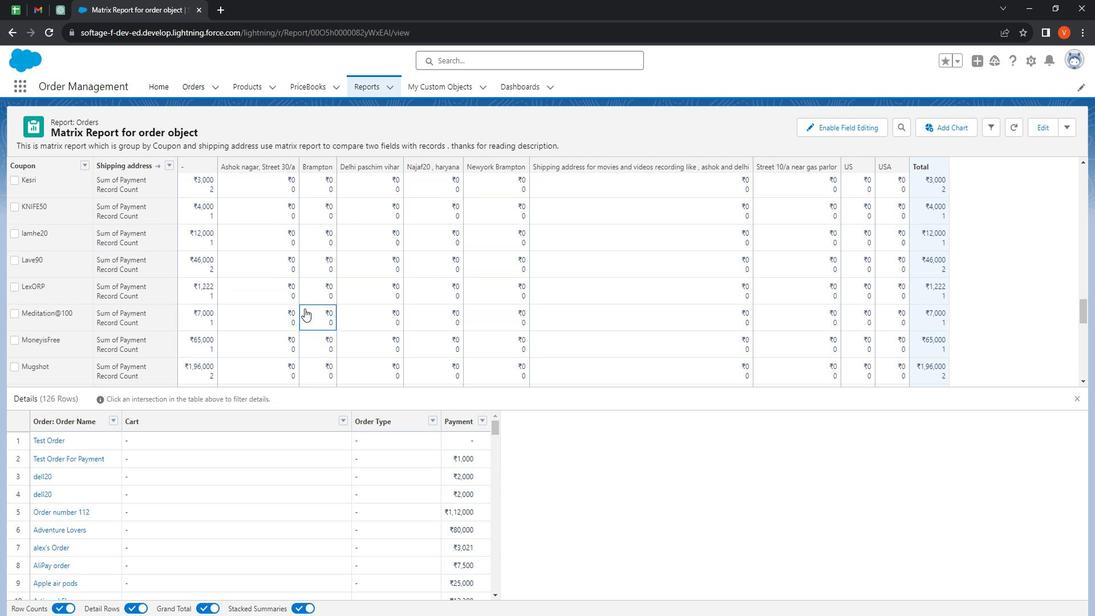 
Action: Mouse scrolled (298, 294) with delta (0, 0)
Screenshot: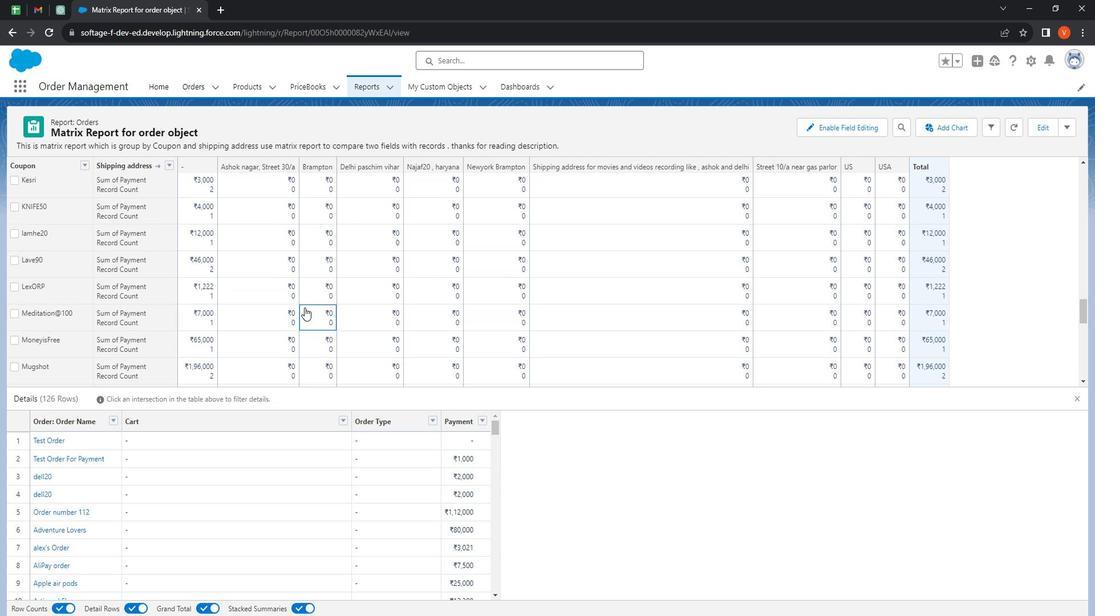 
Action: Mouse moved to (299, 295)
Screenshot: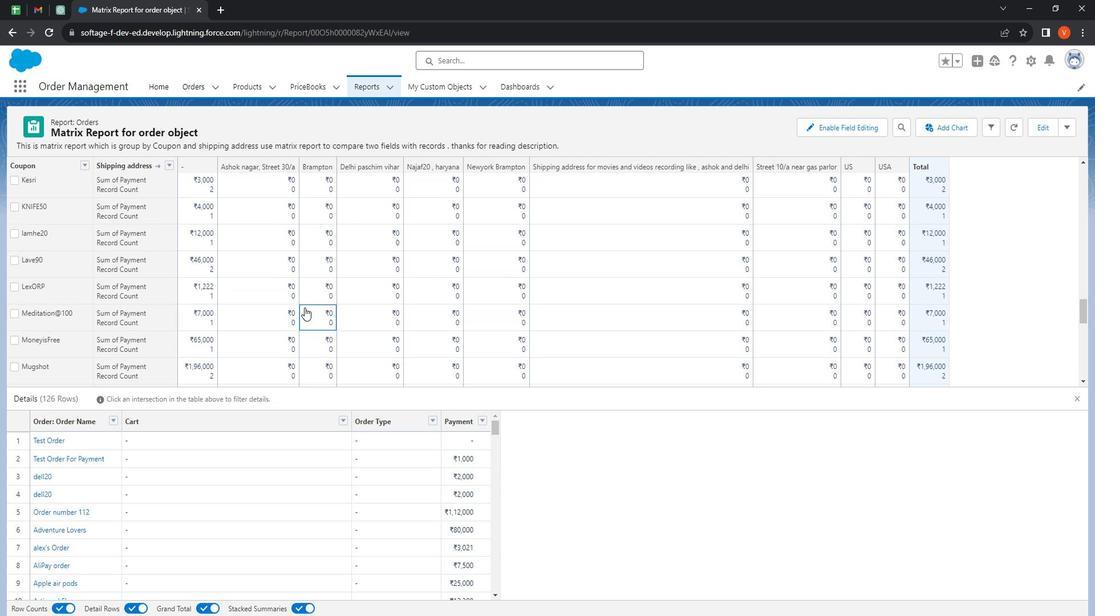 
Action: Mouse scrolled (299, 295) with delta (0, 0)
Screenshot: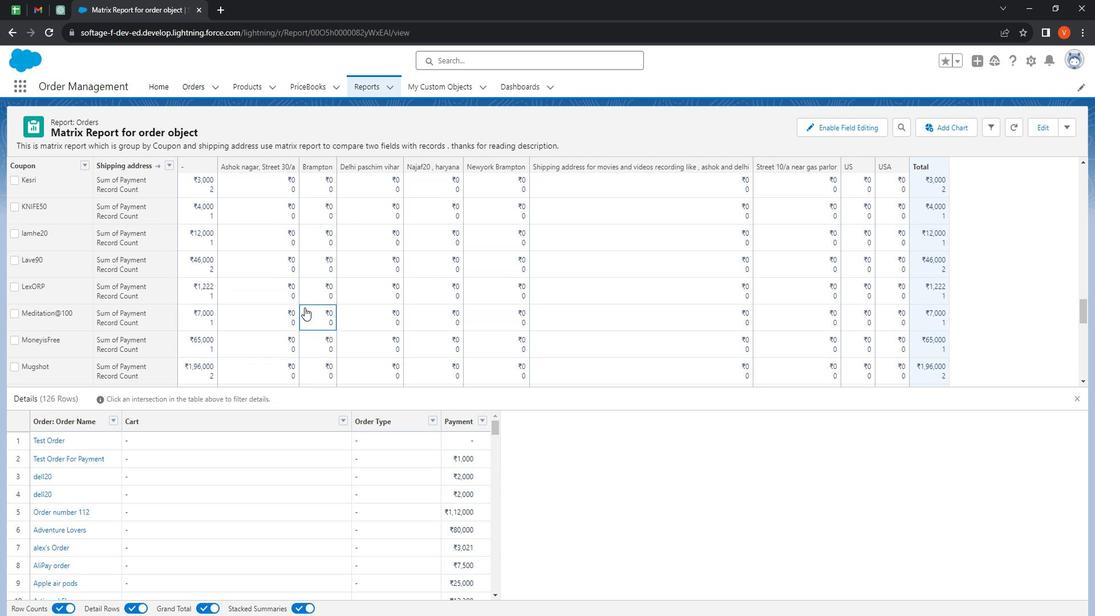 
Action: Mouse moved to (299, 296)
Screenshot: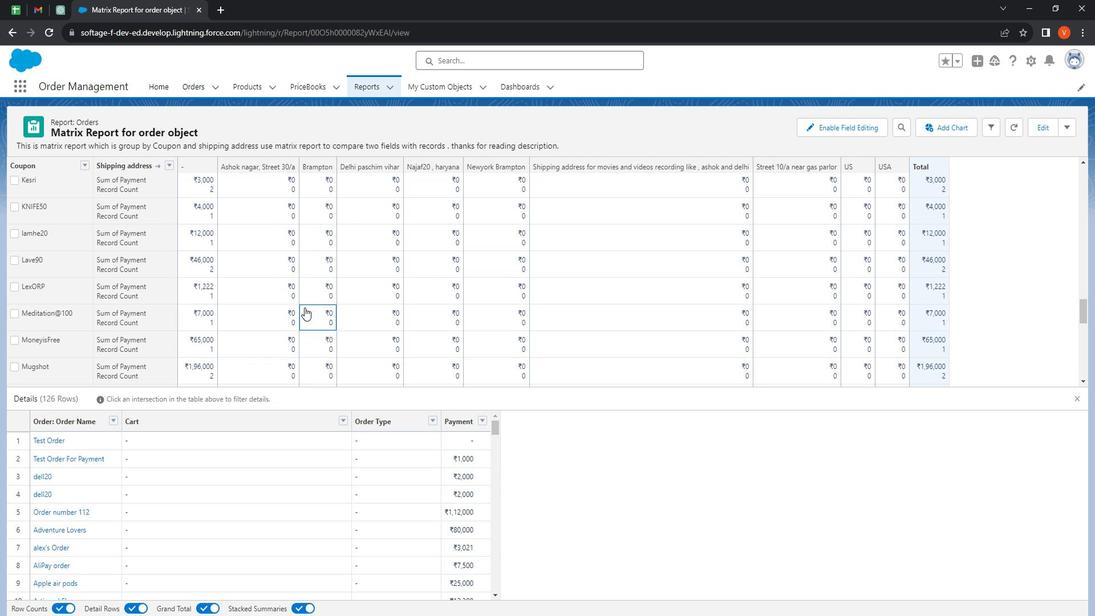 
Action: Mouse scrolled (299, 295) with delta (0, 0)
Screenshot: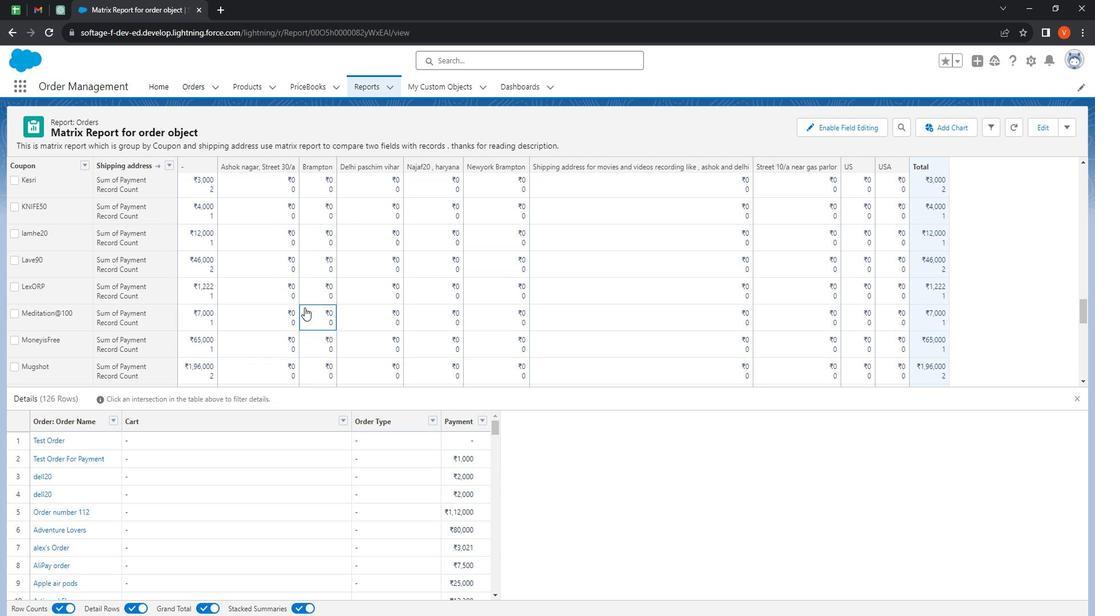 
Action: Mouse moved to (300, 296)
Screenshot: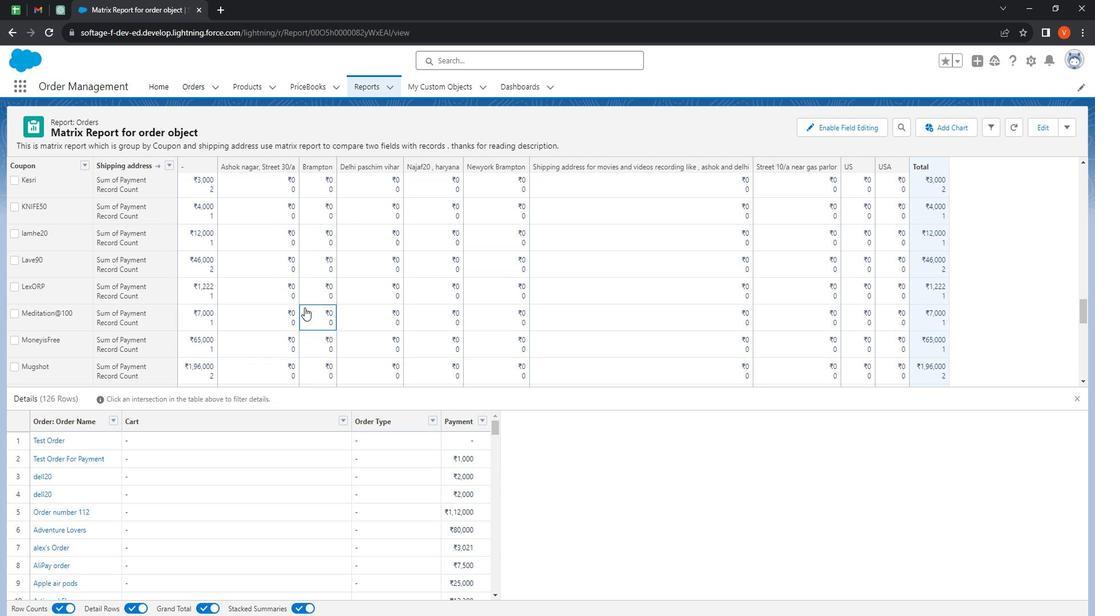
Action: Mouse scrolled (300, 295) with delta (0, 0)
Screenshot: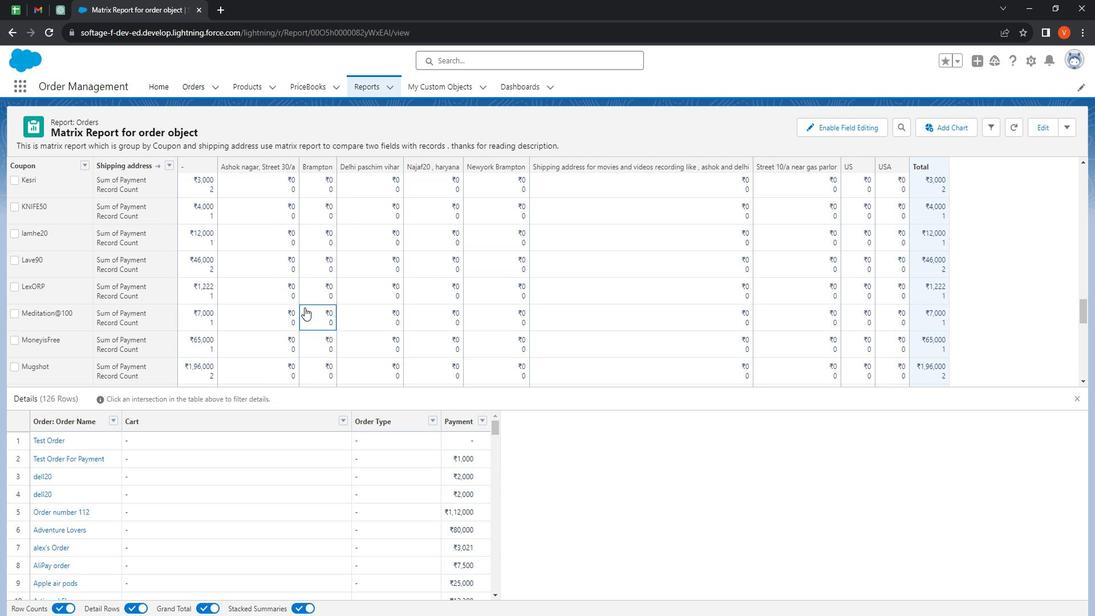 
Action: Mouse moved to (303, 295)
Screenshot: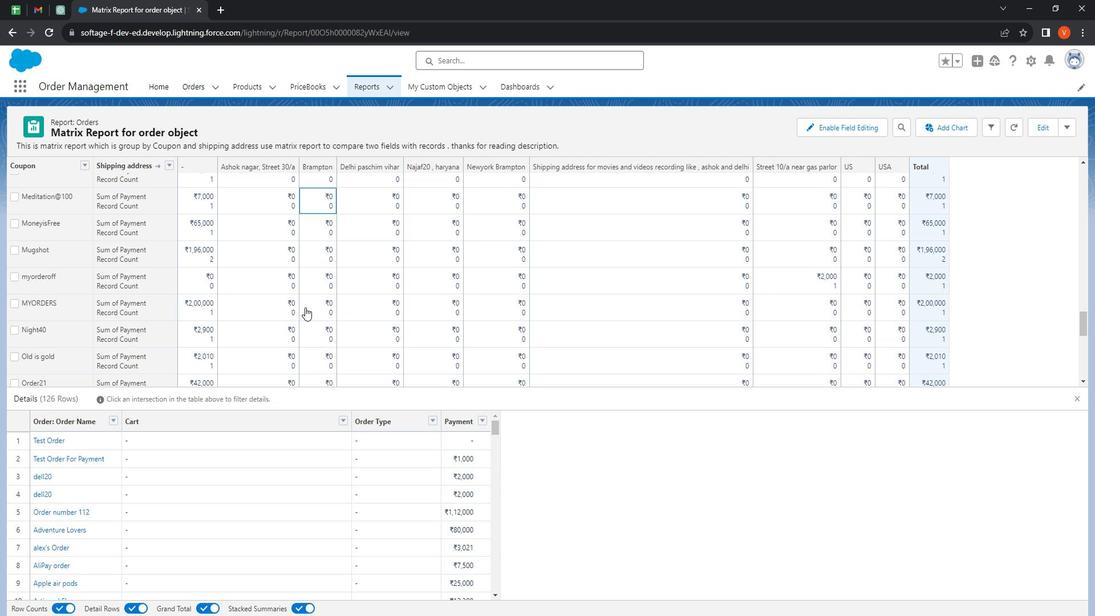 
Action: Mouse scrolled (303, 294) with delta (0, 0)
Screenshot: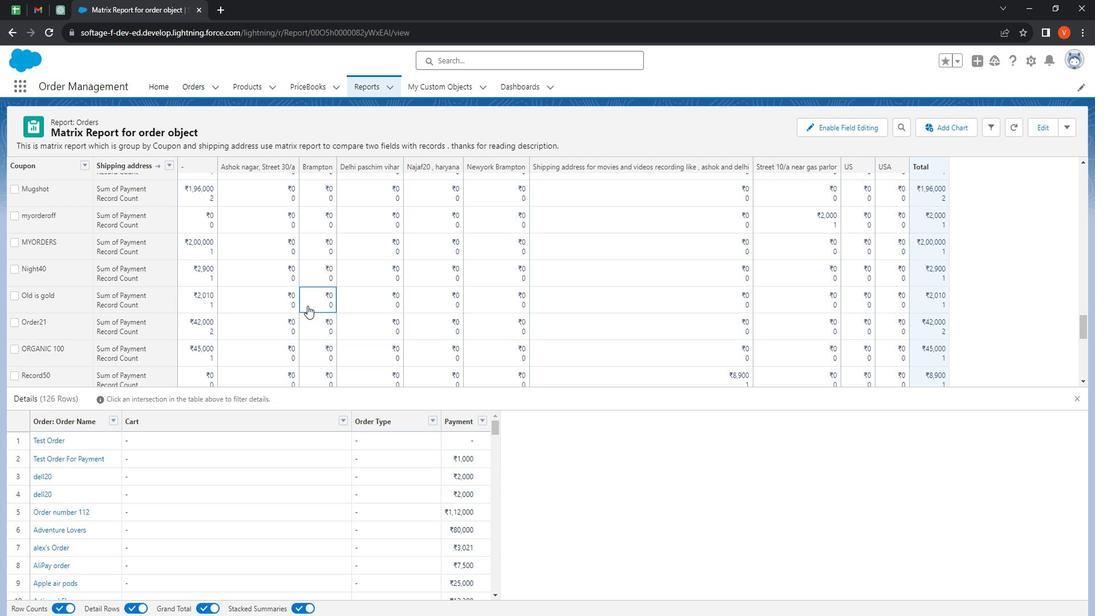 
Action: Mouse scrolled (303, 294) with delta (0, 0)
Screenshot: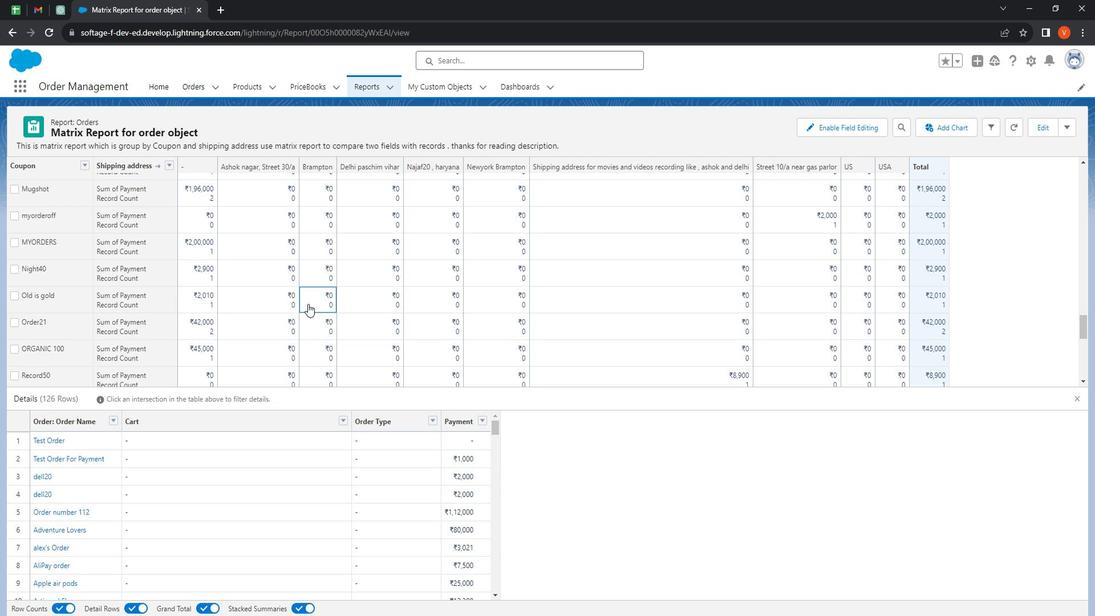 
Action: Mouse scrolled (303, 294) with delta (0, 0)
Screenshot: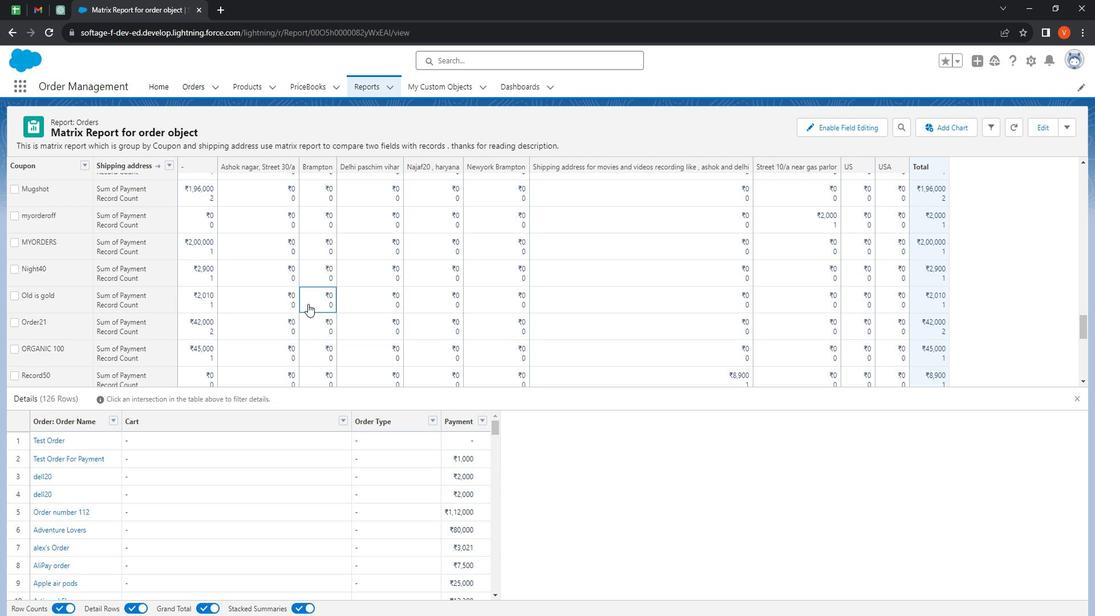 
Action: Mouse moved to (307, 291)
Screenshot: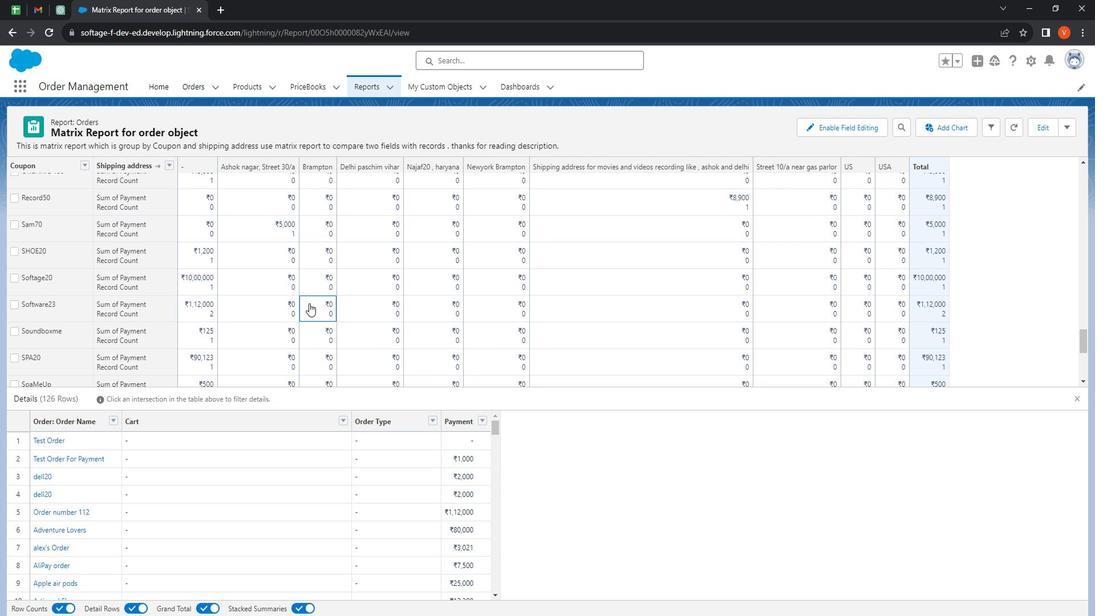 
Action: Mouse scrolled (307, 291) with delta (0, 0)
Screenshot: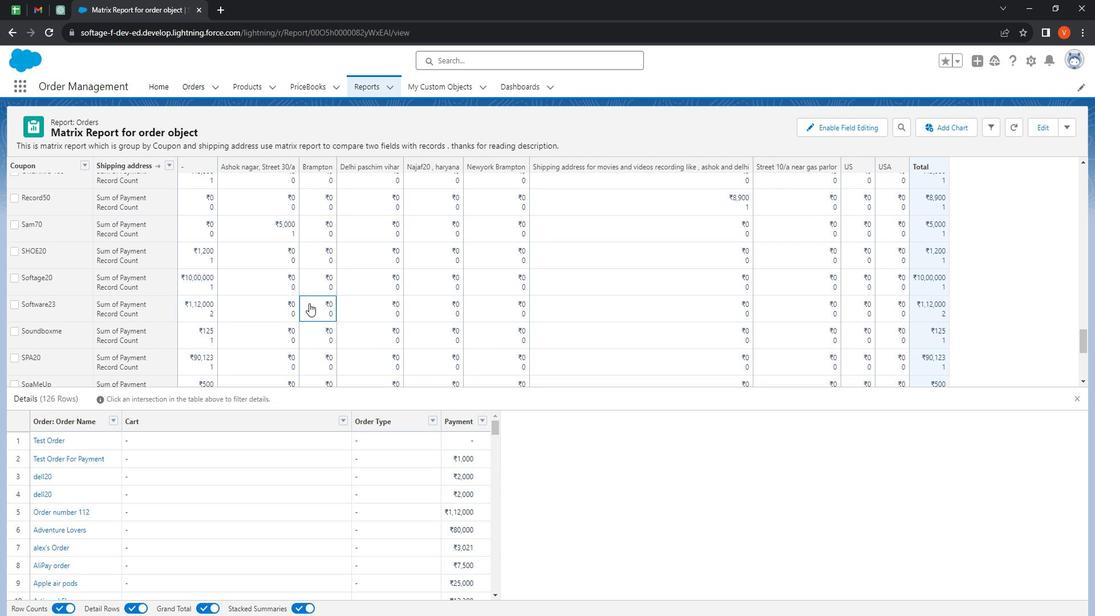 
Action: Mouse scrolled (307, 291) with delta (0, 0)
Screenshot: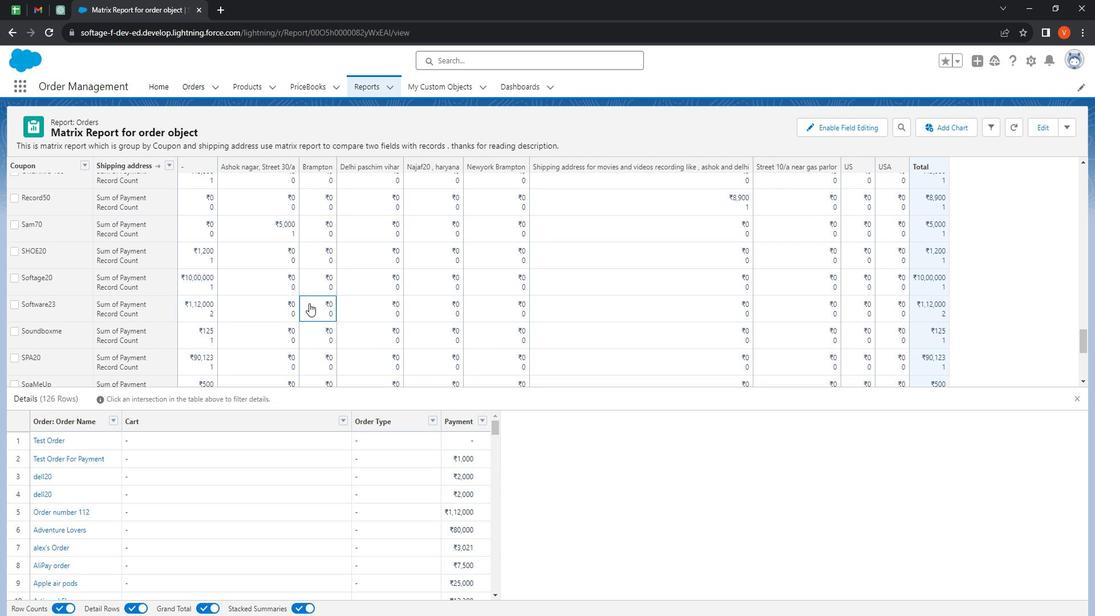 
Action: Mouse scrolled (307, 291) with delta (0, 0)
Screenshot: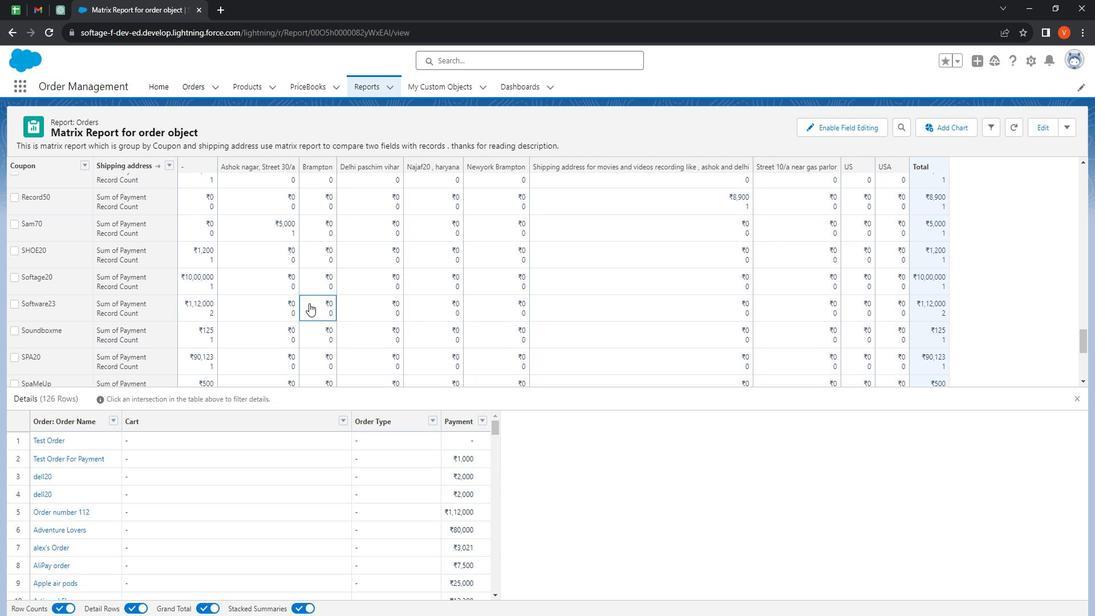 
Action: Mouse moved to (308, 291)
Screenshot: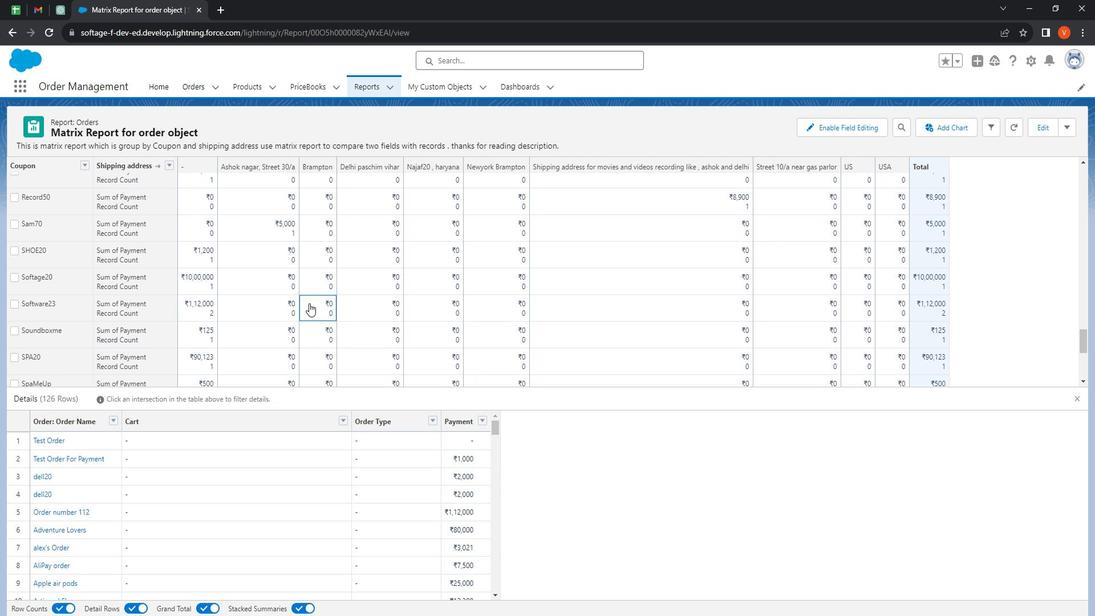 
Action: Mouse scrolled (308, 290) with delta (0, 0)
Screenshot: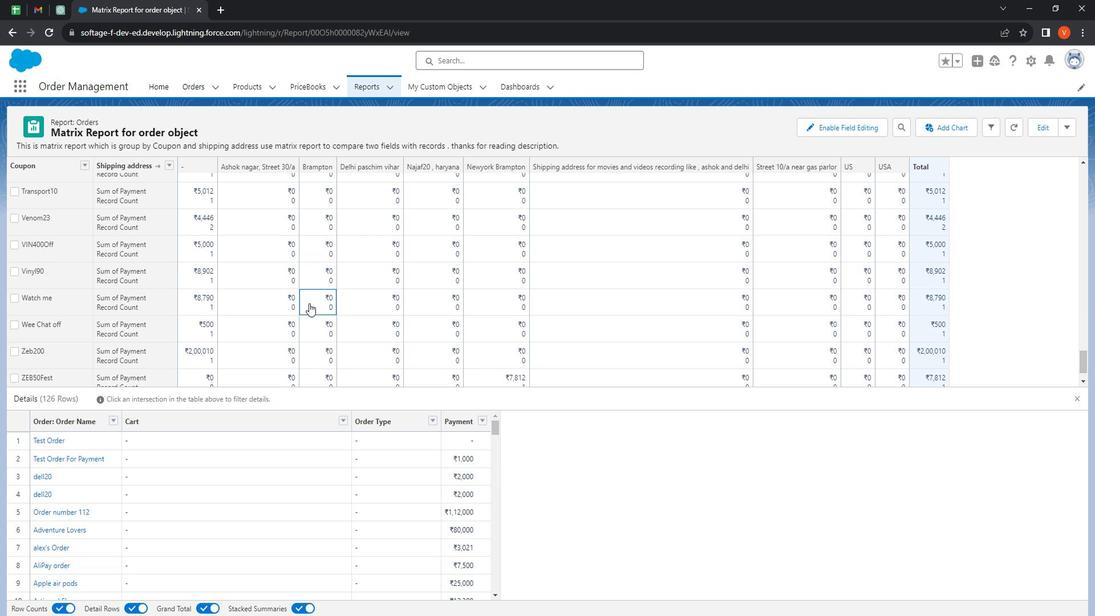 
Action: Mouse scrolled (308, 290) with delta (0, 0)
Screenshot: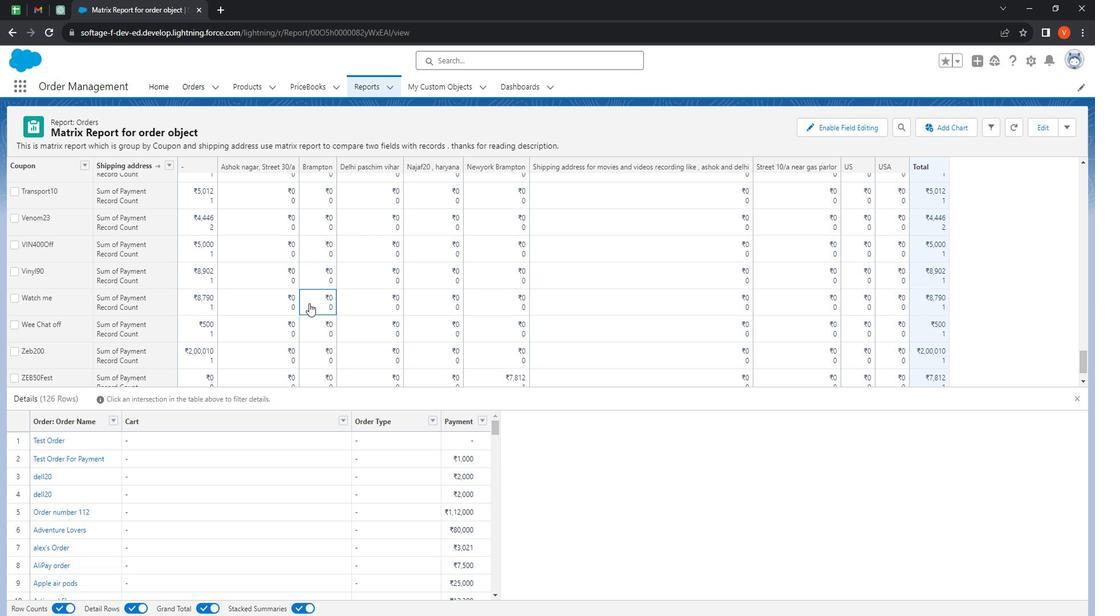 
Action: Mouse scrolled (308, 290) with delta (0, 0)
Screenshot: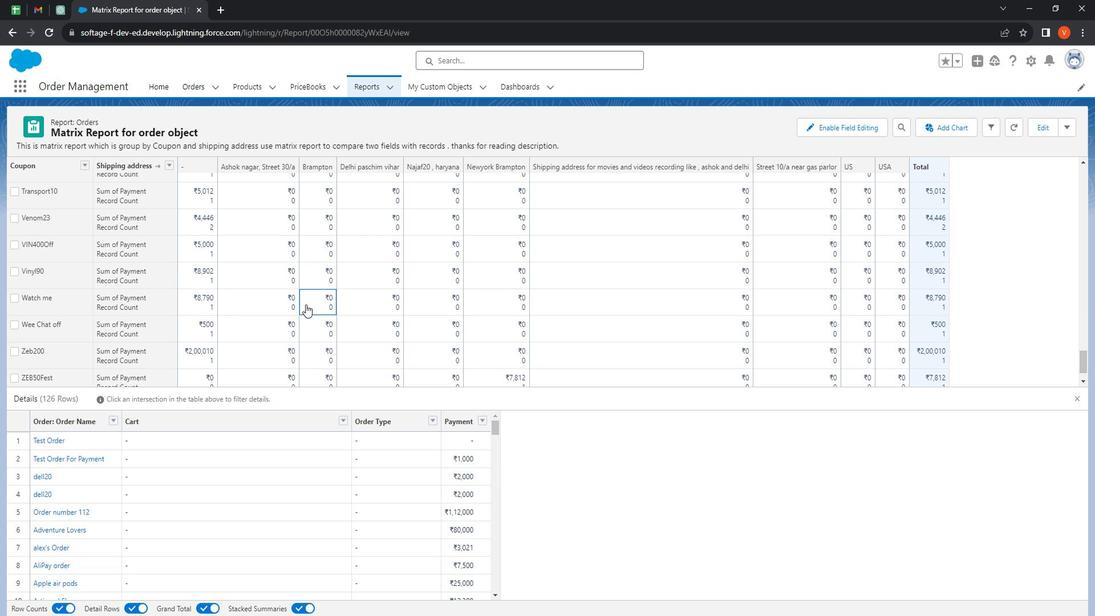 
Action: Mouse scrolled (308, 290) with delta (0, 0)
Screenshot: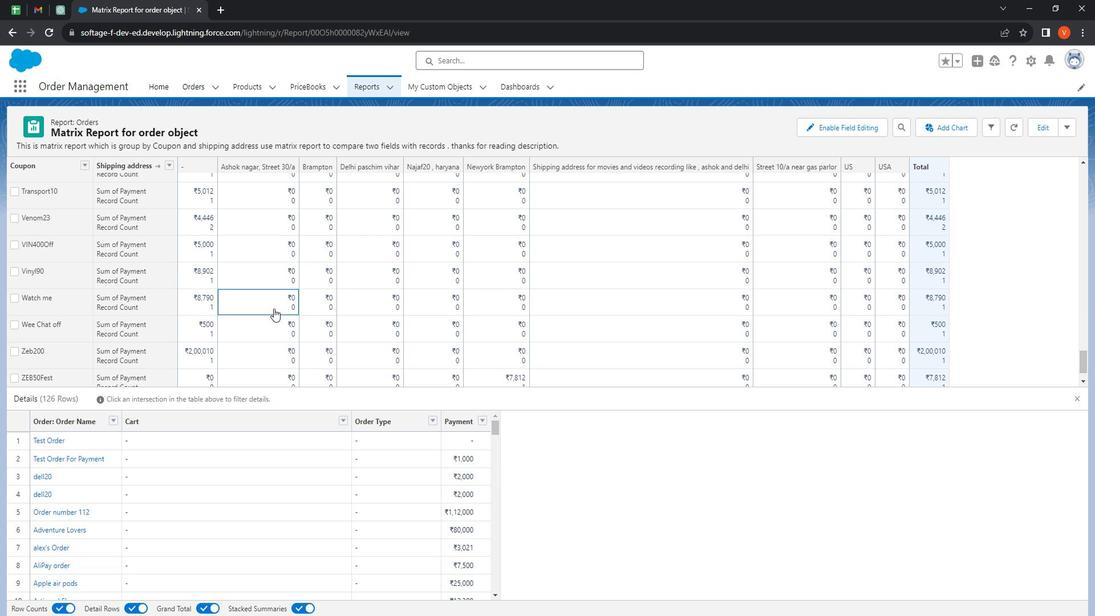 
Action: Mouse scrolled (308, 290) with delta (0, 0)
Screenshot: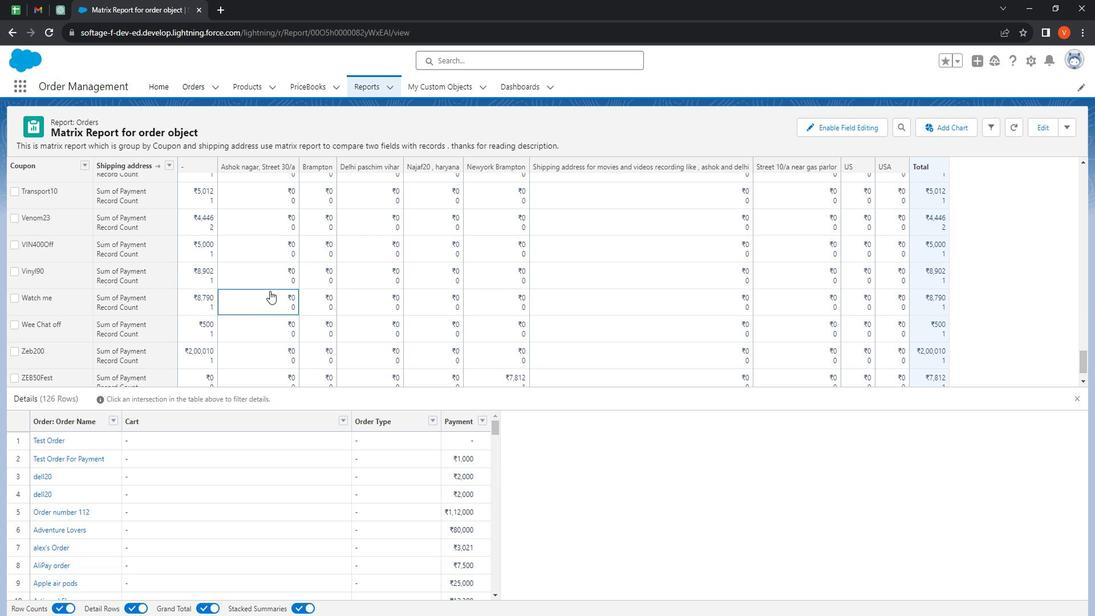 
Action: Mouse scrolled (308, 290) with delta (0, 0)
Screenshot: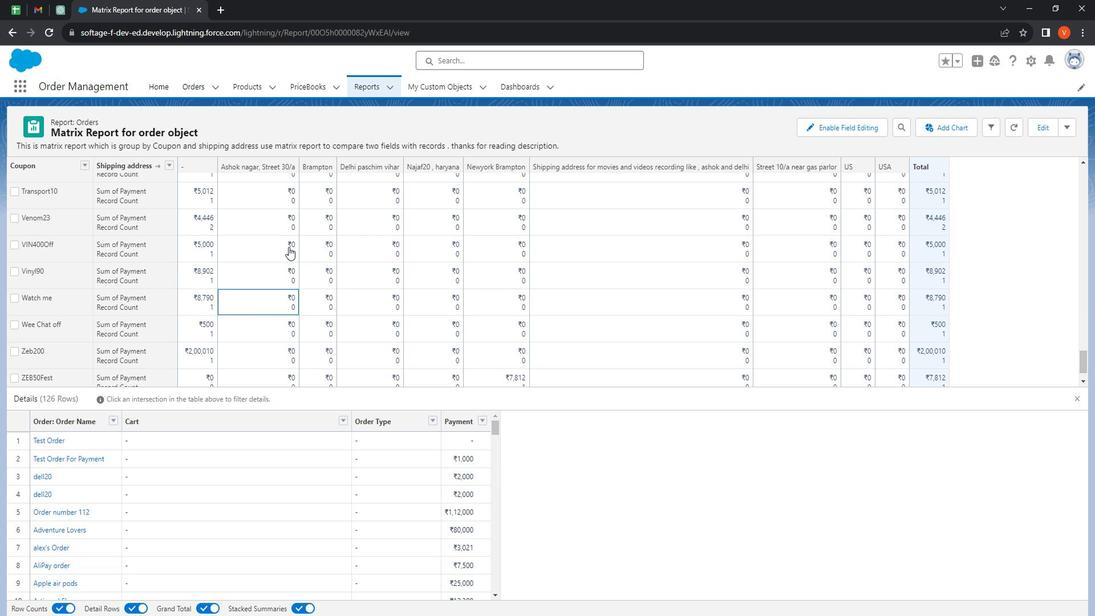 
Action: Mouse scrolled (308, 290) with delta (0, 0)
Screenshot: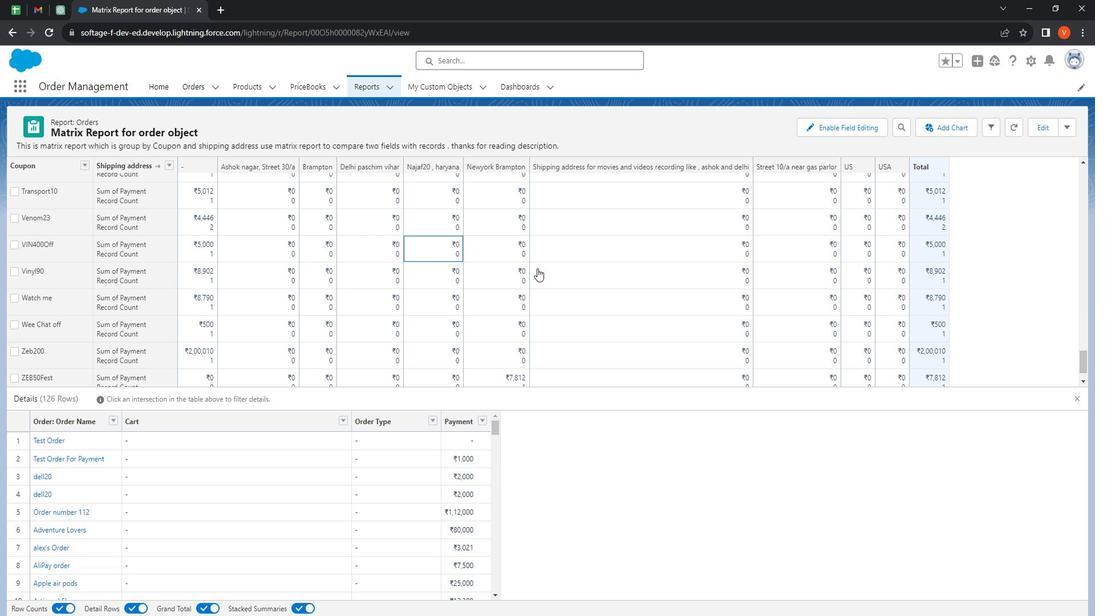 
Action: Mouse moved to (687, 302)
Screenshot: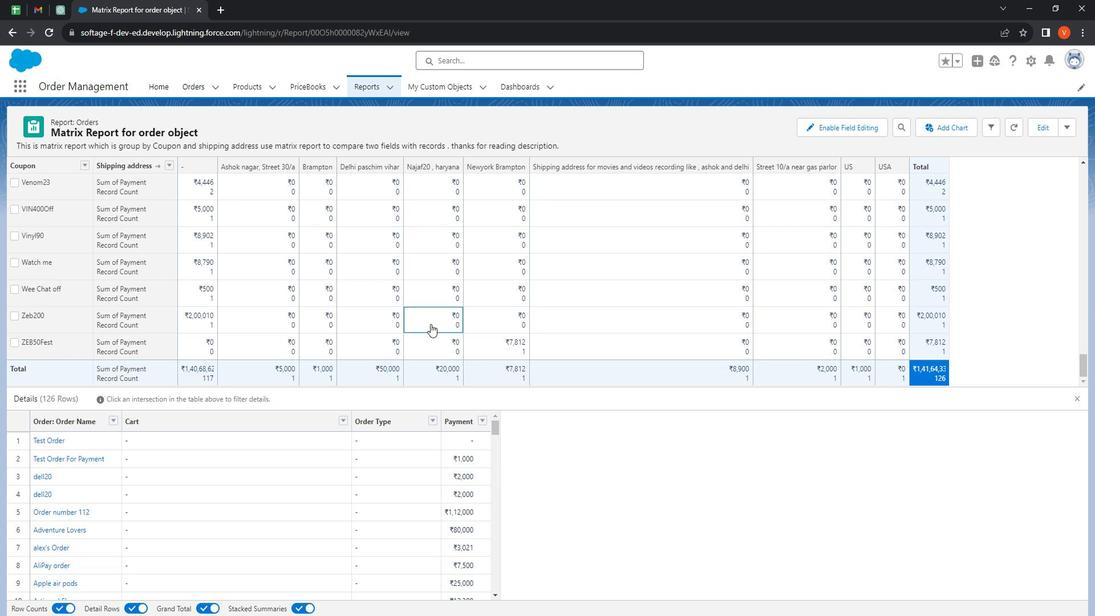 
Action: Mouse scrolled (687, 301) with delta (0, 0)
Screenshot: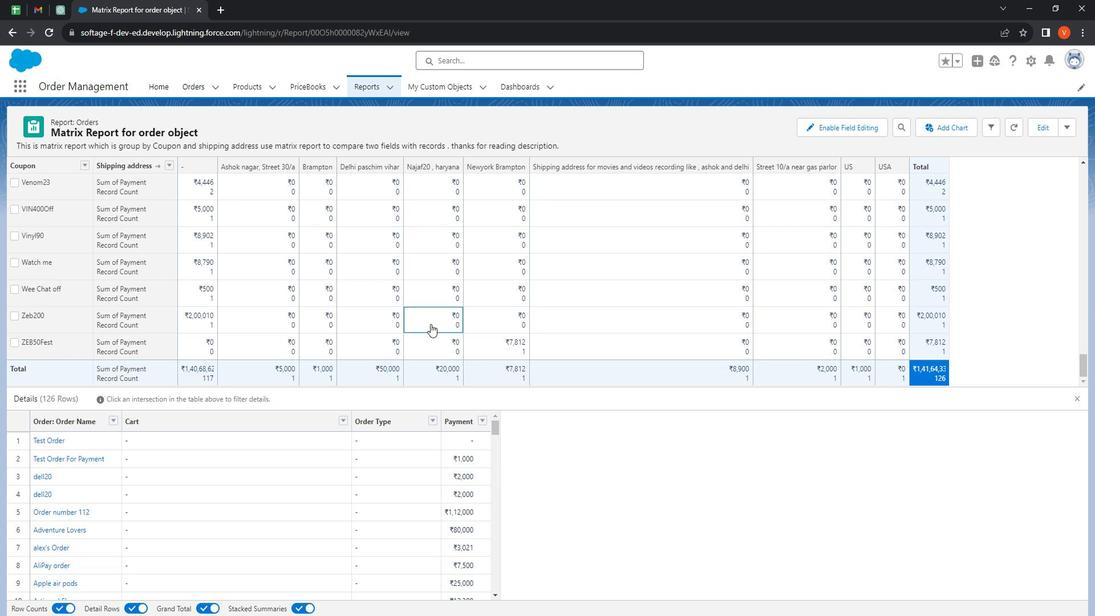 
Action: Mouse moved to (641, 301)
Screenshot: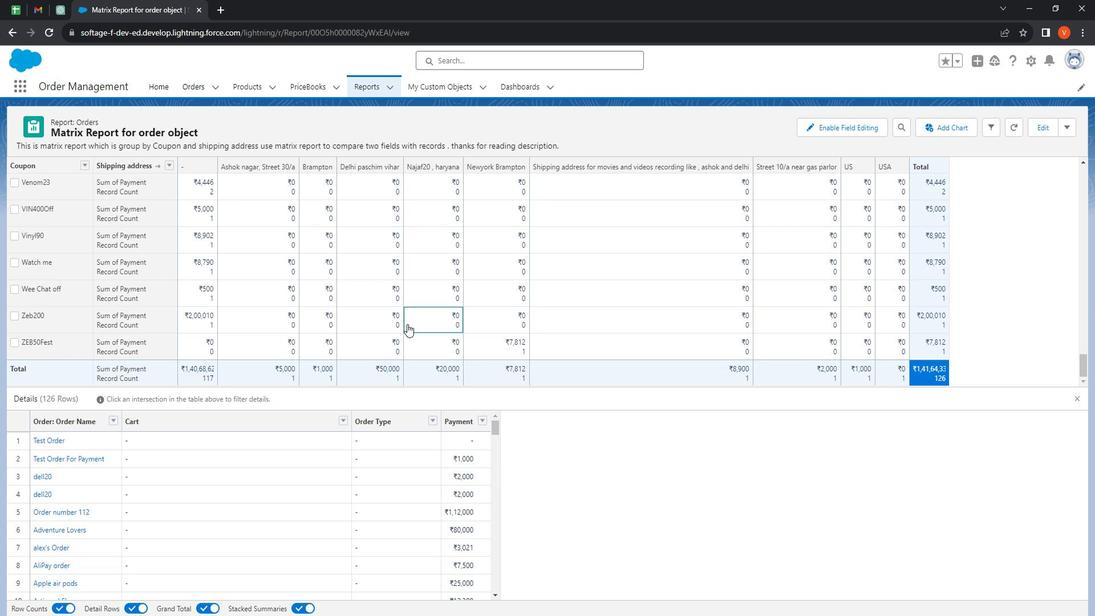 
Action: Mouse scrolled (641, 300) with delta (0, 0)
Screenshot: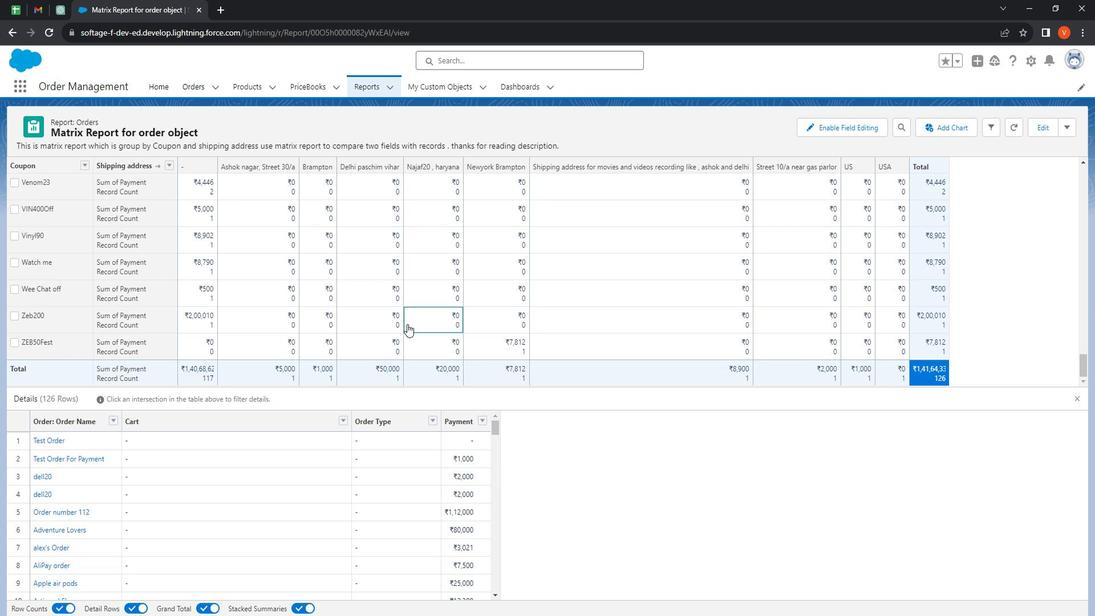 
Action: Mouse moved to (617, 301)
Screenshot: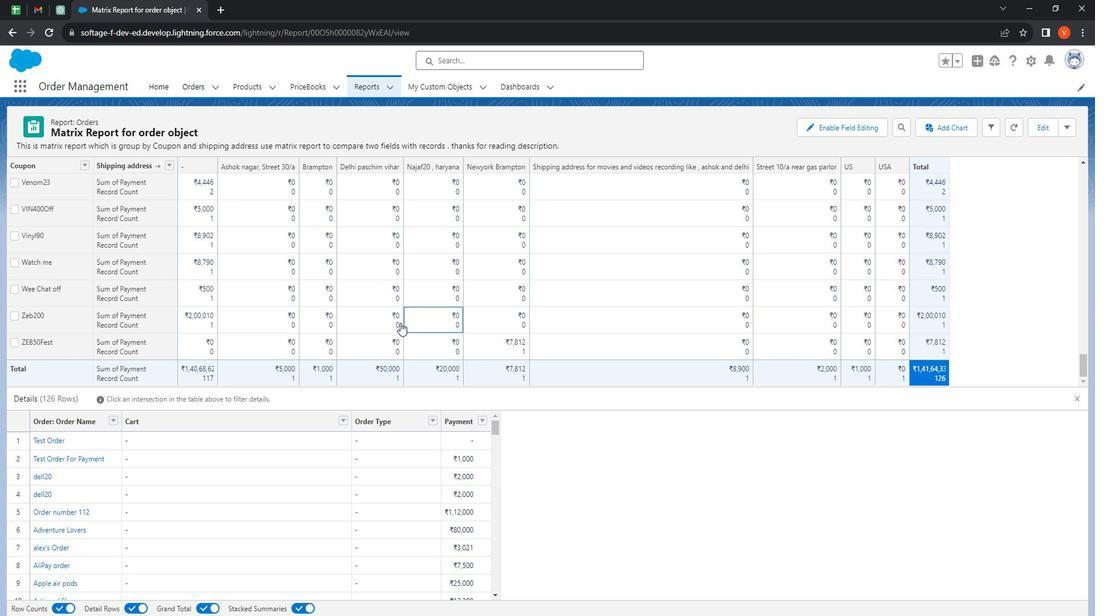 
Action: Mouse scrolled (617, 300) with delta (0, 0)
Screenshot: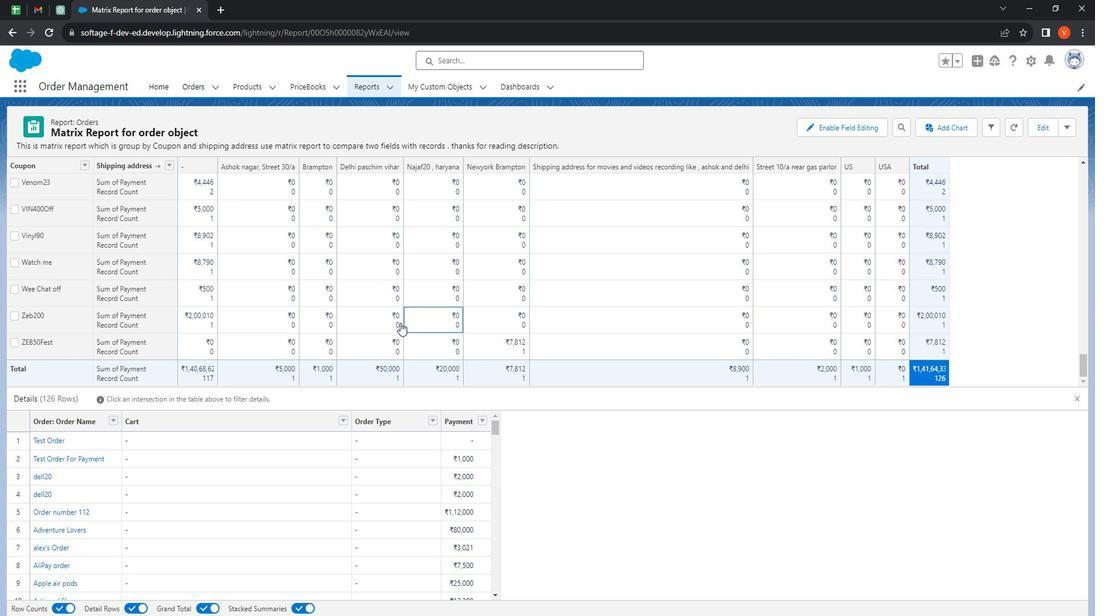 
Action: Mouse moved to (591, 302)
Screenshot: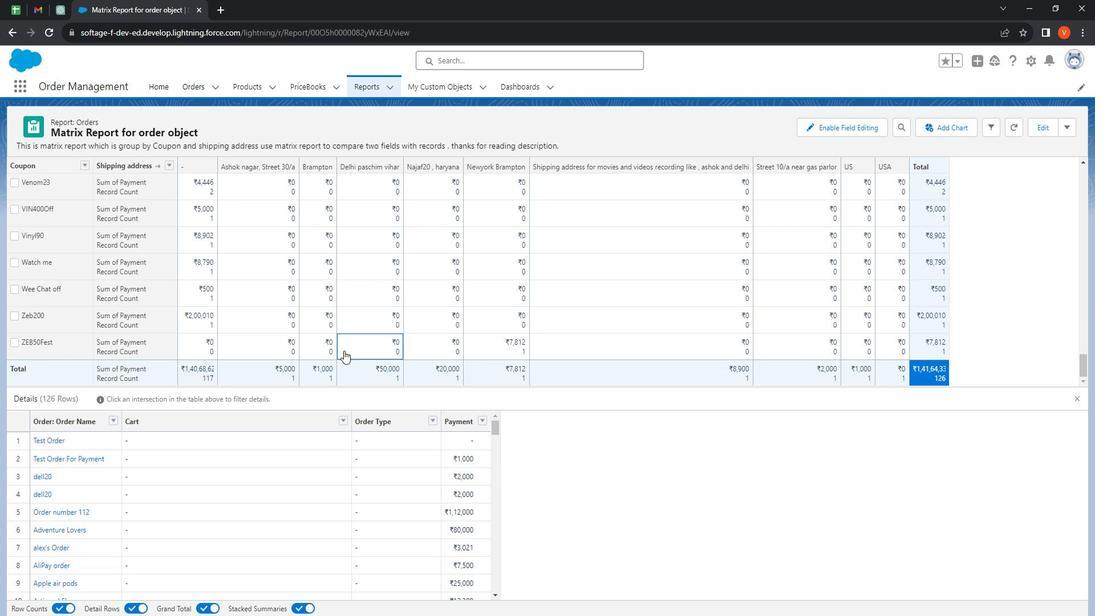 
Action: Mouse scrolled (591, 301) with delta (0, 0)
Screenshot: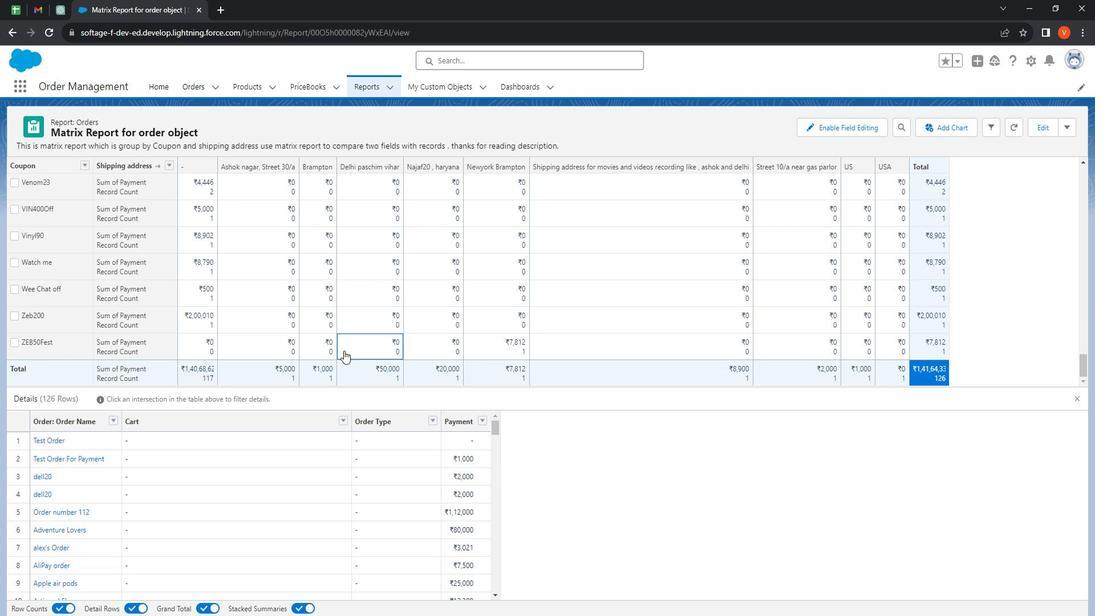 
Action: Mouse moved to (578, 302)
Screenshot: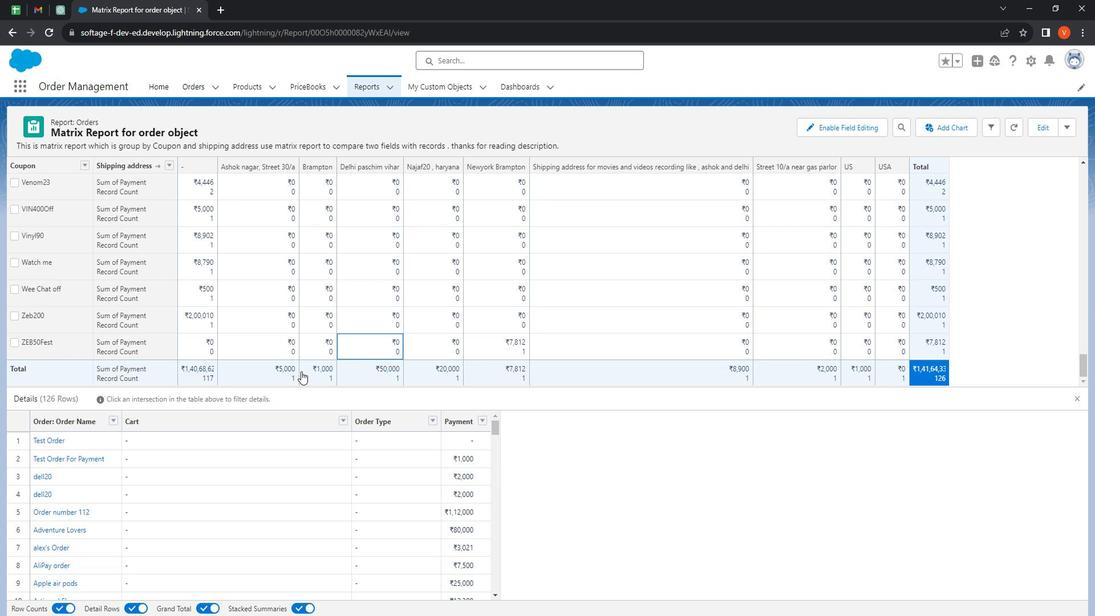 
Action: Mouse scrolled (578, 301) with delta (0, 0)
Screenshot: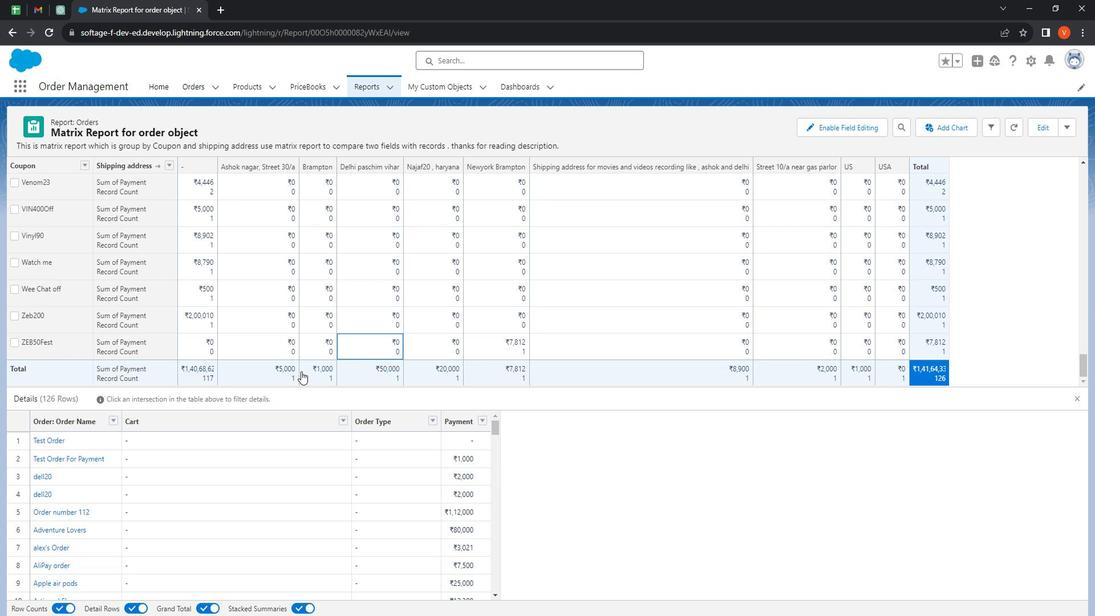 
Action: Mouse moved to (546, 305)
Screenshot: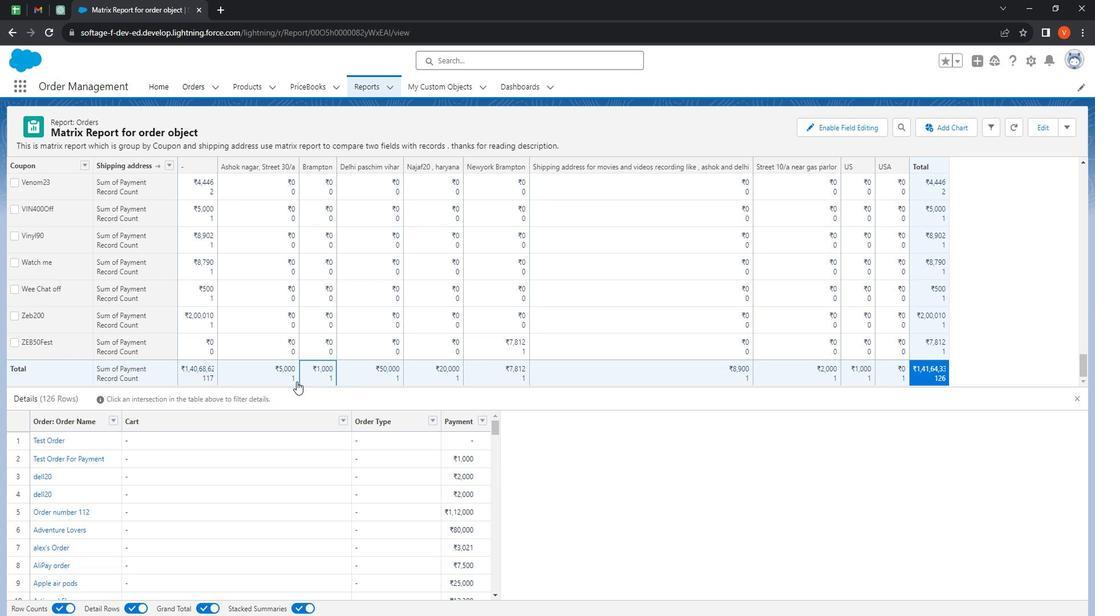 
Action: Mouse scrolled (546, 304) with delta (0, 0)
Screenshot: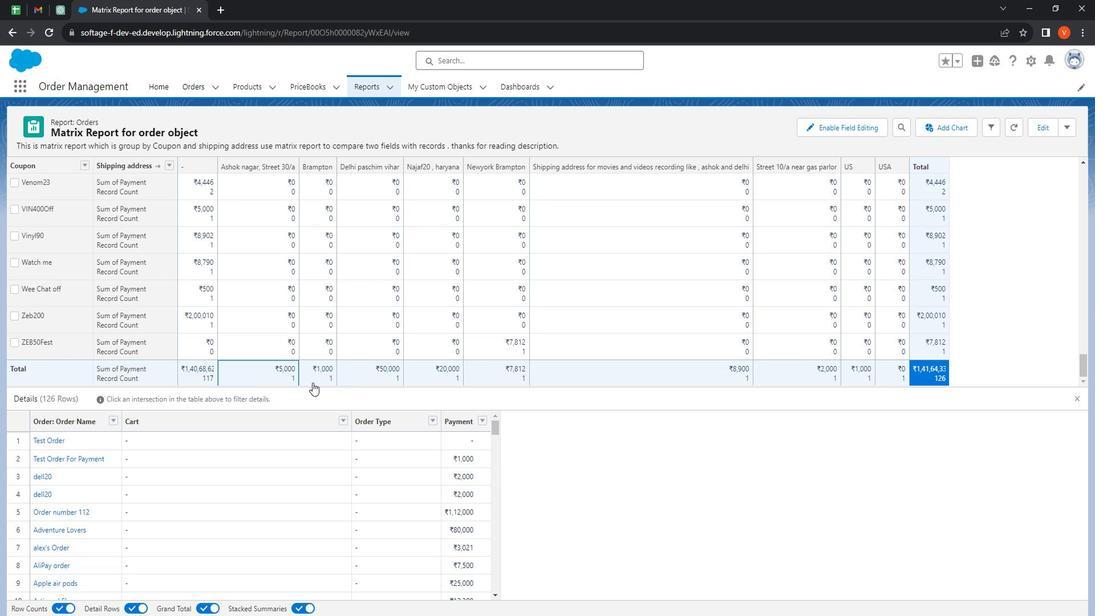 
Action: Mouse moved to (613, 328)
Screenshot: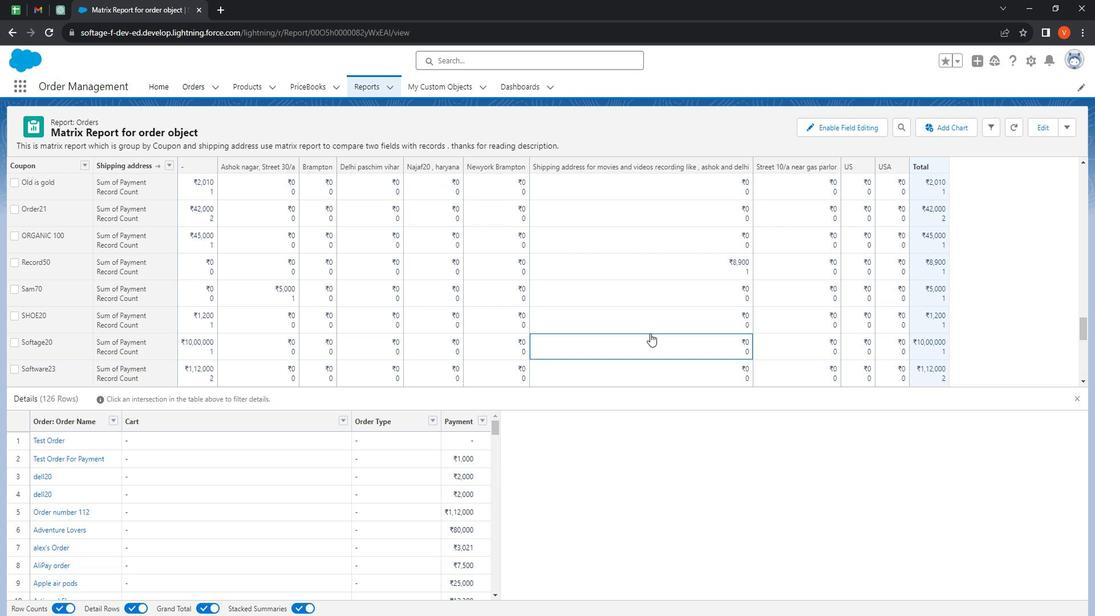 
Action: Mouse scrolled (613, 329) with delta (0, 0)
Screenshot: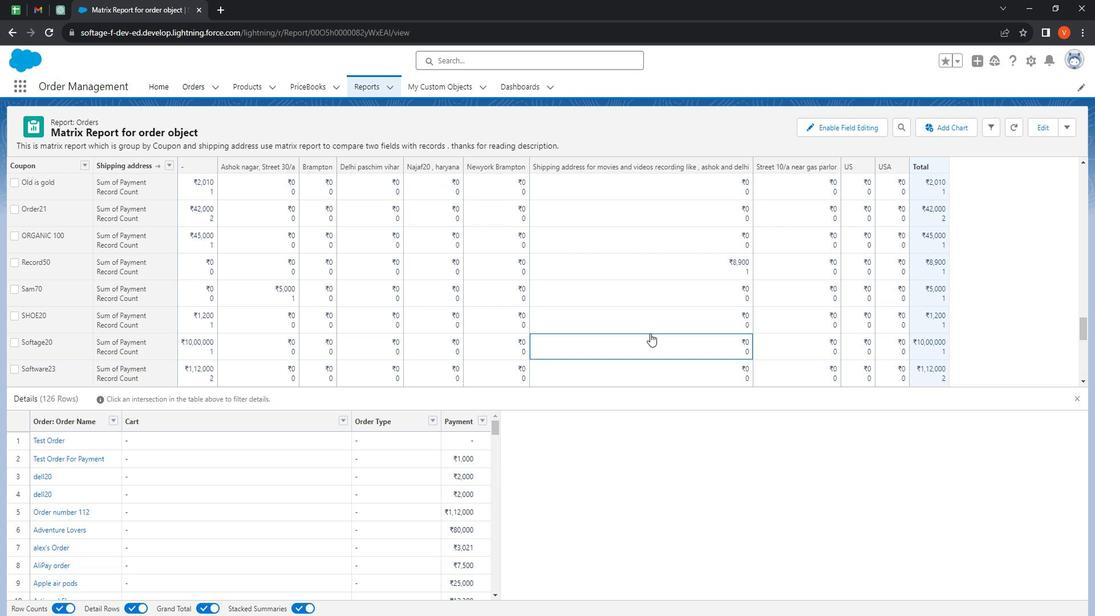 
Action: Mouse moved to (621, 328)
Screenshot: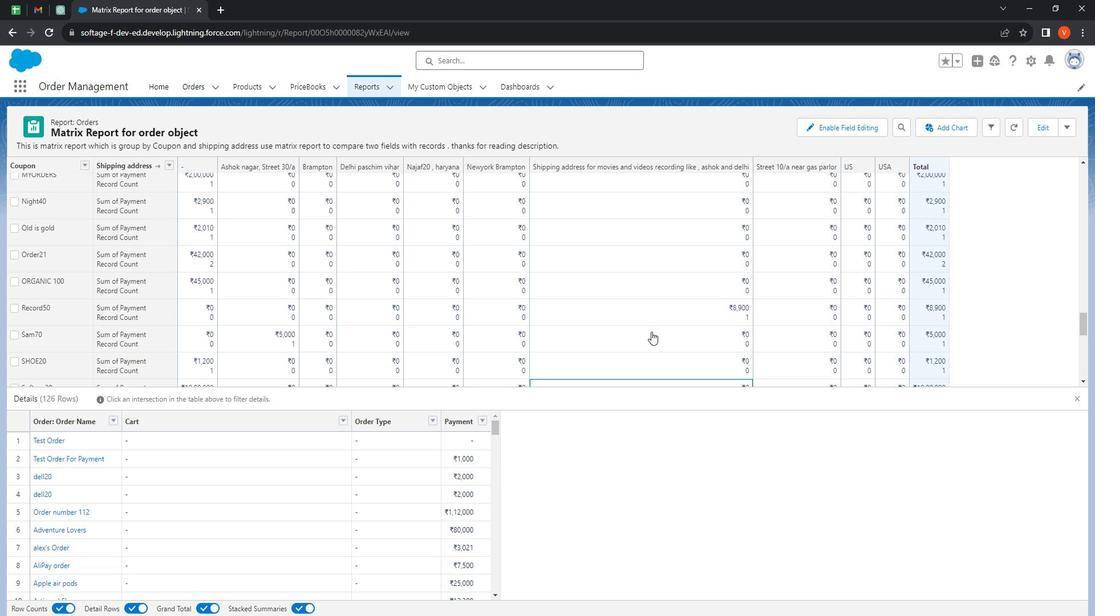 
Action: Mouse scrolled (621, 329) with delta (0, 0)
Screenshot: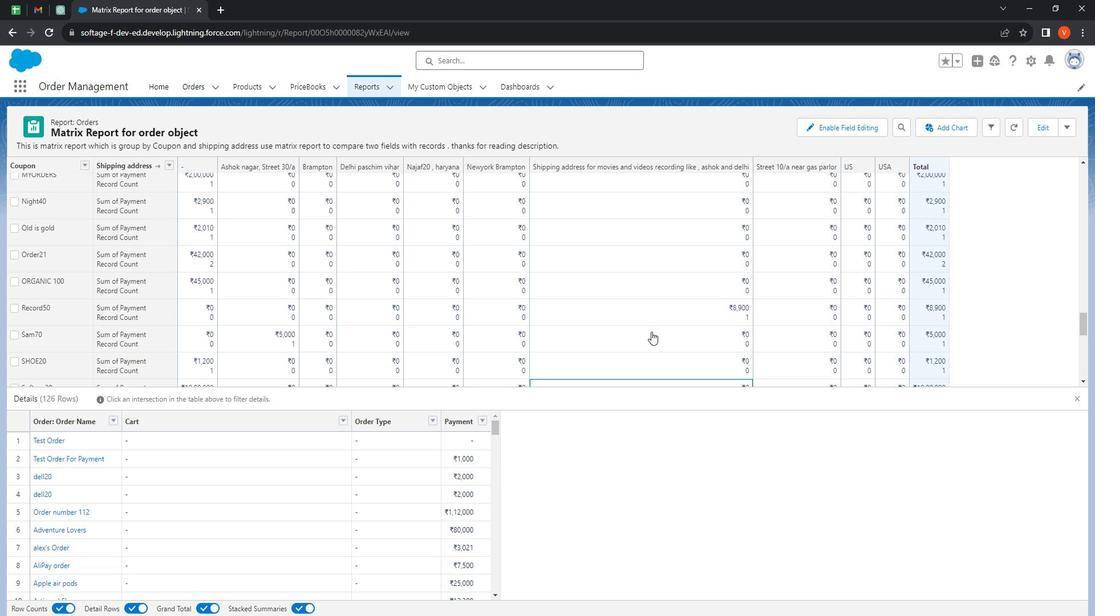 
Action: Mouse moved to (627, 326)
Screenshot: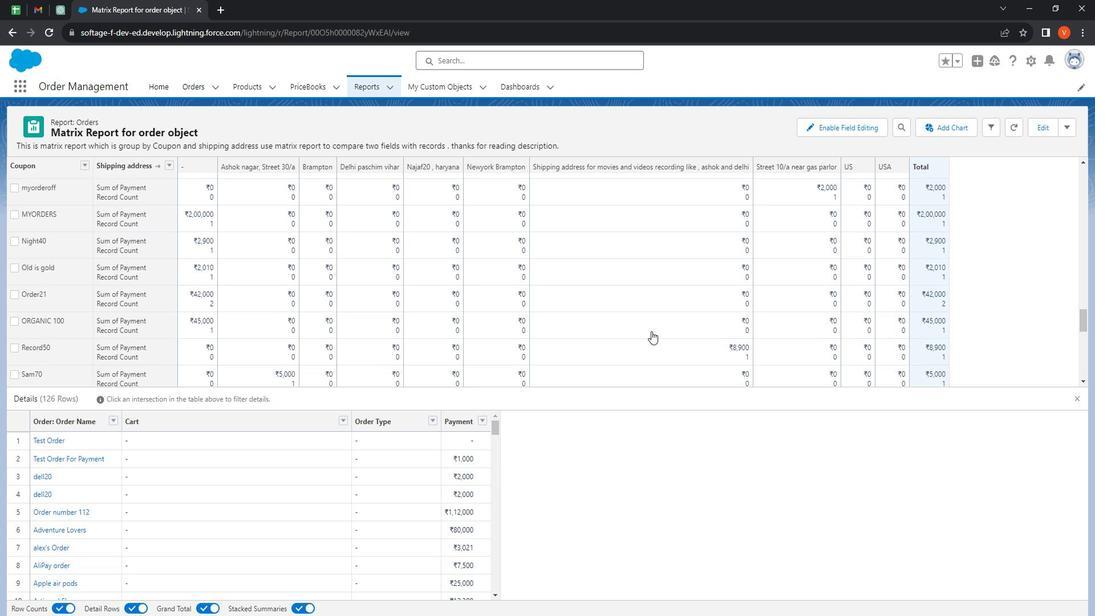 
Action: Mouse scrolled (627, 327) with delta (0, 0)
Screenshot: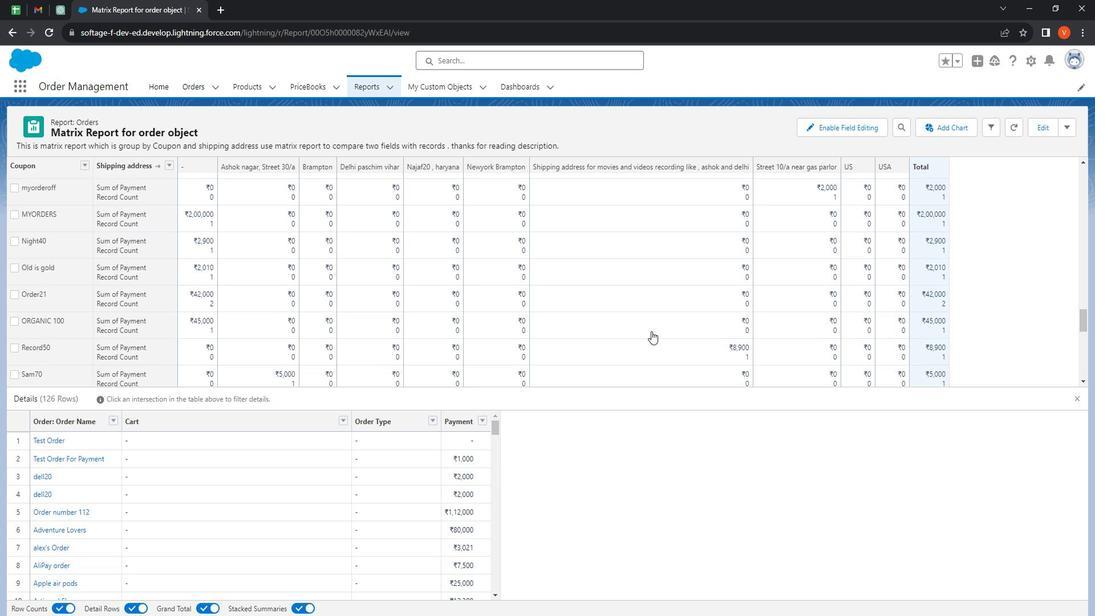 
Action: Mouse moved to (627, 326)
Screenshot: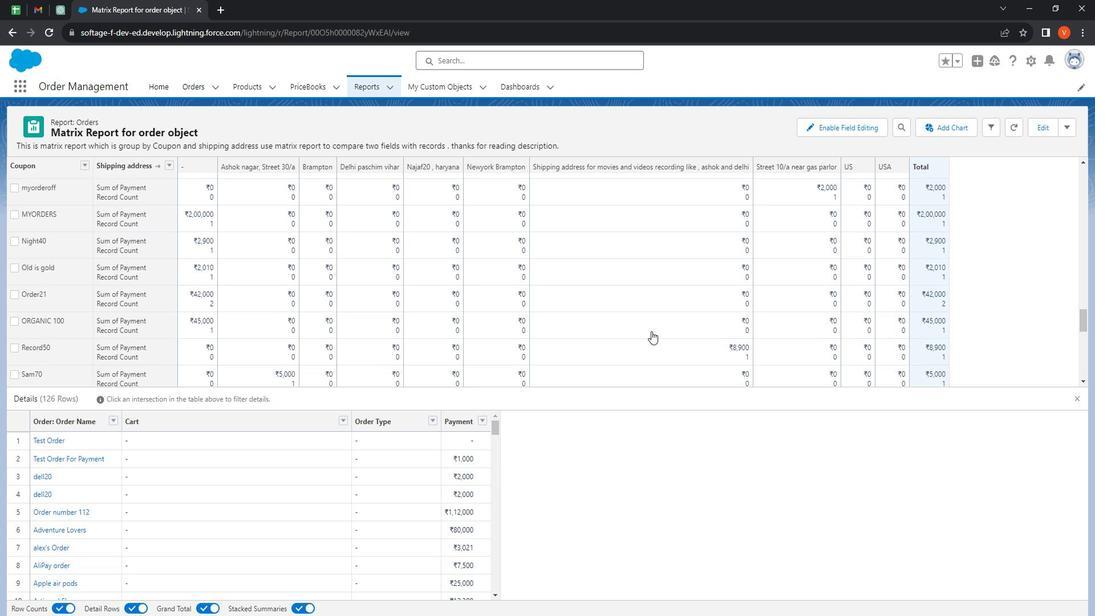 
Action: Mouse scrolled (627, 327) with delta (0, 0)
Screenshot: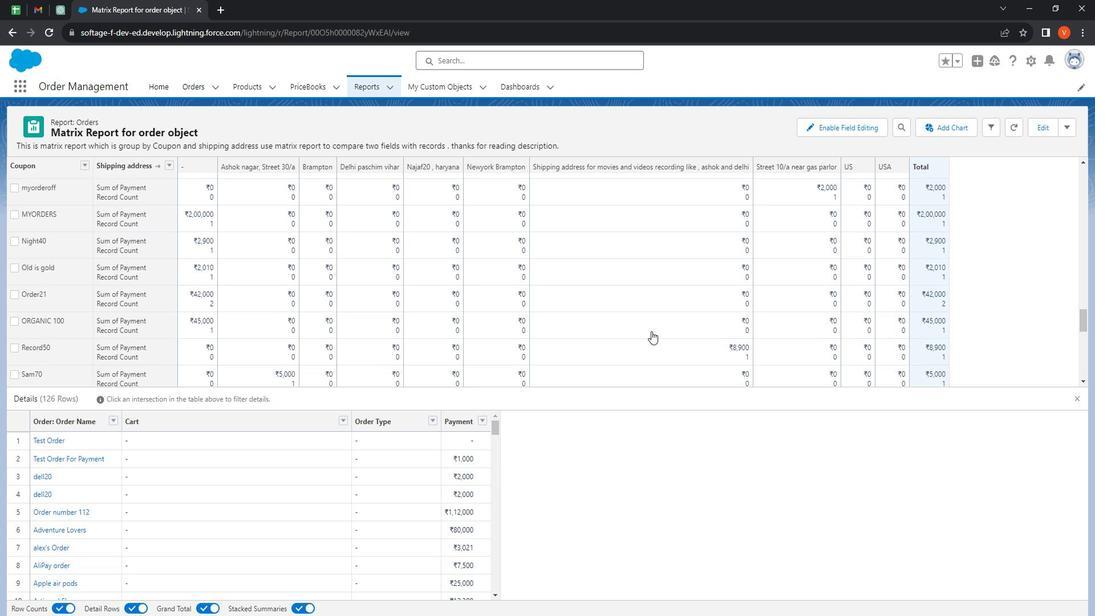 
Action: Mouse moved to (630, 324)
Screenshot: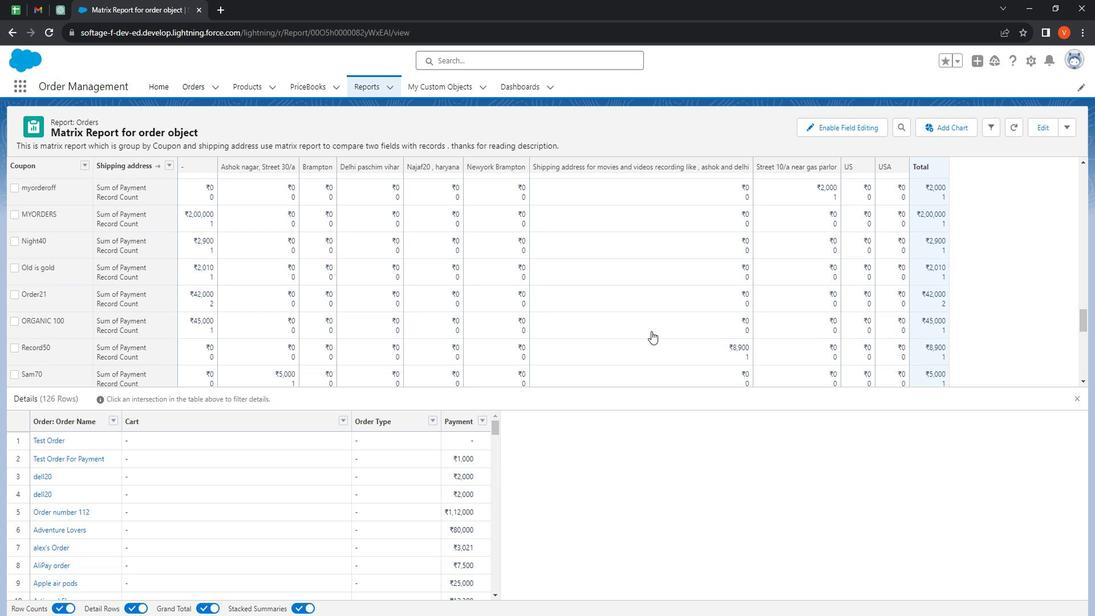 
Action: Mouse scrolled (630, 325) with delta (0, 0)
Screenshot: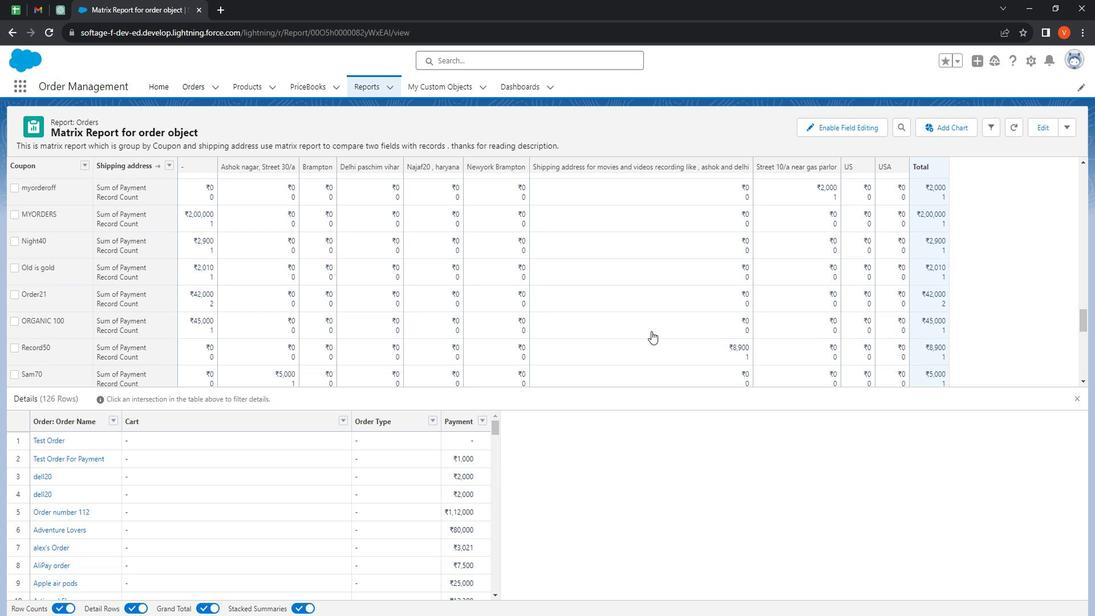 
Action: Mouse moved to (631, 323)
Screenshot: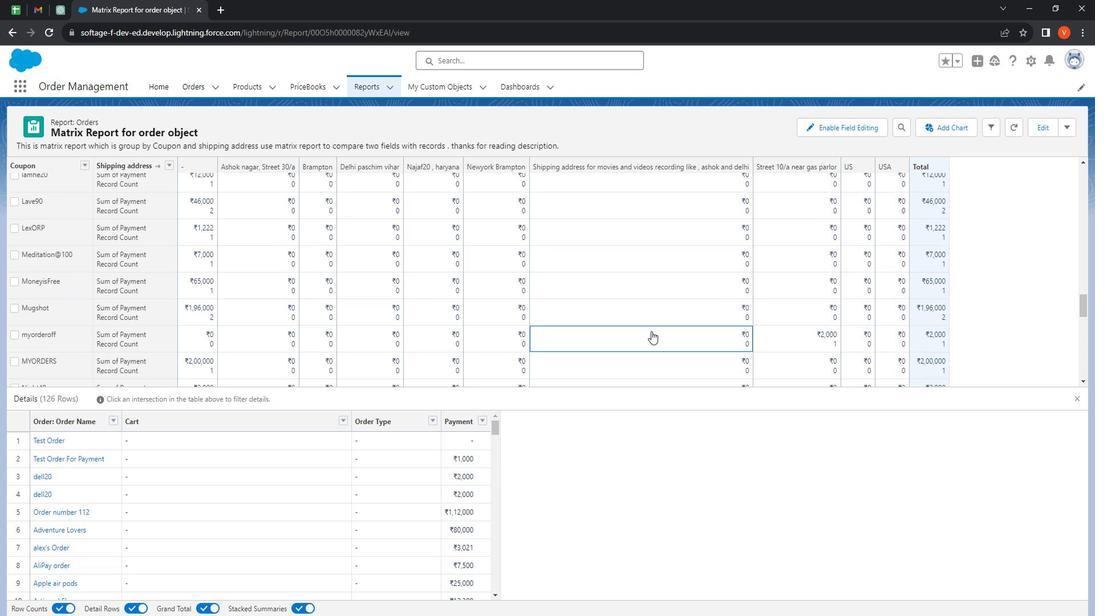 
Action: Mouse scrolled (631, 324) with delta (0, 0)
Screenshot: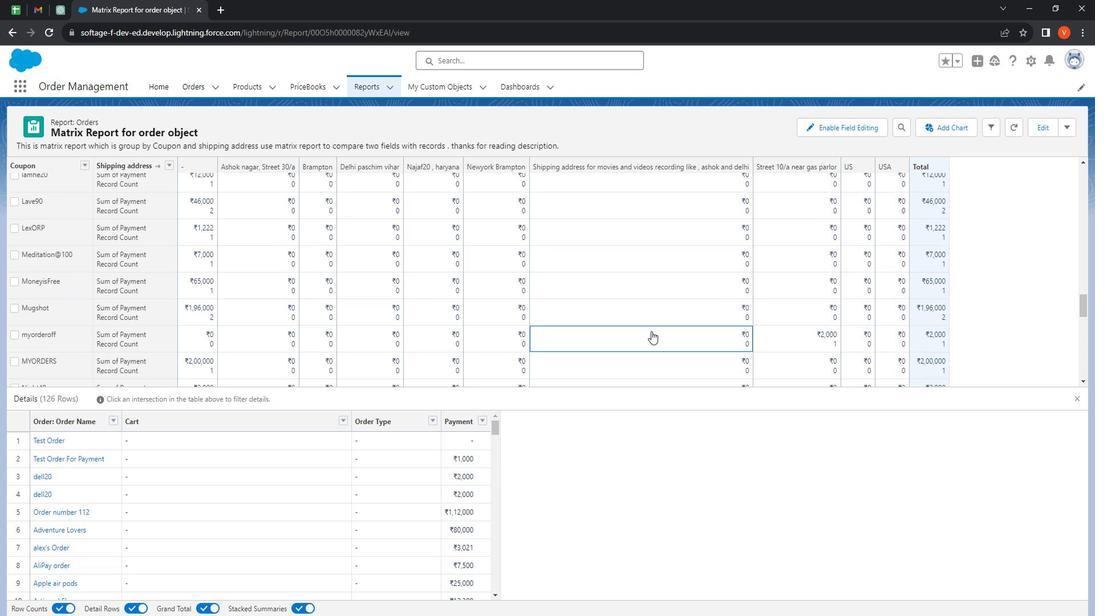 
Action: Mouse moved to (649, 320)
Screenshot: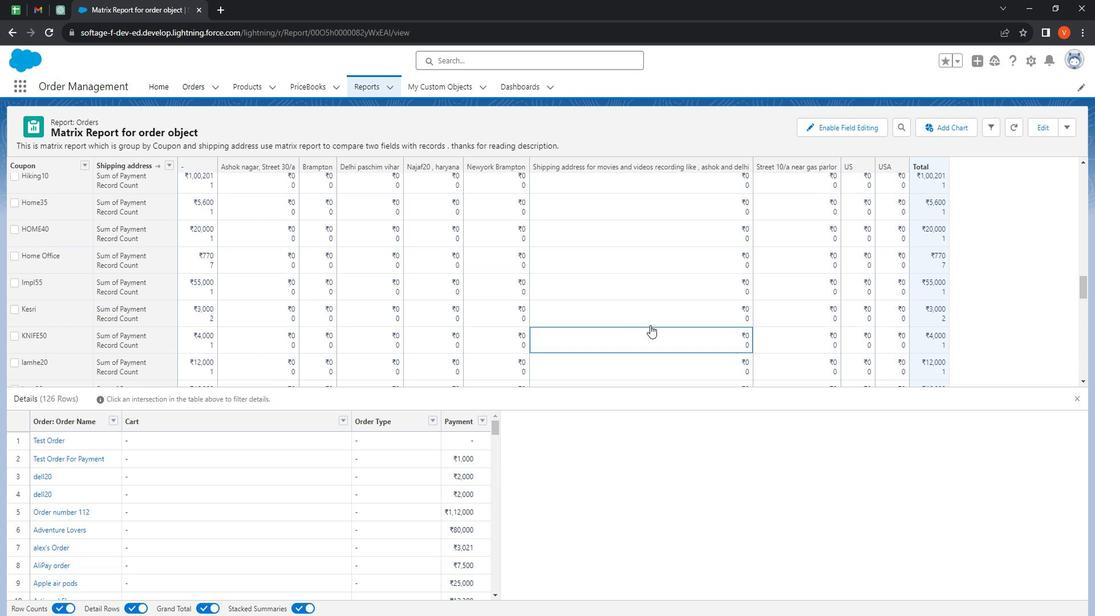 
Action: Mouse scrolled (649, 320) with delta (0, 0)
Screenshot: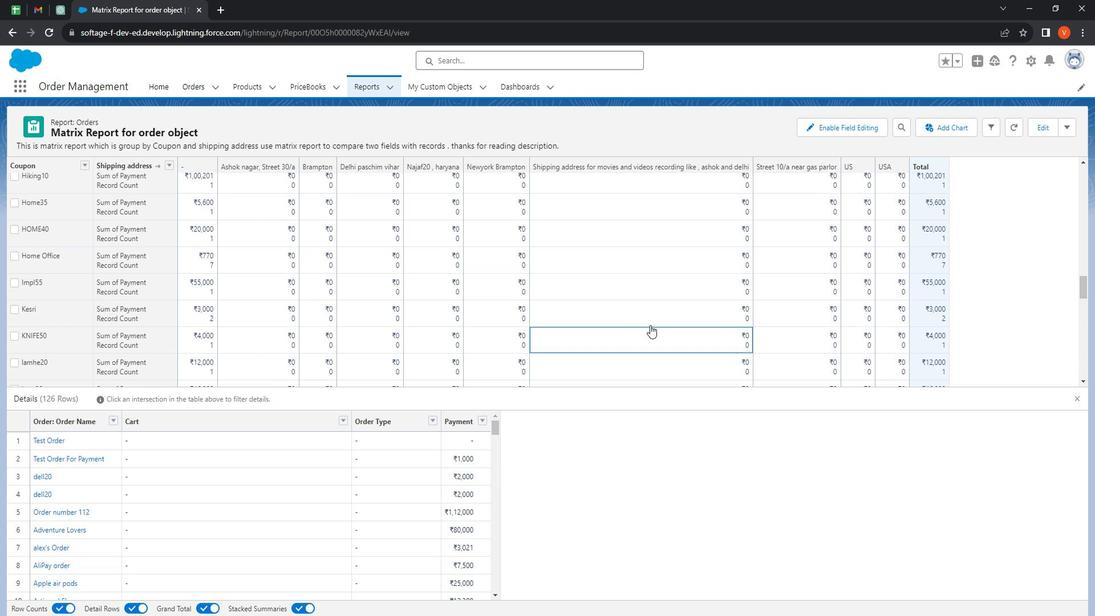 
Action: Mouse scrolled (649, 320) with delta (0, 0)
Screenshot: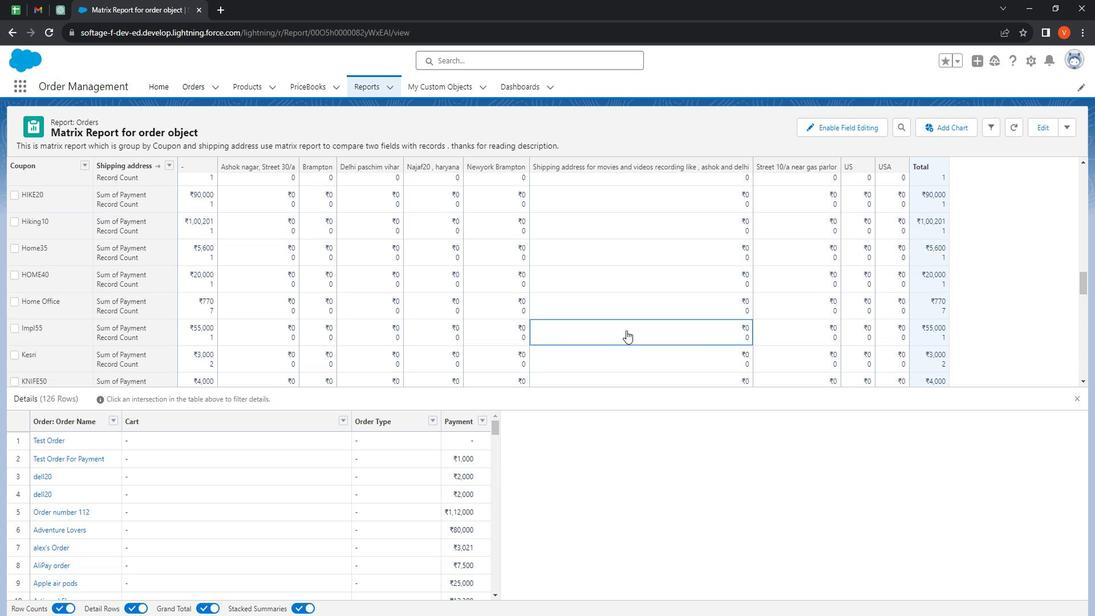 
Action: Mouse scrolled (649, 320) with delta (0, 0)
Screenshot: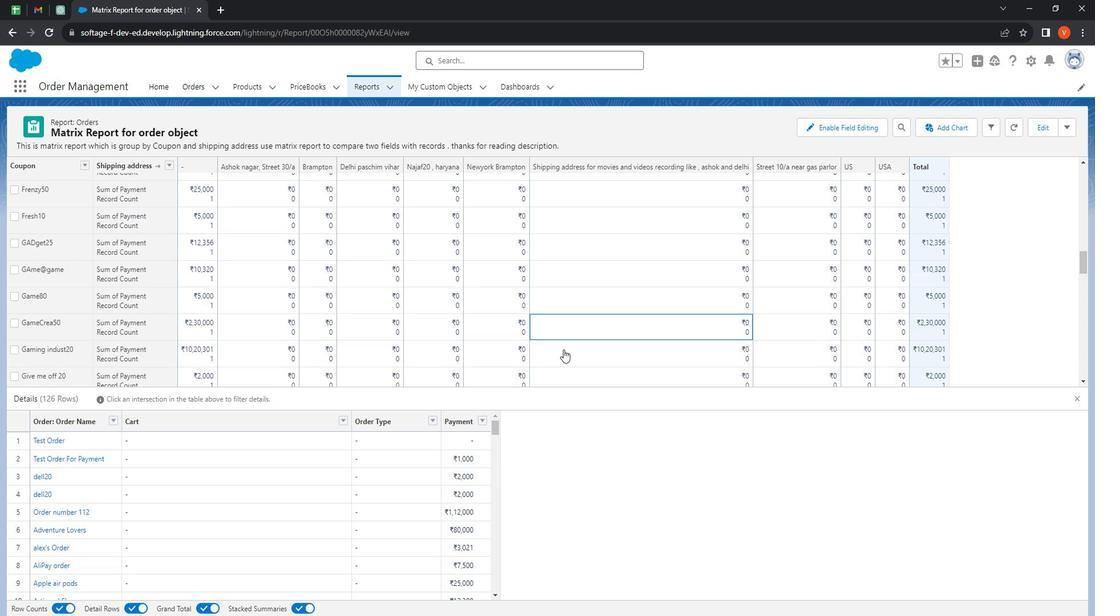 
Action: Mouse scrolled (649, 320) with delta (0, 0)
Screenshot: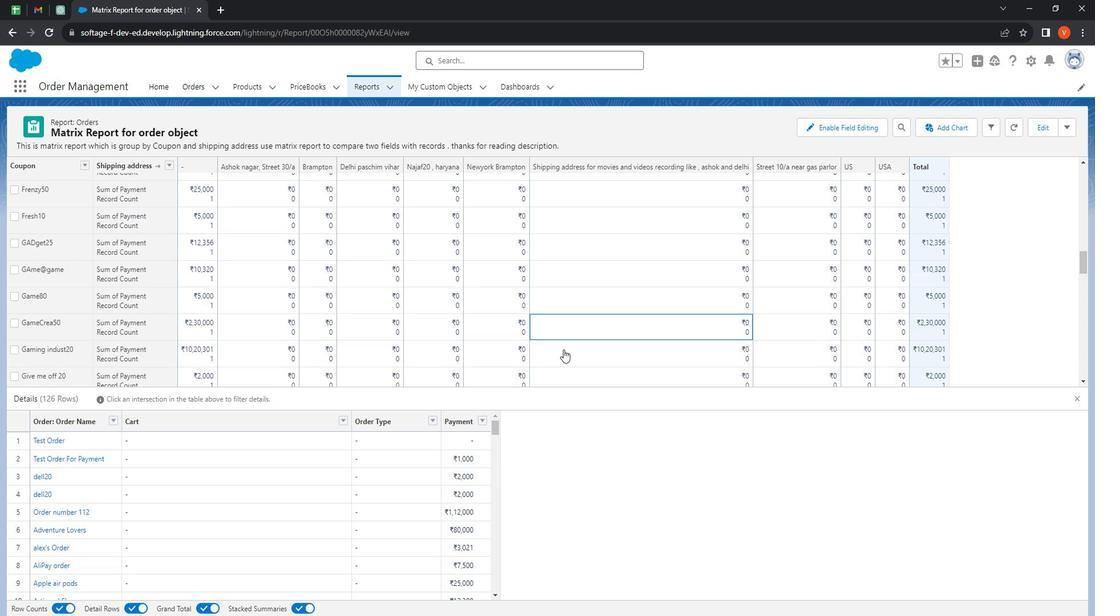 
Action: Mouse scrolled (649, 320) with delta (0, 0)
Screenshot: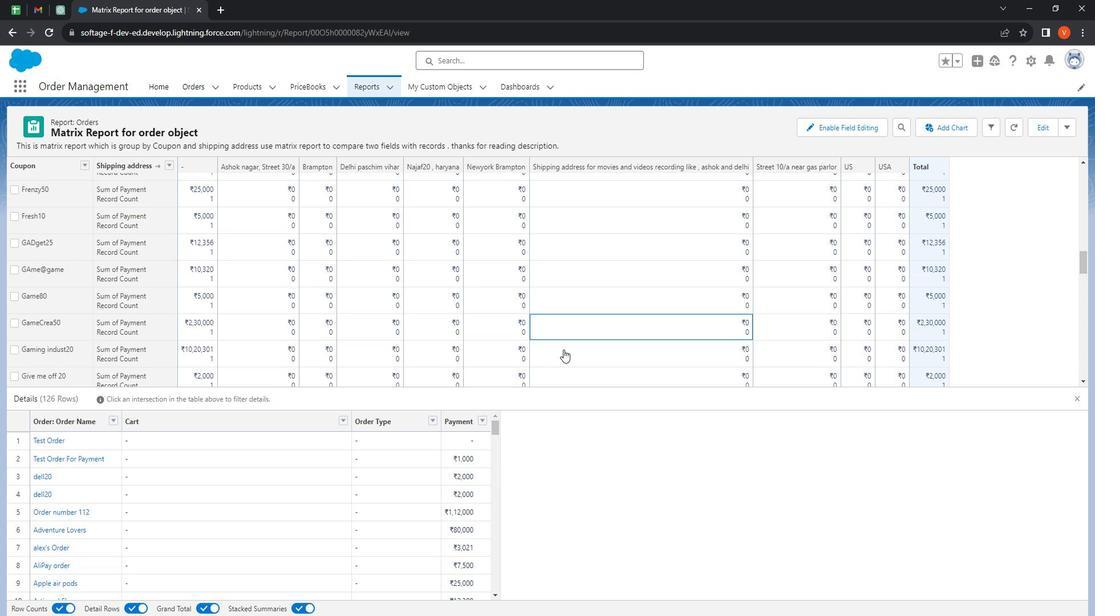 
Action: Mouse scrolled (649, 320) with delta (0, 0)
Screenshot: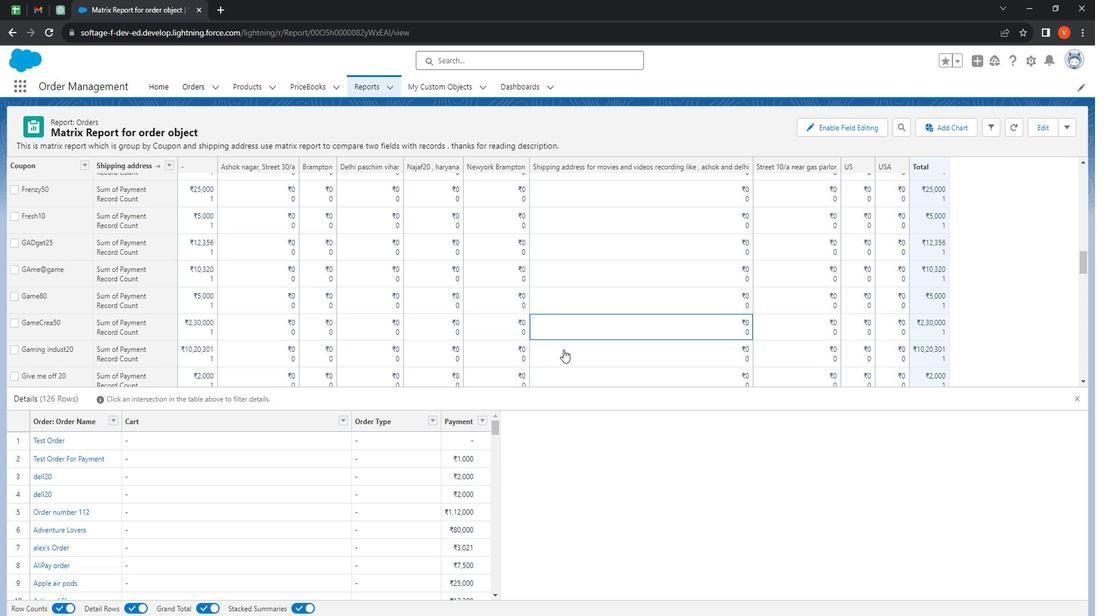 
Action: Mouse moved to (651, 317)
Screenshot: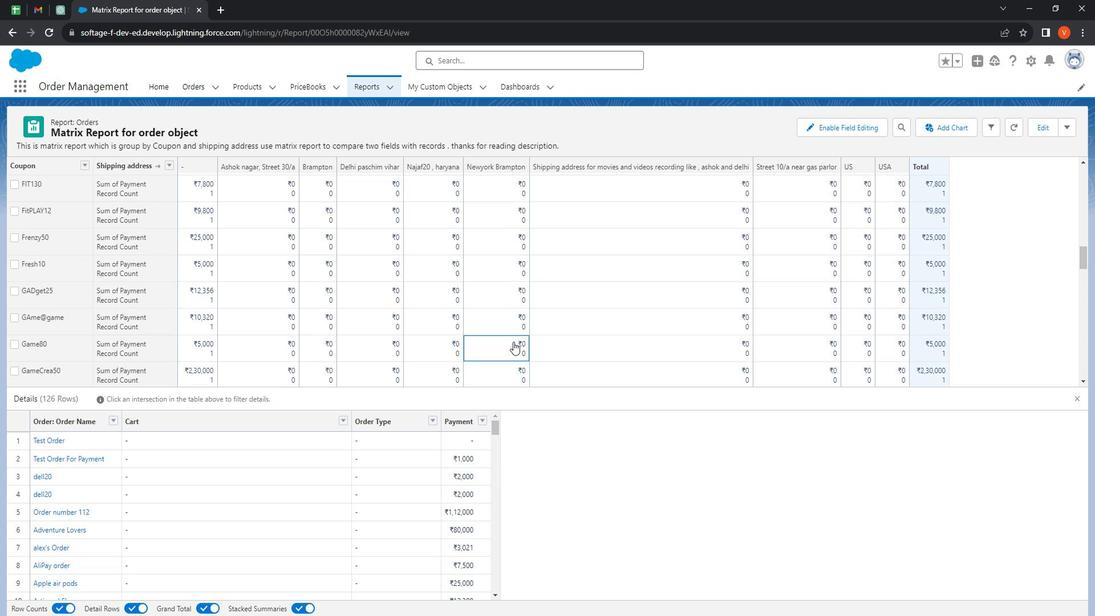
Action: Mouse scrolled (651, 318) with delta (0, 0)
Screenshot: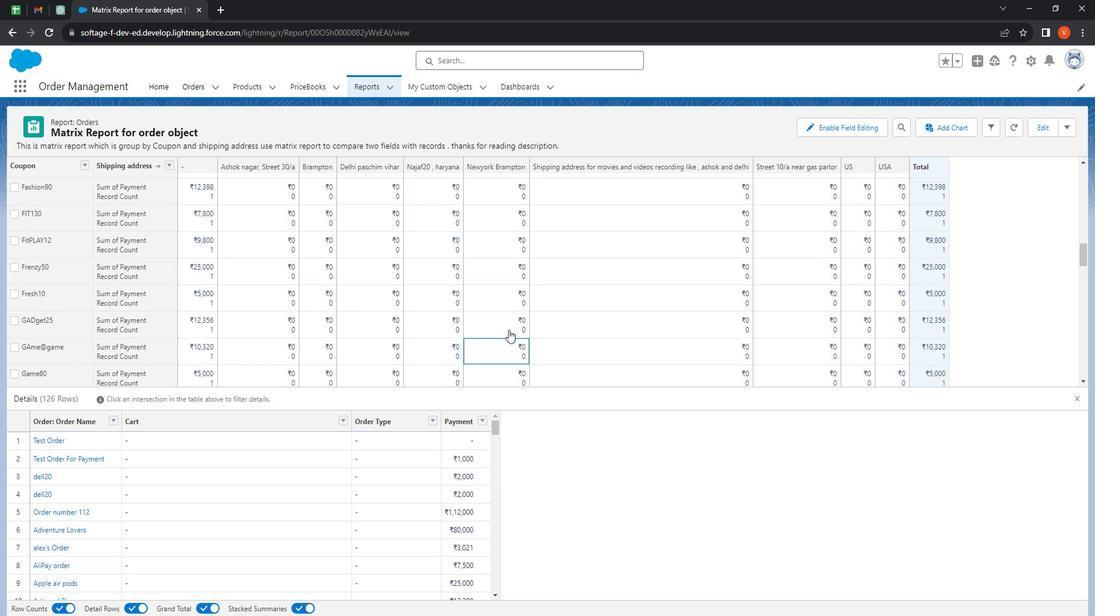 
Action: Mouse scrolled (651, 318) with delta (0, 0)
